 Task: Bi fold Brochures
Action: Mouse moved to (148, 90)
Screenshot: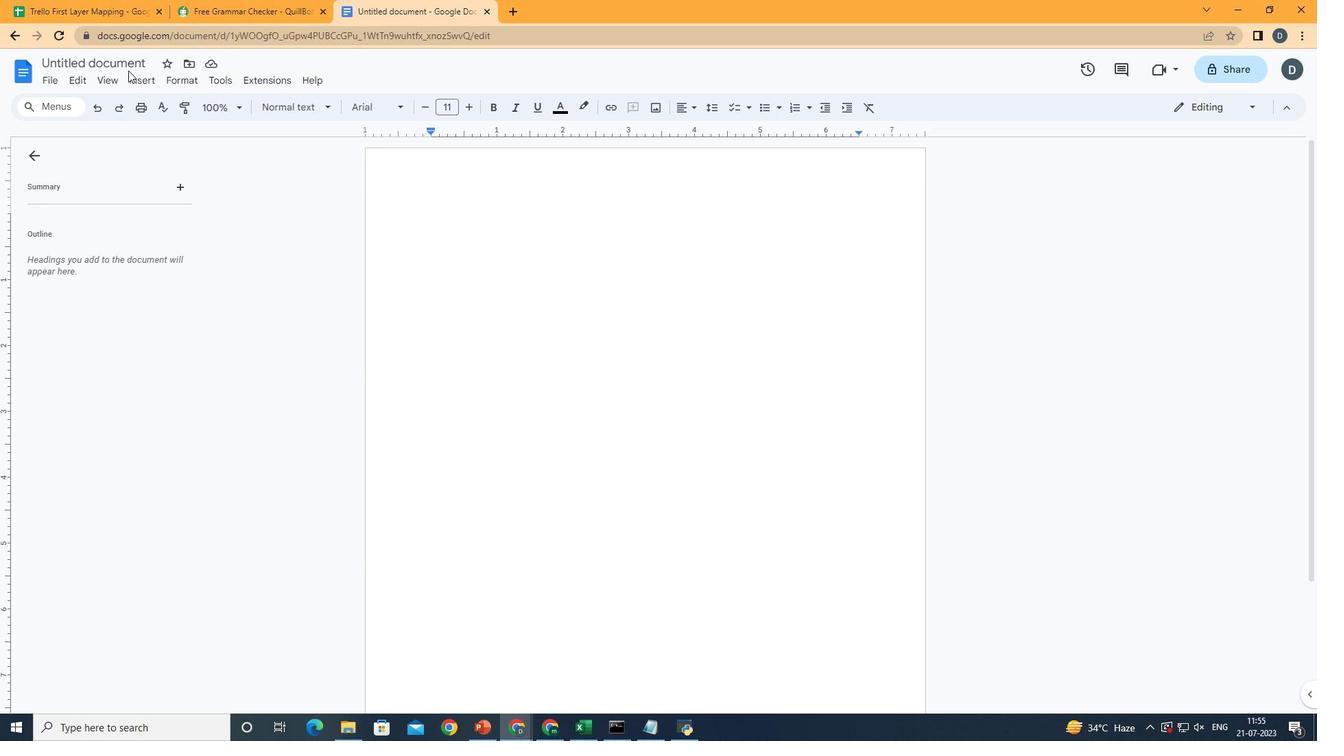 
Action: Mouse pressed left at (148, 90)
Screenshot: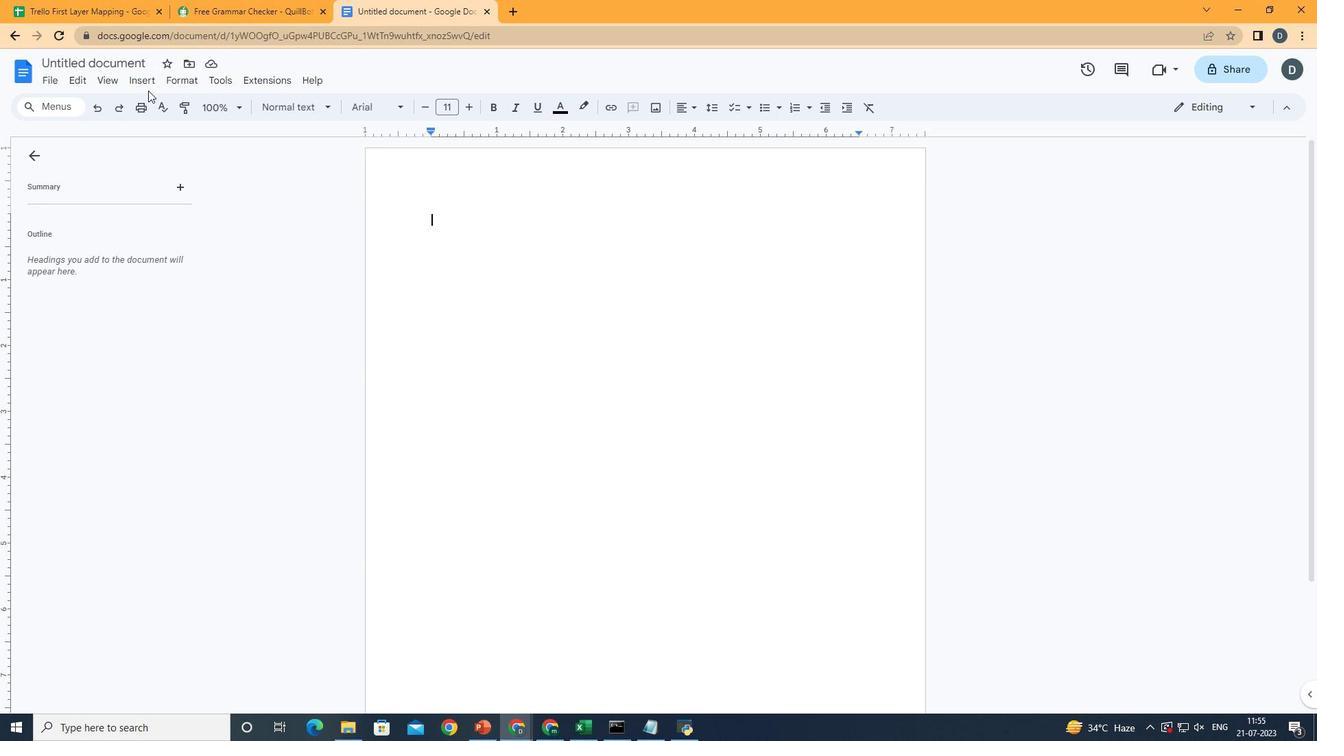 
Action: Mouse moved to (147, 78)
Screenshot: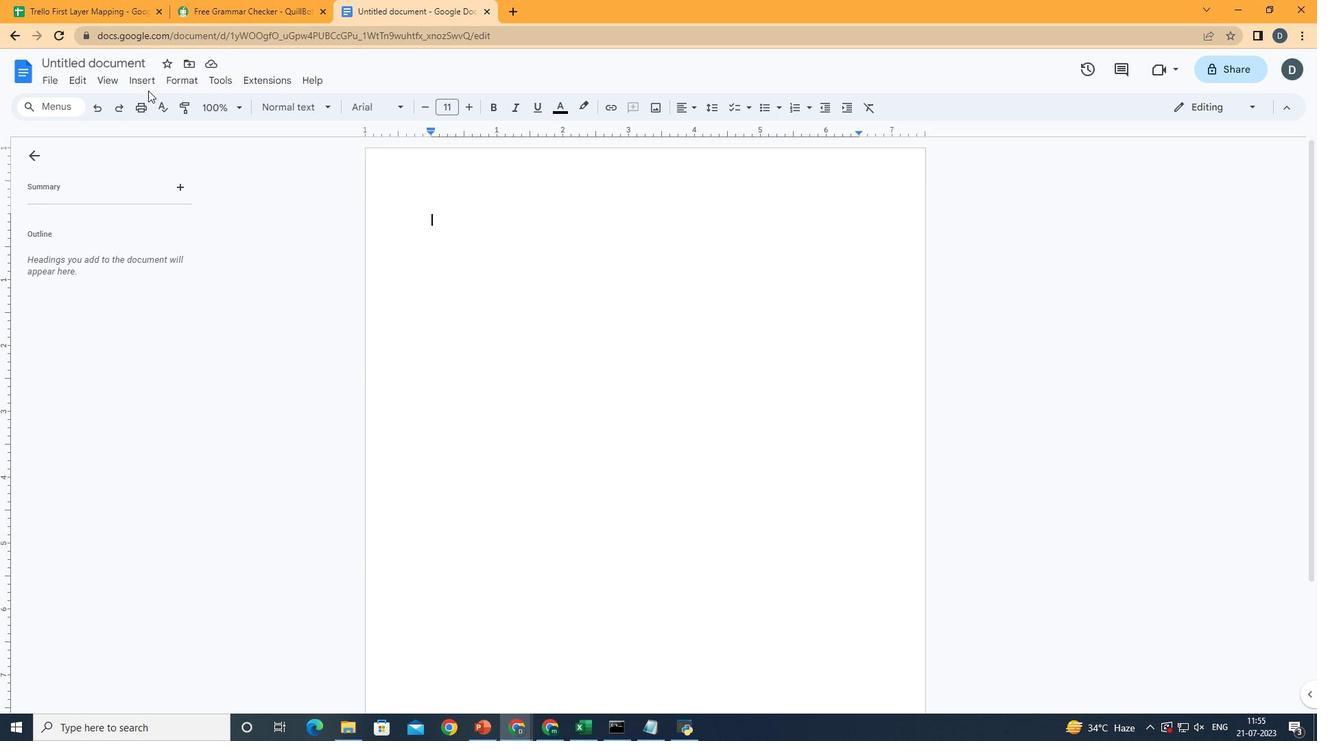 
Action: Mouse pressed left at (147, 78)
Screenshot: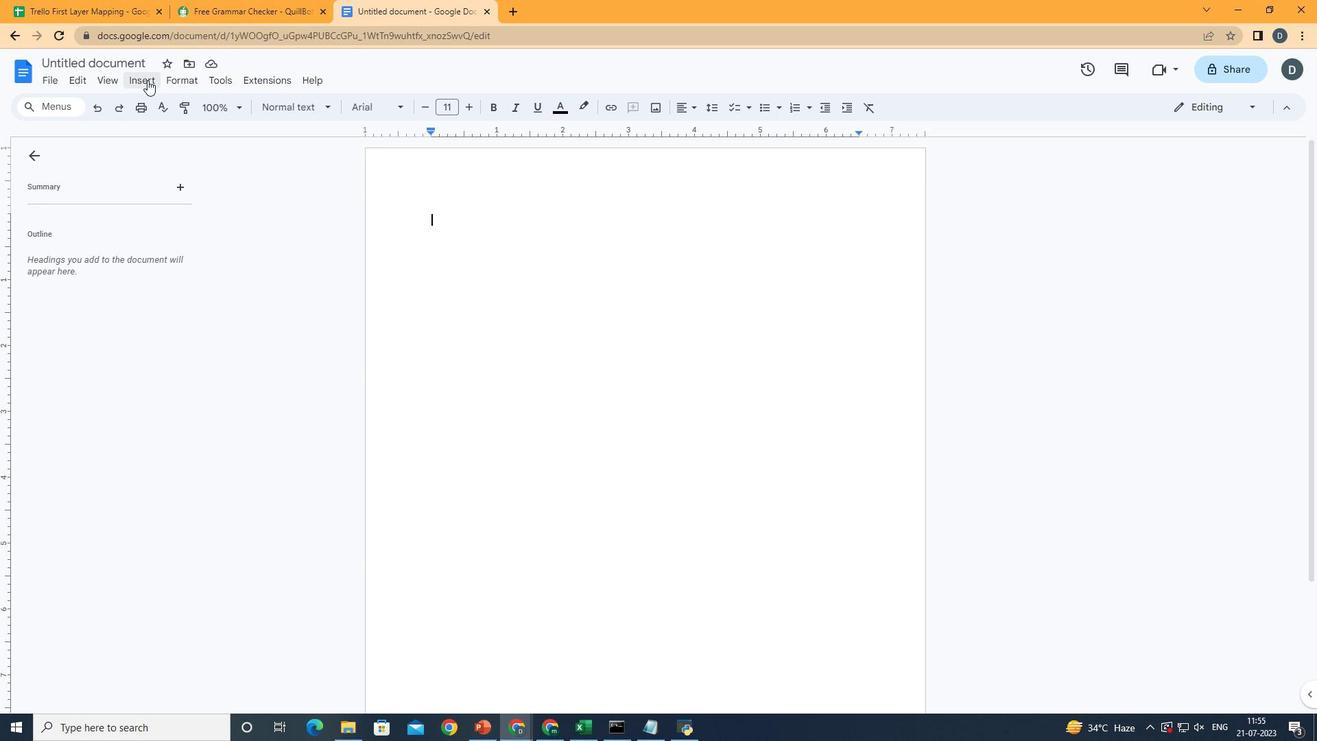 
Action: Mouse moved to (430, 147)
Screenshot: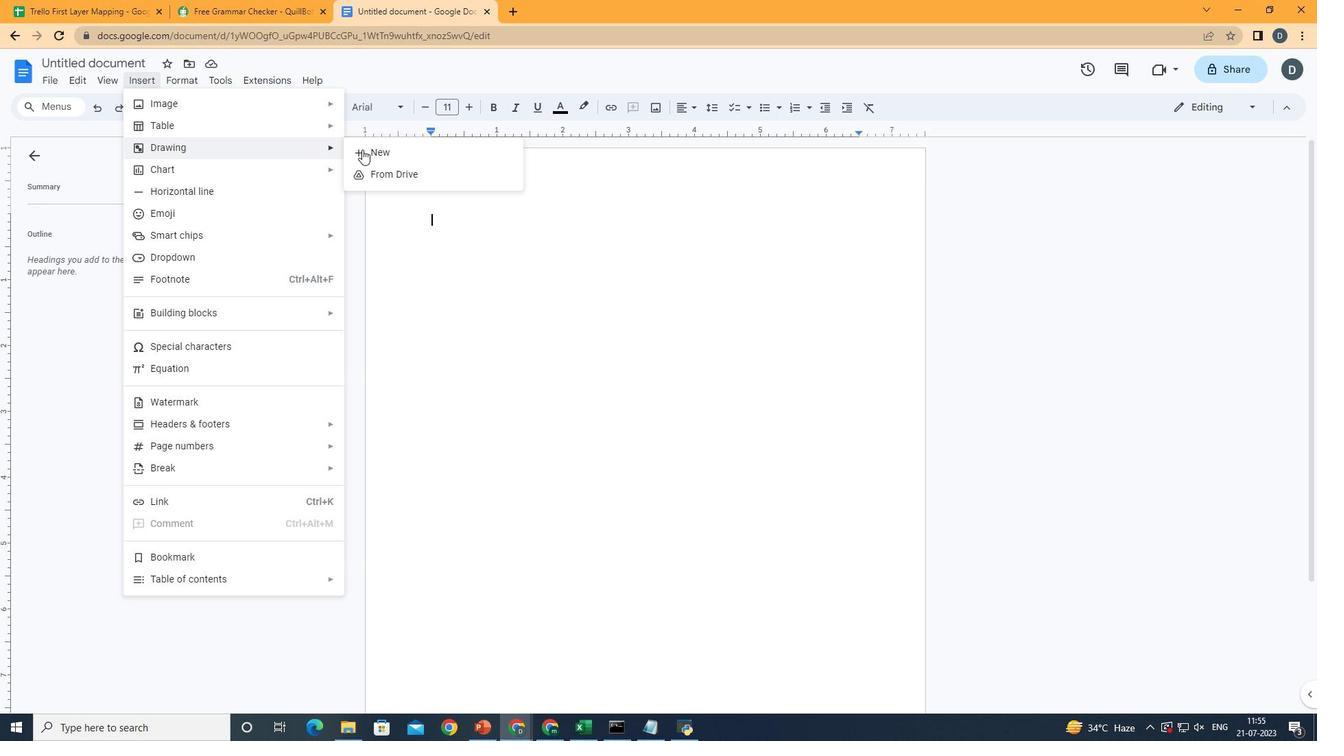 
Action: Mouse pressed left at (430, 147)
Screenshot: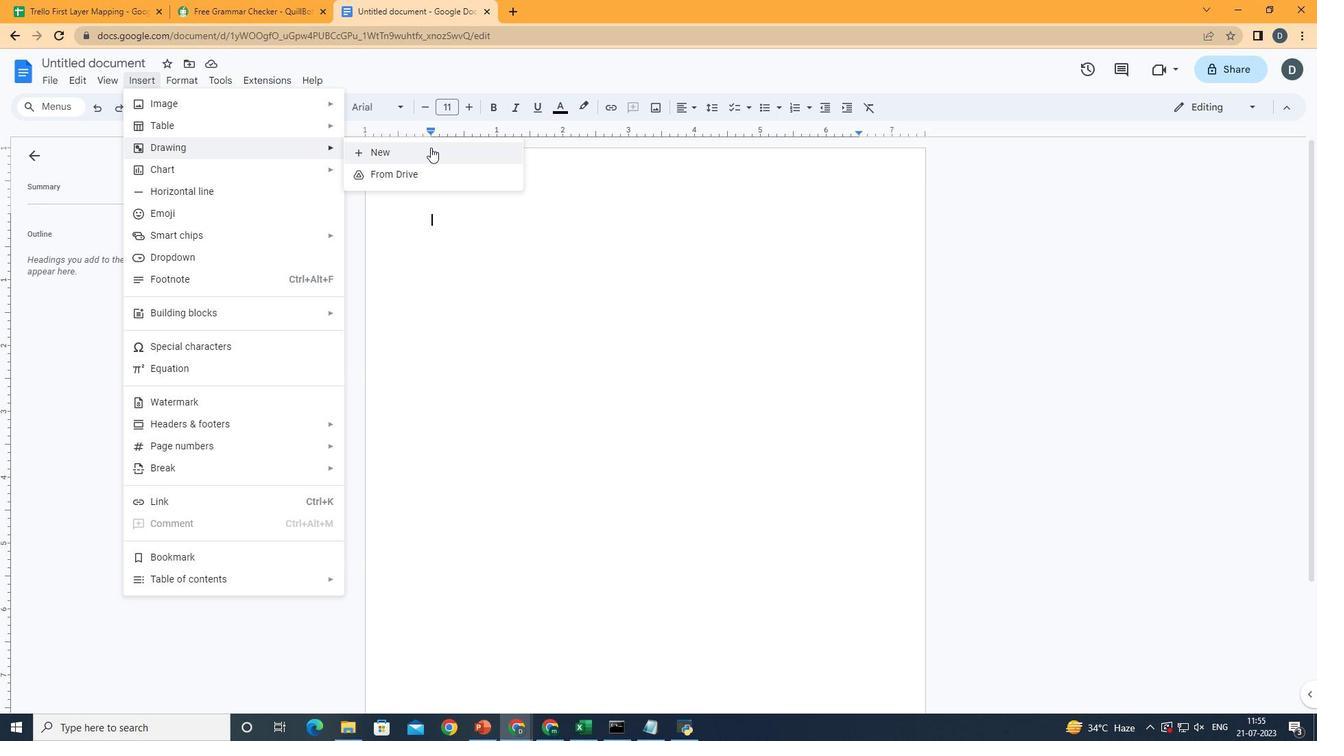 
Action: Mouse moved to (553, 148)
Screenshot: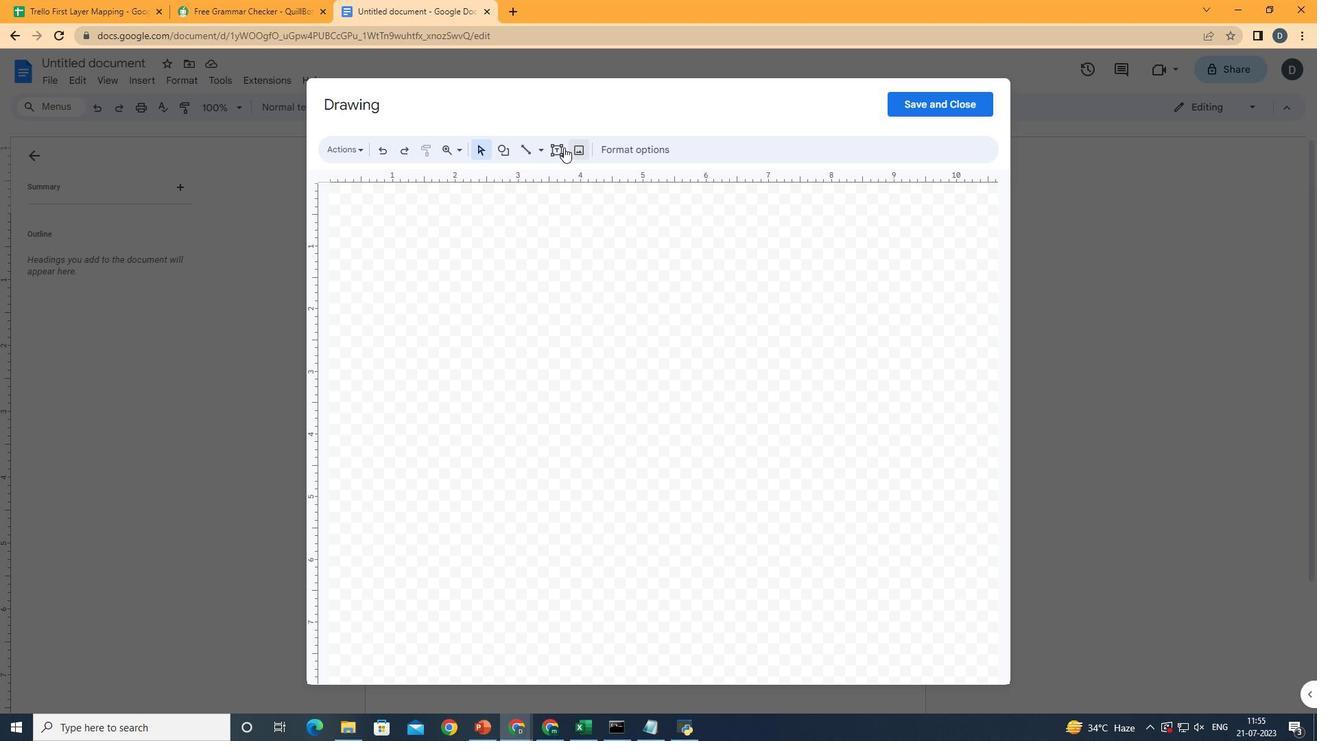 
Action: Mouse pressed left at (553, 148)
Screenshot: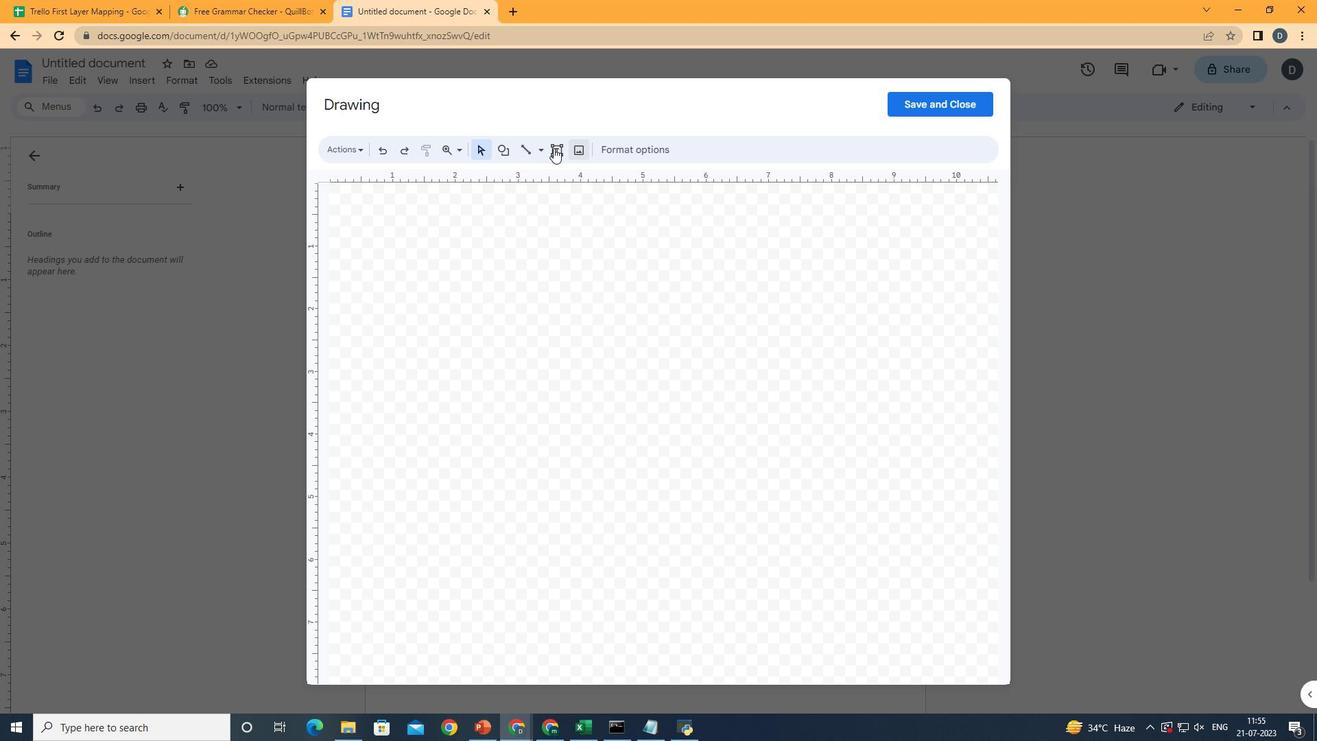 
Action: Mouse moved to (352, 203)
Screenshot: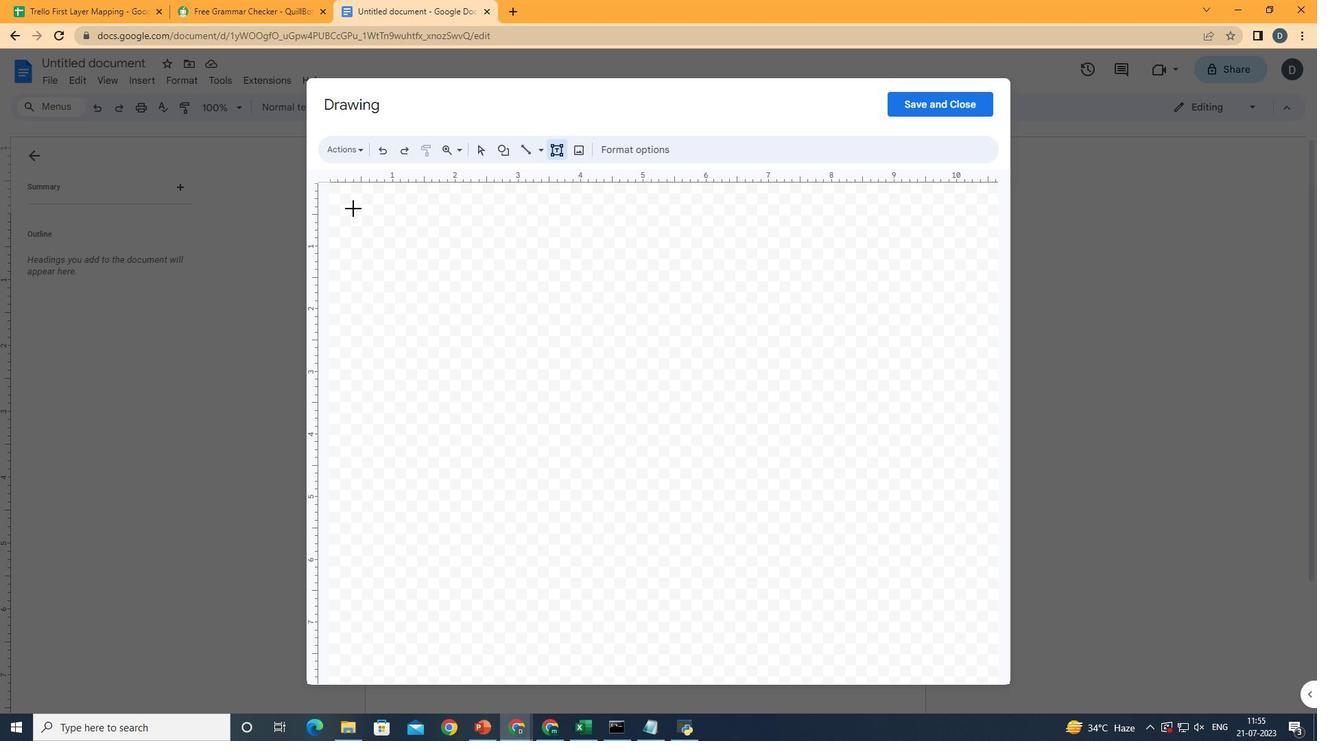 
Action: Mouse pressed left at (352, 203)
Screenshot: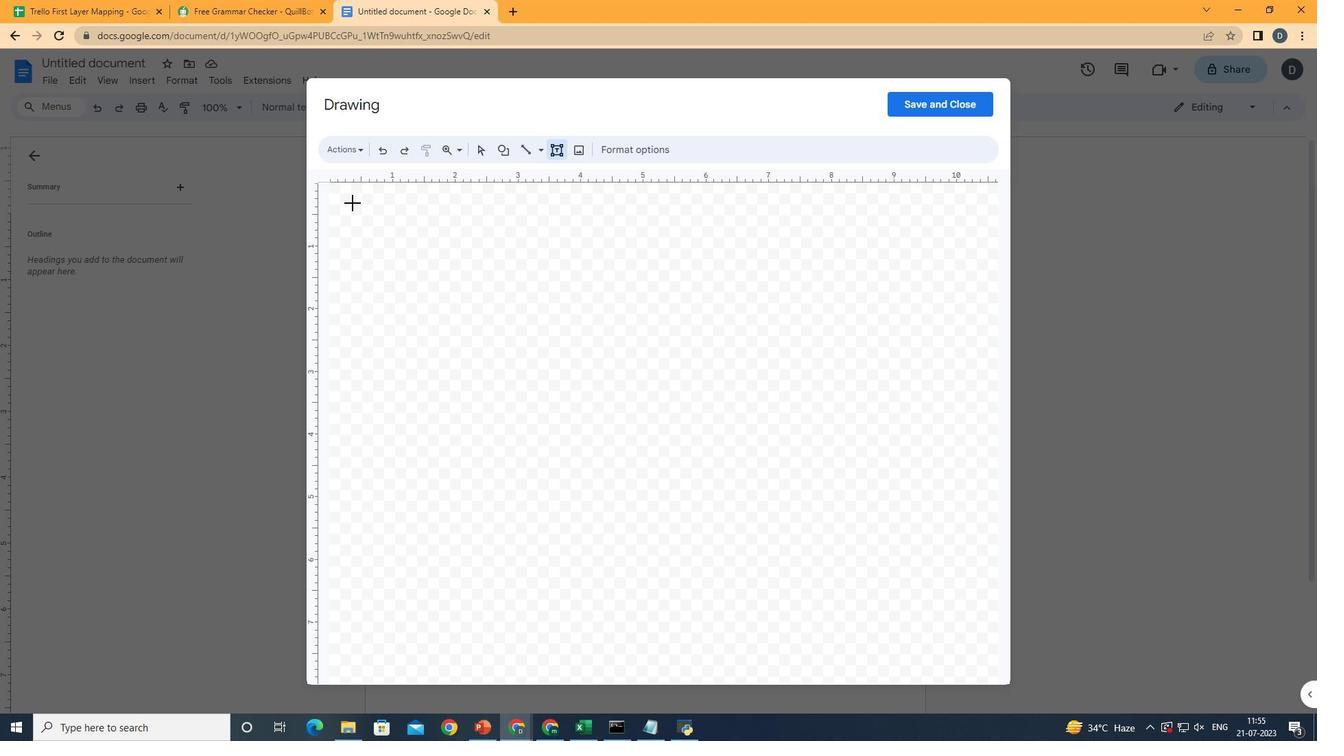 
Action: Mouse moved to (463, 214)
Screenshot: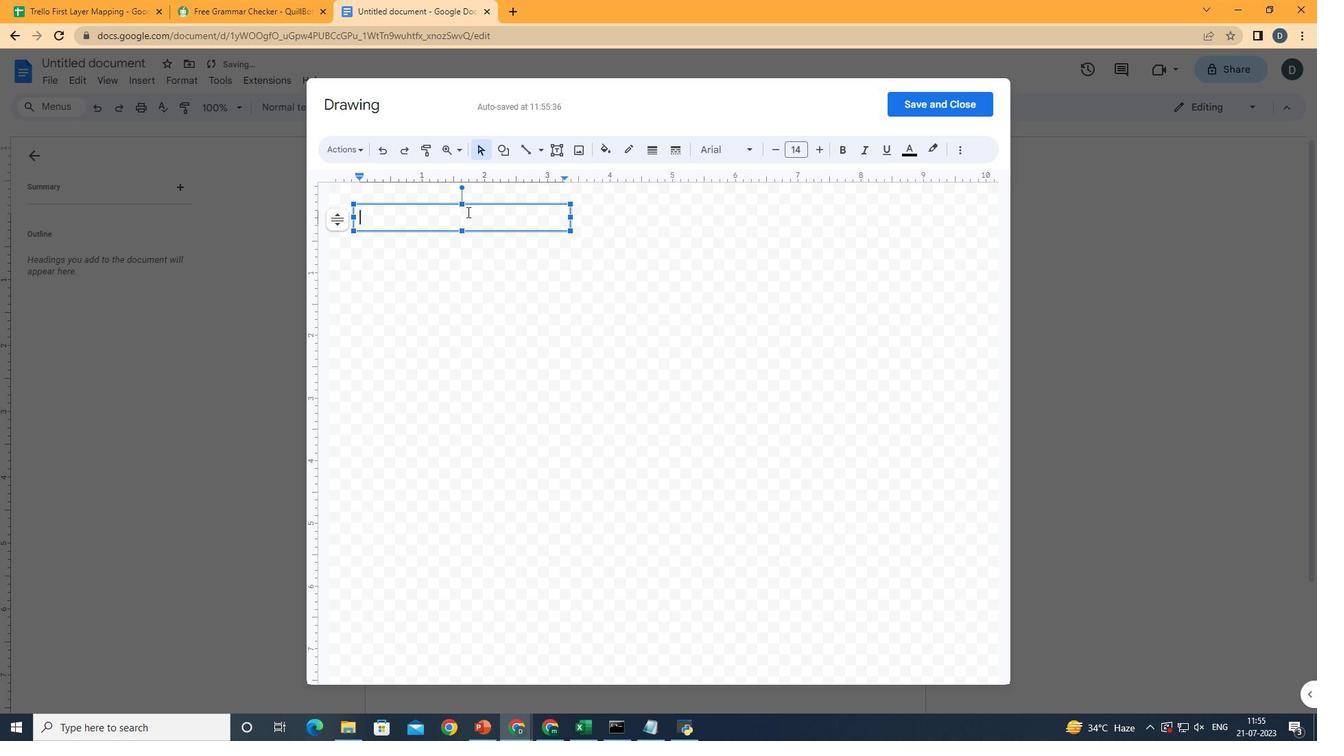 
Action: Mouse pressed left at (463, 214)
Screenshot: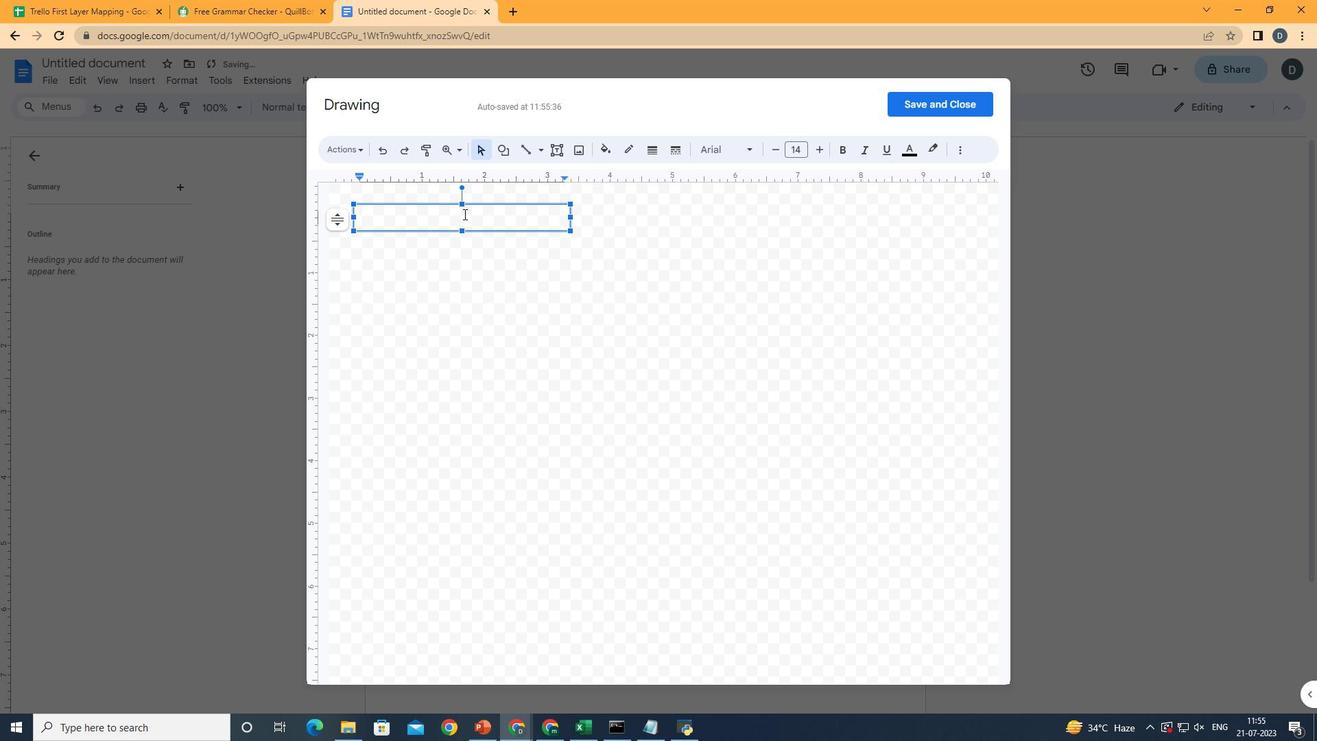 
Action: Key pressed <Key.shift><Key.caps_lock>COM<Key.backspace>N<Key.backspace><Key.backspace><Key.caps_lock>om<Key.backspace>ntact<Key.space><Key.shift>Us<Key.enter>
Screenshot: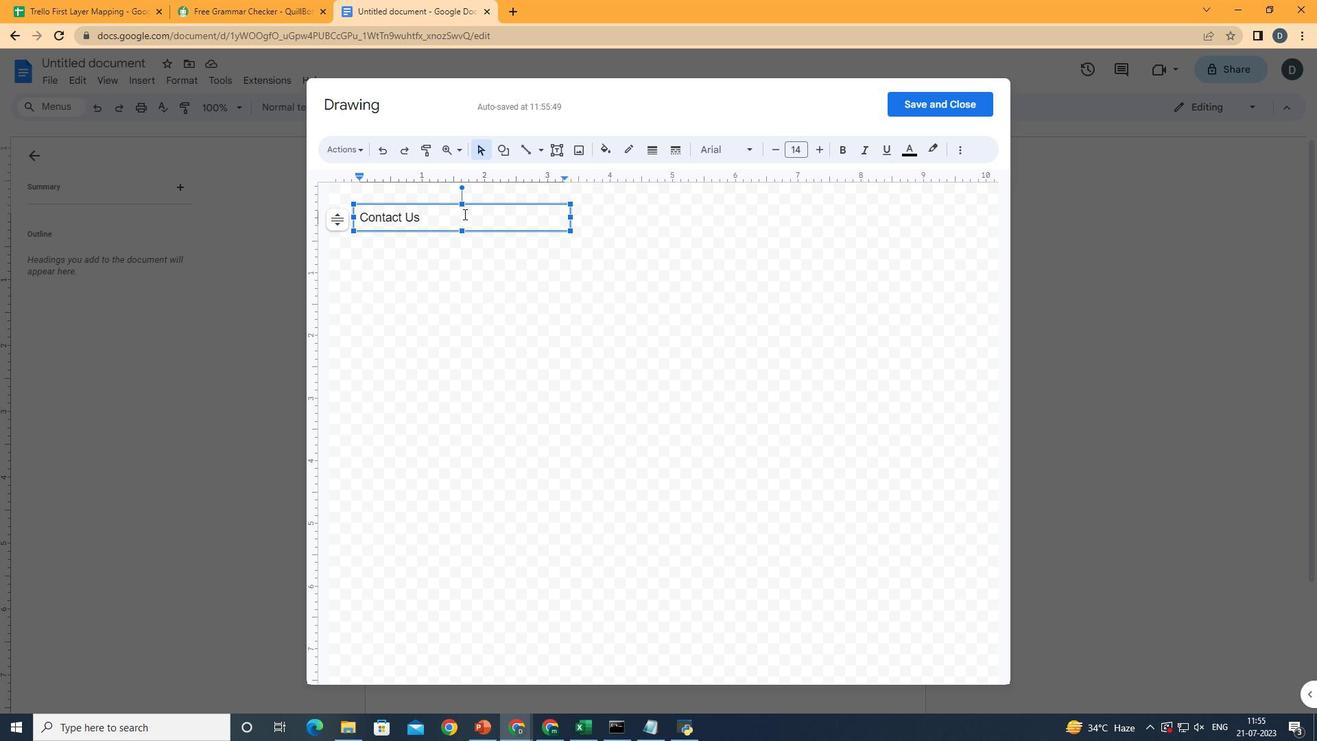 
Action: Mouse moved to (429, 218)
Screenshot: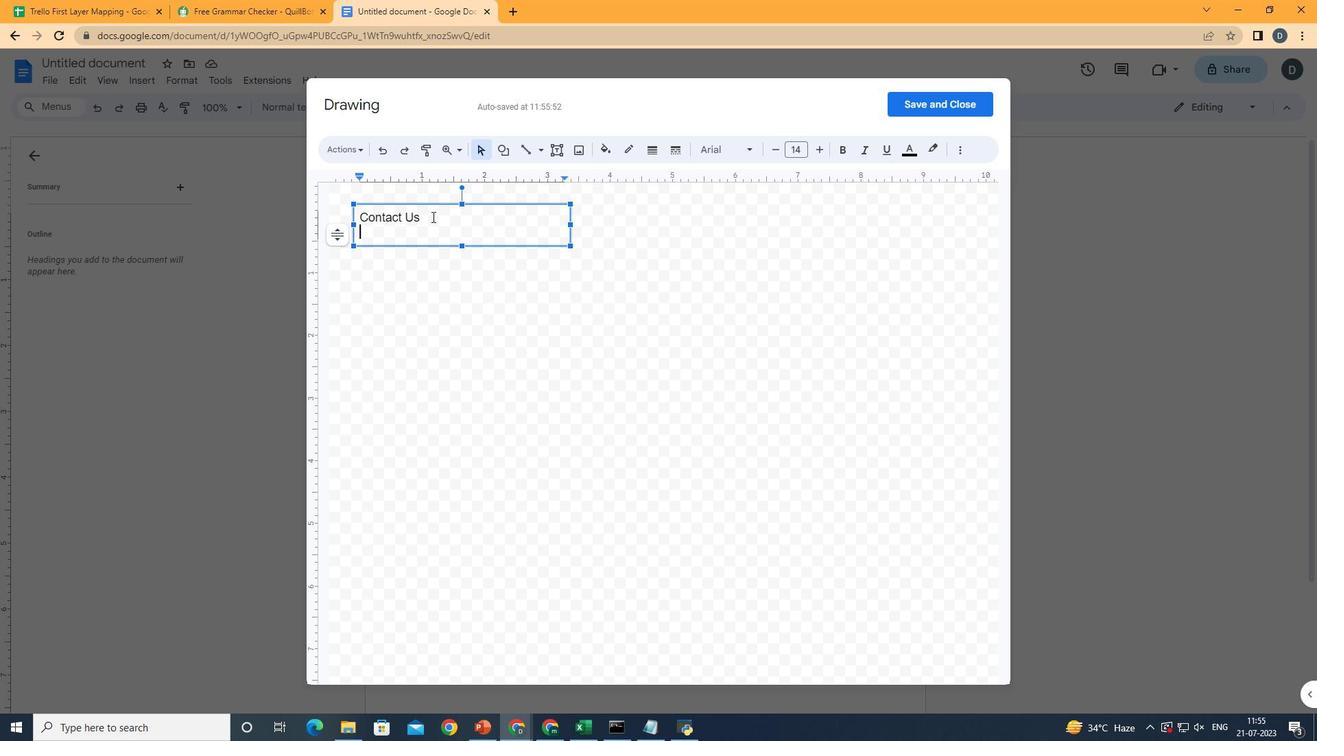 
Action: Mouse pressed left at (429, 218)
Screenshot: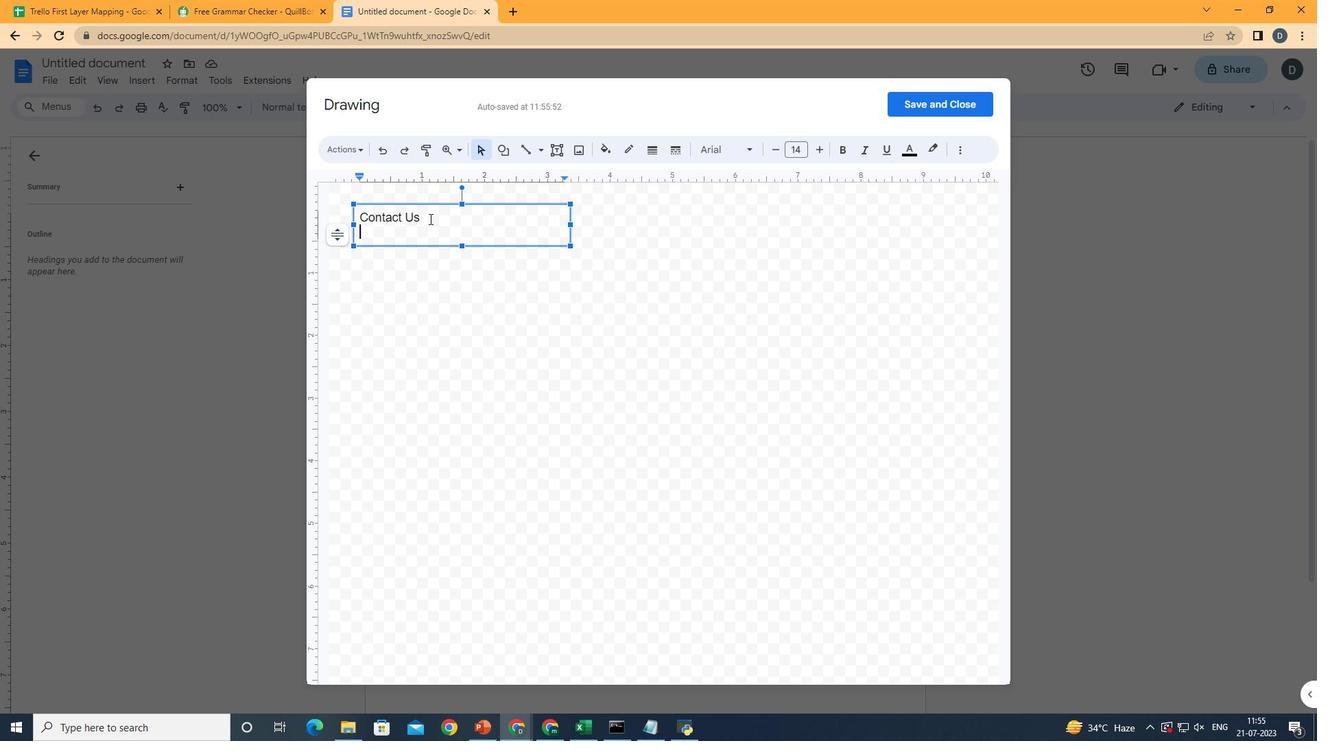 
Action: Mouse moved to (422, 221)
Screenshot: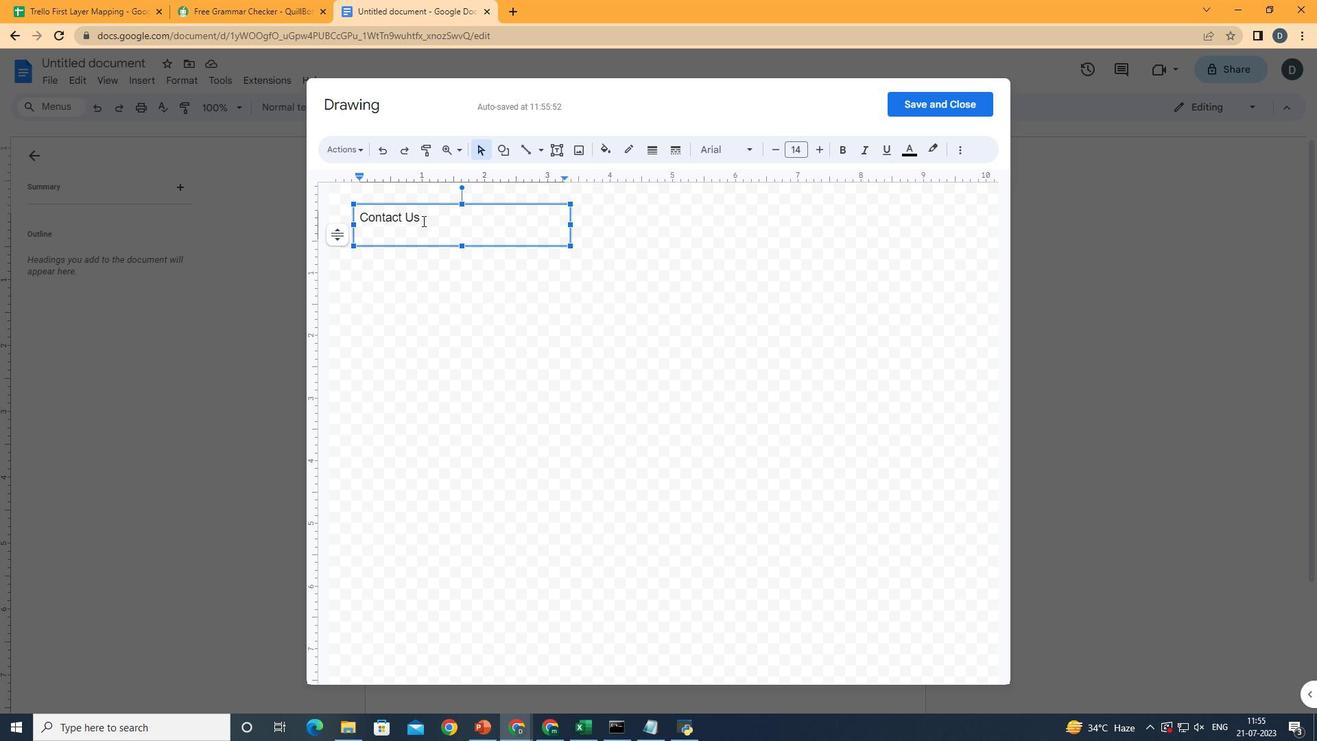 
Action: Key pressed <Key.shift_r><Key.left><Key.left><Key.left><Key.left><Key.left><Key.left><Key.left><Key.left><Key.left><Key.shift_r><Key.left>
Screenshot: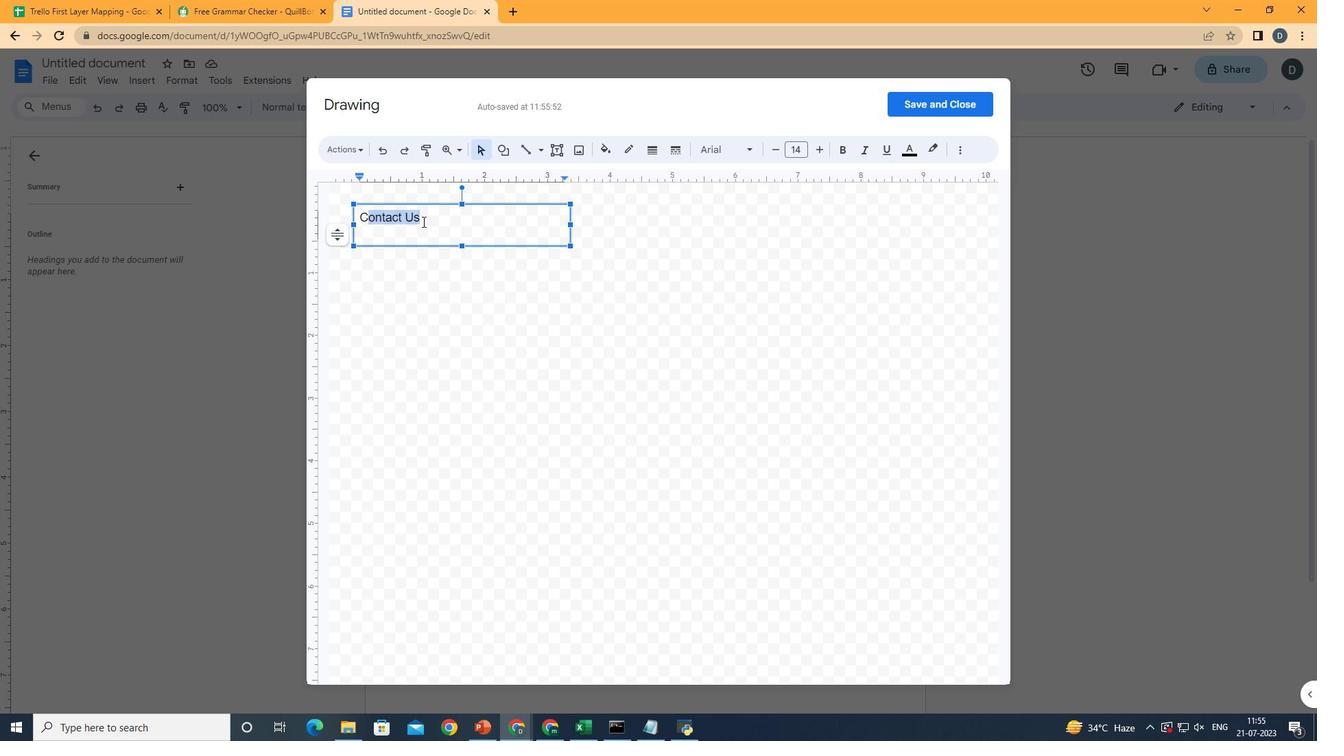 
Action: Mouse moved to (843, 147)
Screenshot: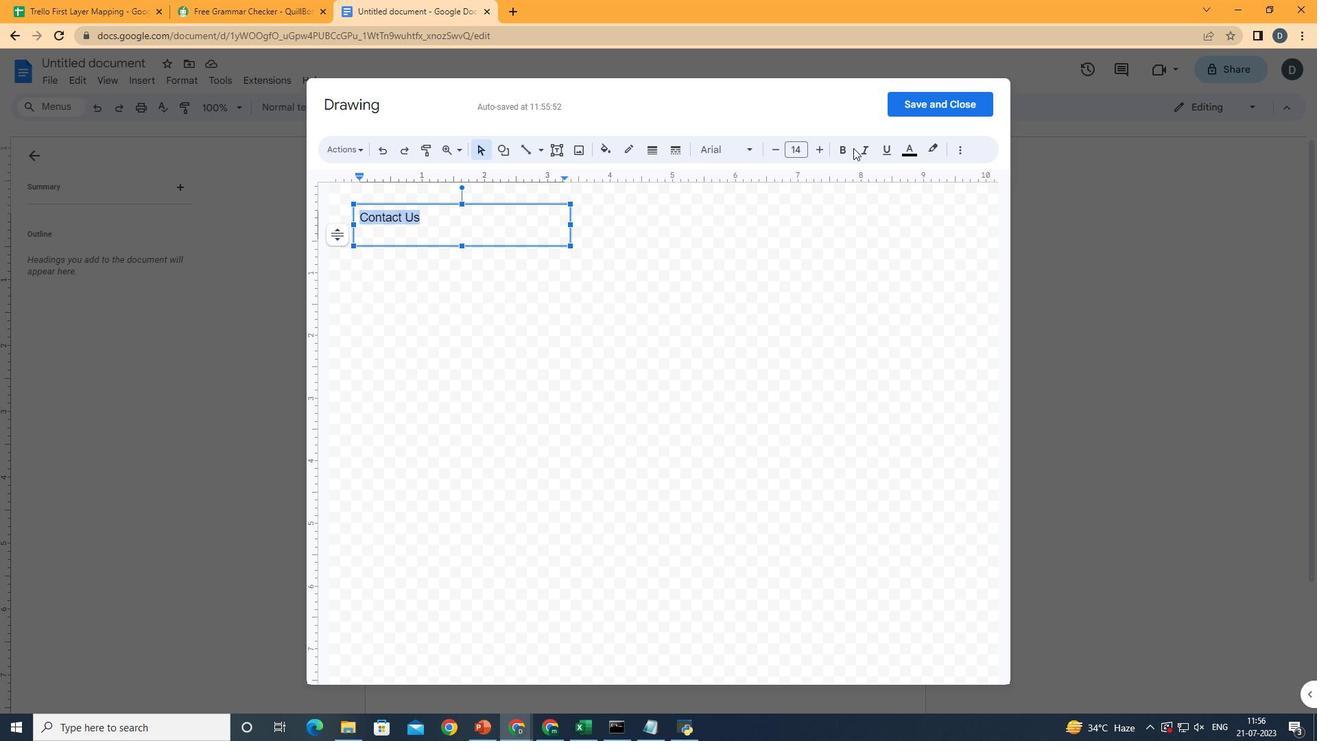 
Action: Mouse pressed left at (843, 147)
Screenshot: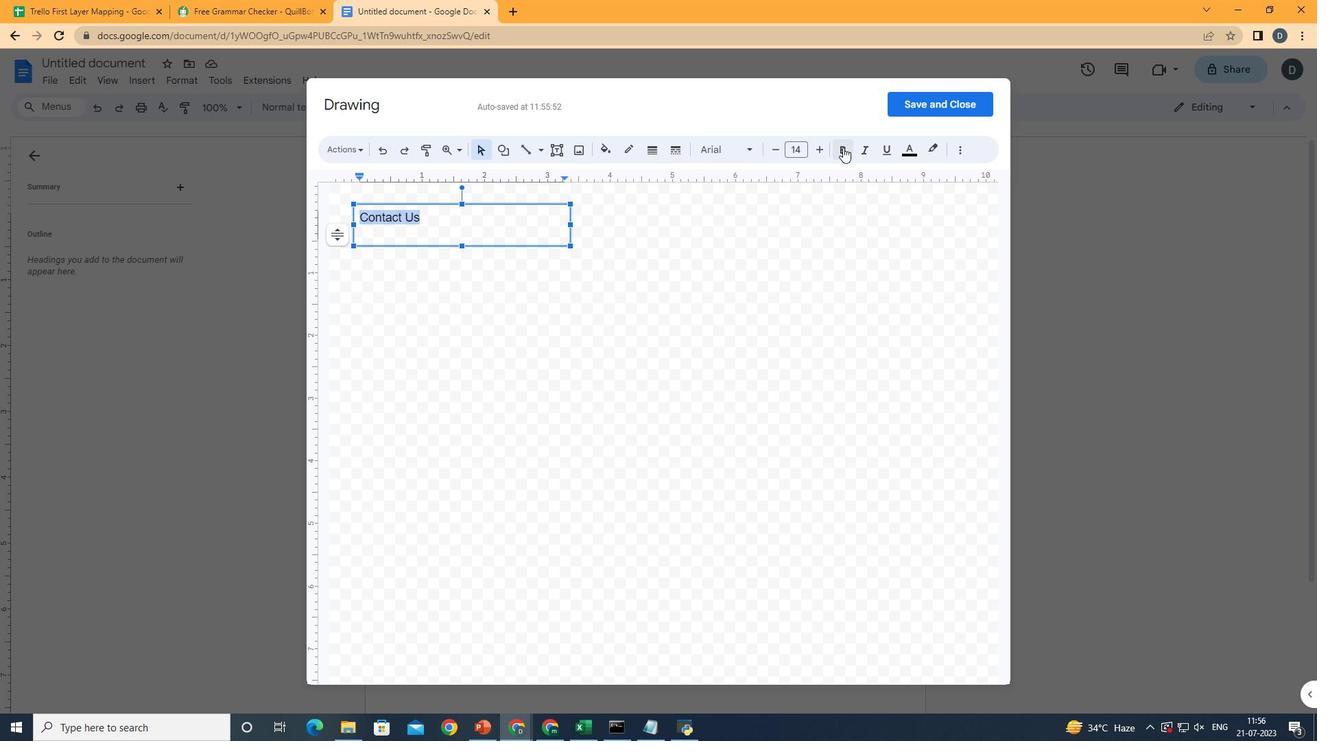 
Action: Mouse moved to (818, 153)
Screenshot: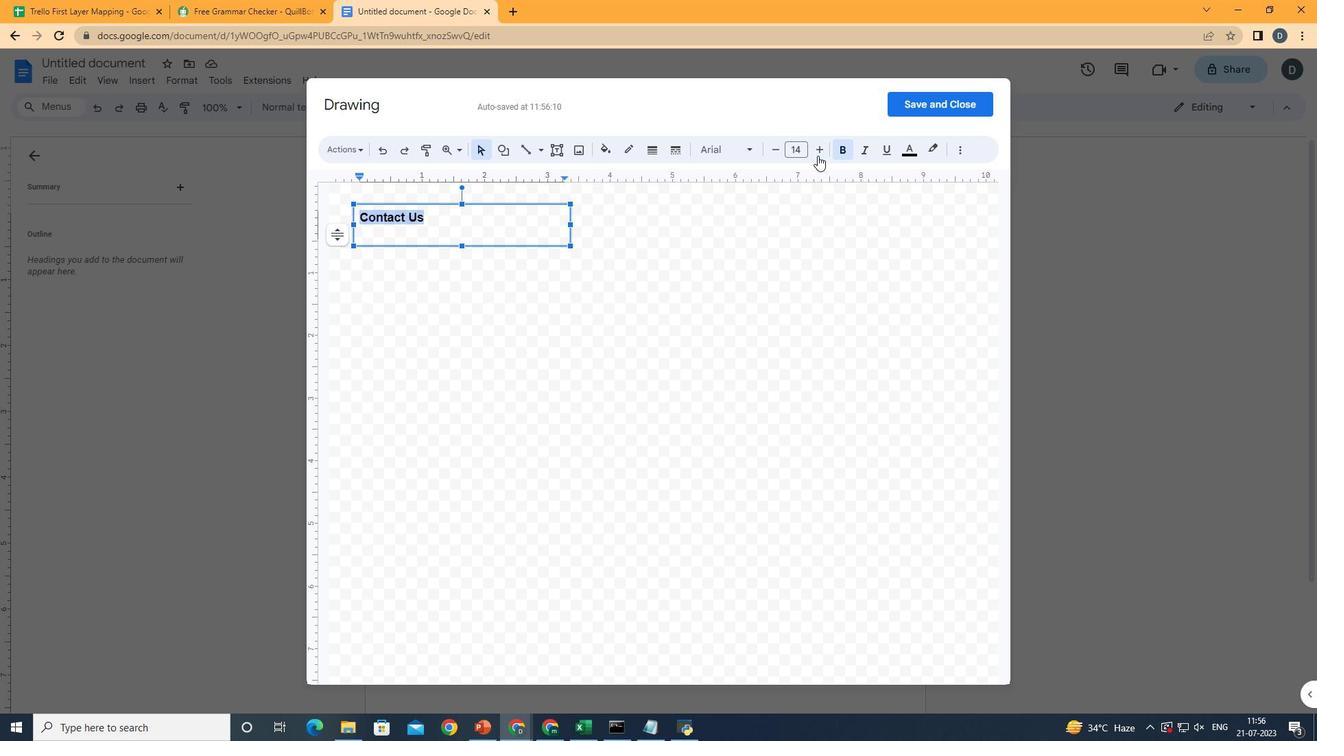 
Action: Mouse pressed left at (818, 153)
Screenshot: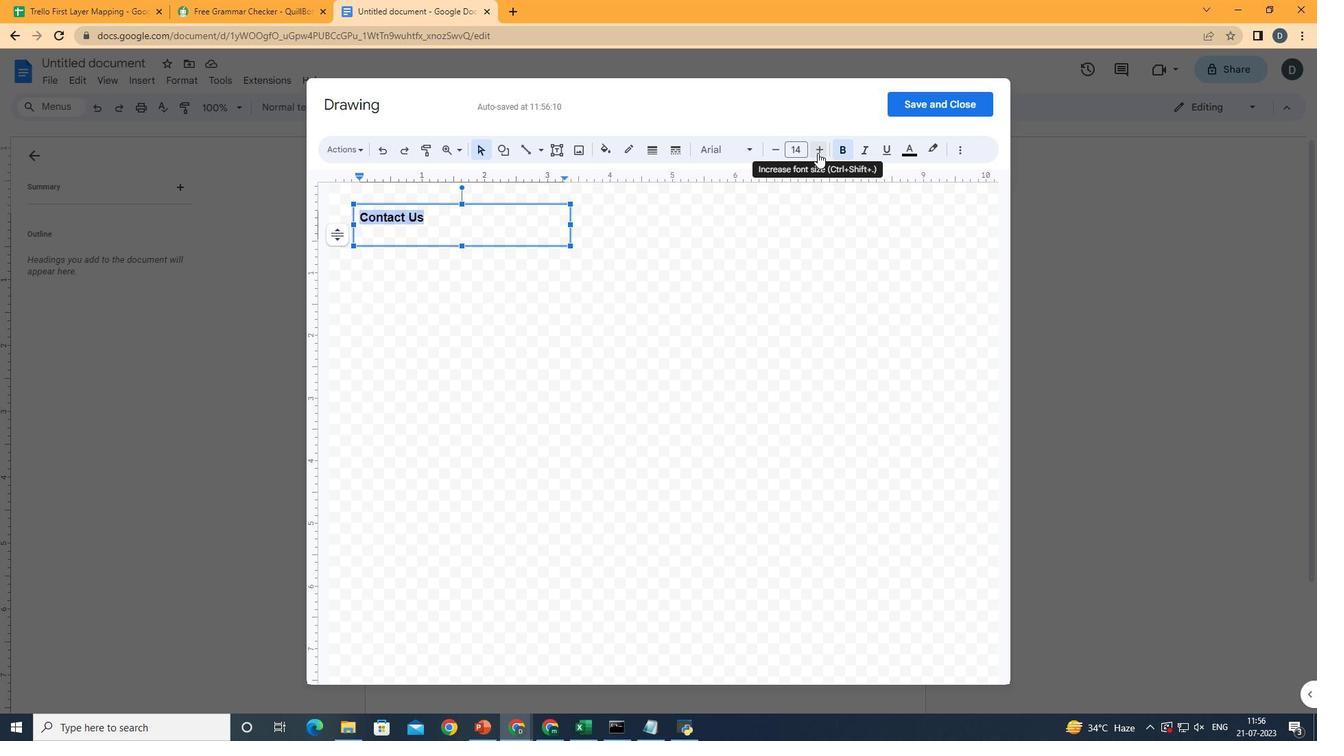 
Action: Mouse pressed left at (818, 153)
Screenshot: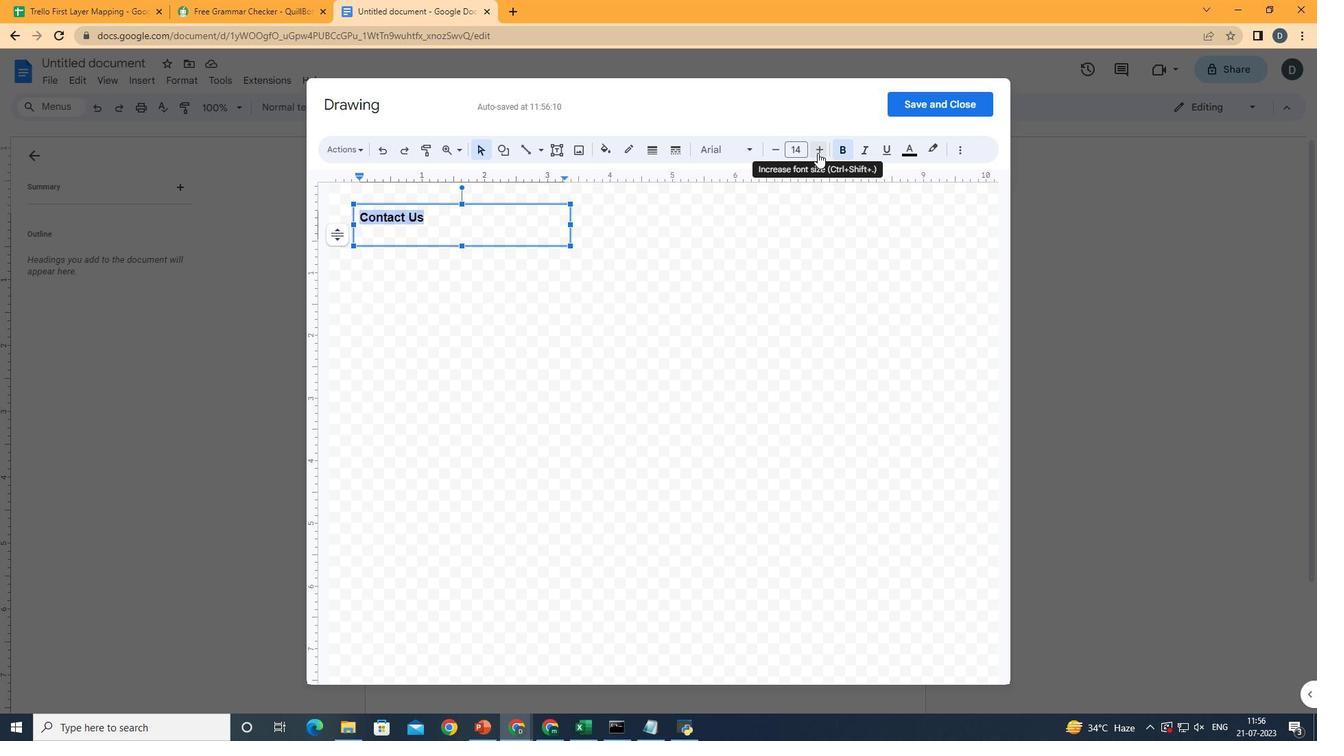 
Action: Mouse pressed left at (818, 153)
Screenshot: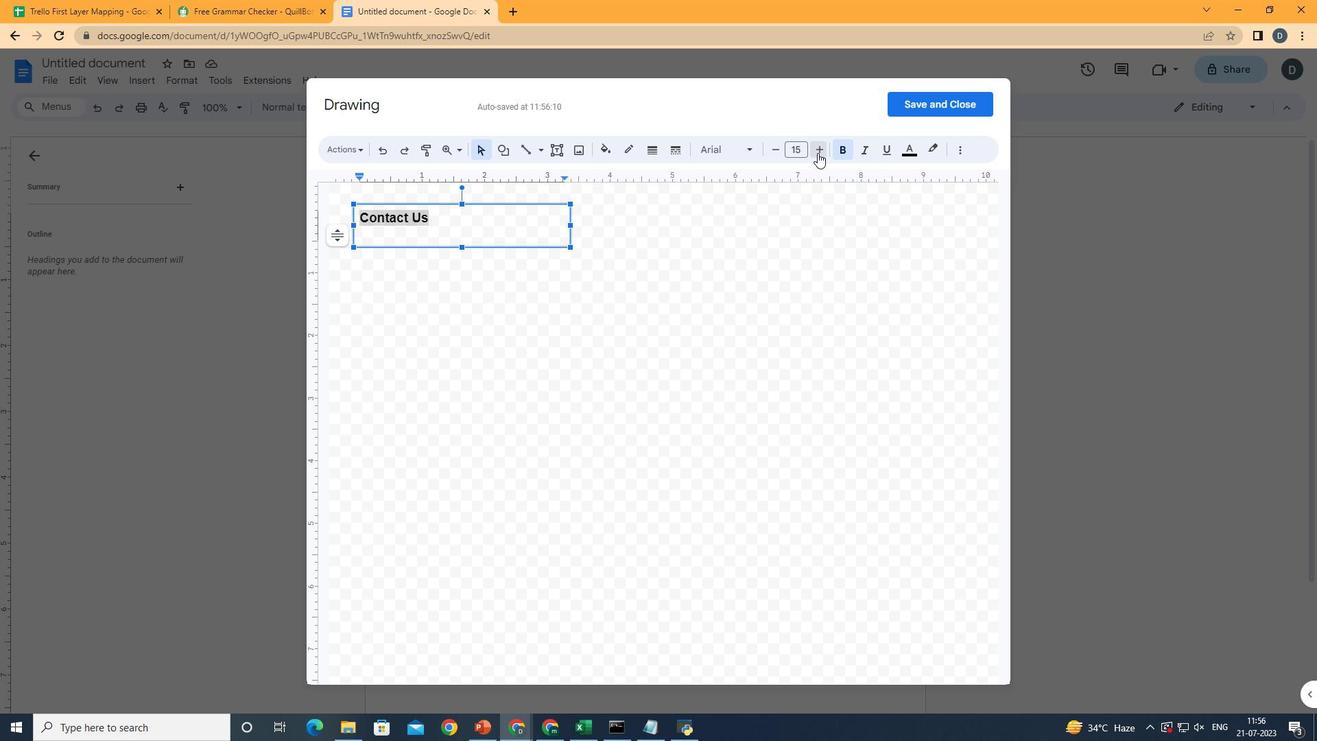 
Action: Mouse pressed left at (818, 153)
Screenshot: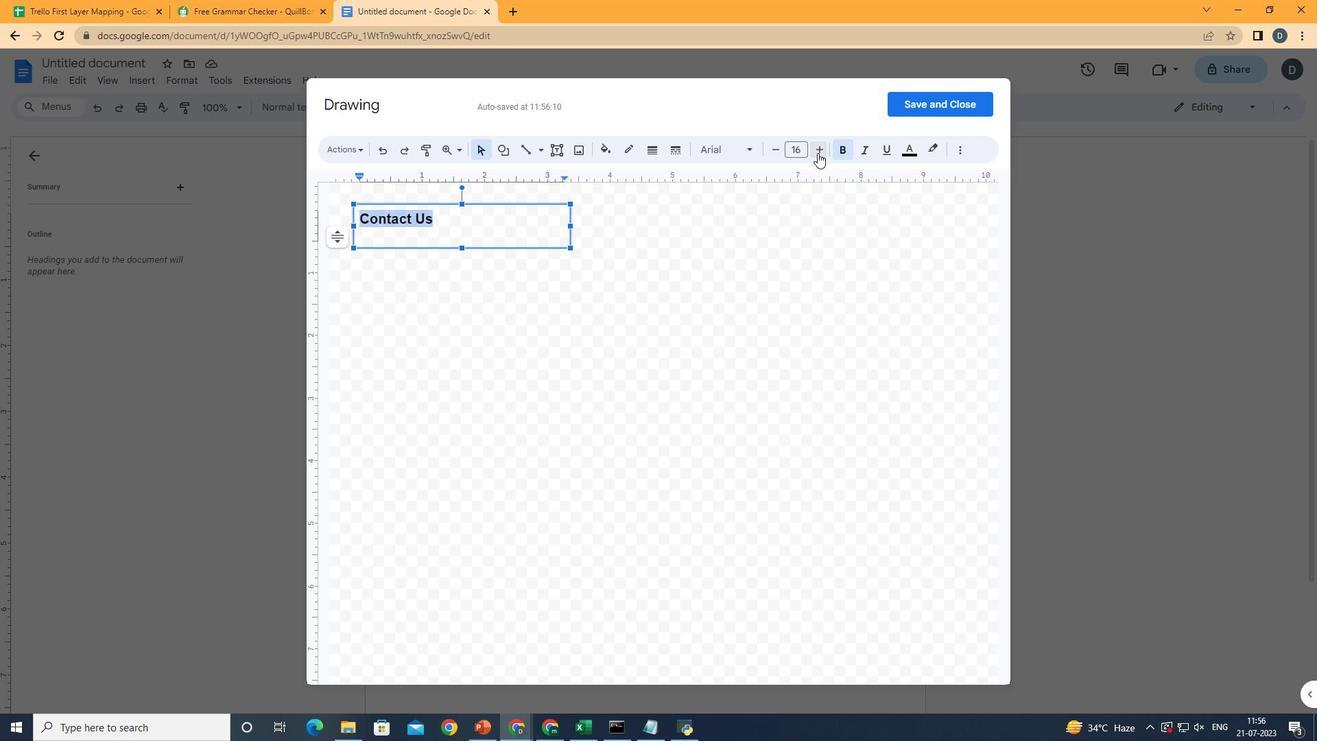 
Action: Mouse pressed left at (818, 153)
Screenshot: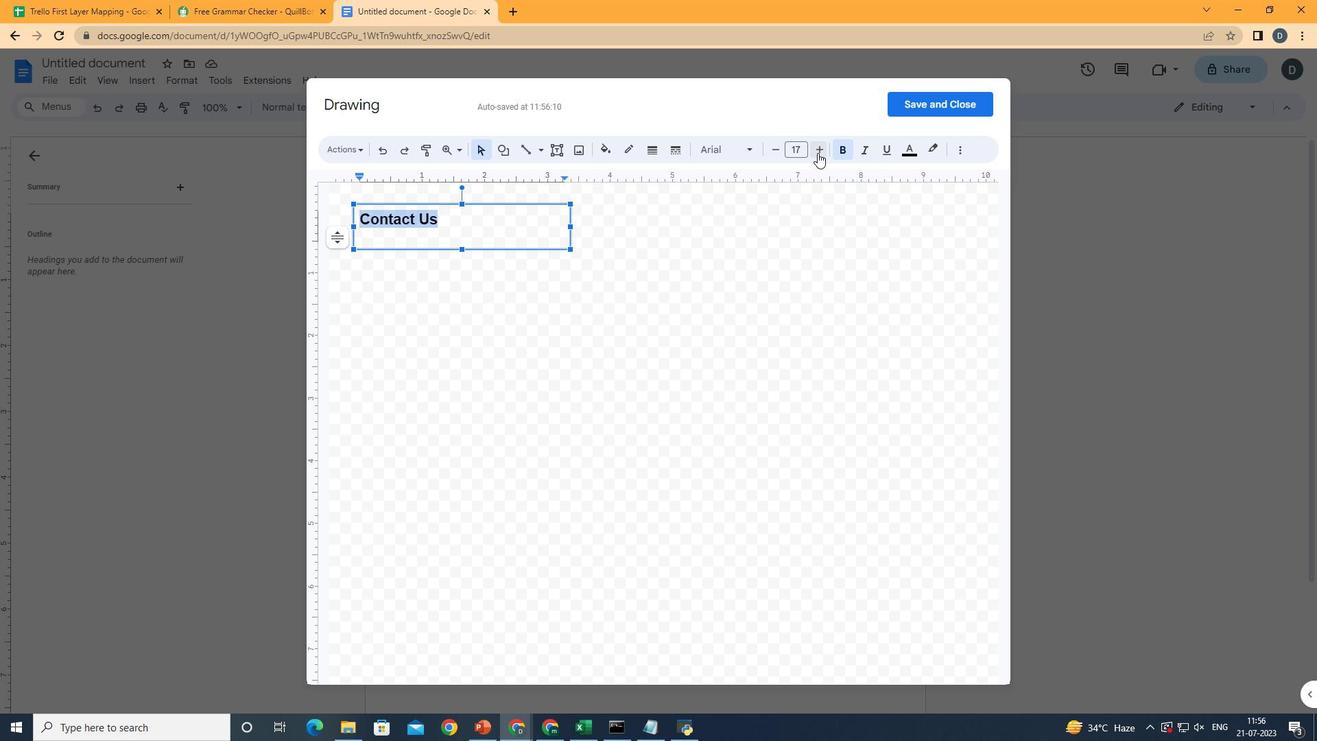 
Action: Mouse pressed left at (818, 153)
Screenshot: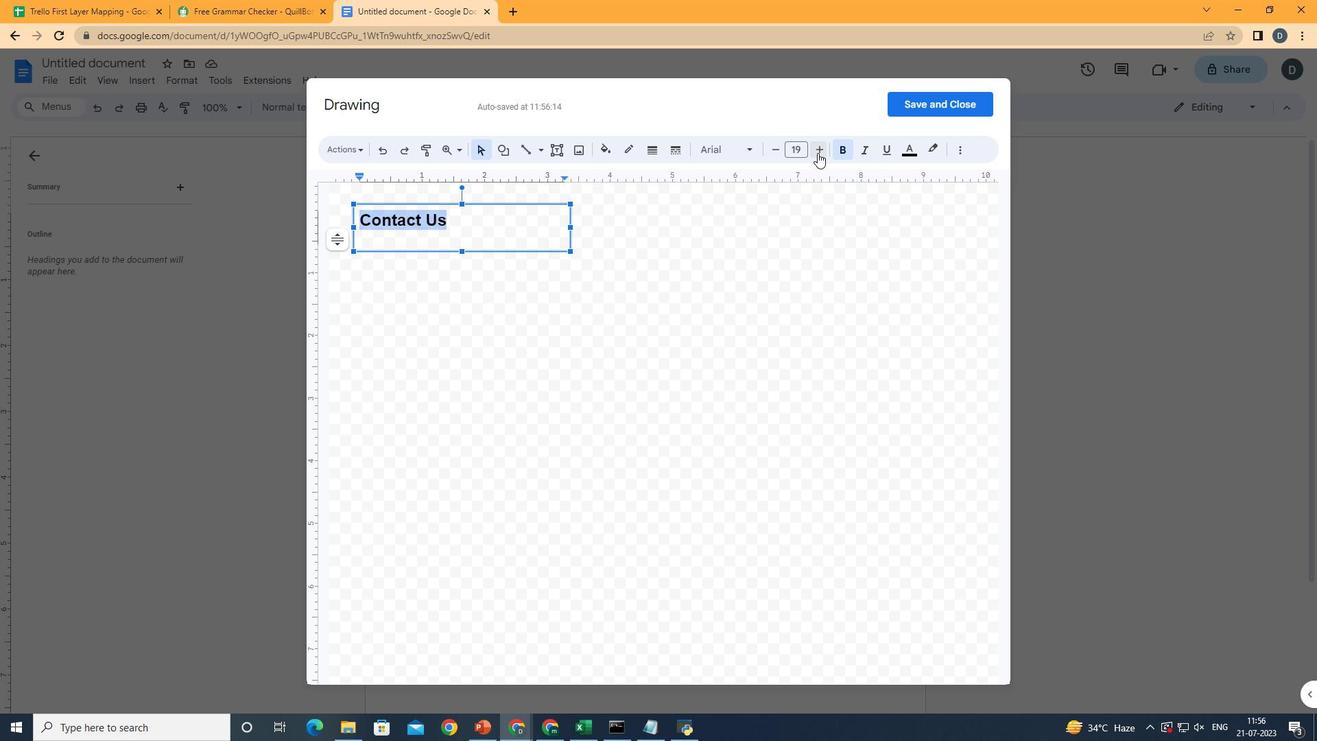 
Action: Mouse pressed left at (818, 153)
Screenshot: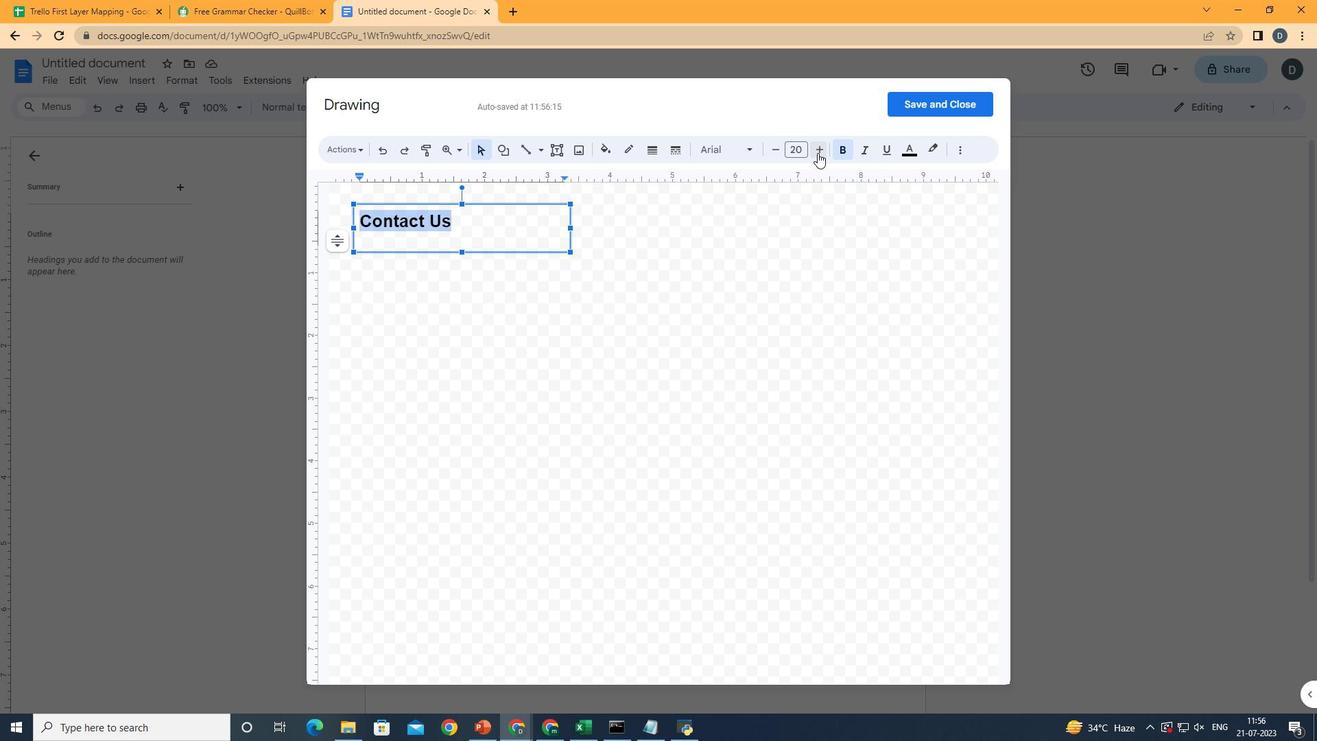 
Action: Mouse pressed left at (818, 153)
Screenshot: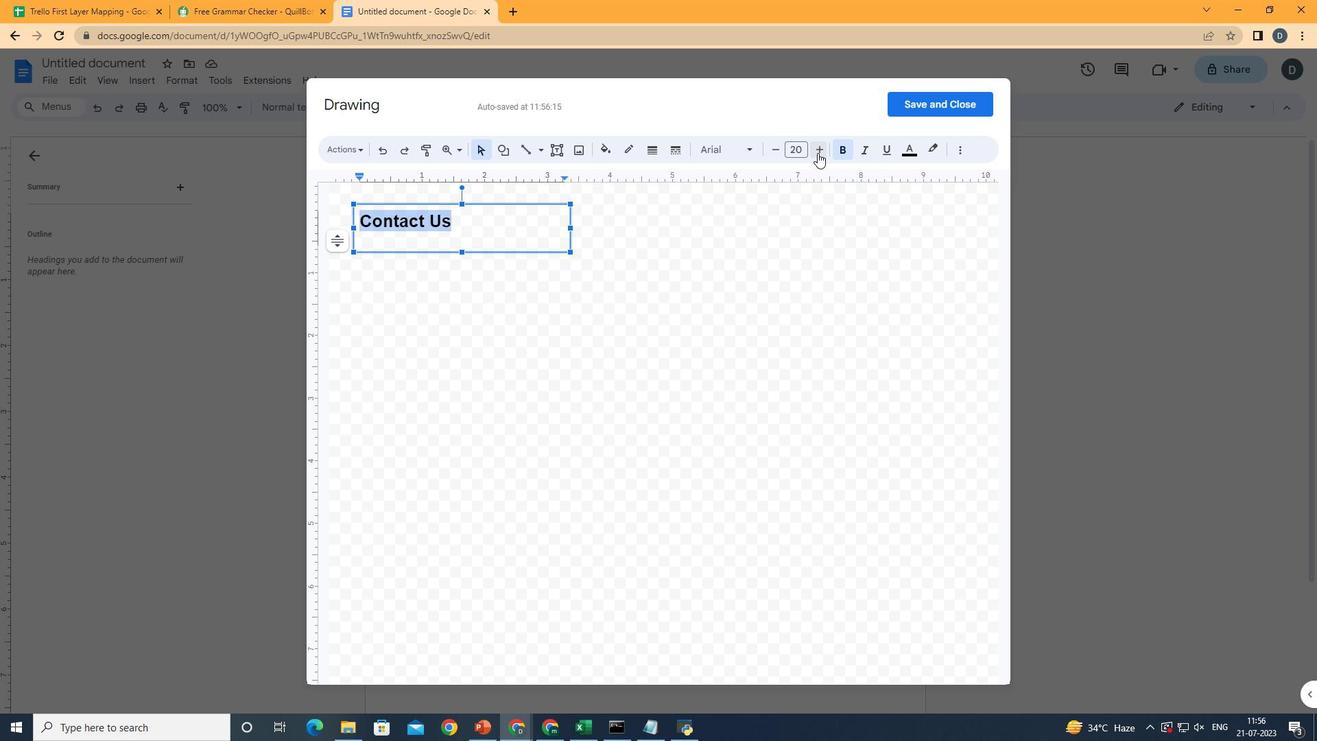 
Action: Mouse pressed left at (818, 153)
Screenshot: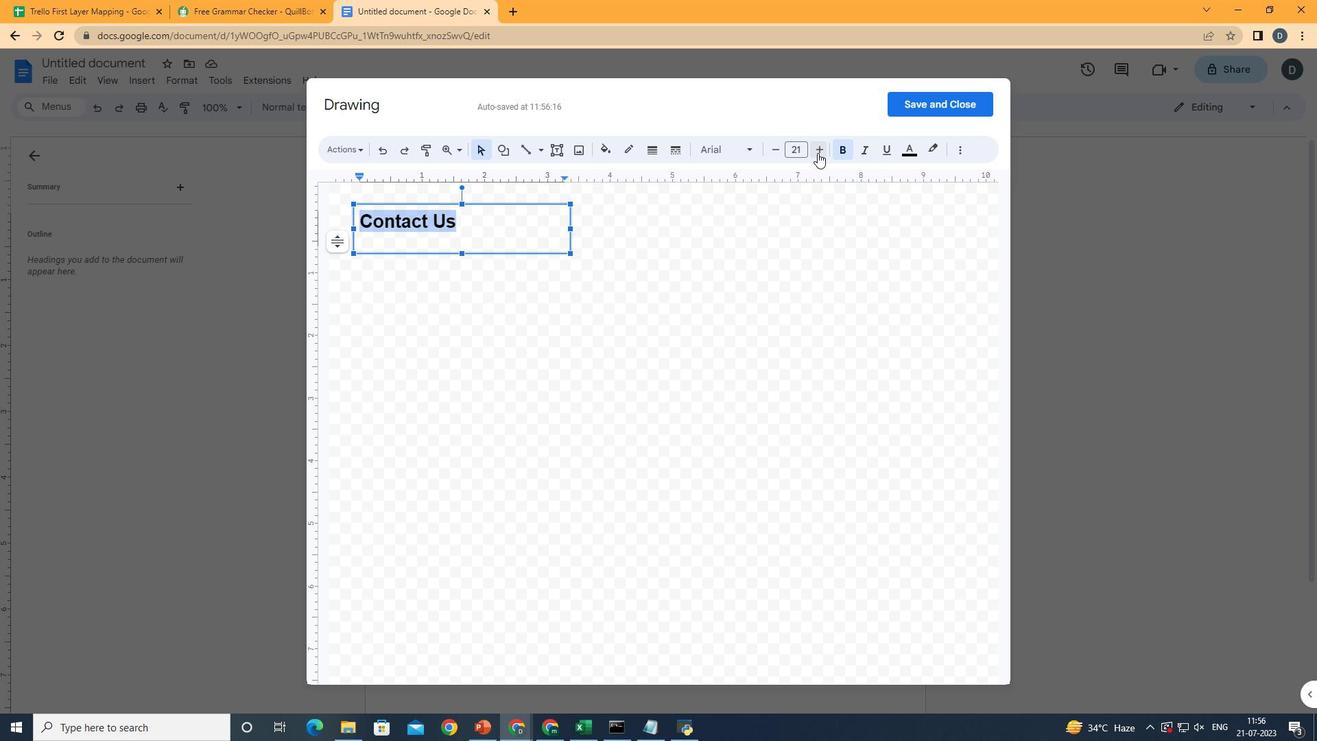 
Action: Mouse pressed left at (818, 153)
Screenshot: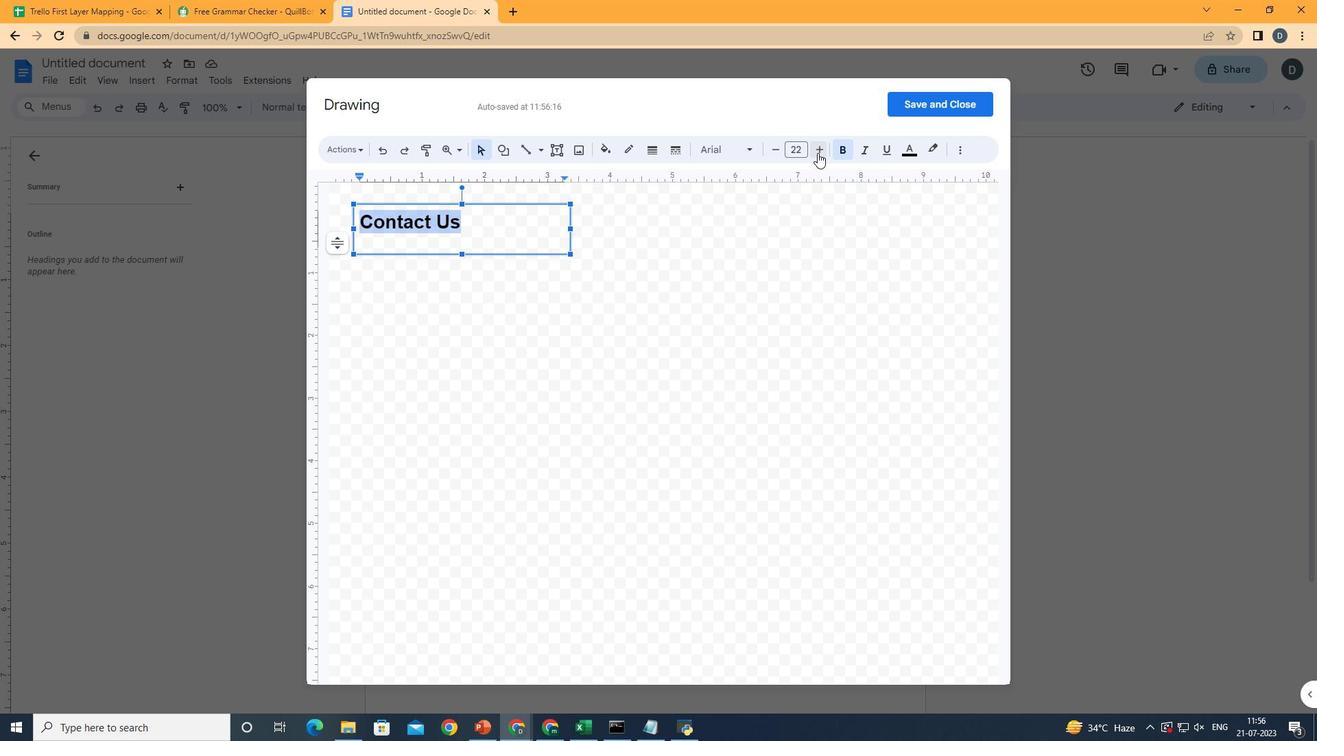 
Action: Mouse pressed left at (818, 153)
Screenshot: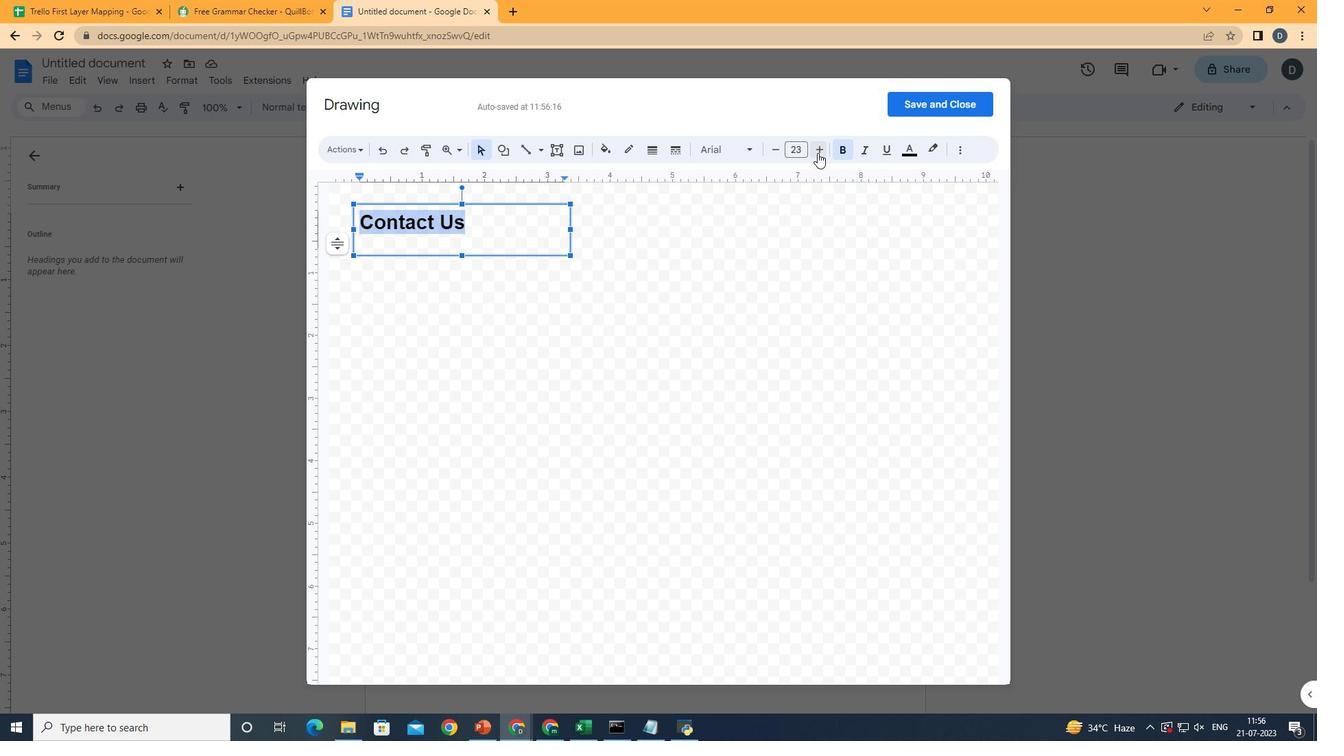 
Action: Mouse pressed left at (818, 153)
Screenshot: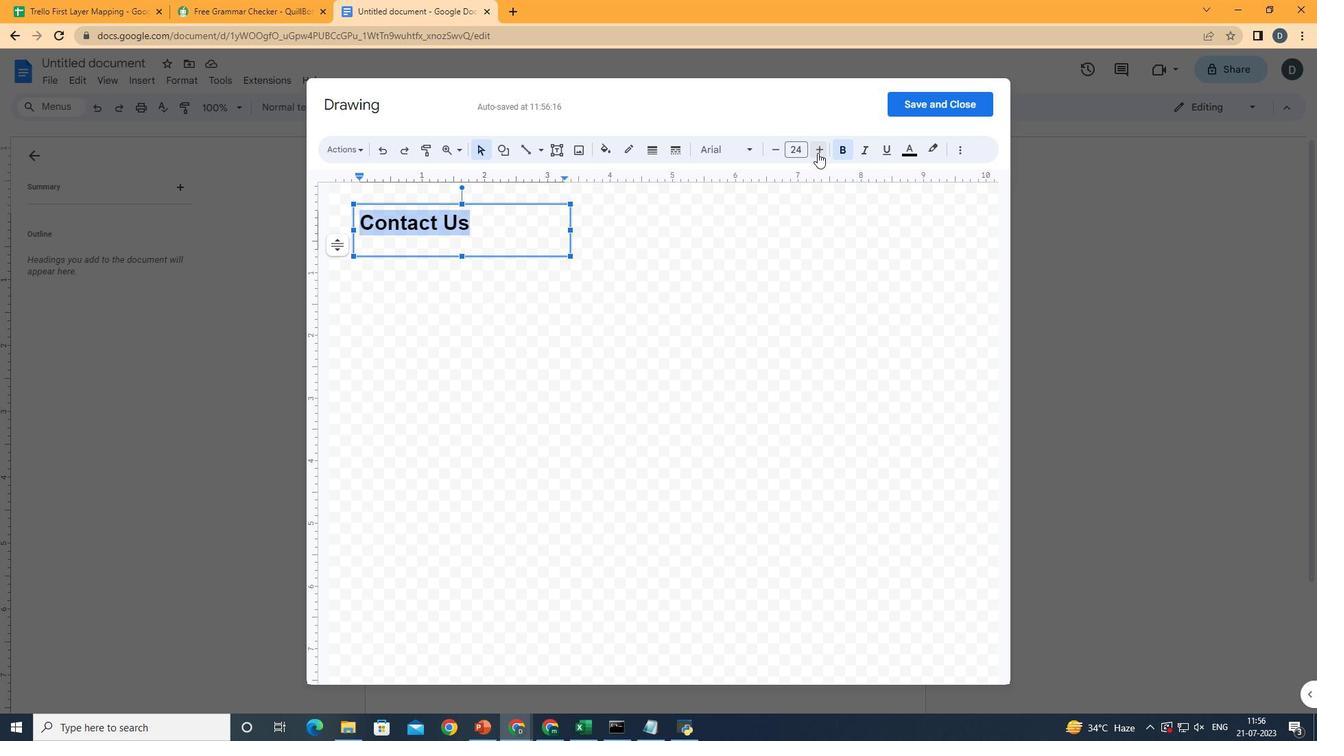 
Action: Mouse pressed left at (818, 153)
Screenshot: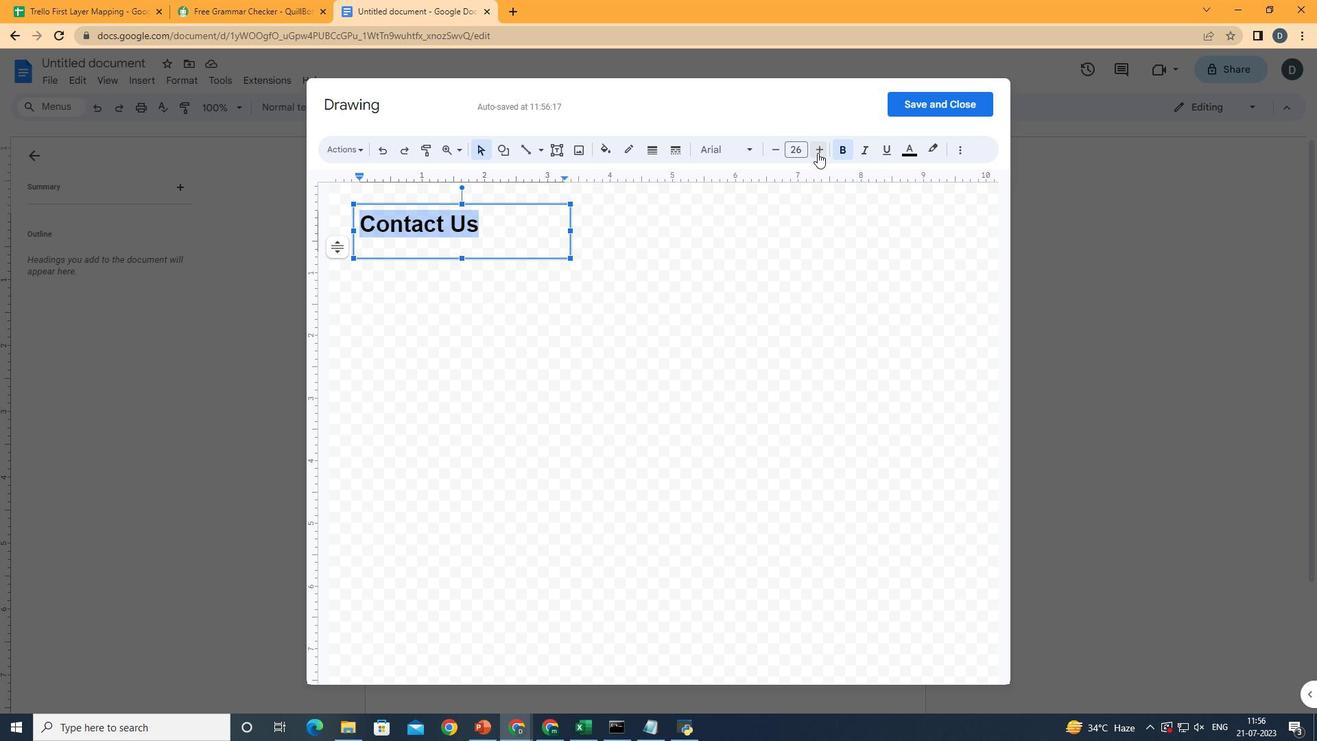 
Action: Mouse moved to (518, 217)
Screenshot: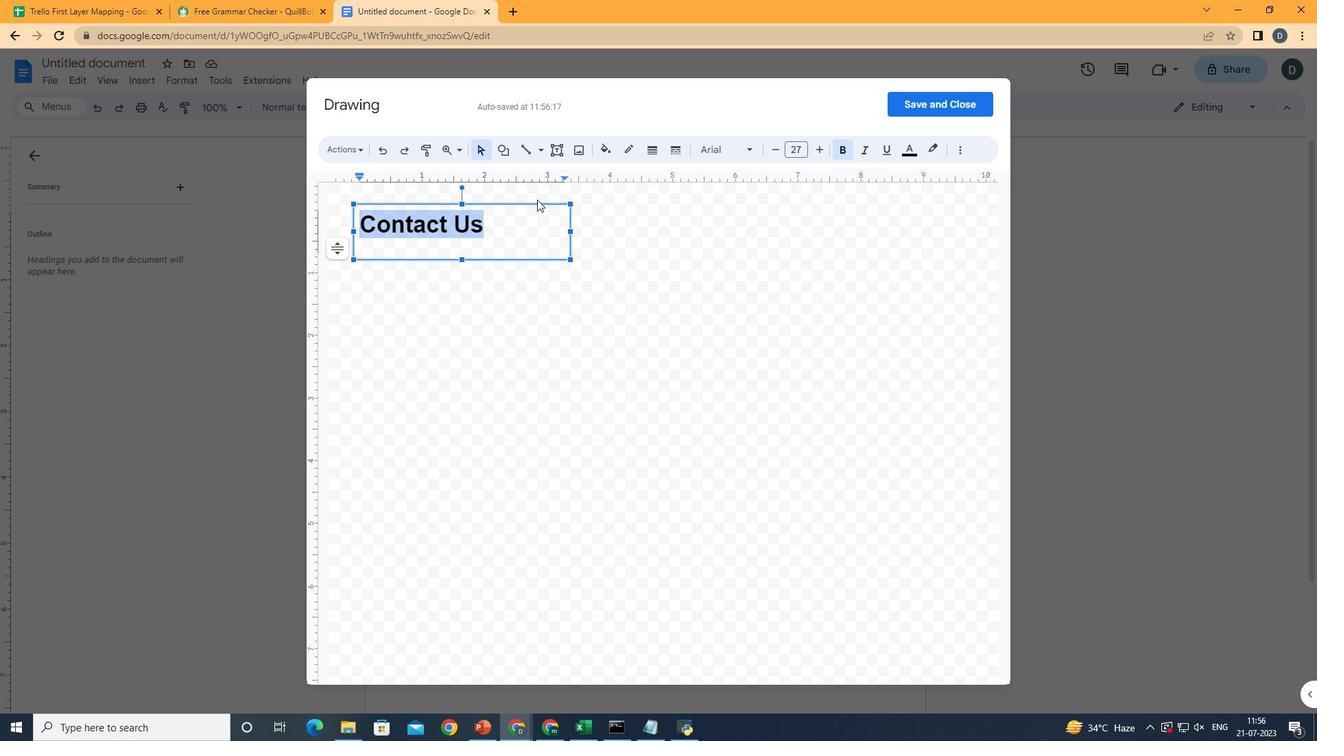 
Action: Mouse pressed left at (518, 217)
Screenshot: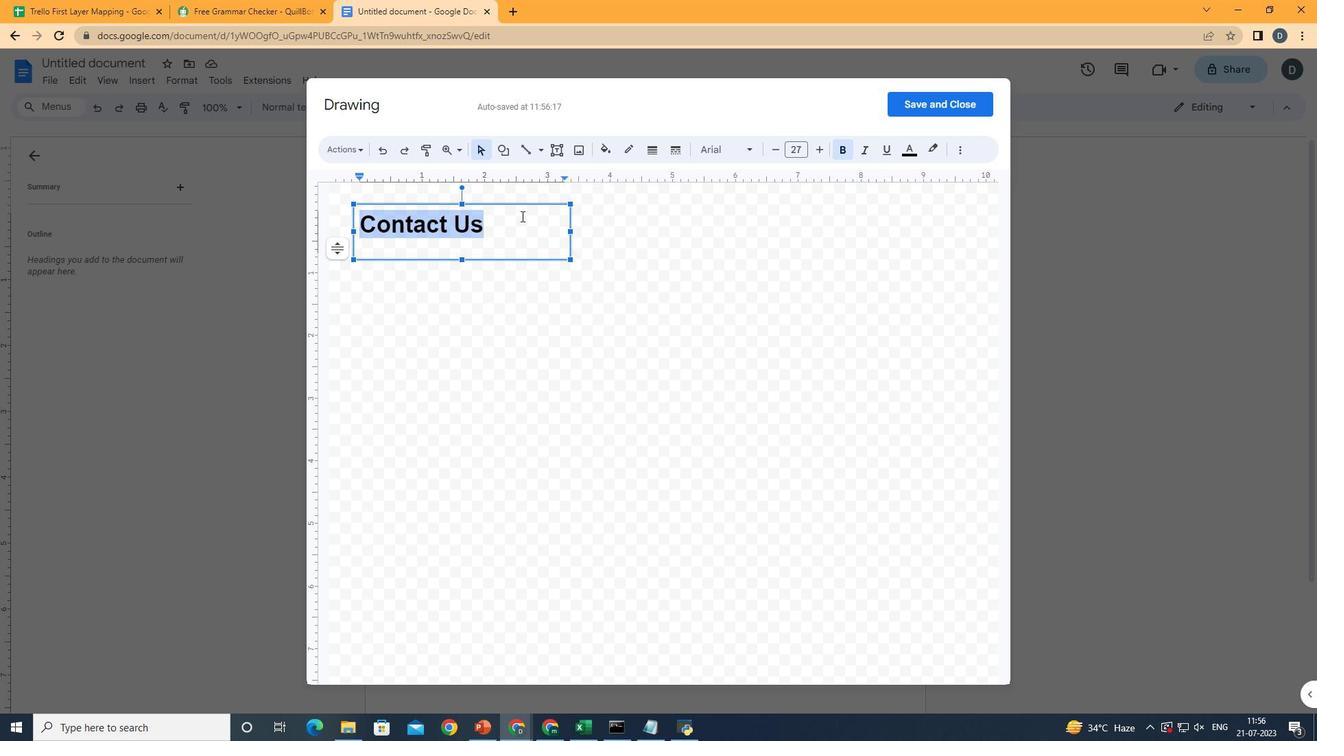 
Action: Mouse moved to (518, 217)
Screenshot: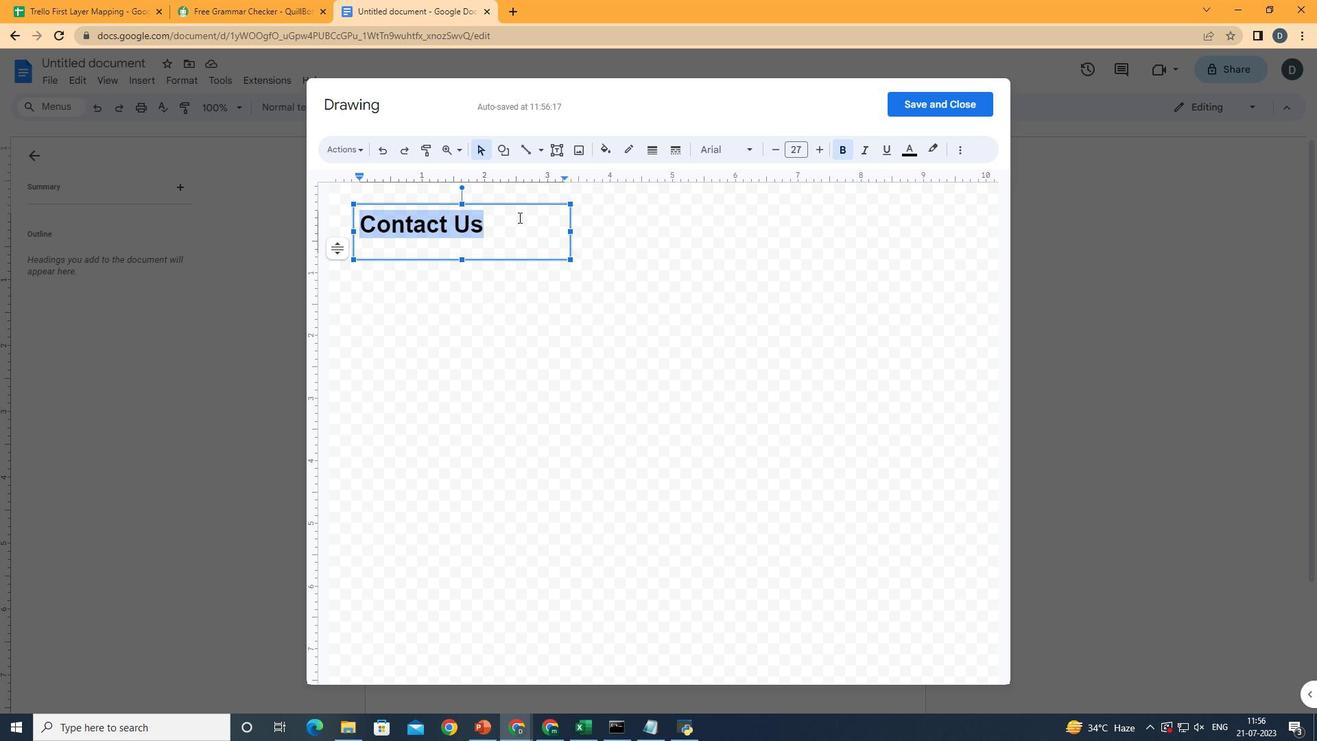 
Action: Key pressed <Key.enter>
Screenshot: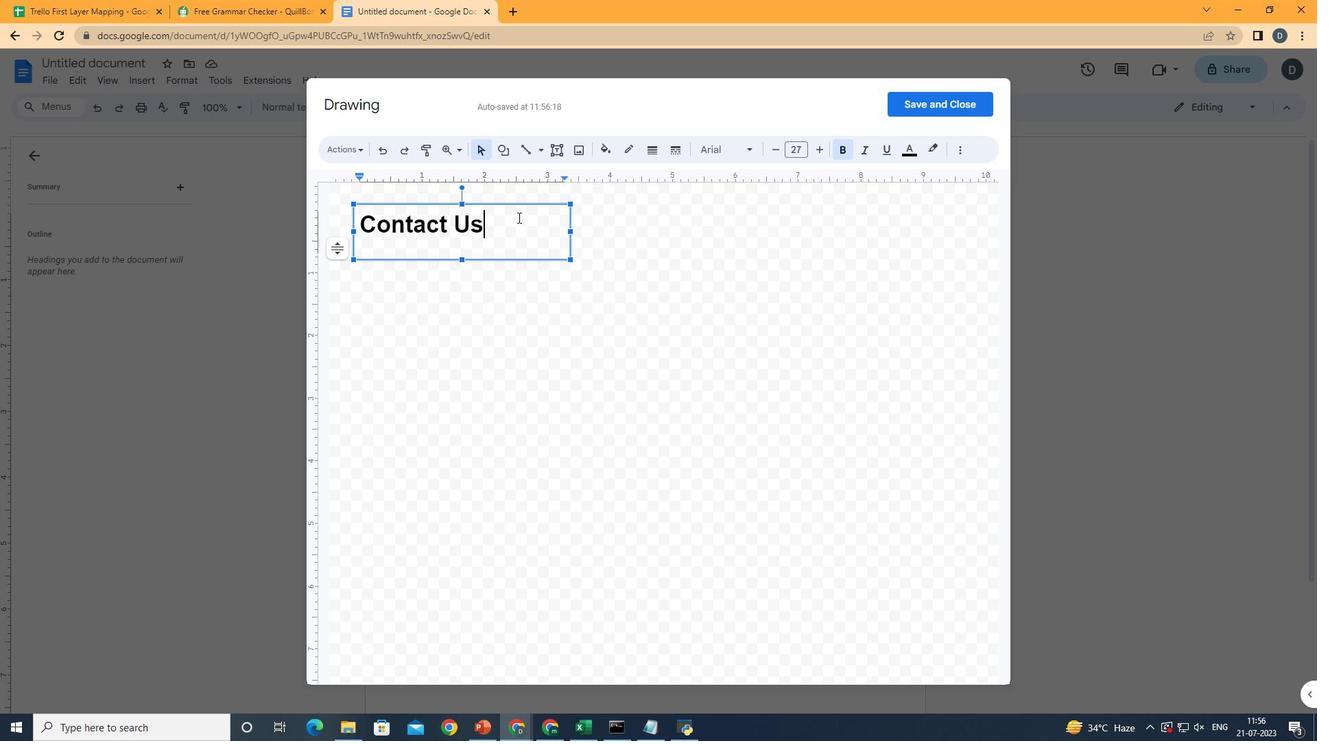 
Action: Mouse moved to (778, 149)
Screenshot: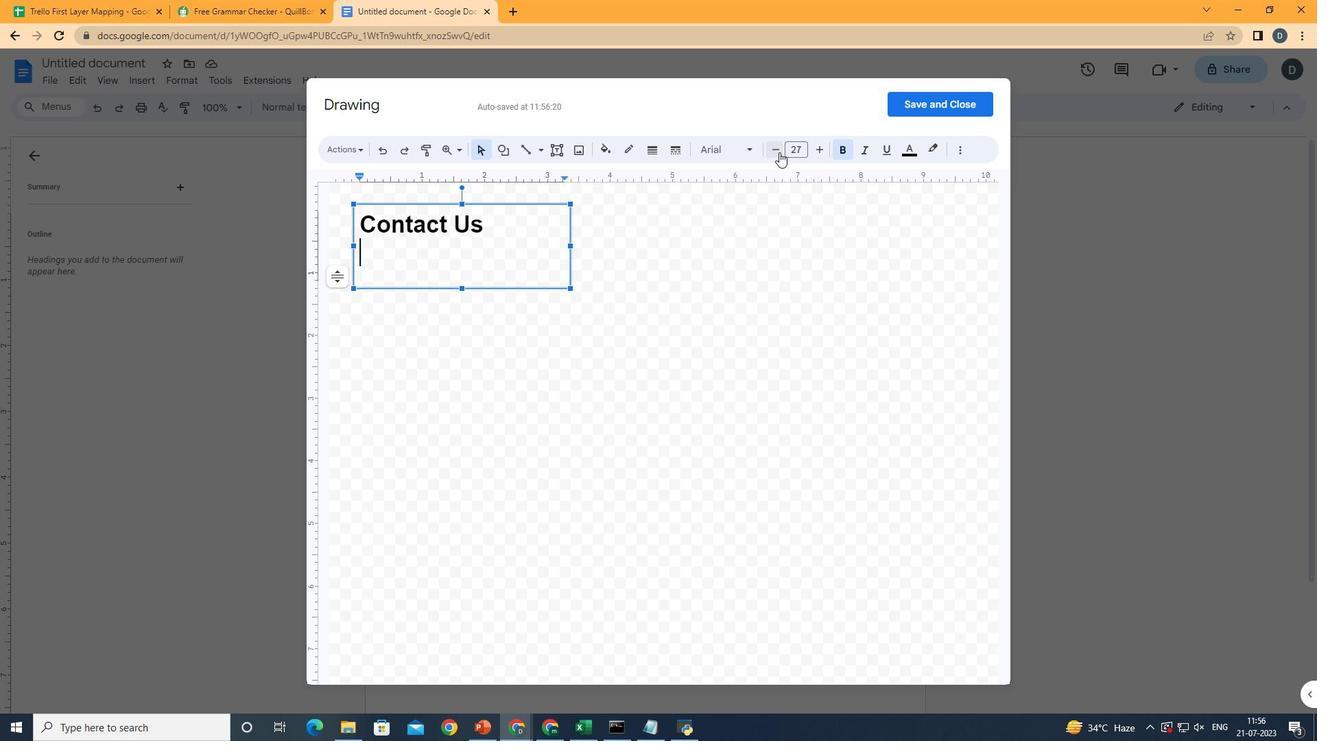 
Action: Mouse pressed left at (778, 149)
Screenshot: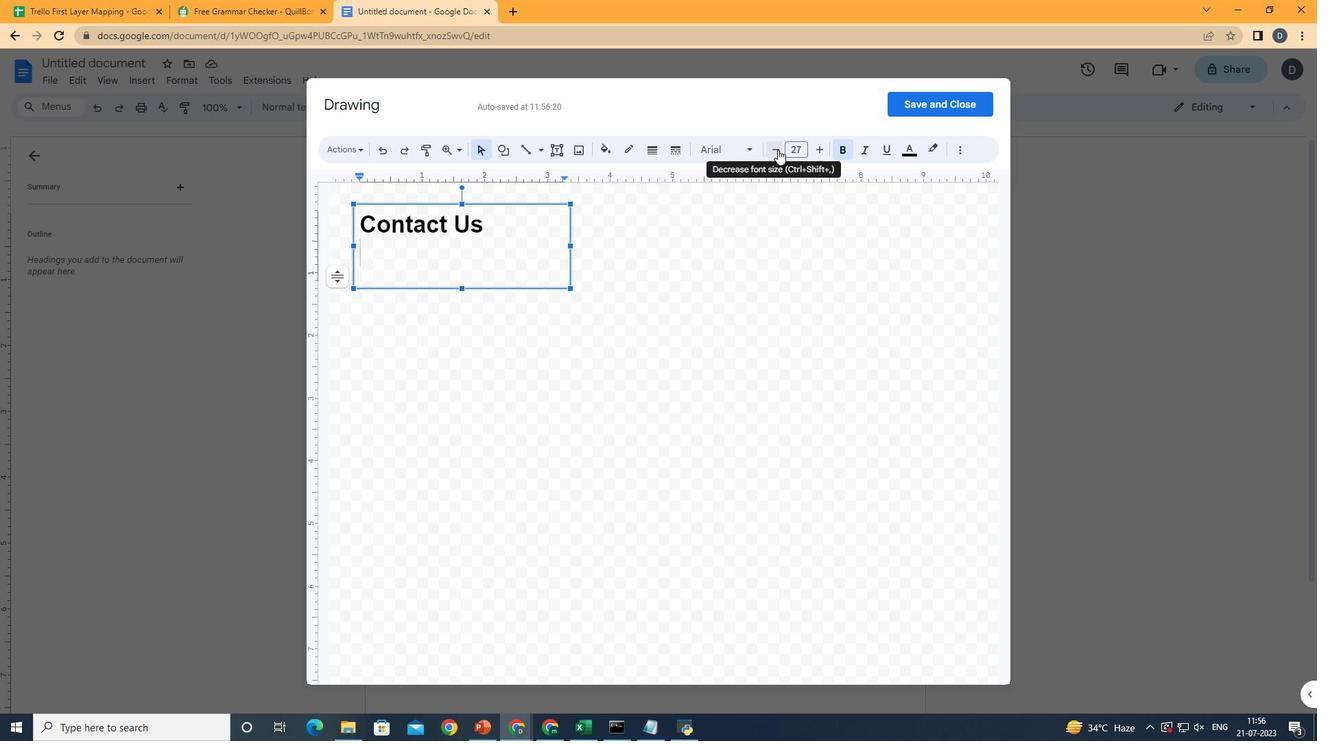 
Action: Mouse pressed left at (778, 149)
Screenshot: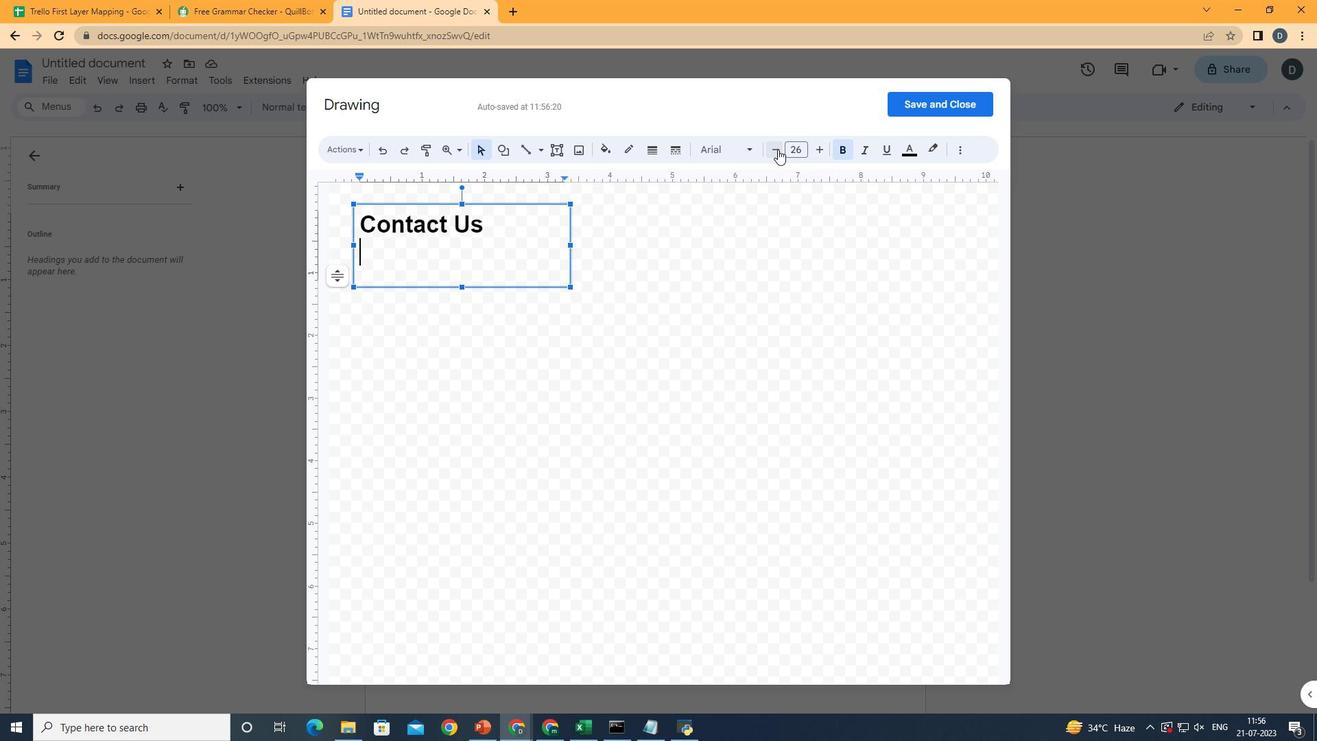 
Action: Mouse pressed left at (778, 149)
Screenshot: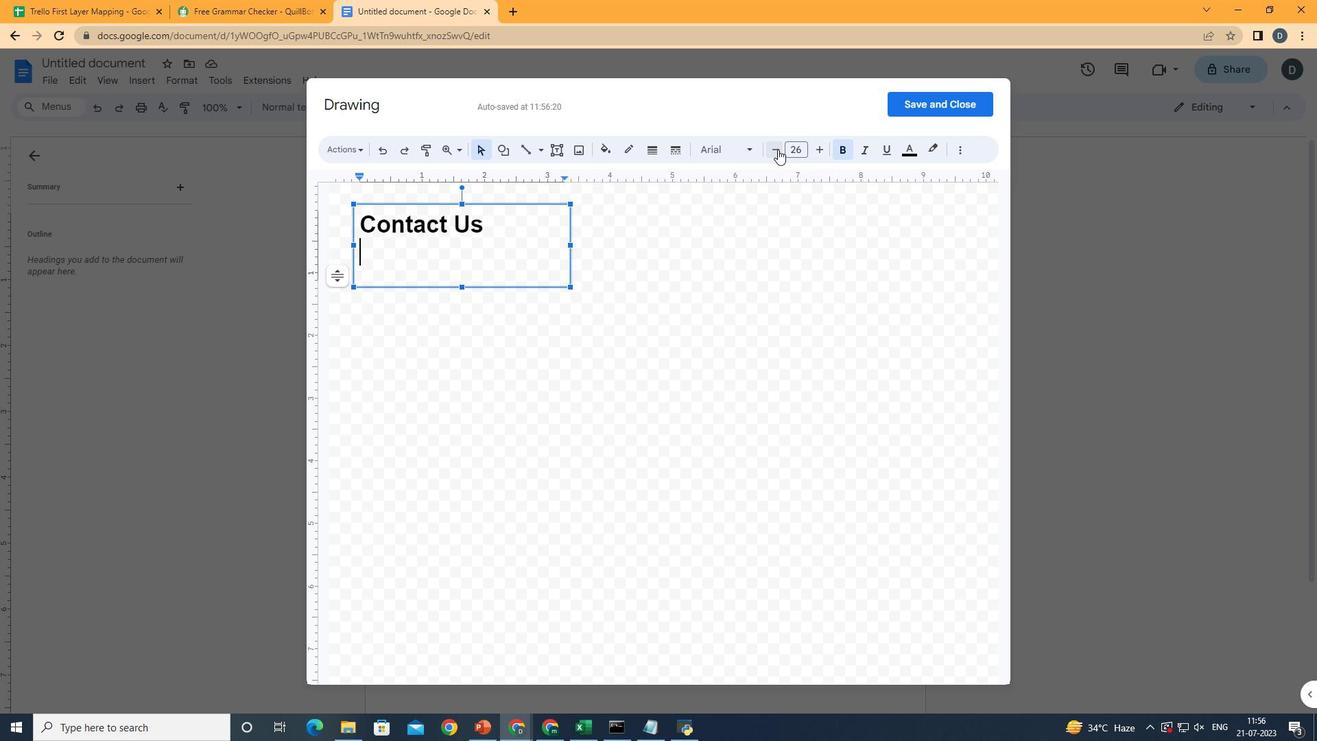 
Action: Mouse pressed left at (778, 149)
Screenshot: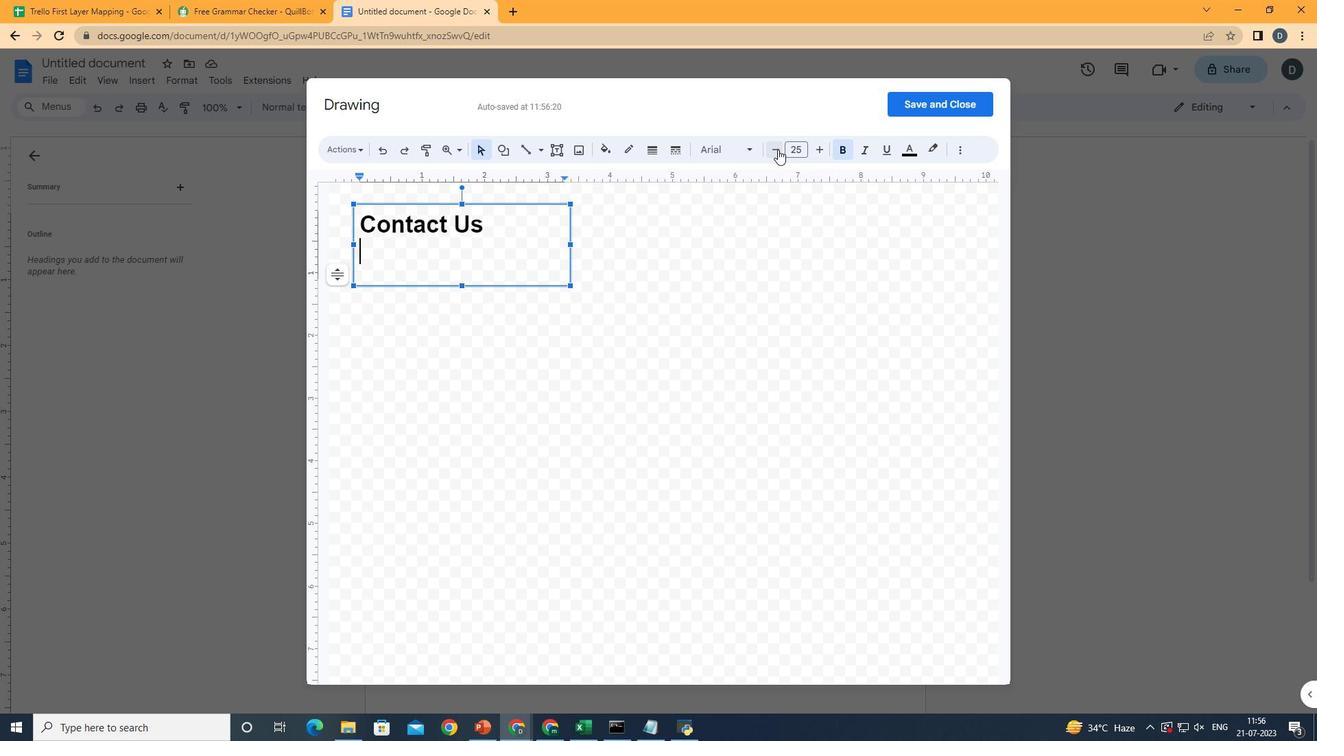 
Action: Mouse pressed left at (778, 149)
Screenshot: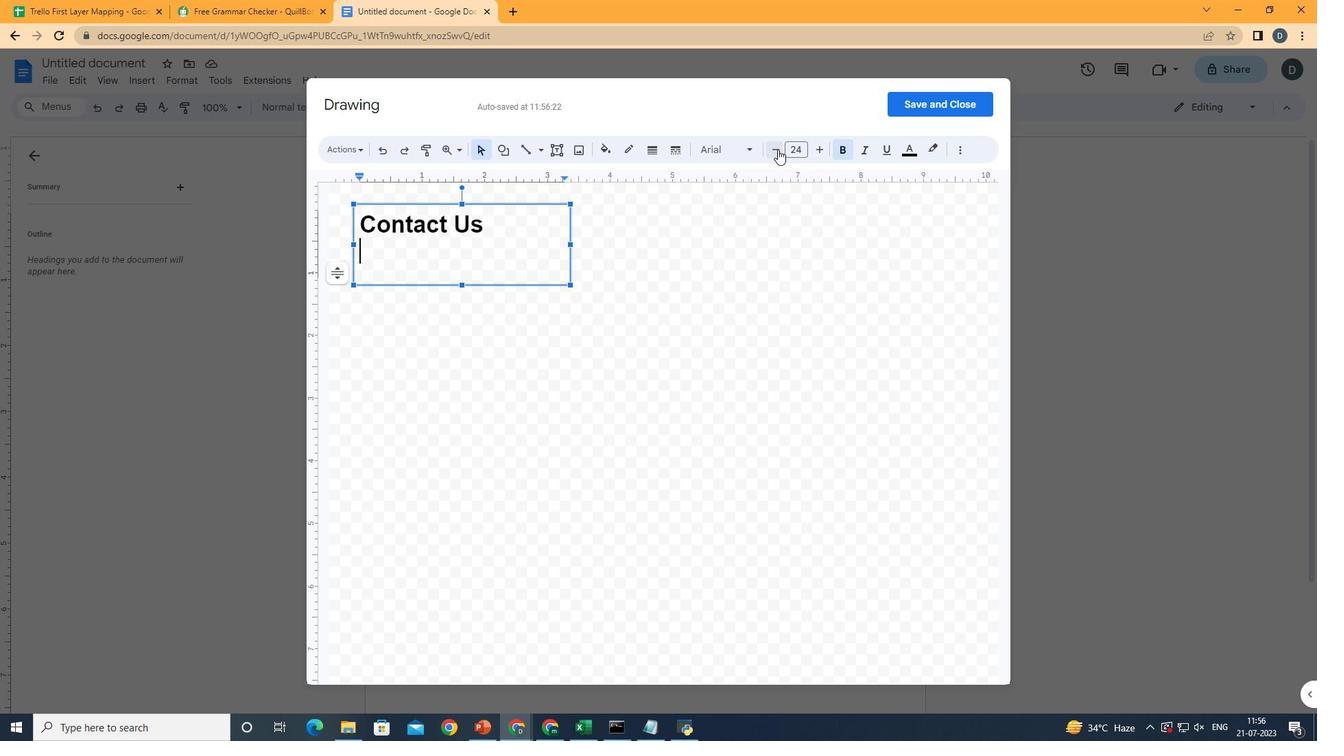 
Action: Mouse pressed left at (778, 149)
Screenshot: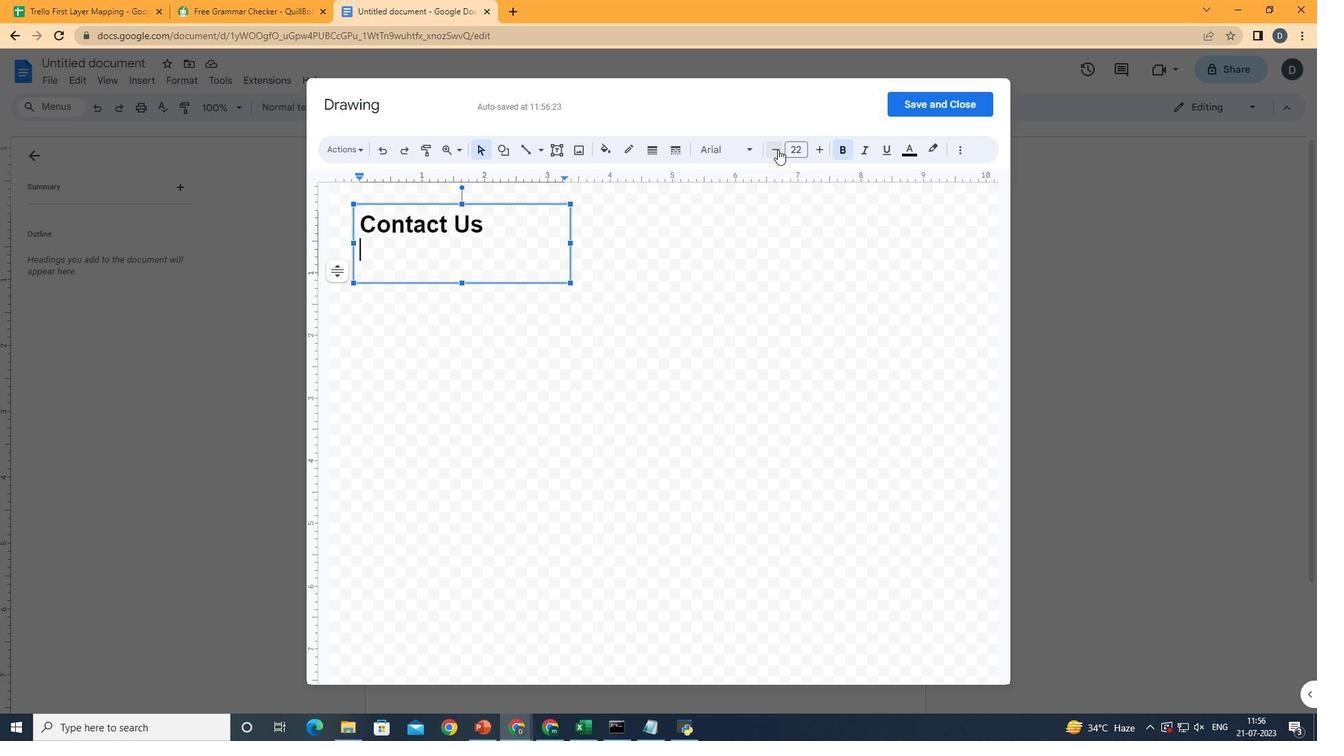 
Action: Mouse pressed left at (778, 149)
Screenshot: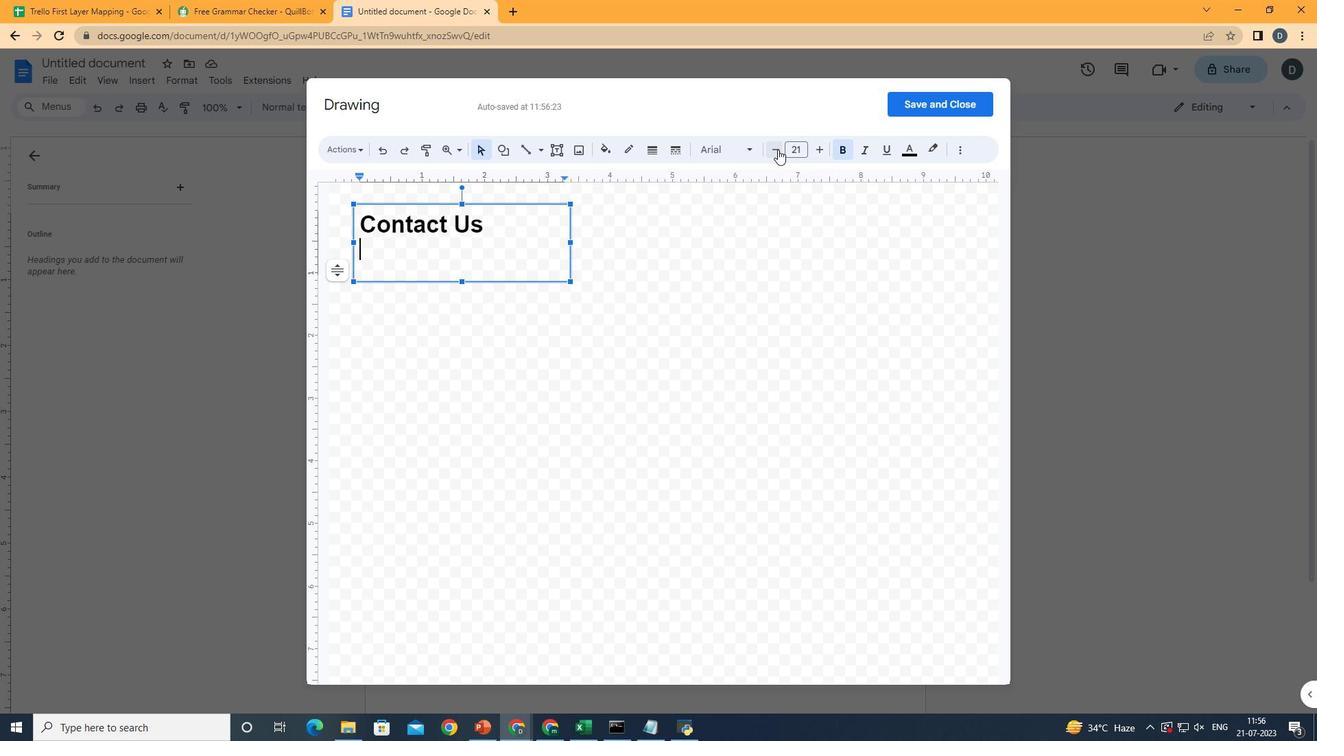 
Action: Mouse moved to (430, 255)
Screenshot: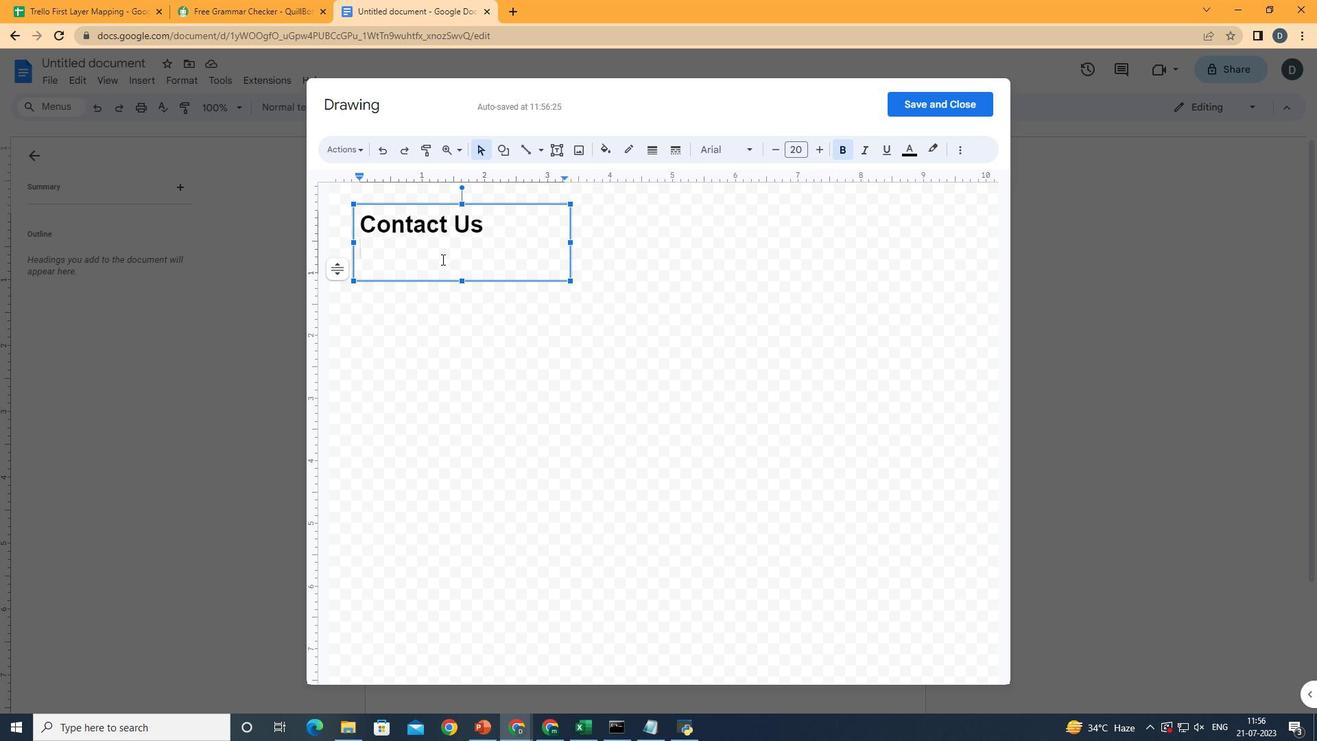 
Action: Mouse pressed left at (430, 255)
Screenshot: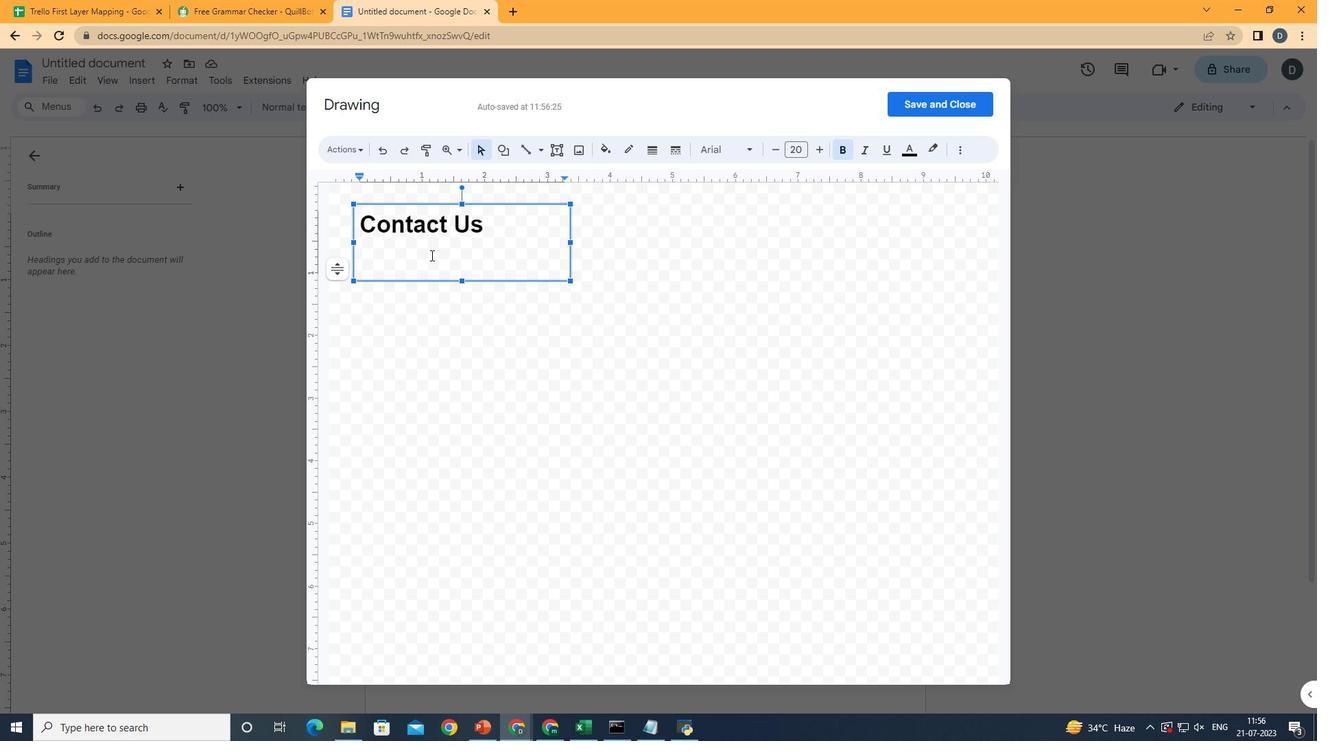 
Action: Mouse moved to (355, 148)
Screenshot: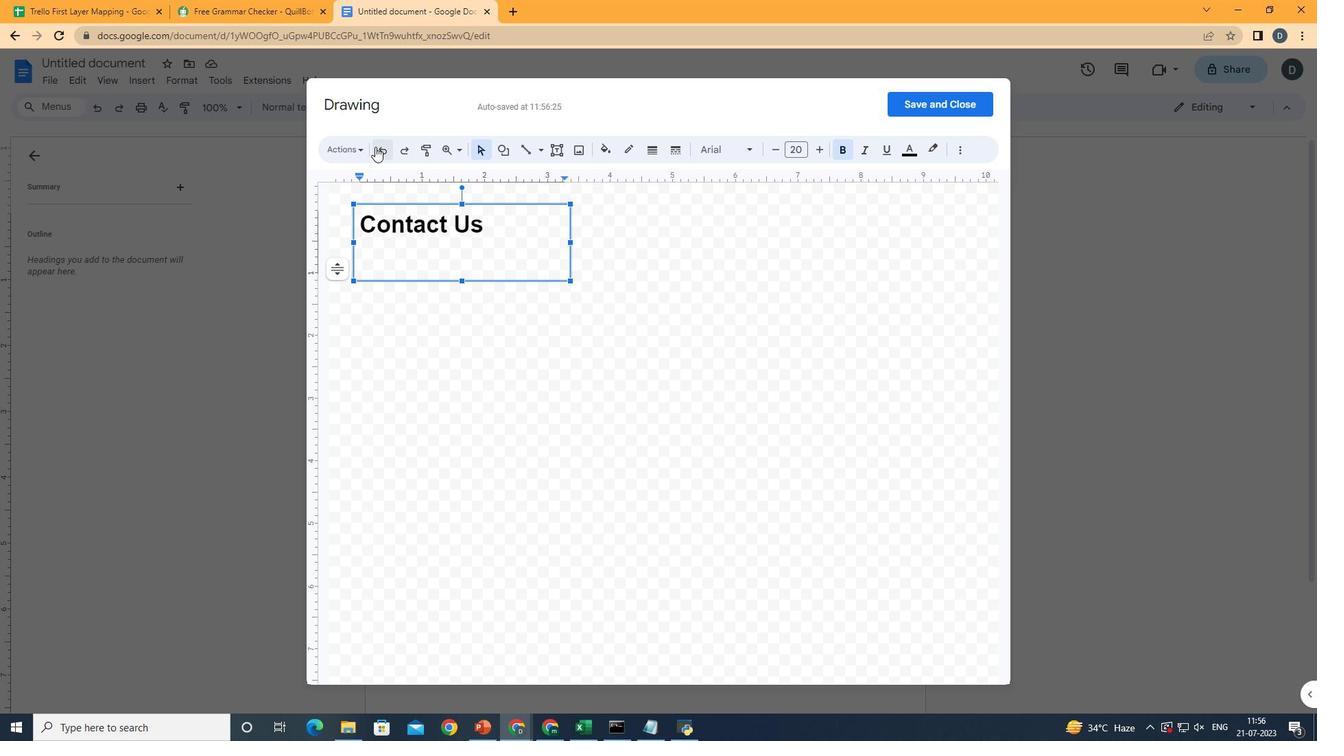 
Action: Mouse pressed left at (355, 148)
Screenshot: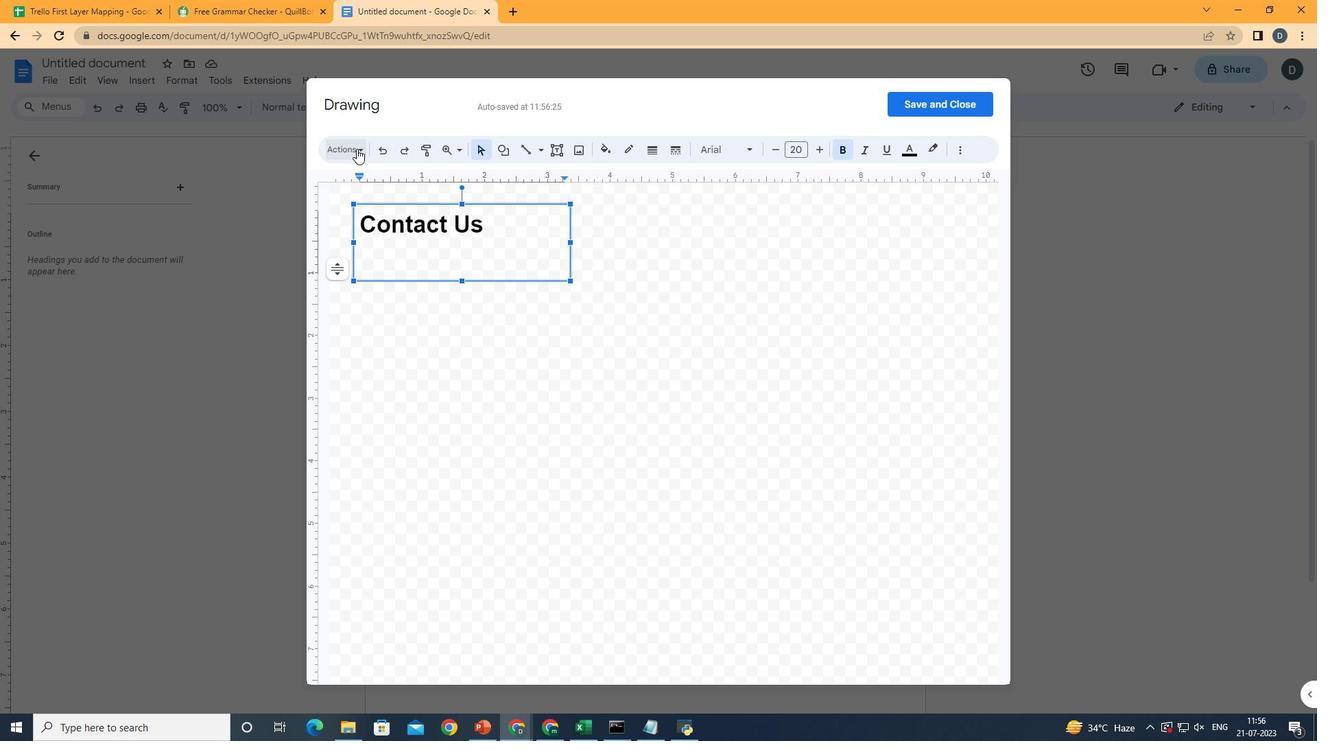 
Action: Mouse moved to (357, 144)
Screenshot: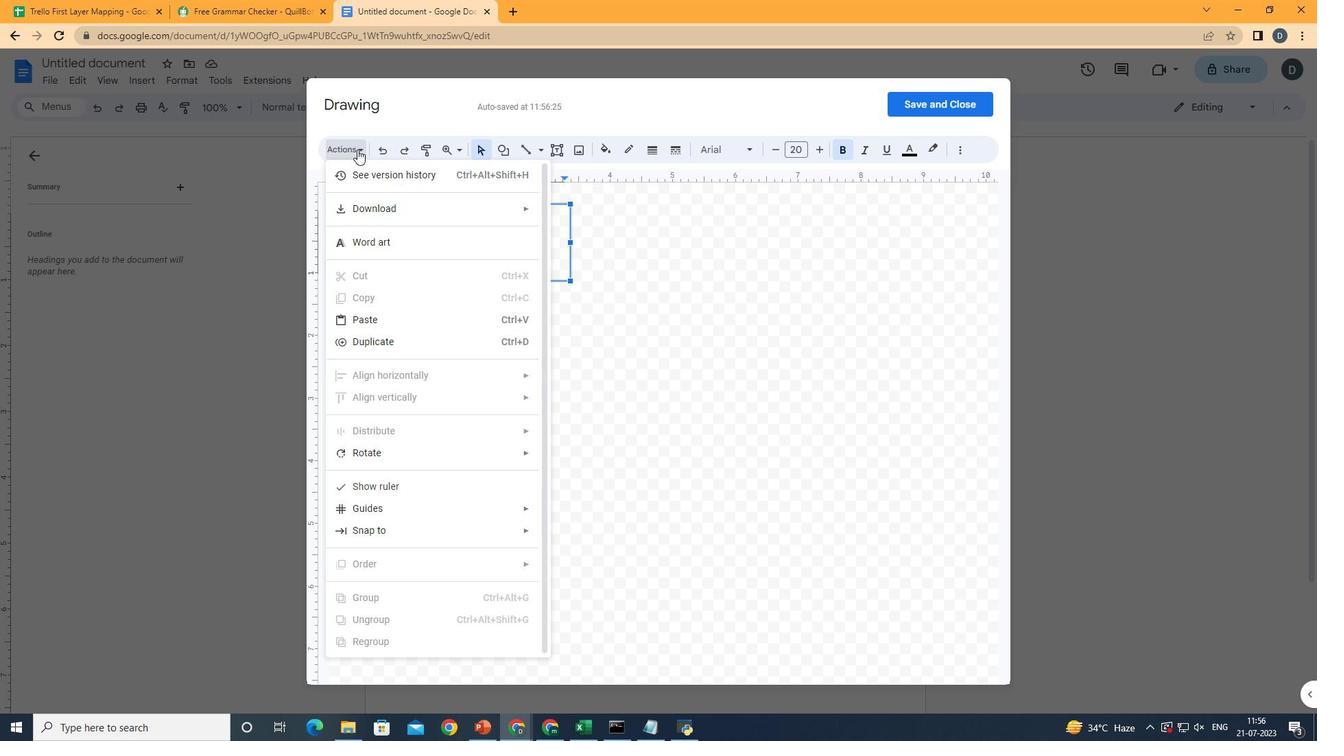 
Action: Mouse pressed left at (357, 144)
Screenshot: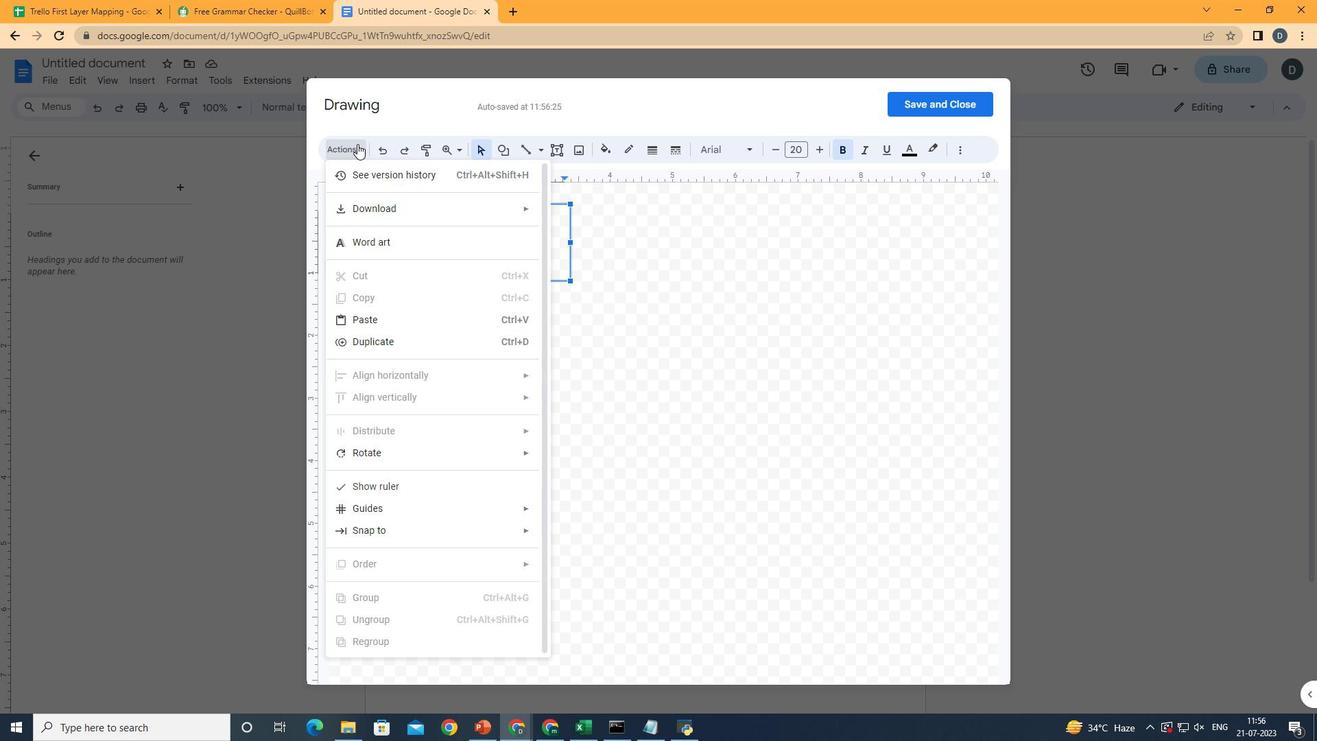 
Action: Mouse moved to (427, 252)
Screenshot: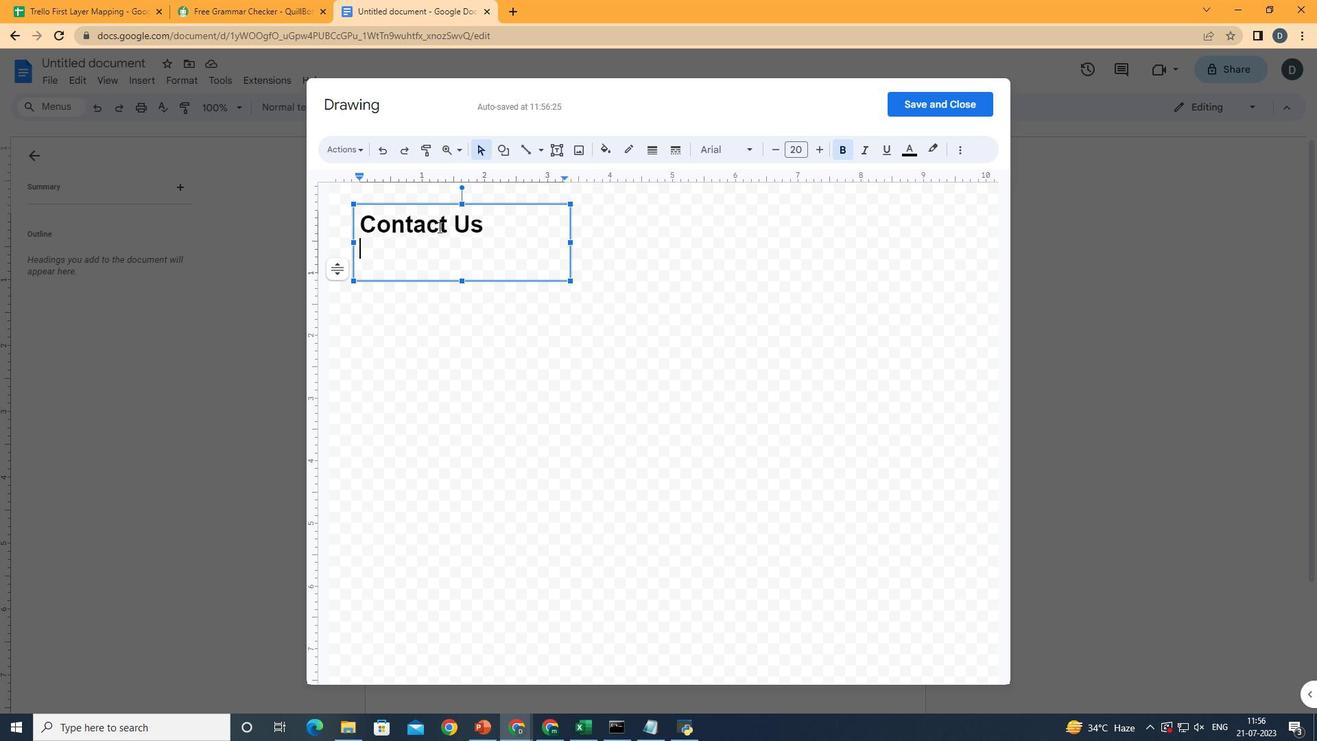 
Action: Mouse pressed left at (427, 252)
Screenshot: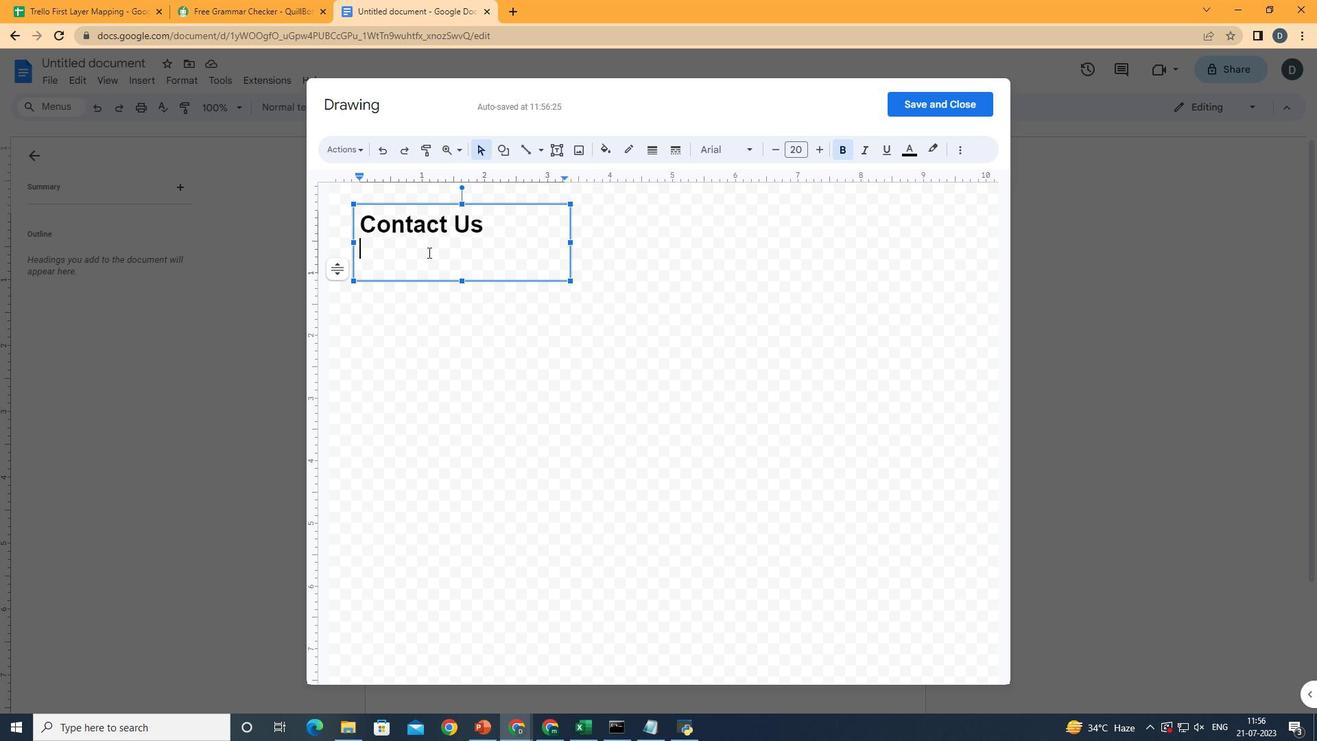 
Action: Key pressed <Key.enter><Key.backspace><Key.shift>175<Key.left><Key.right><Key.left><Key.left><Key.left><Key.enter>00<Key.backspace><Key.backspace><Key.right><Key.right><Key.right><Key.right><Key.left><Key.space><Key.shift>Cassidly<Key.space><Key.shift>Lod<Key.down><Key.up><Key.left><Key.left><Key.left><Key.left><Key.left><Key.backspace><Key.end>ge<Key.space><Key.shift><Key.shift><Key.shift>Apt.
Screenshot: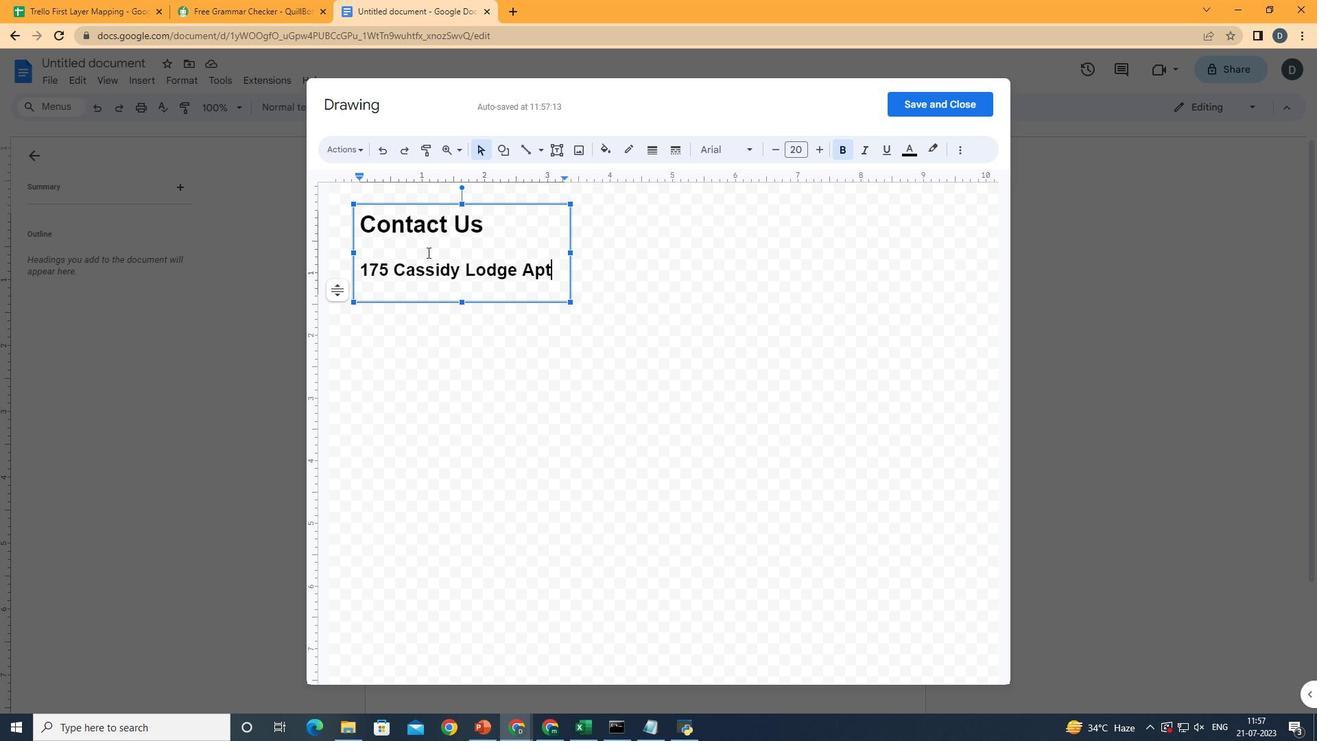 
Action: Mouse moved to (620, 279)
Screenshot: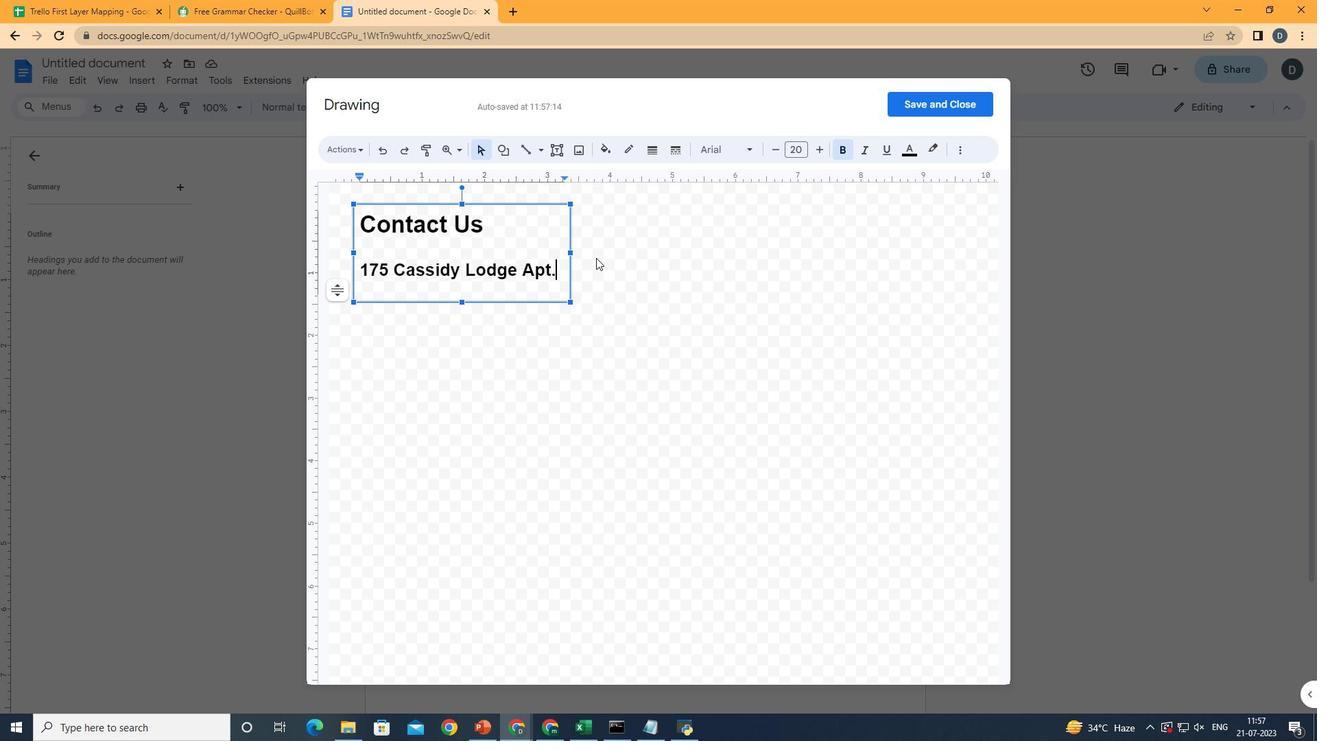 
Action: Key pressed 309<Key.left><Key.left><Key.left><Key.space><Key.right><Key.right><Key.right><Key.space><Key.shift>Gerholdbury<Key.enter><Key.enter>250.343.4530<Key.enter>thegoodocs
Screenshot: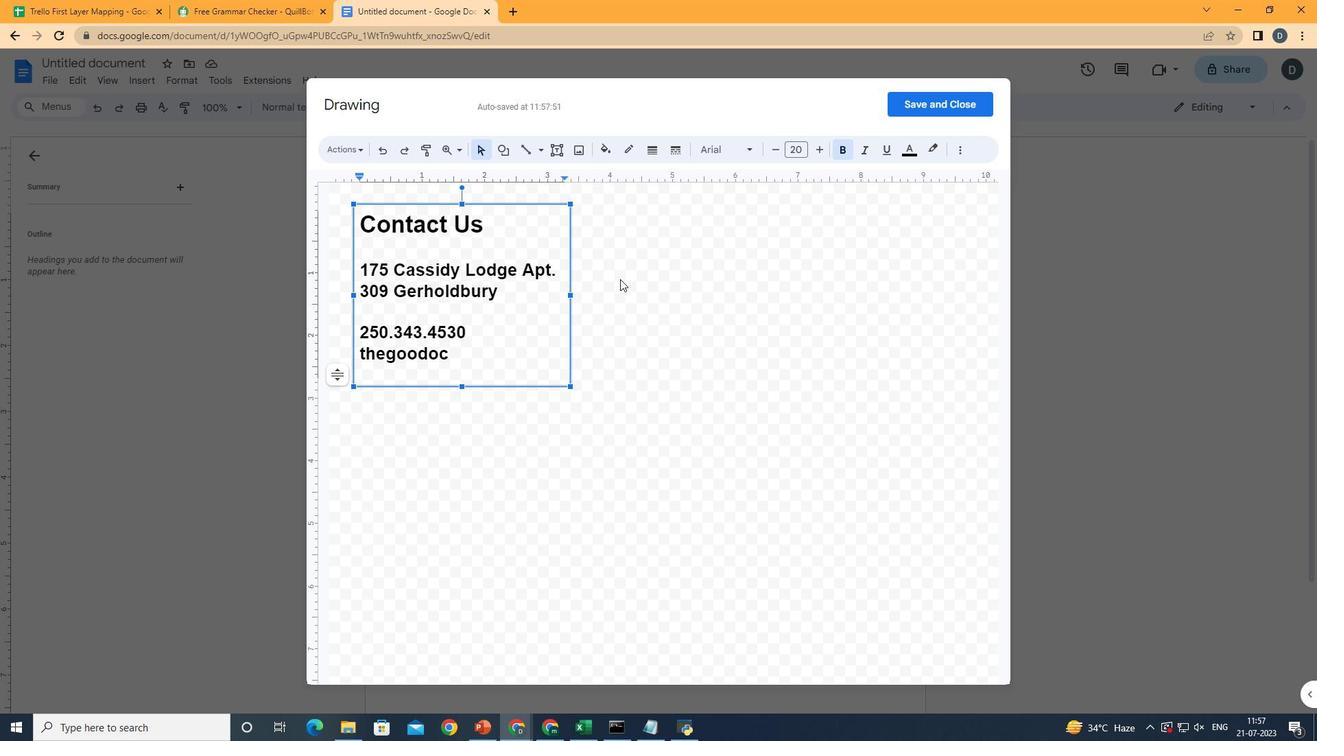 
Action: Mouse moved to (506, 342)
Screenshot: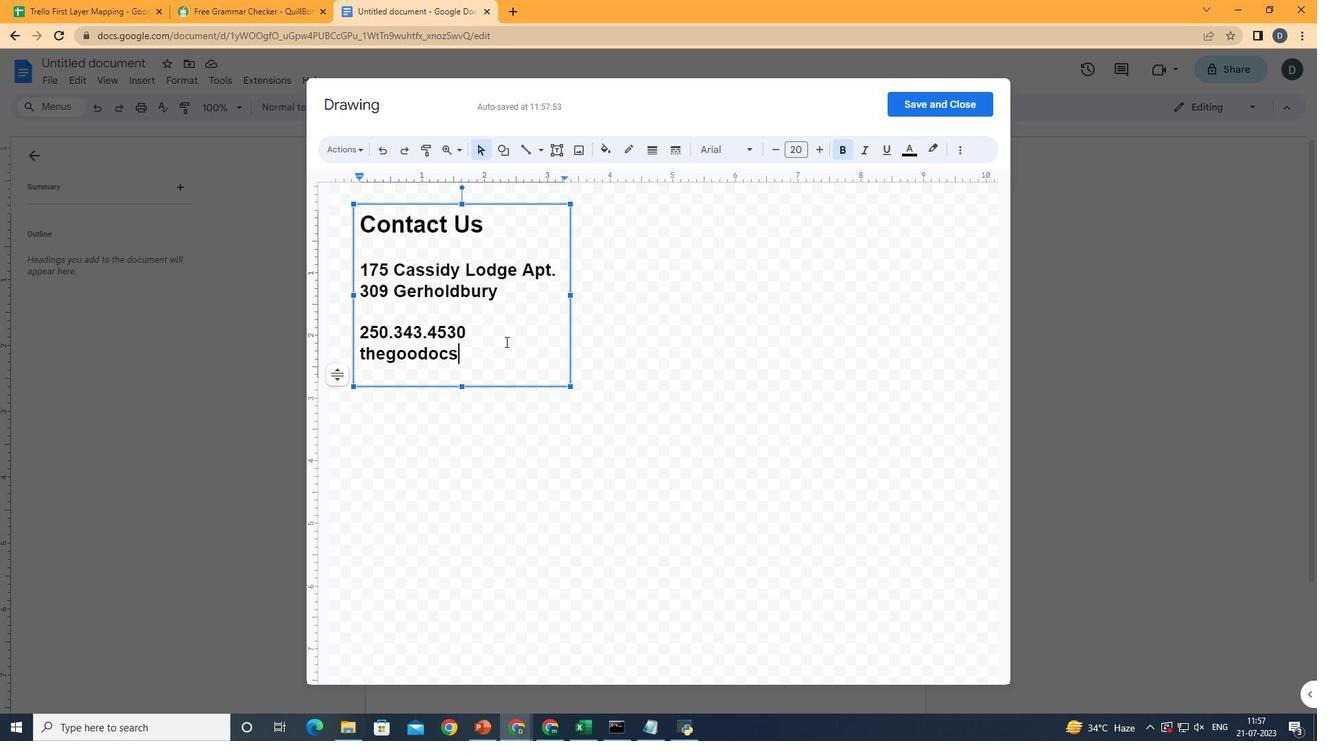 
Action: Key pressed .com
Screenshot: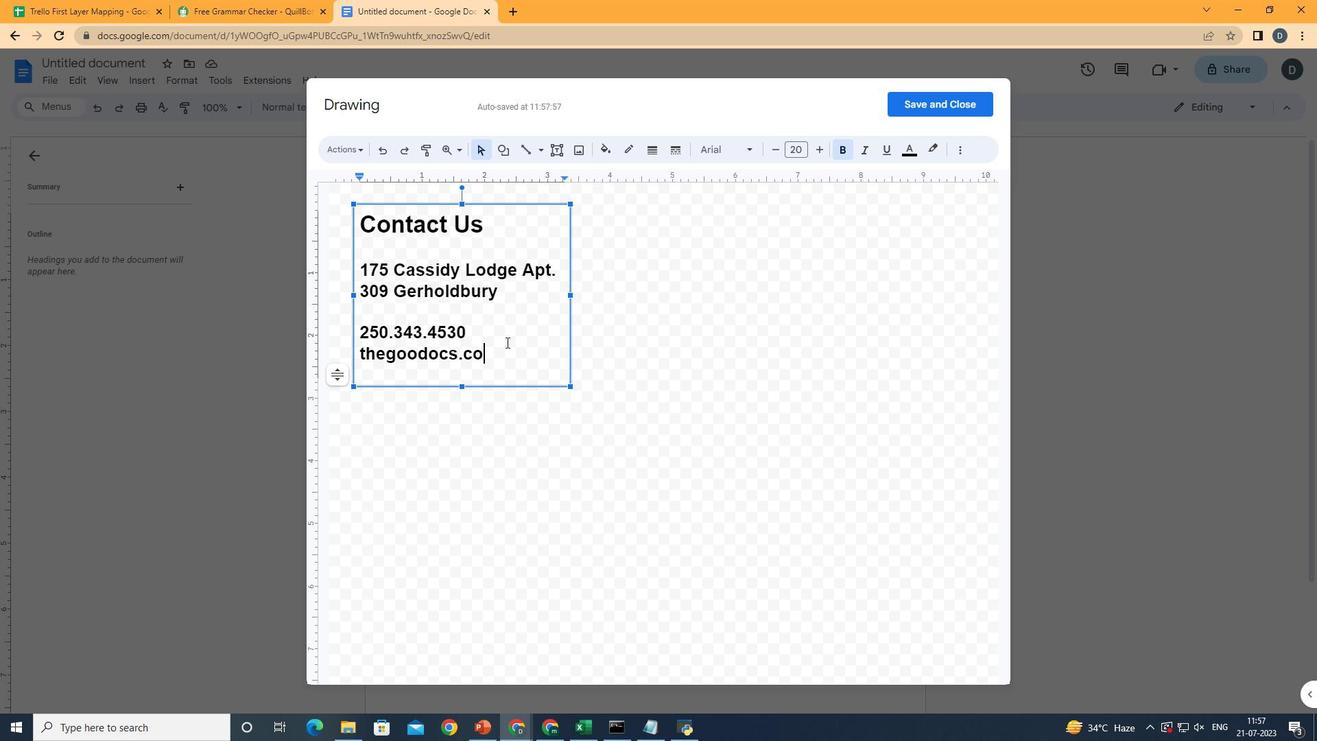 
Action: Mouse moved to (625, 349)
Screenshot: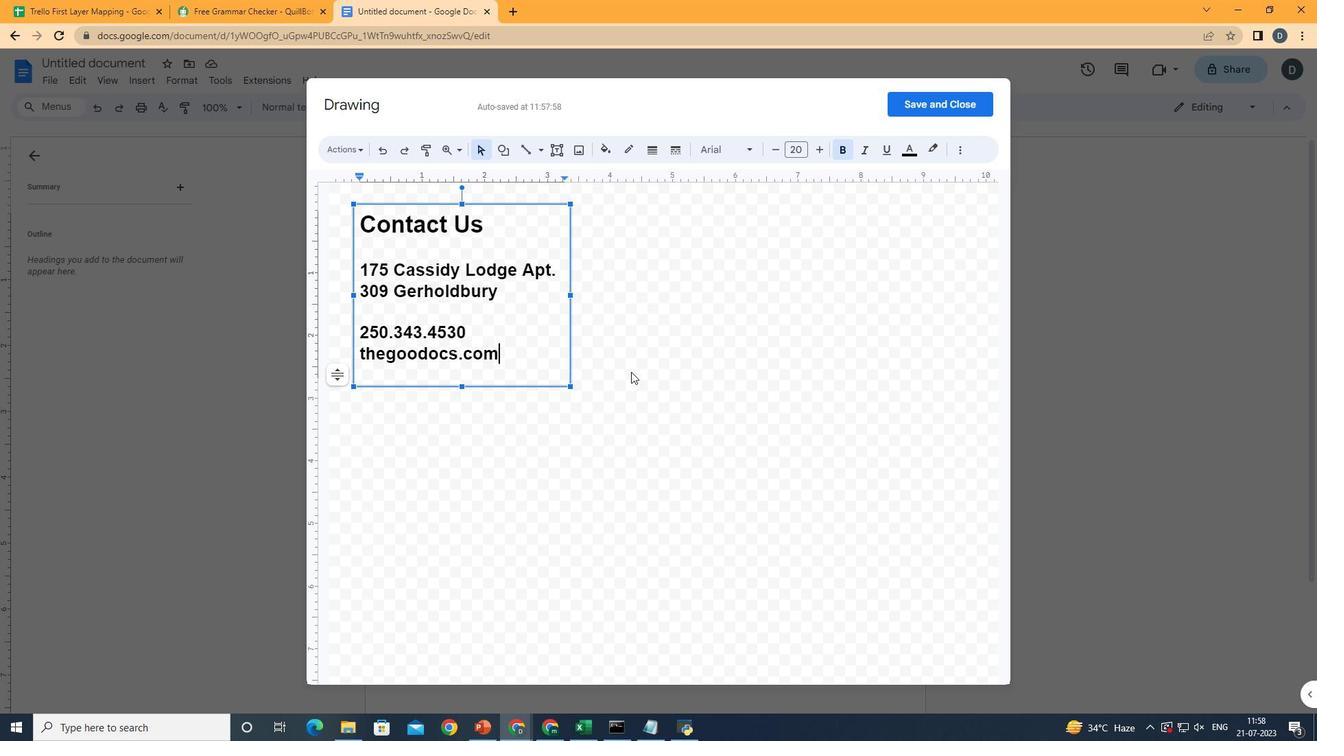 
Action: Mouse pressed left at (625, 349)
Screenshot: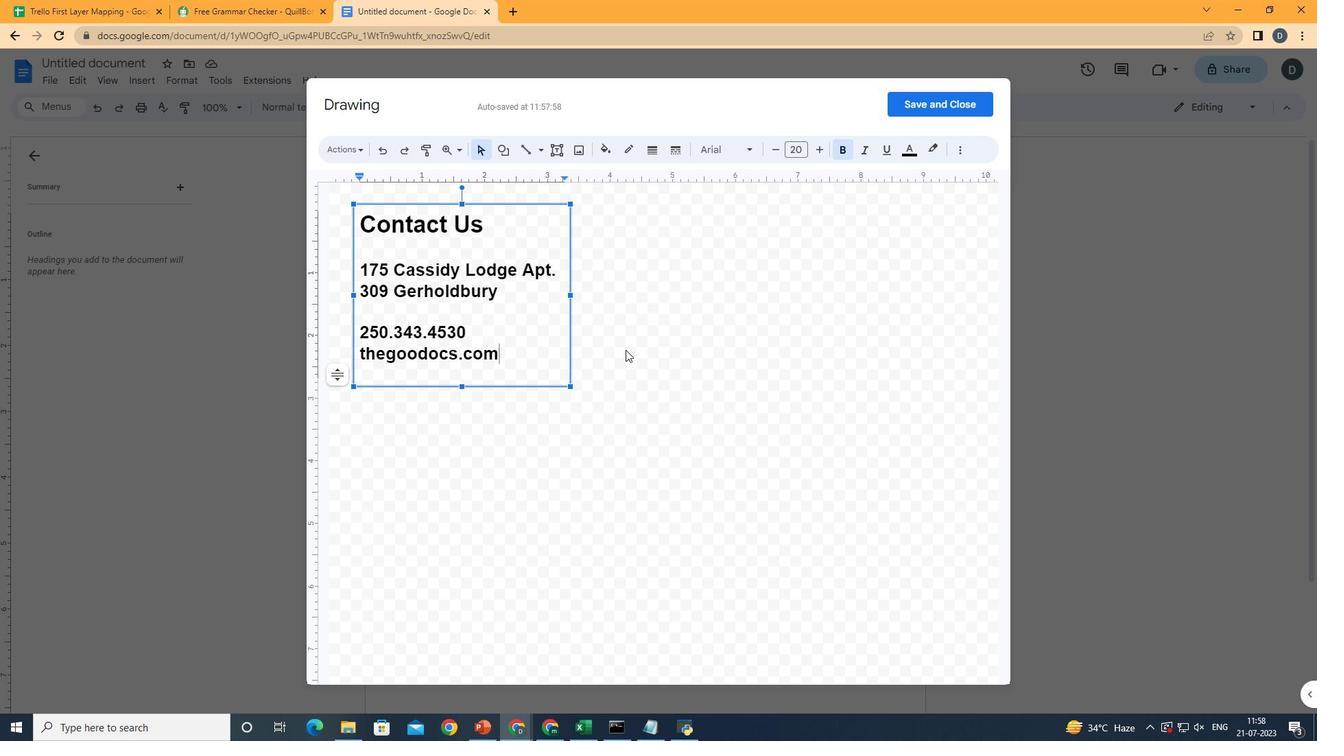 
Action: Mouse moved to (636, 149)
Screenshot: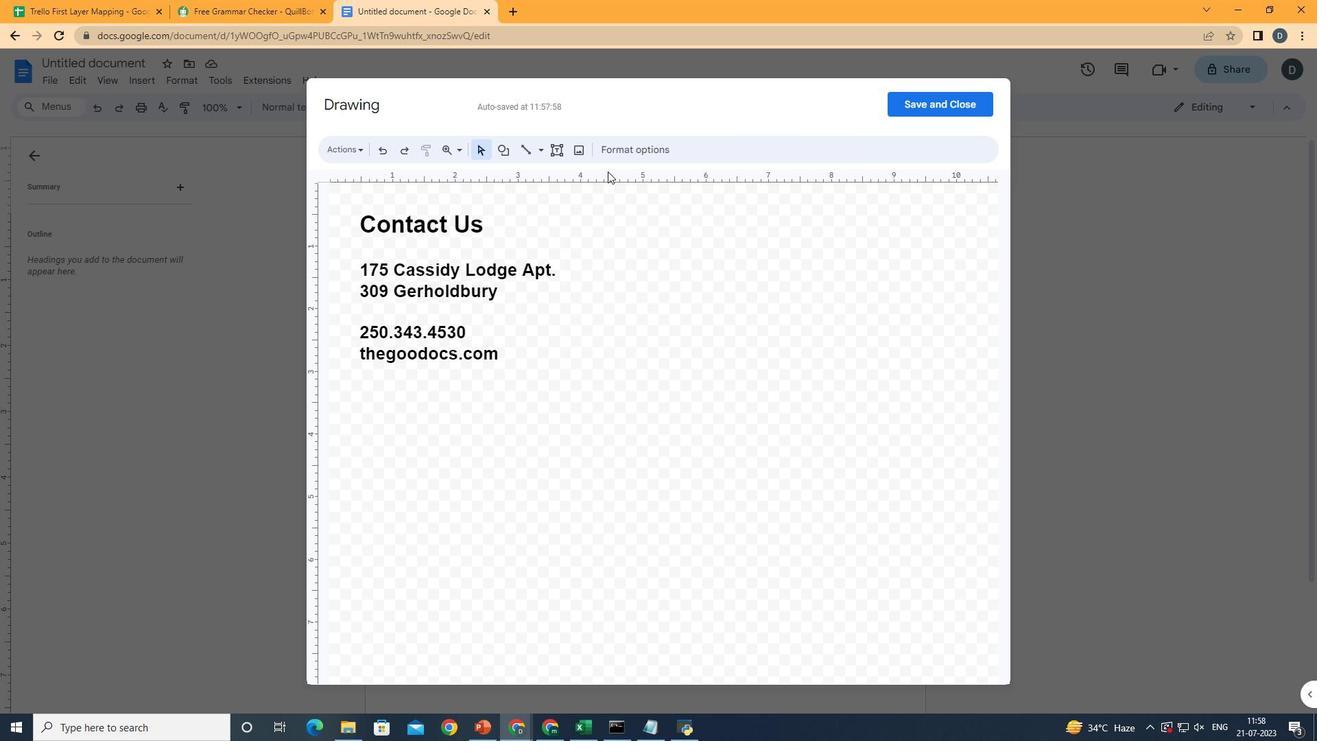 
Action: Mouse pressed left at (636, 149)
Screenshot: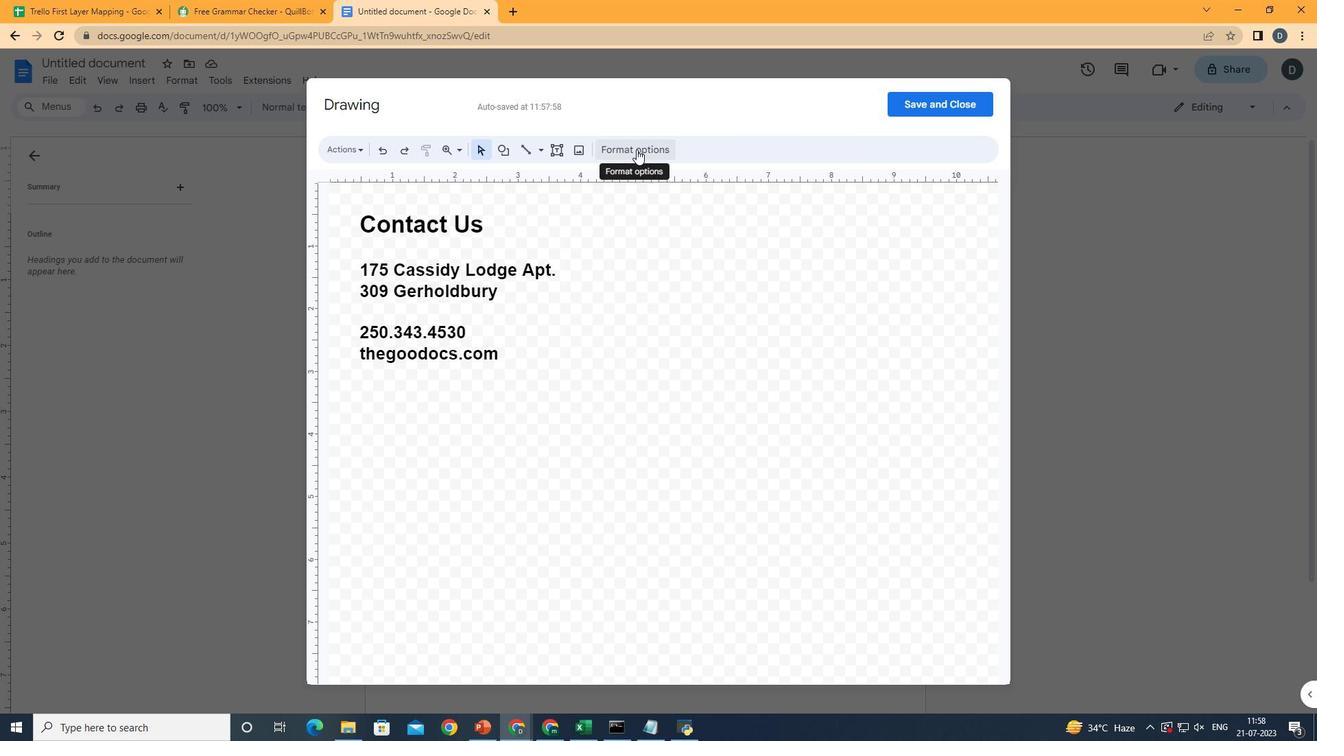 
Action: Mouse moved to (643, 149)
Screenshot: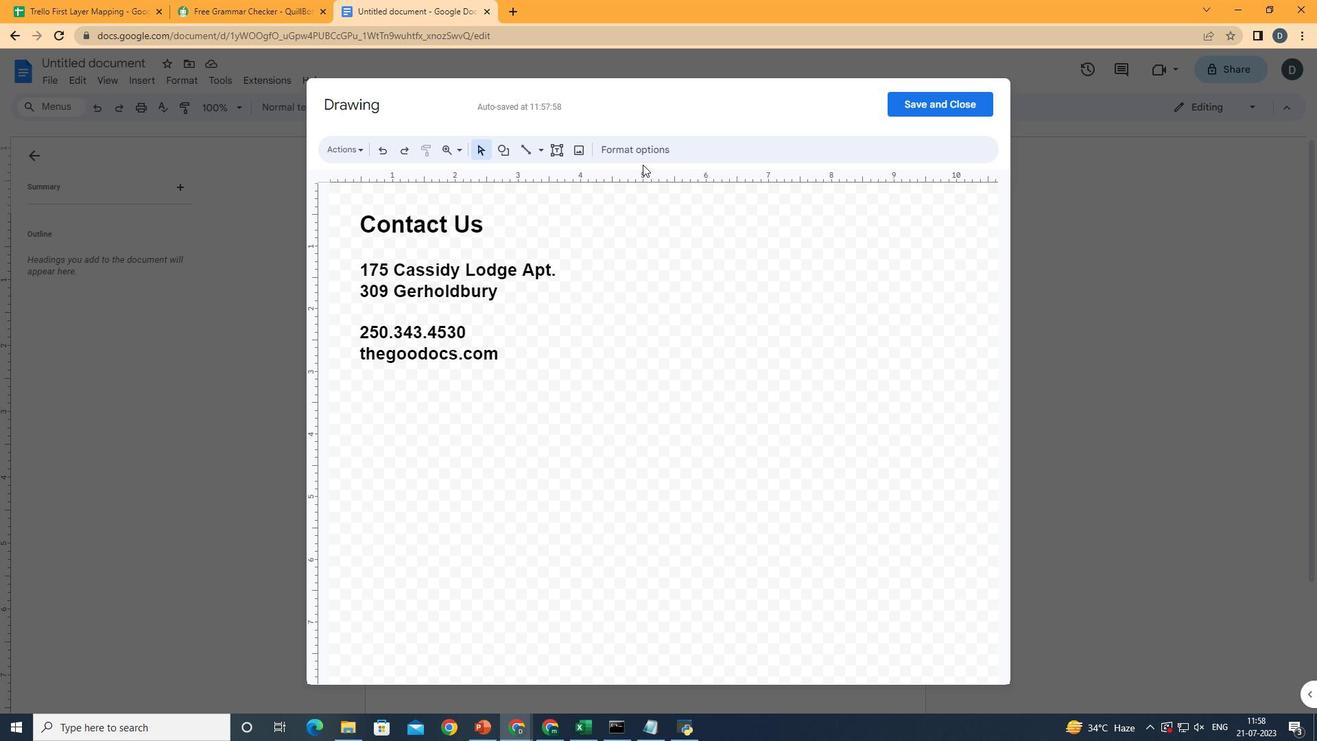 
Action: Mouse pressed left at (643, 149)
Screenshot: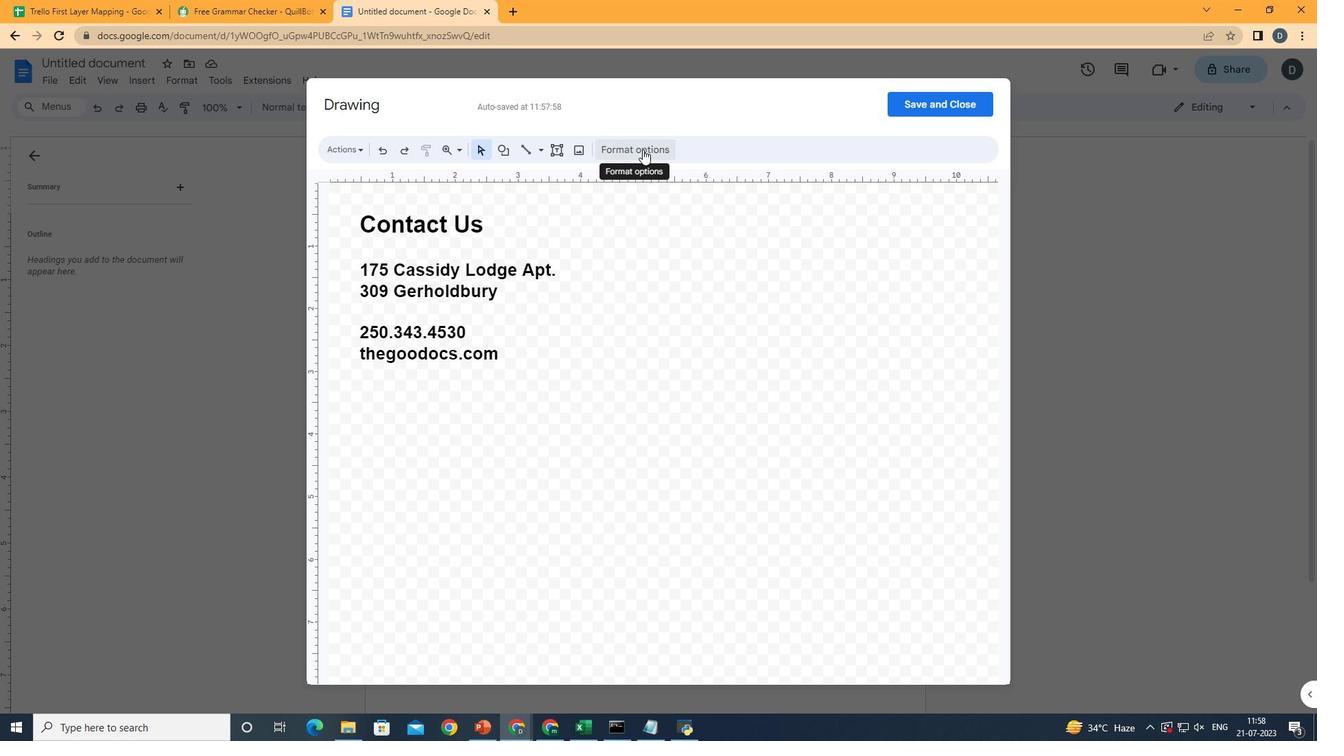 
Action: Mouse moved to (564, 154)
Screenshot: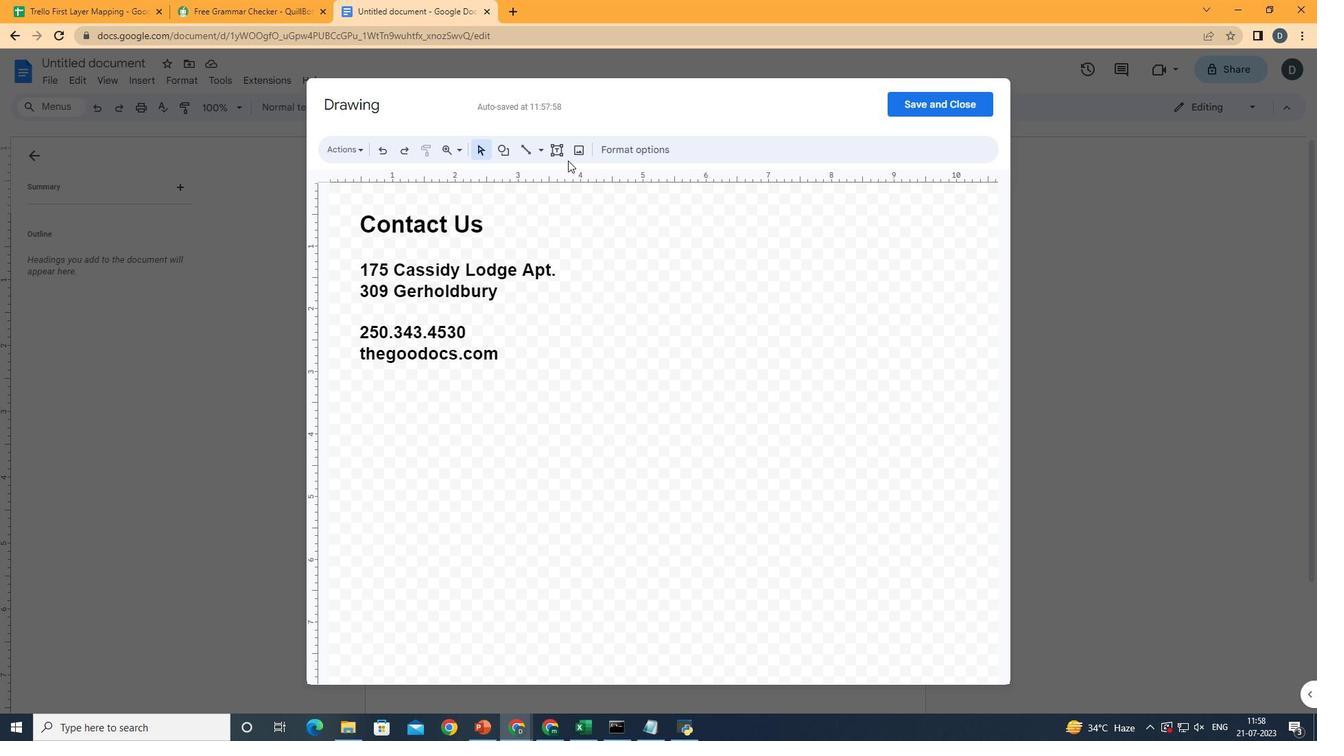 
Action: Mouse pressed left at (564, 154)
Screenshot: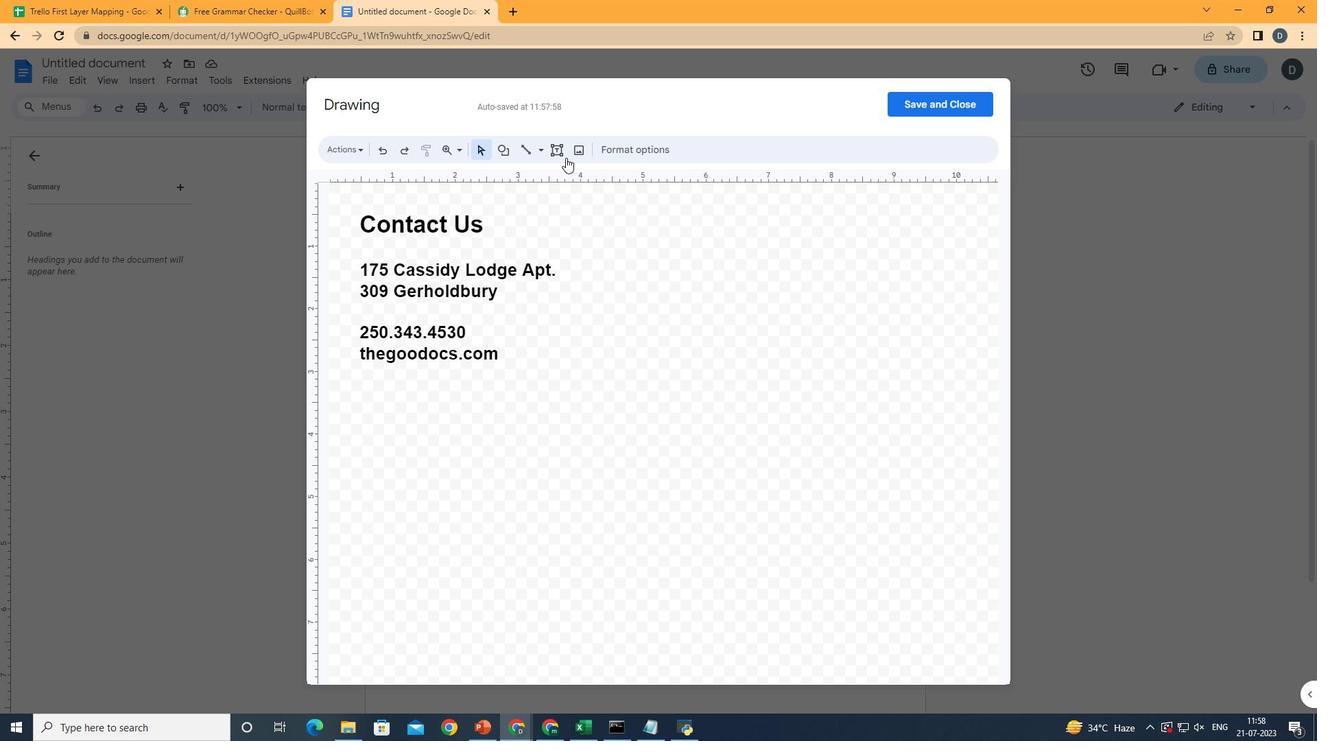
Action: Mouse moved to (650, 208)
Screenshot: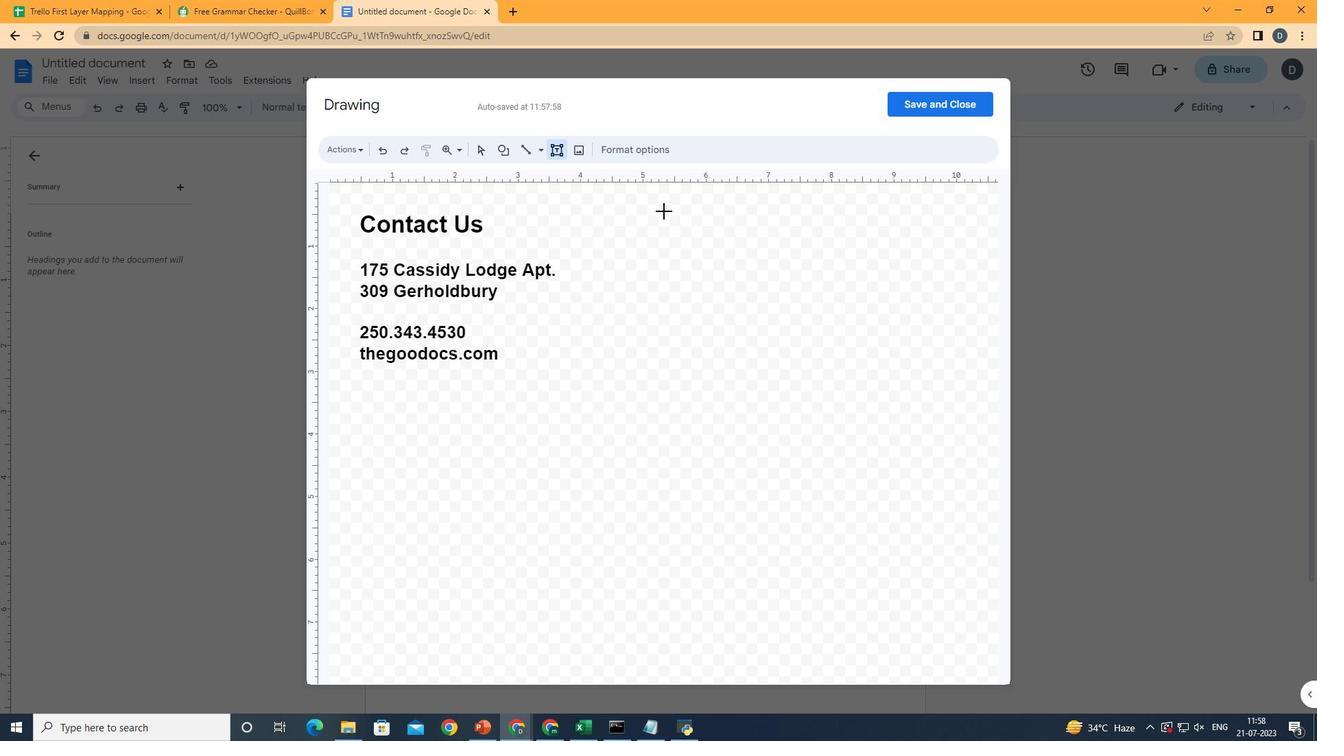 
Action: Mouse pressed left at (650, 208)
Screenshot: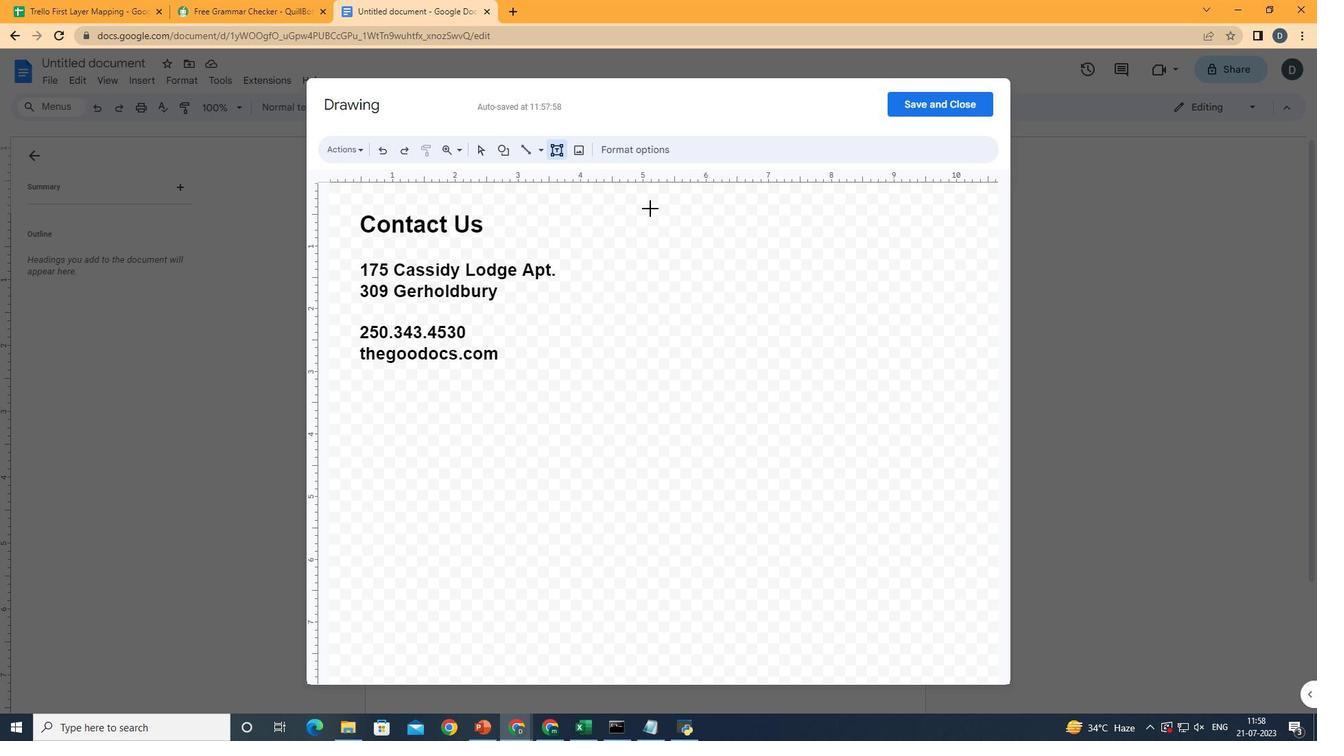 
Action: Mouse moved to (737, 222)
Screenshot: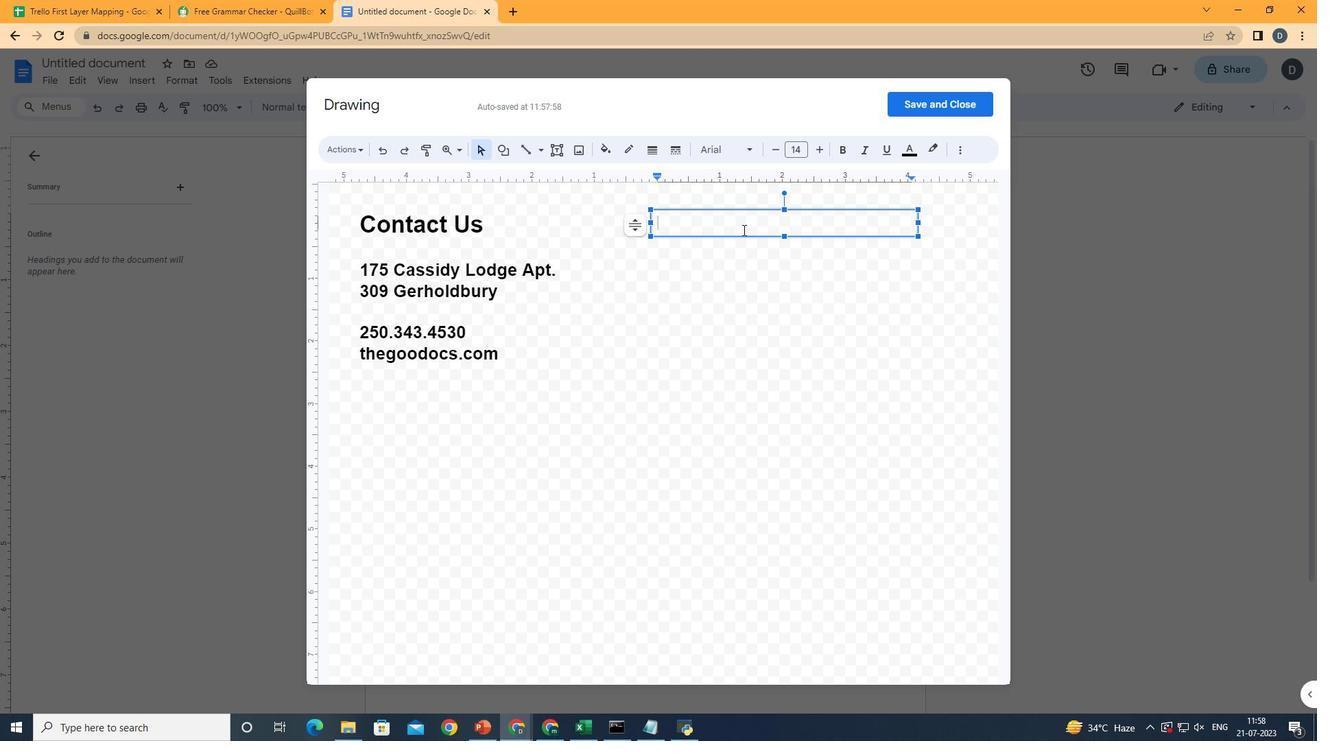 
Action: Mouse pressed left at (737, 222)
Screenshot: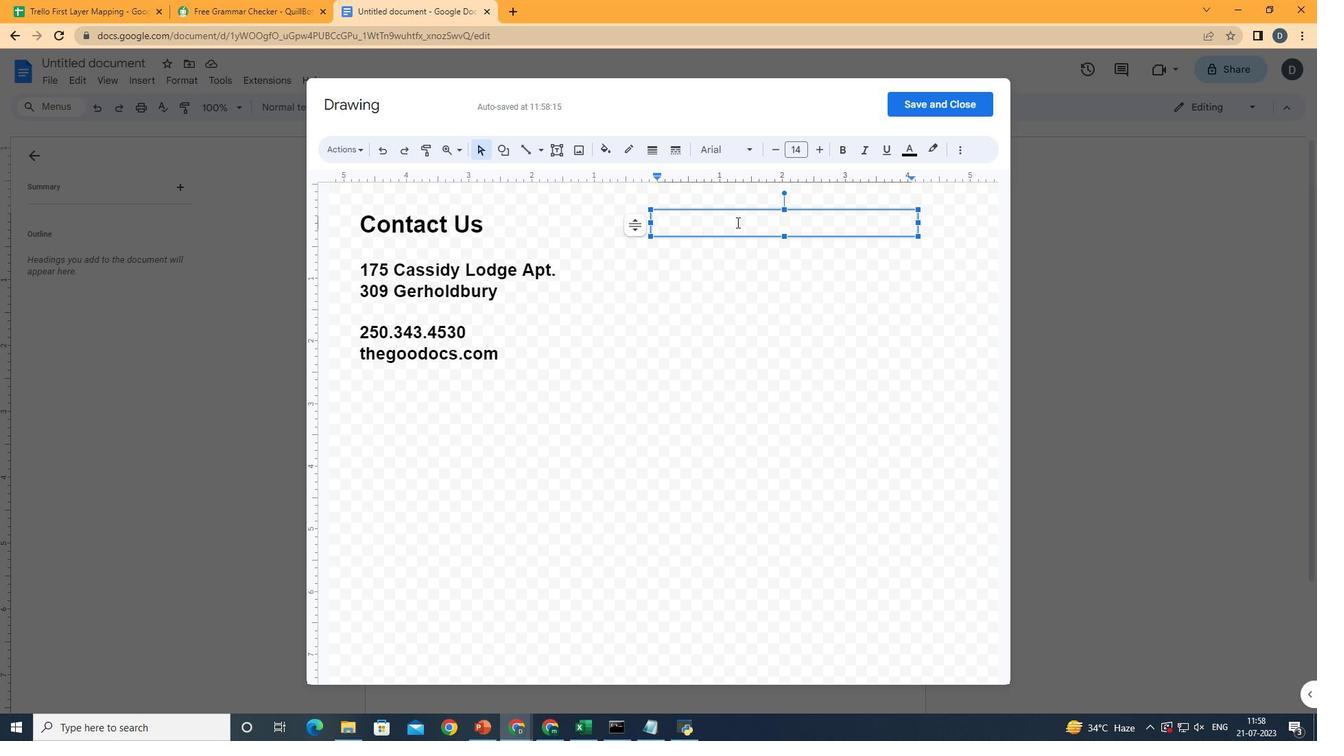 
Action: Key pressed <Key.shift><Key.shift><Key.shift><Key.shift><Key.shift><Key.shift><Key.shift><Key.shift><Key.shift><Key.shift><Key.shift><Key.shift><Key.shift><Key.shift><Key.shift><Key.shift><Key.shift><Key.shift><Key.shift><Key.shift><Key.shift><Key.shift><Key.shift><Key.shift><Key.shift><Key.shift><Key.shift><Key.shift><Key.shift><Key.shift><Key.shift><Key.shift><Key.shift><Key.shift><Key.shift><Key.shift><Key.shift><Key.shift><Key.shift><Key.shift><Key.shift><Key.shift><Key.shift>Interior<Key.space><Key.enter><Key.shift><Key.shift><Key.shift><Key.shift><Key.shift><Key.shift><Key.shift><Key.shift><Key.shift><Key.shift>Design<Key.shift_r><Key.left><Key.left><Key.up><Key.up><Key.left>
Screenshot: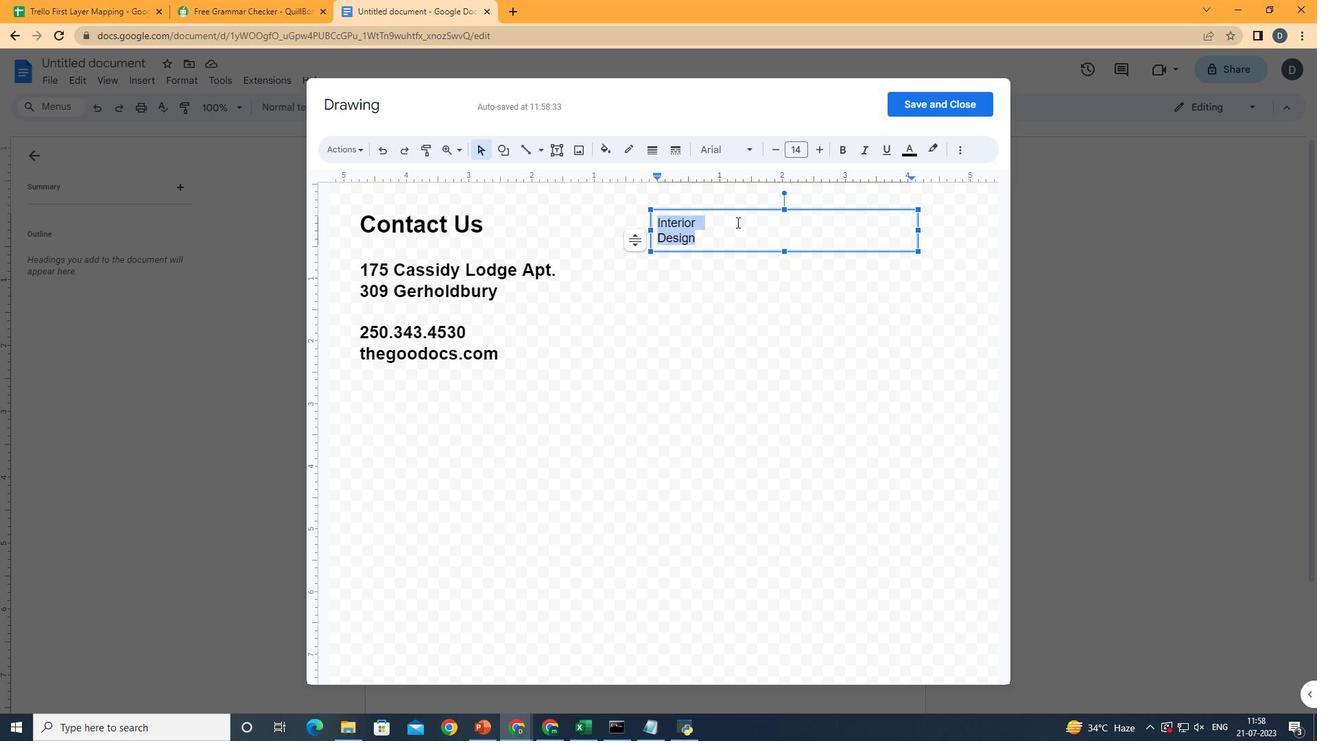 
Action: Mouse moved to (834, 148)
Screenshot: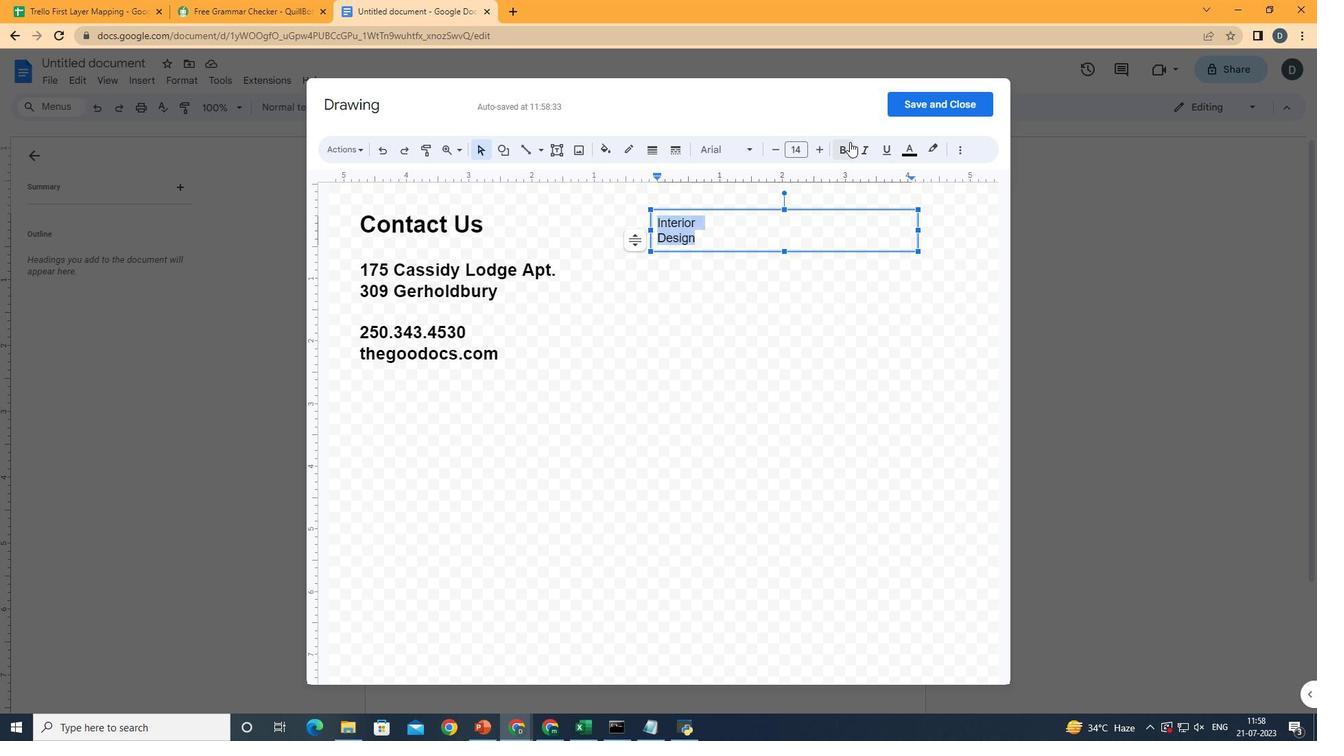 
Action: Mouse pressed left at (834, 148)
Screenshot: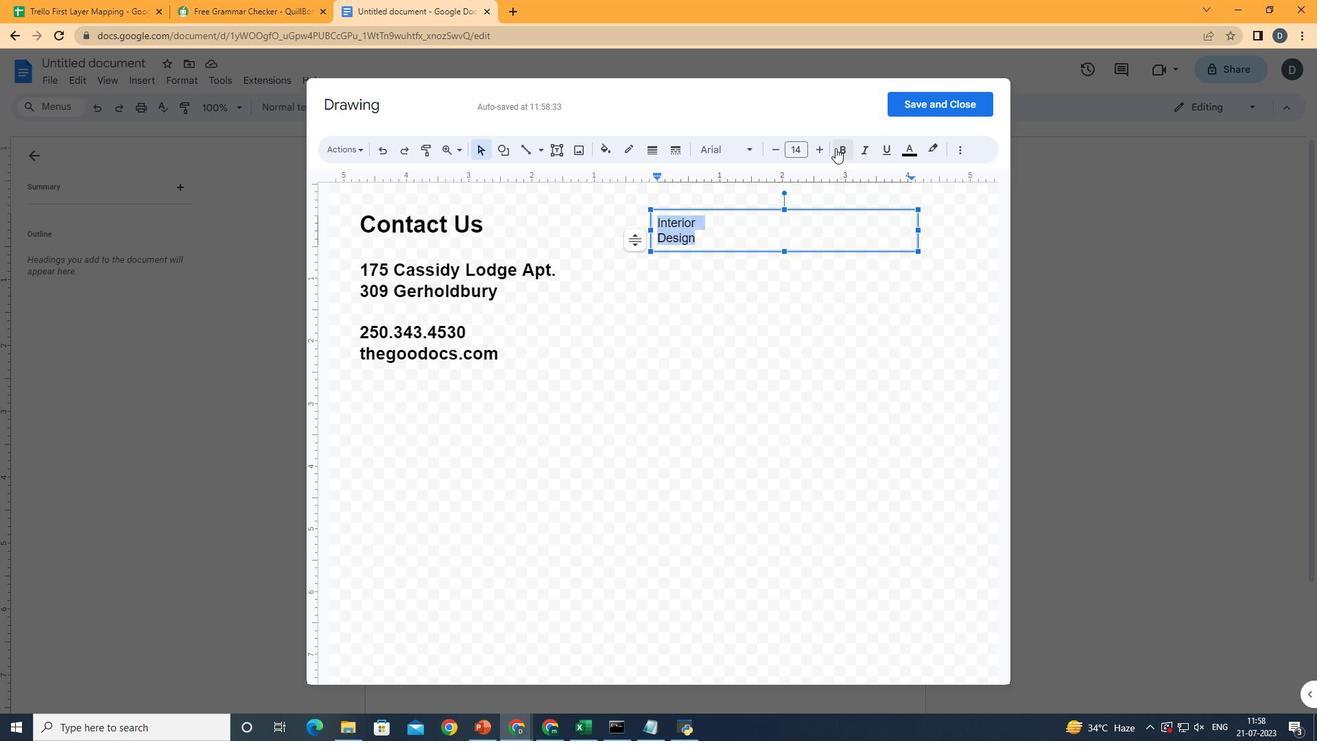 
Action: Mouse moved to (822, 147)
Screenshot: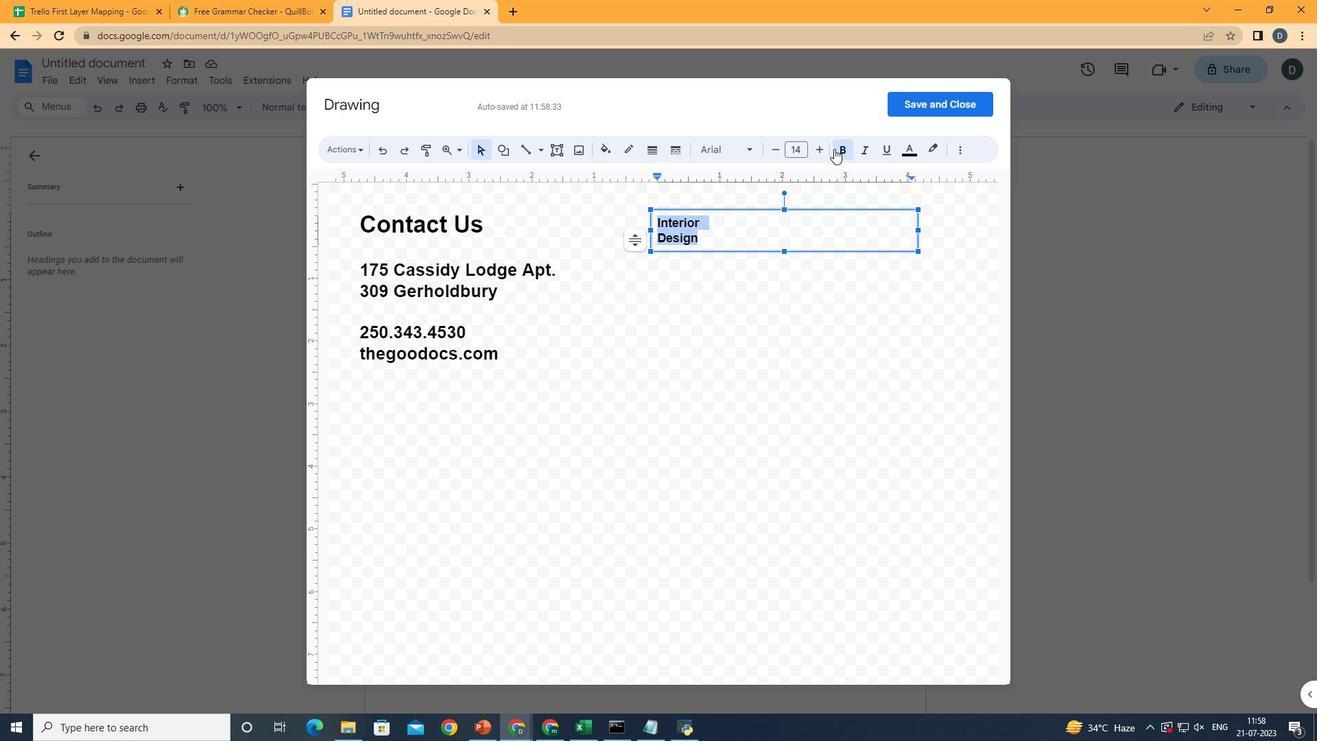
Action: Mouse pressed left at (822, 147)
Screenshot: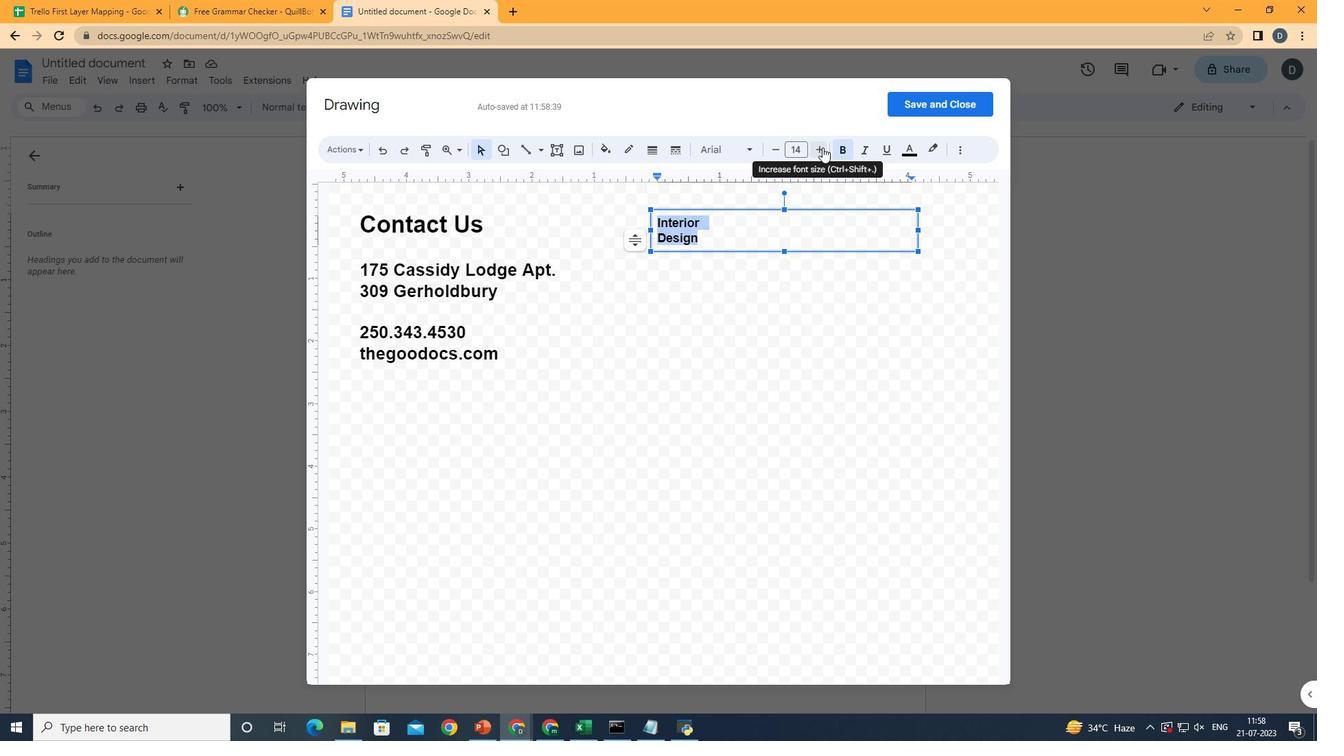 
Action: Mouse pressed left at (822, 147)
Screenshot: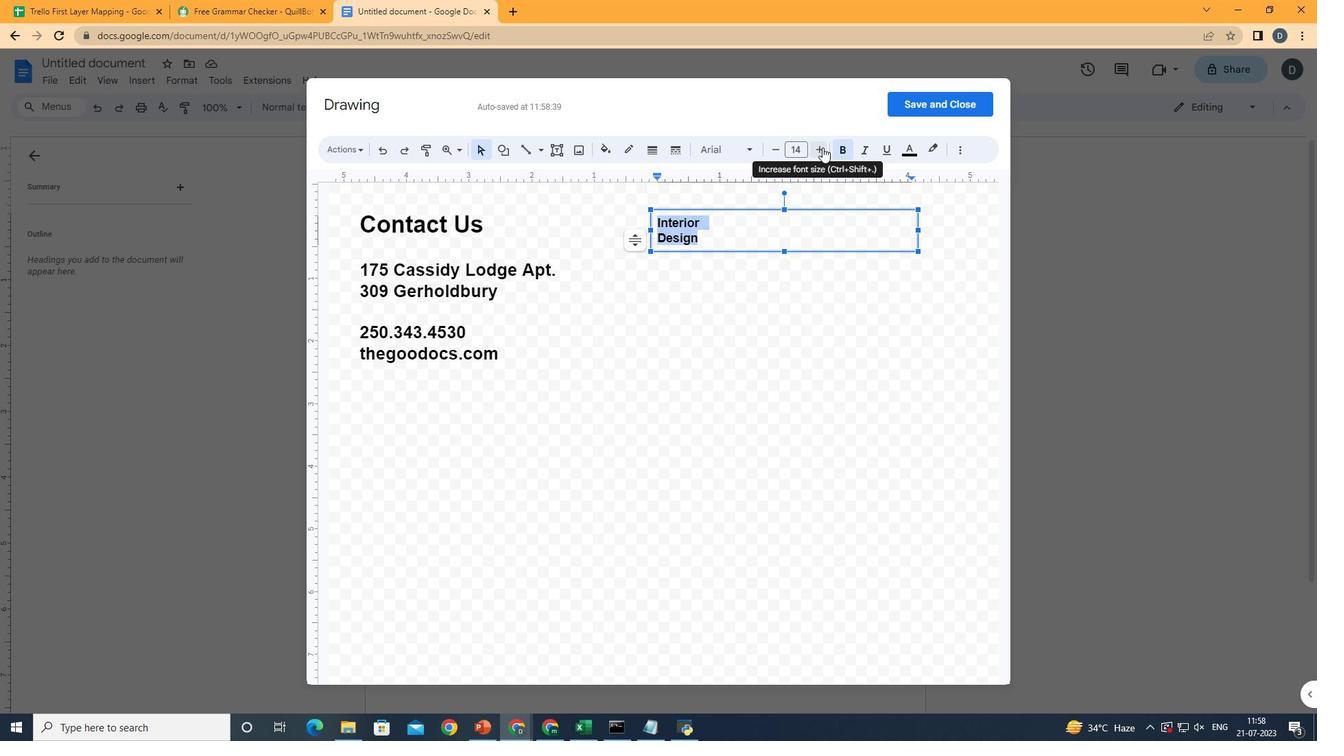 
Action: Mouse pressed left at (822, 147)
Screenshot: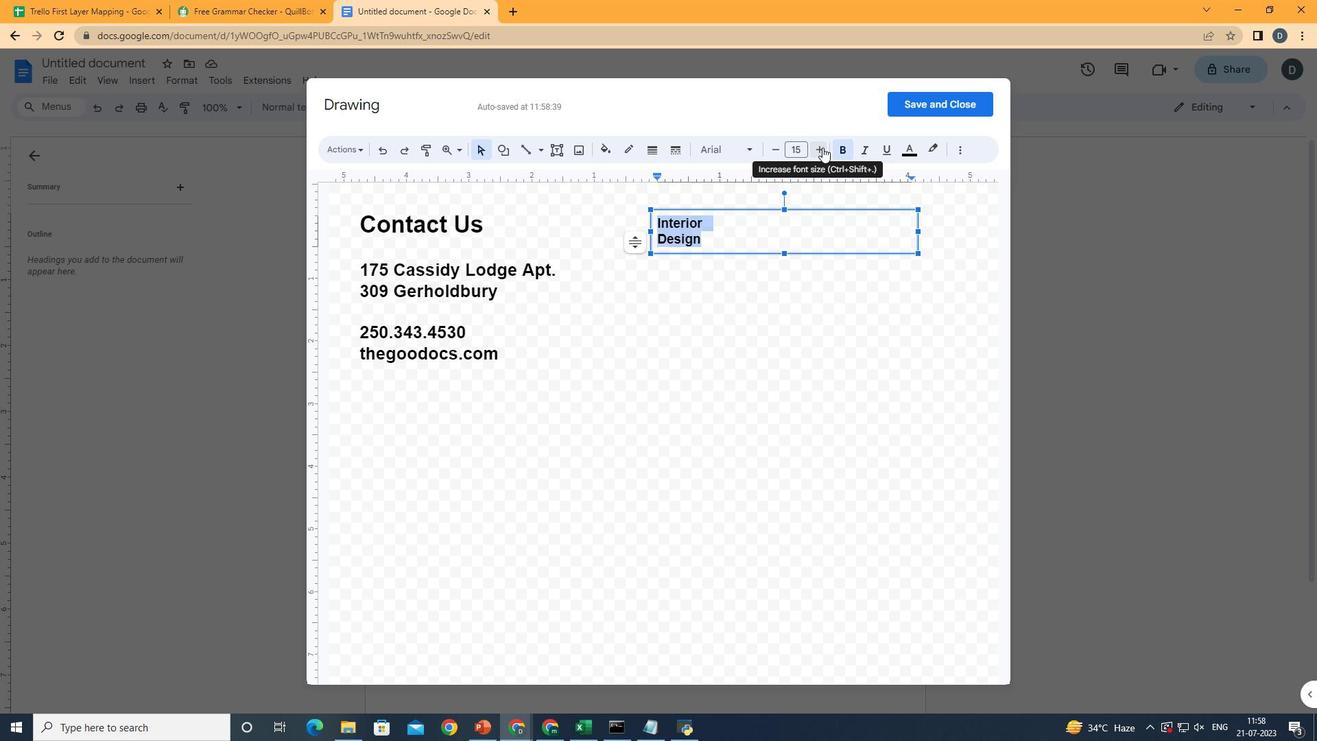 
Action: Mouse pressed left at (822, 147)
Screenshot: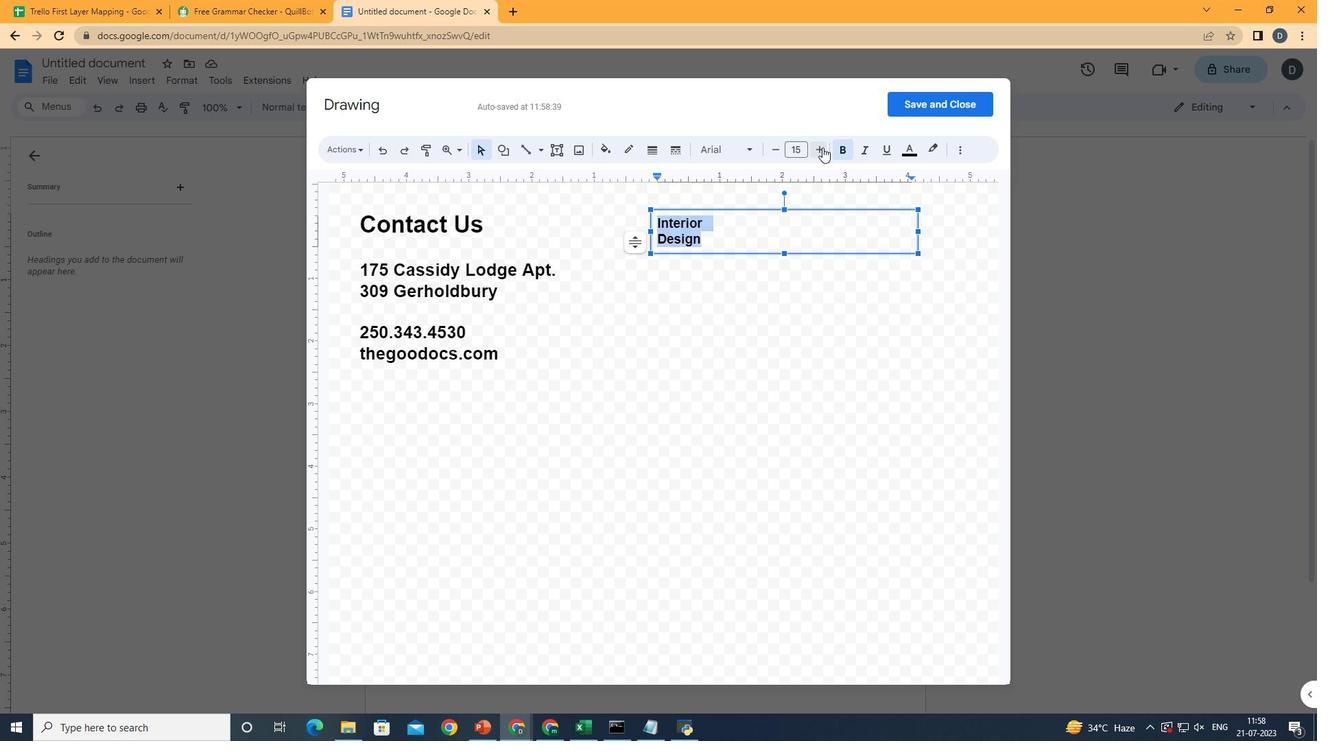 
Action: Mouse pressed left at (822, 147)
Screenshot: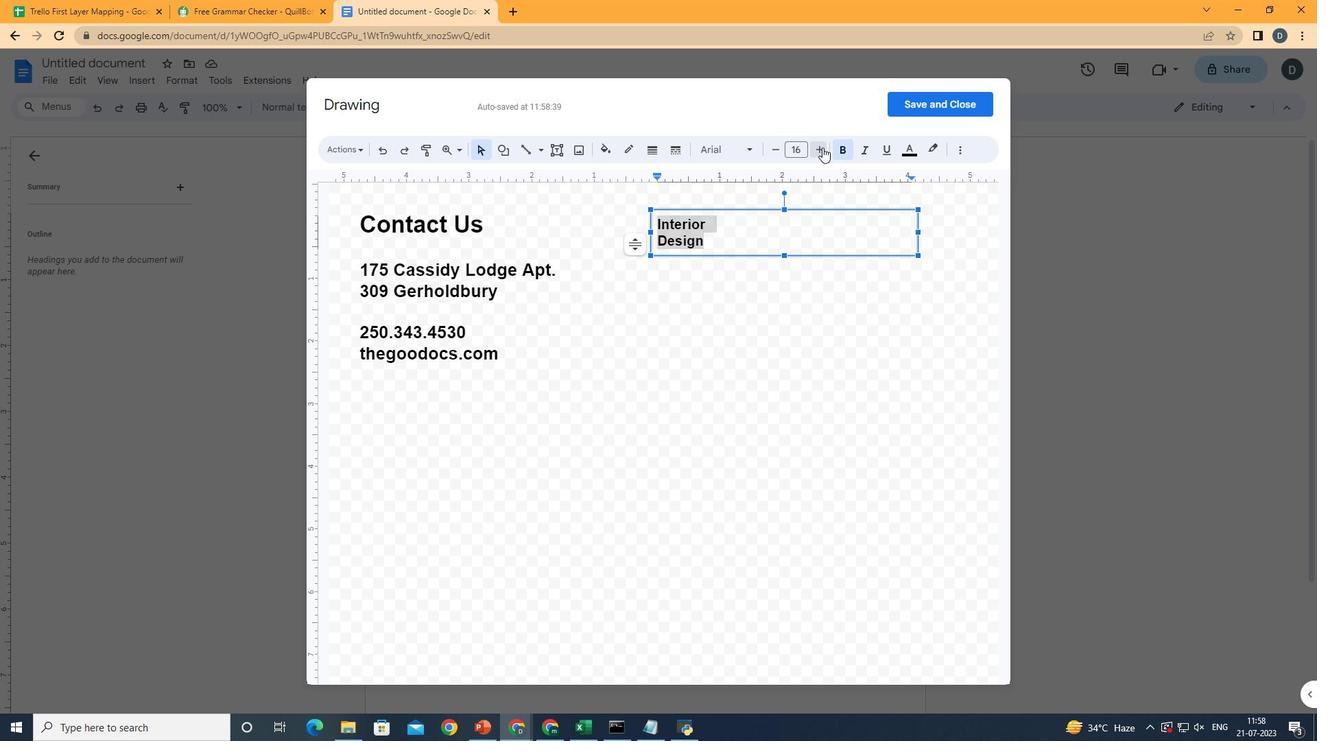 
Action: Mouse pressed left at (822, 147)
Screenshot: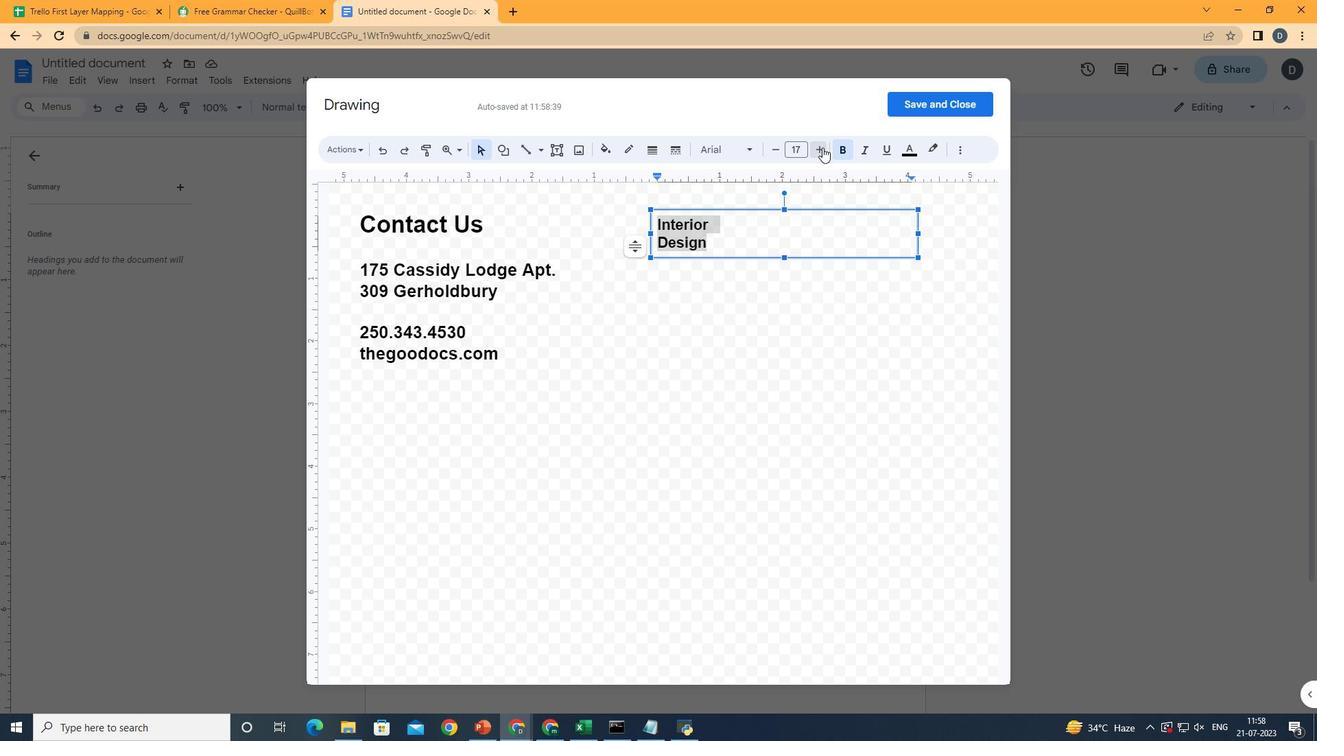 
Action: Mouse pressed left at (822, 147)
Screenshot: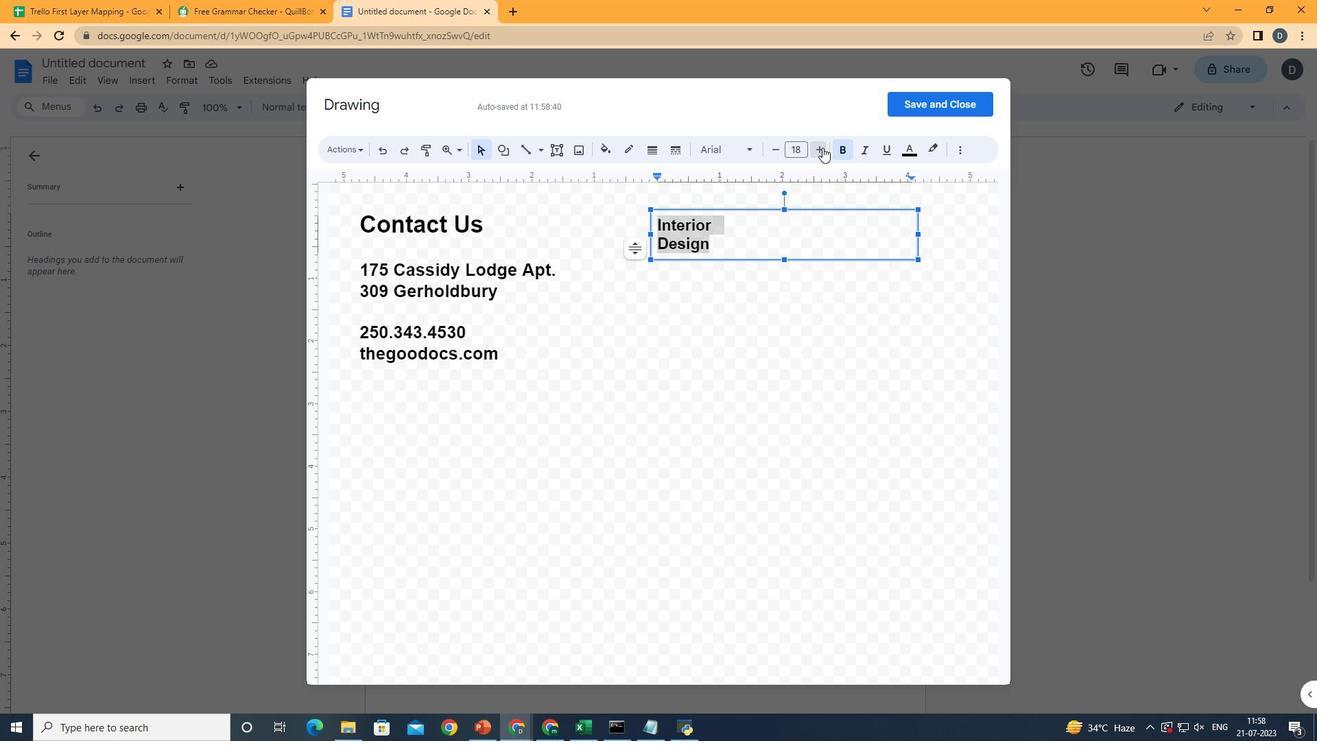 
Action: Mouse pressed left at (822, 147)
Screenshot: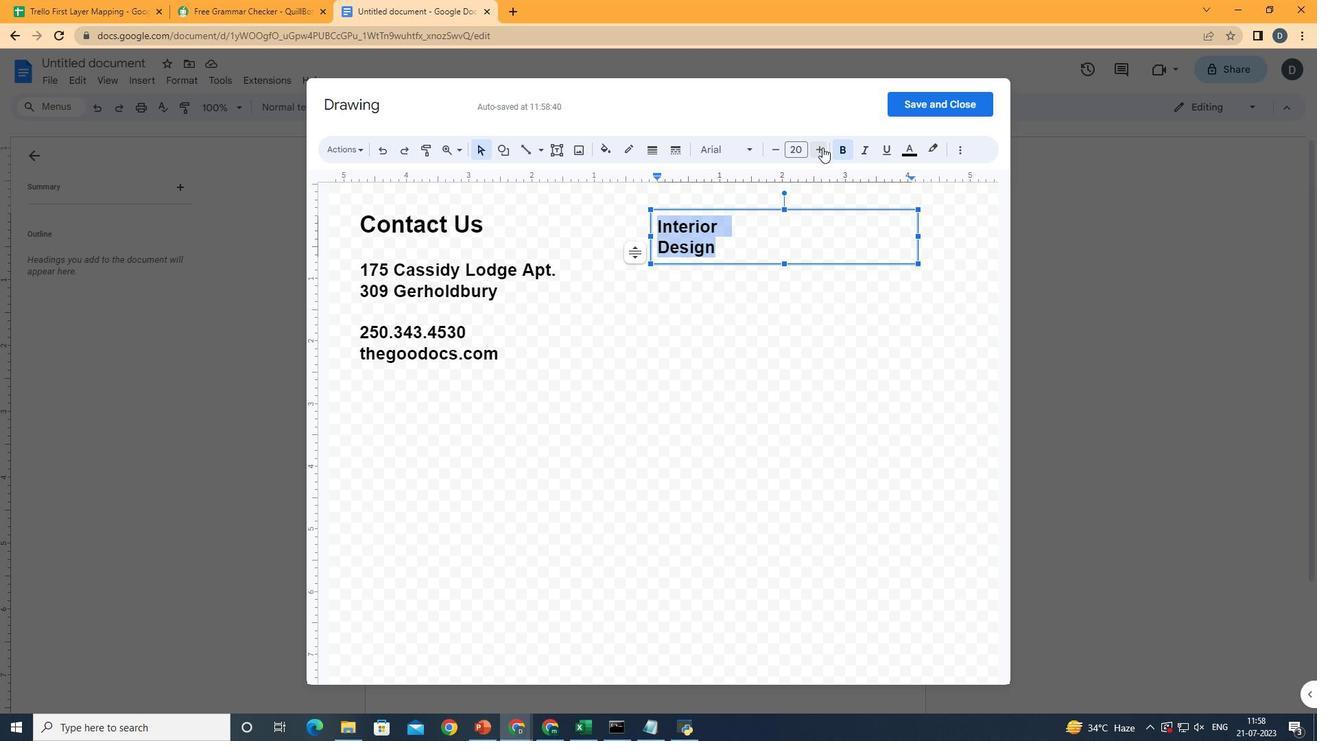 
Action: Mouse pressed left at (822, 147)
Screenshot: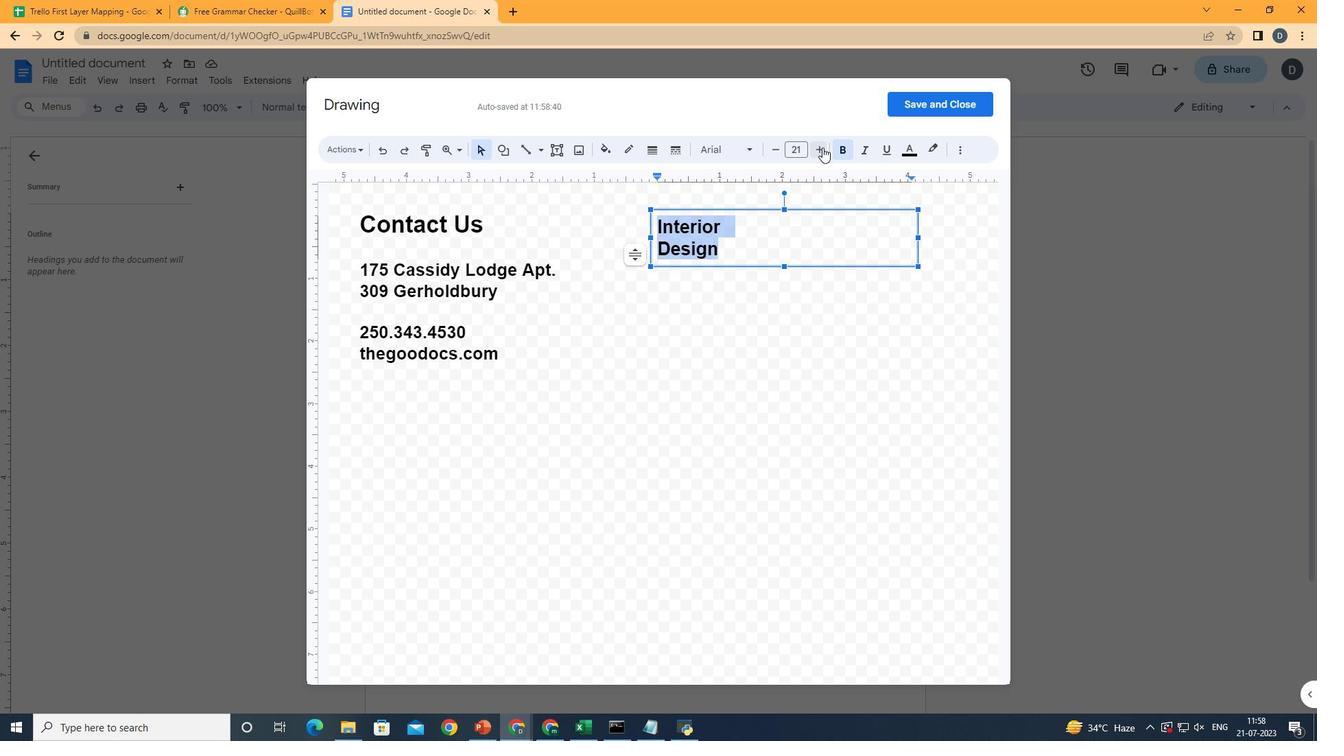 
Action: Mouse pressed left at (822, 147)
Screenshot: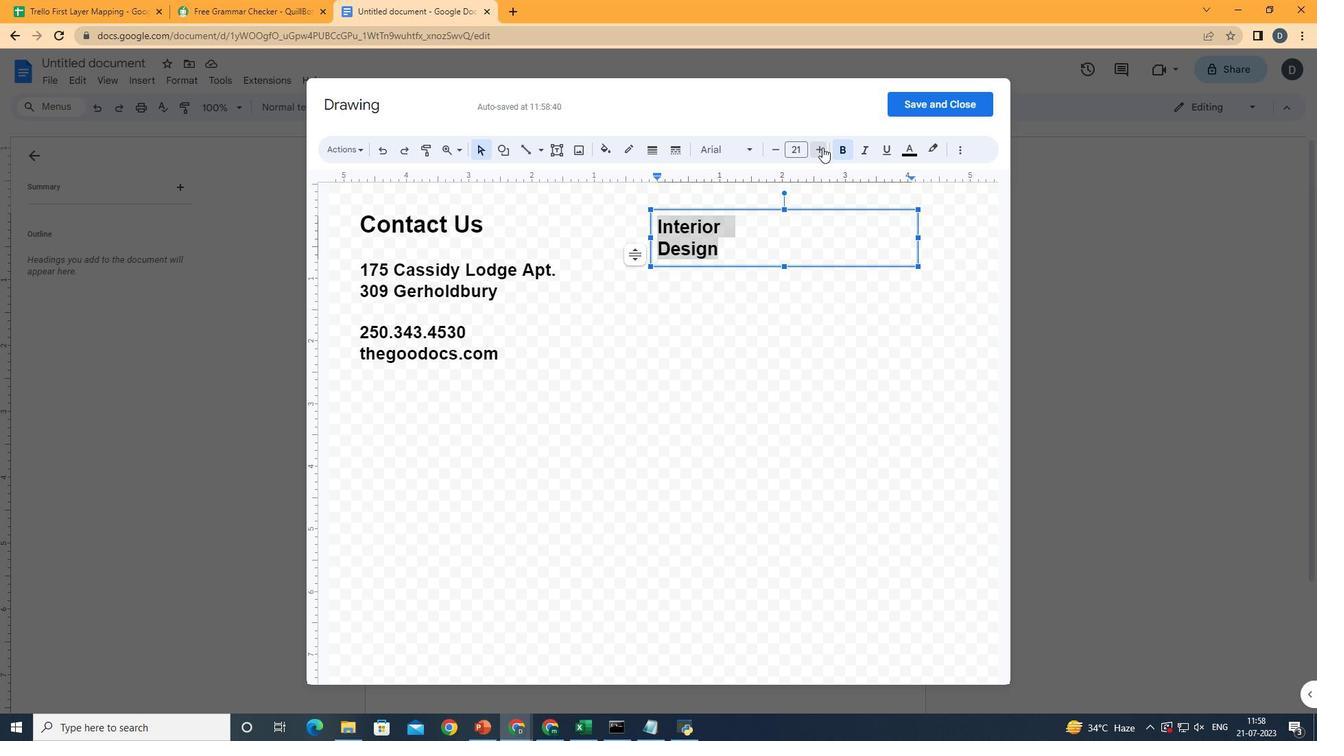 
Action: Mouse pressed left at (822, 147)
Screenshot: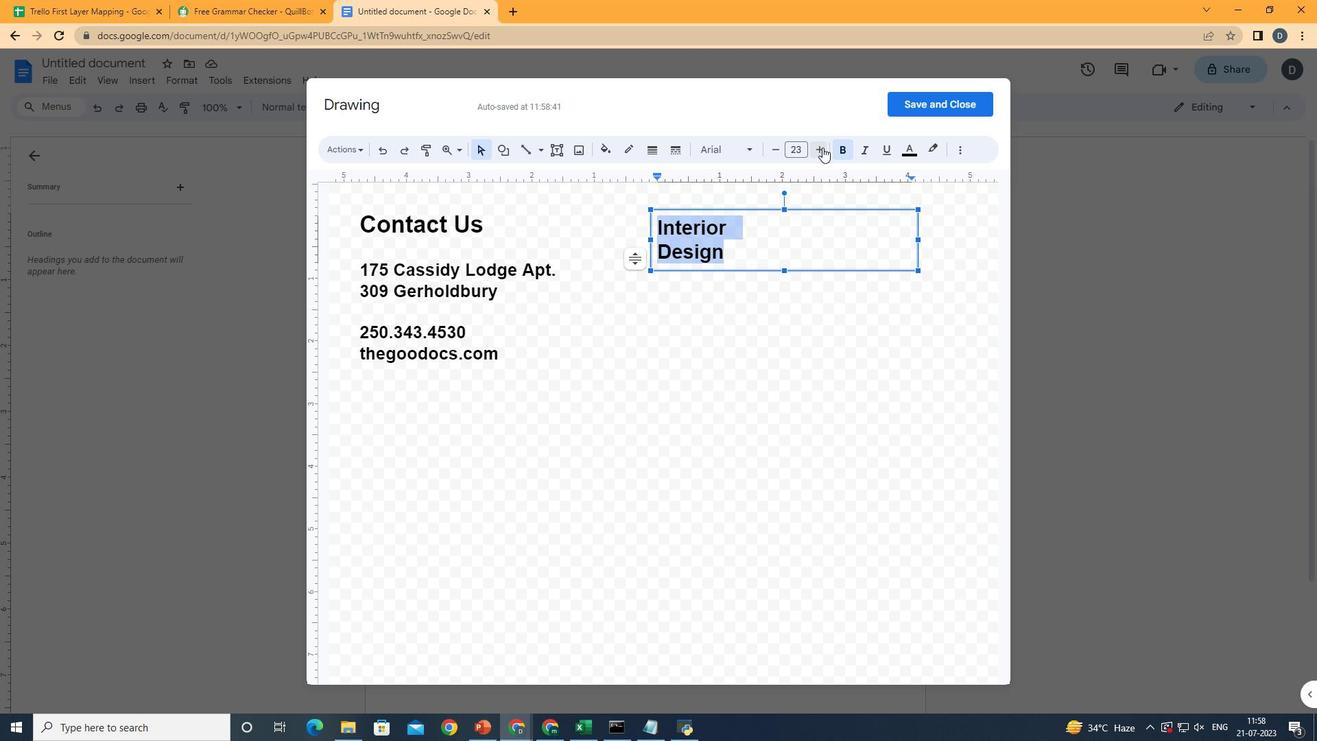 
Action: Mouse pressed left at (822, 147)
Screenshot: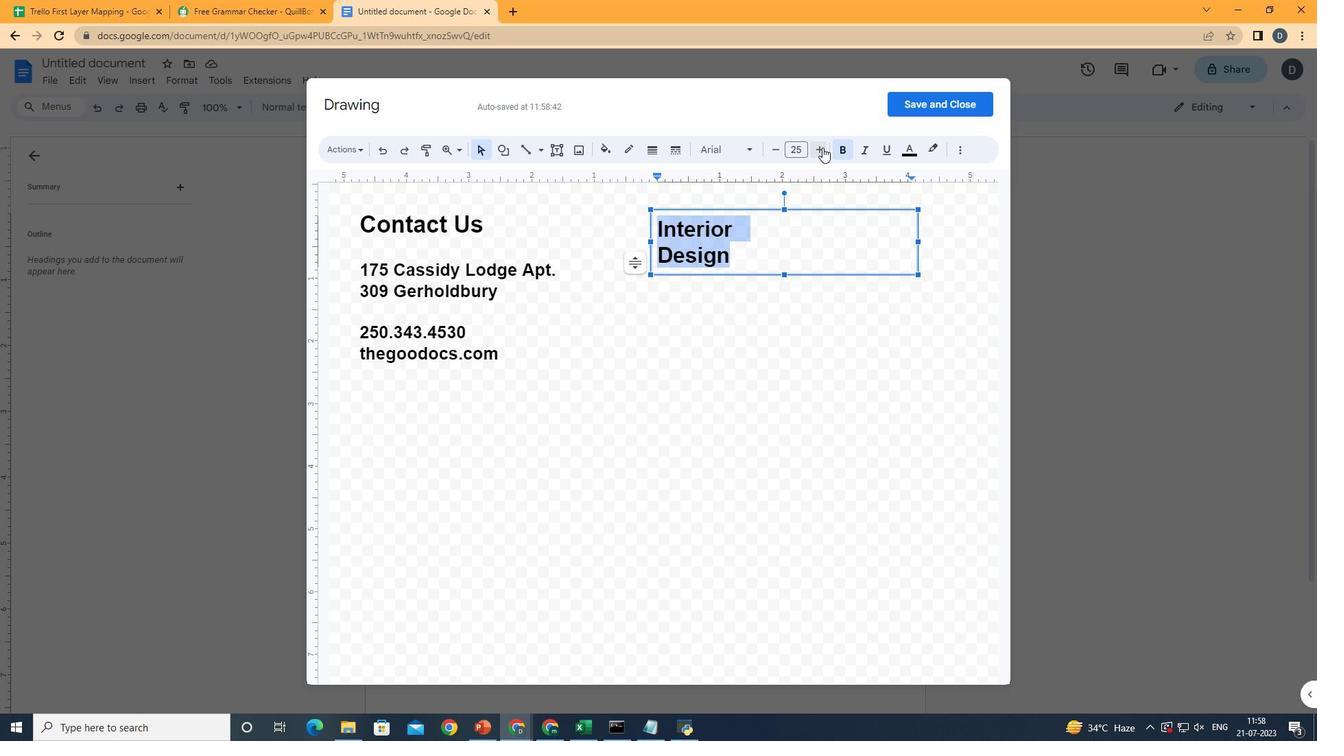 
Action: Mouse moved to (820, 142)
Screenshot: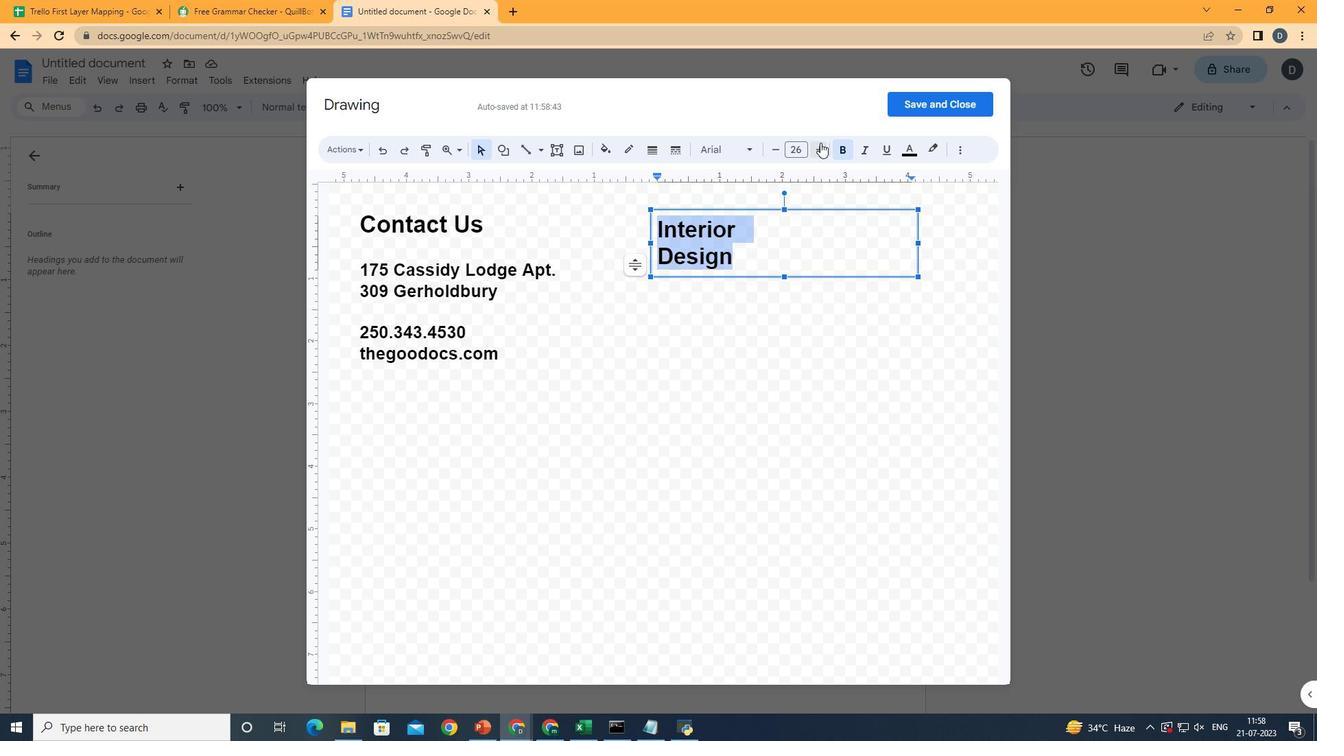 
Action: Mouse pressed left at (820, 142)
Screenshot: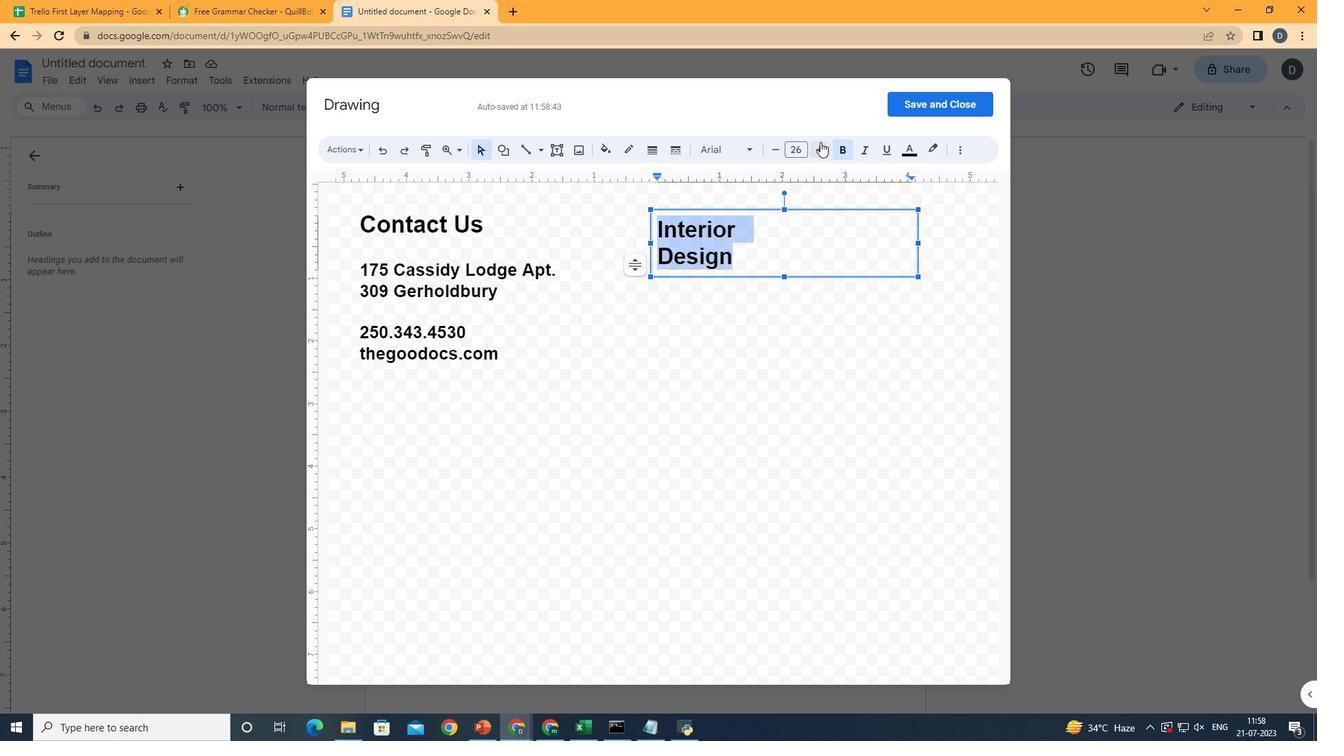 
Action: Mouse pressed left at (820, 142)
Screenshot: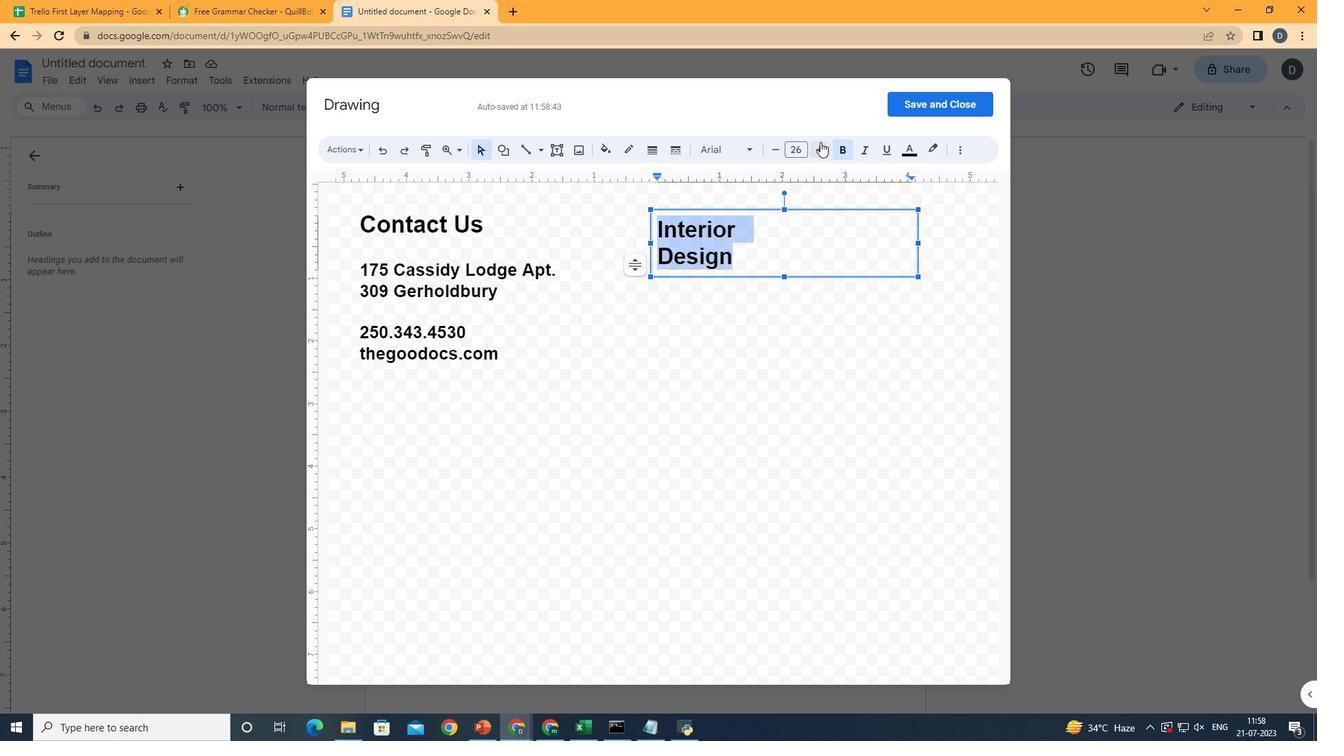 
Action: Mouse pressed left at (820, 142)
Screenshot: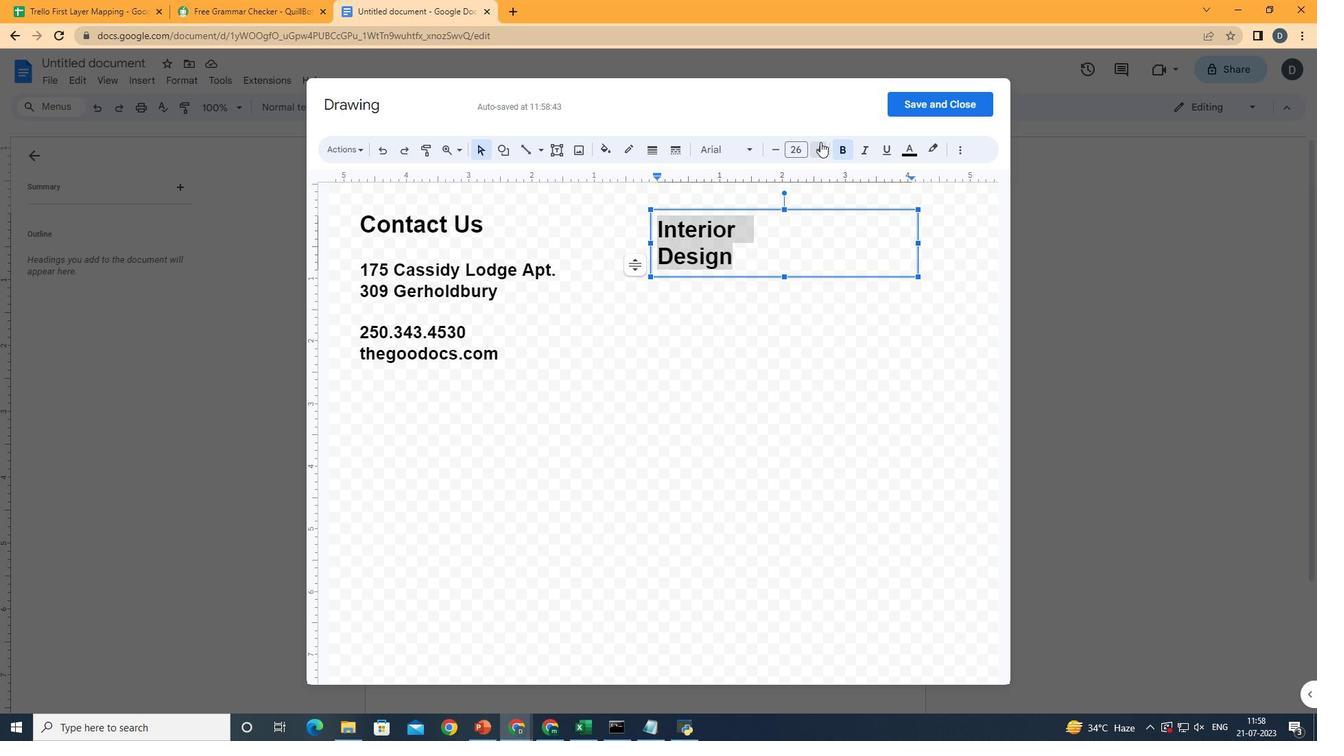 
Action: Mouse pressed left at (820, 142)
Screenshot: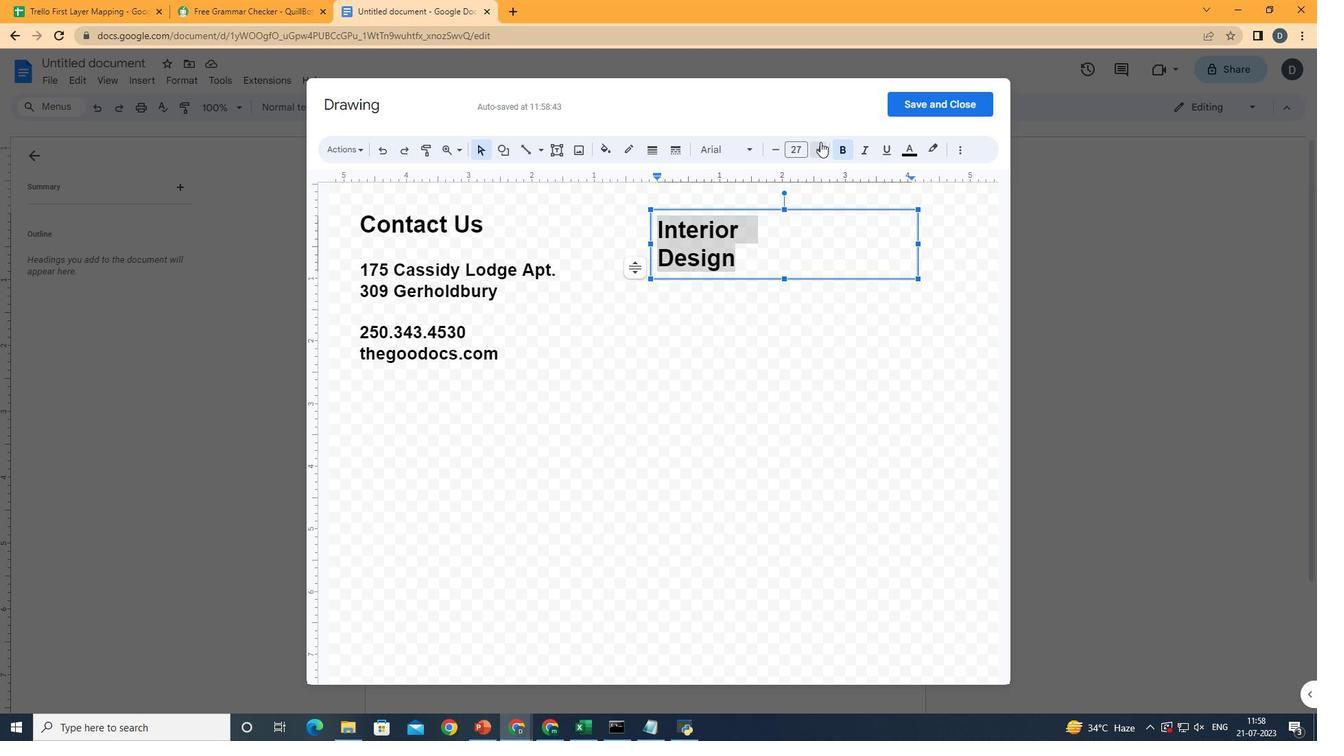 
Action: Mouse pressed left at (820, 142)
Screenshot: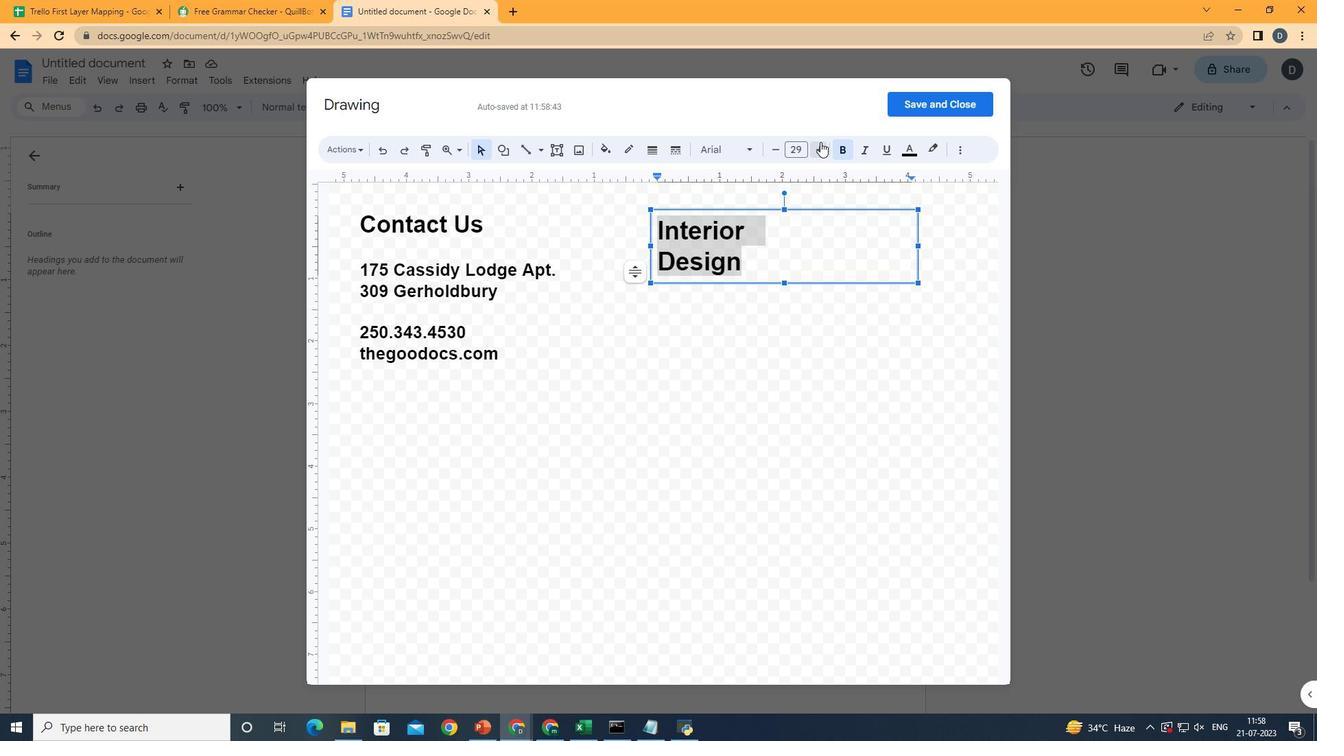 
Action: Mouse pressed left at (820, 142)
Screenshot: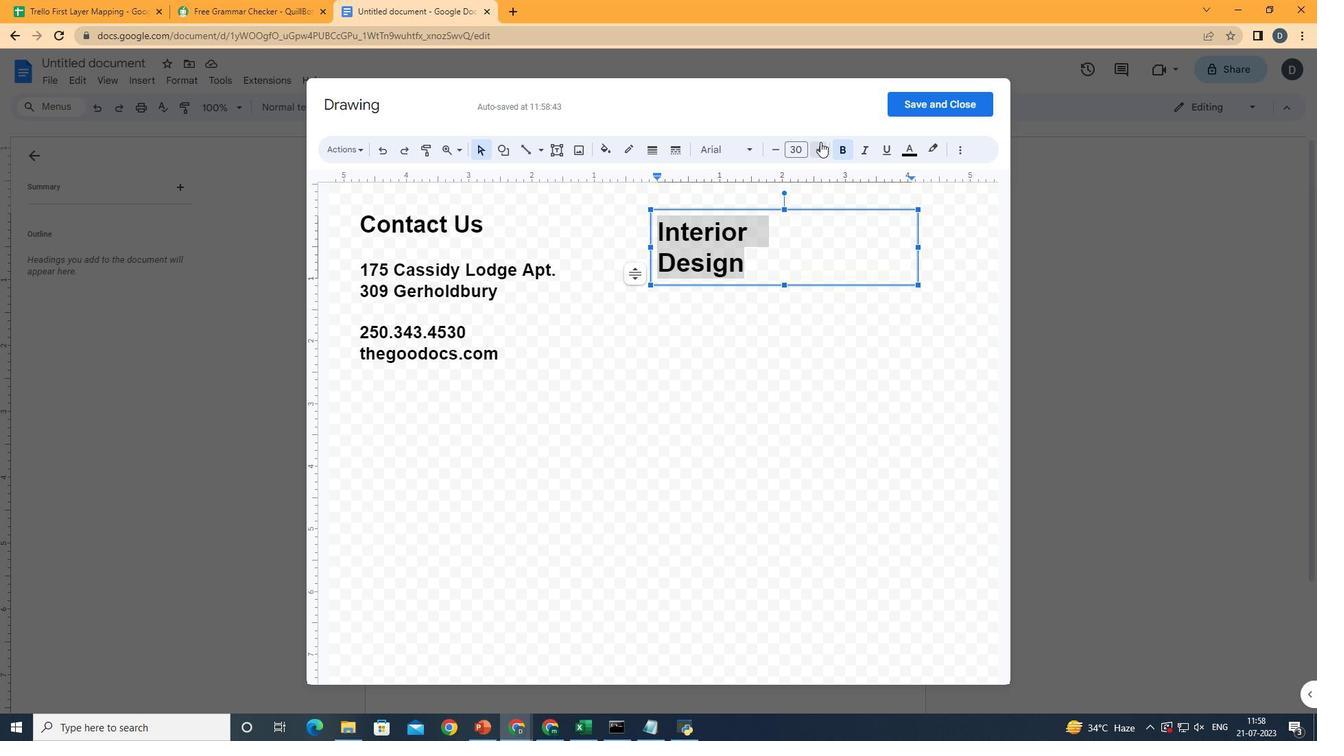 
Action: Mouse pressed left at (820, 142)
Screenshot: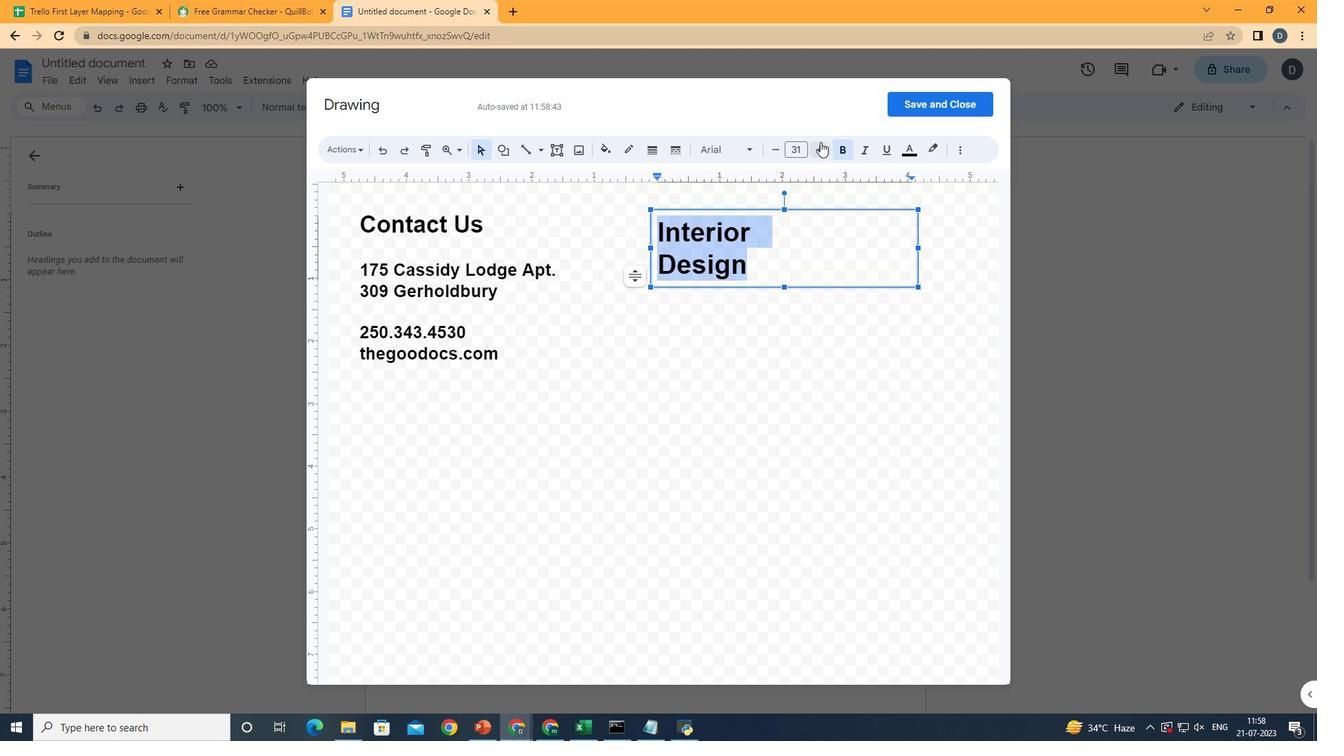 
Action: Mouse pressed left at (820, 142)
Screenshot: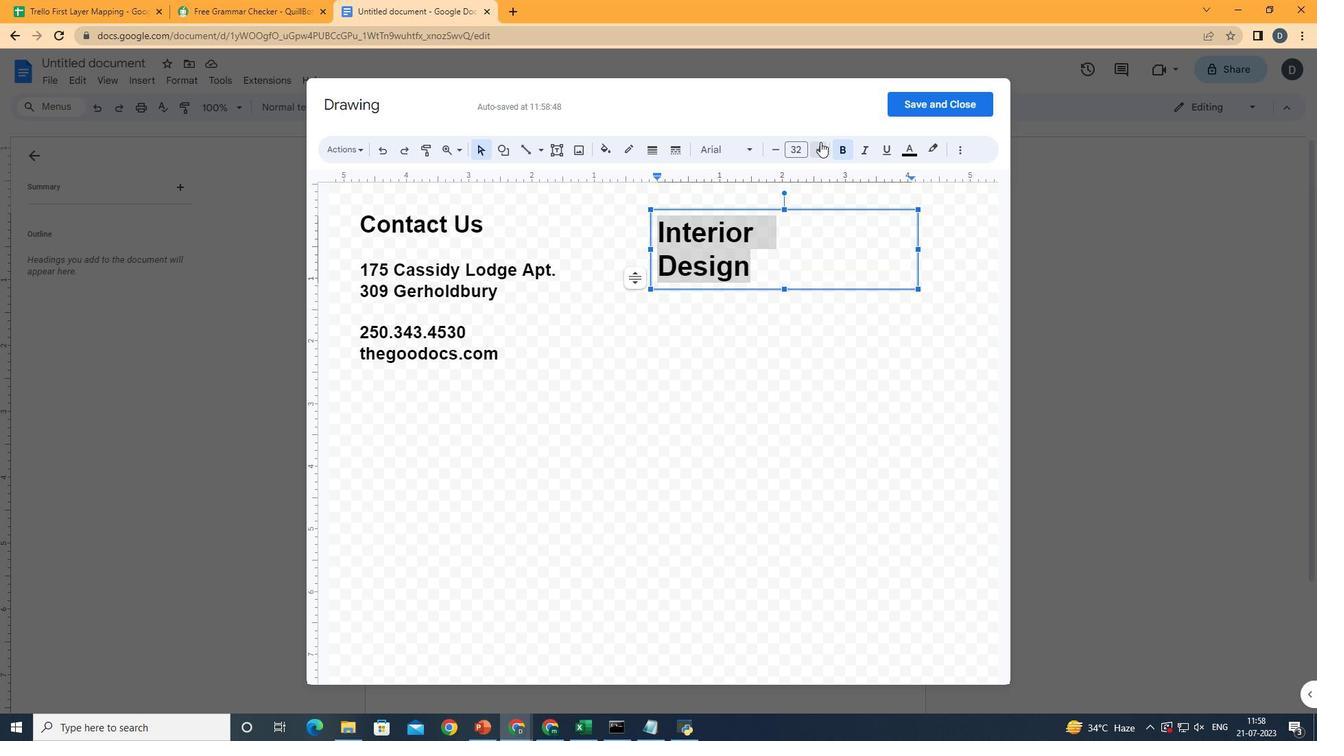 
Action: Mouse pressed left at (820, 142)
Screenshot: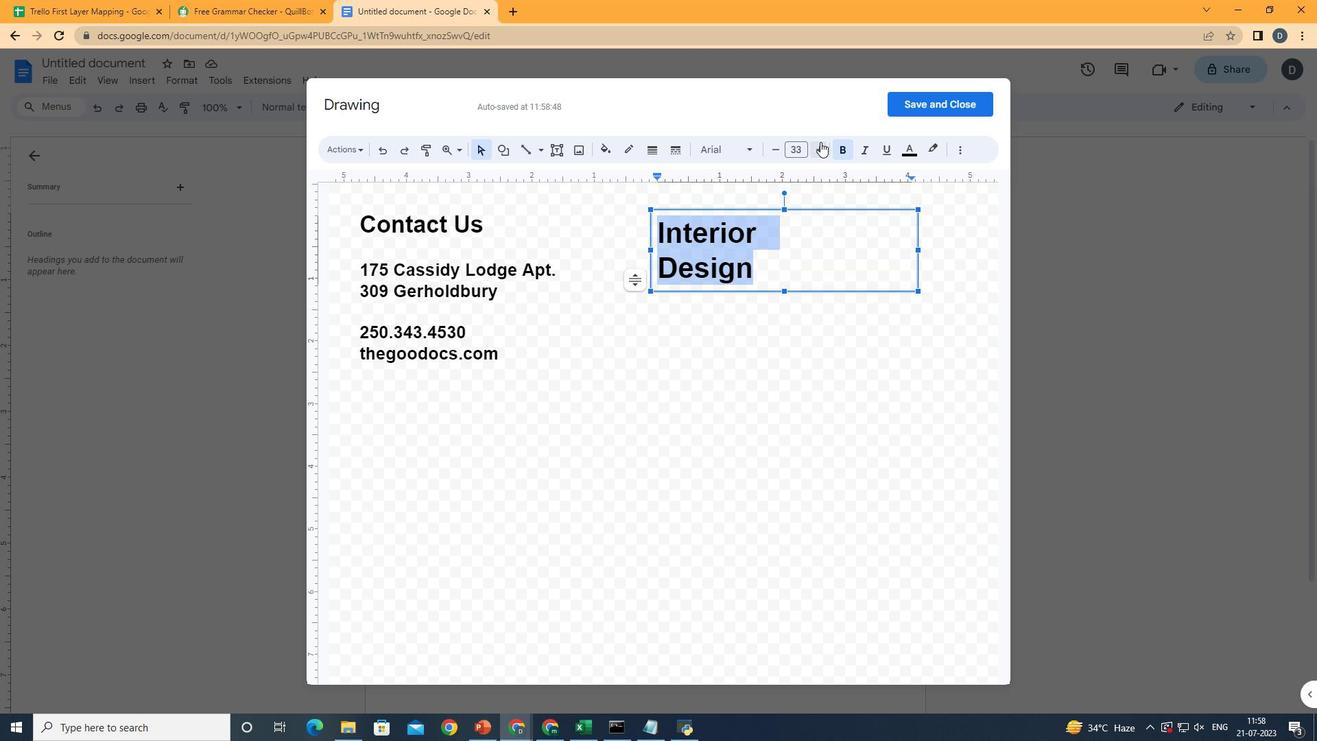 
Action: Mouse moved to (782, 152)
Screenshot: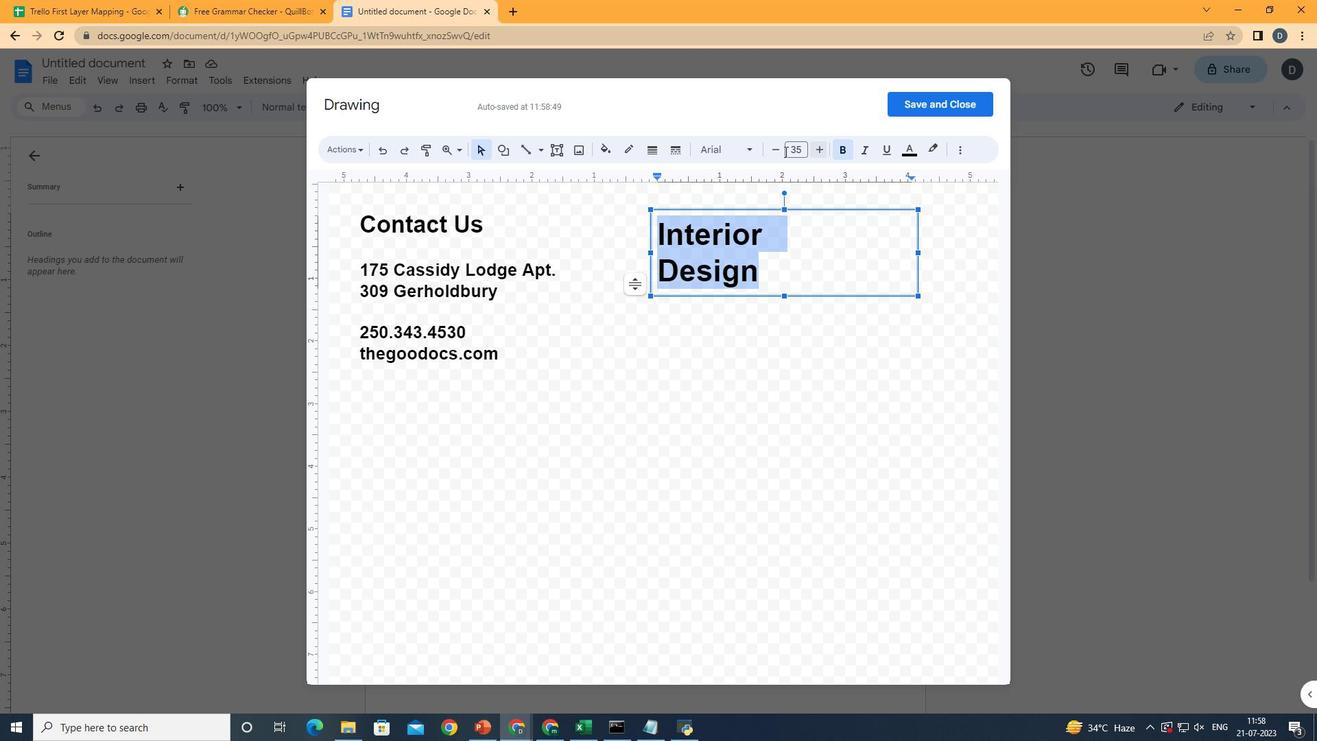 
Action: Mouse pressed left at (782, 152)
Screenshot: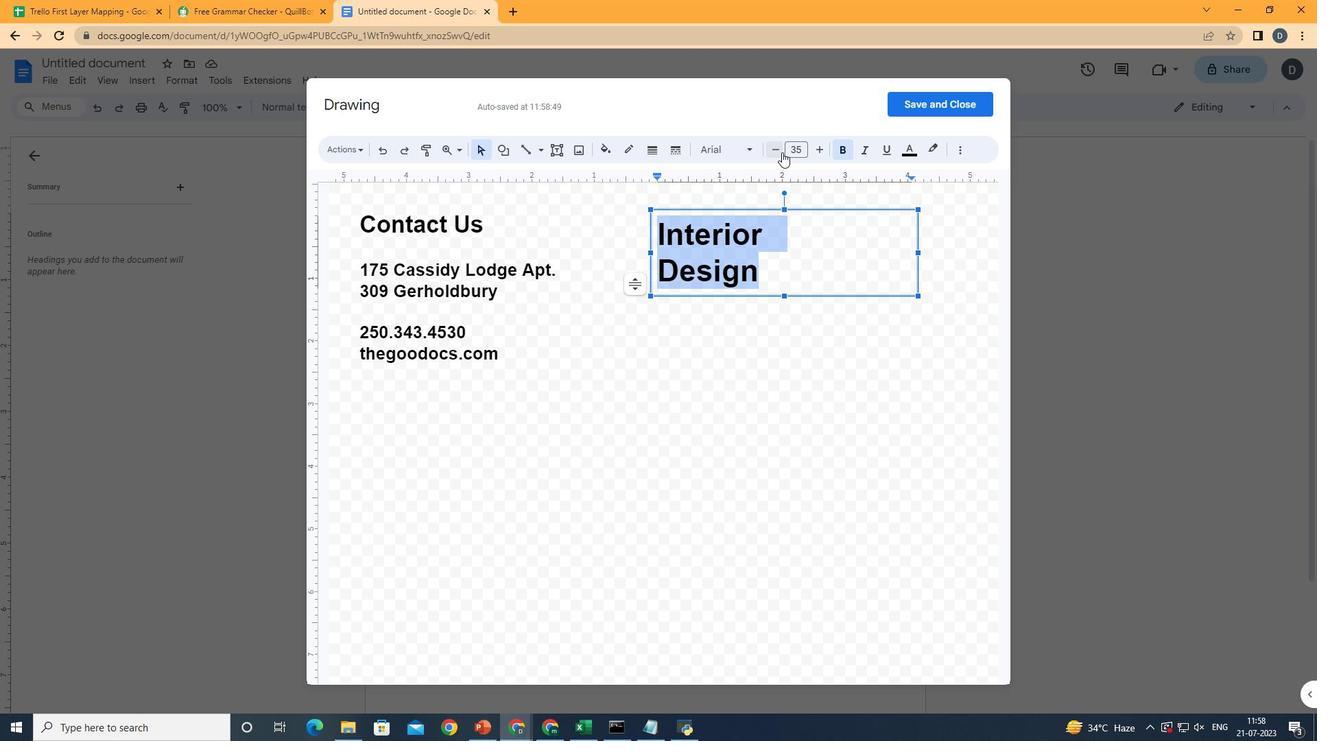 
Action: Mouse pressed left at (782, 152)
Screenshot: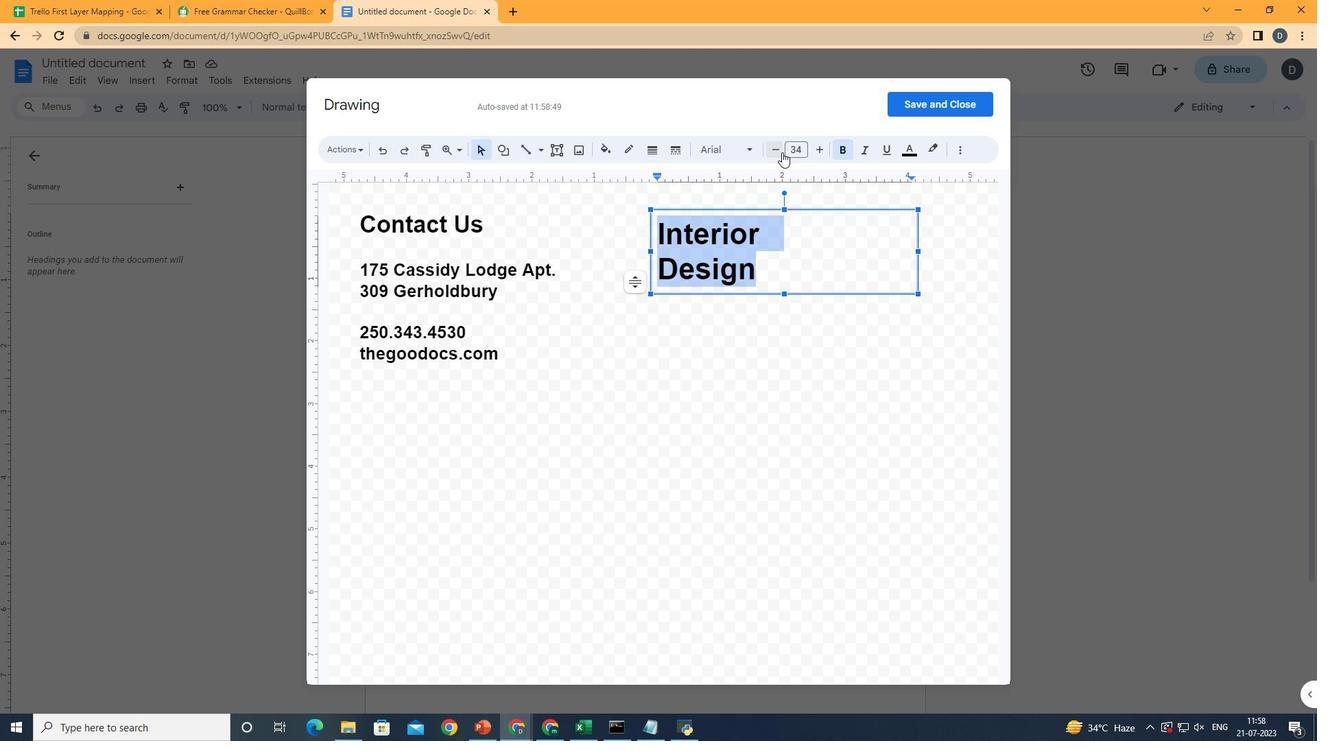 
Action: Mouse moved to (772, 258)
Screenshot: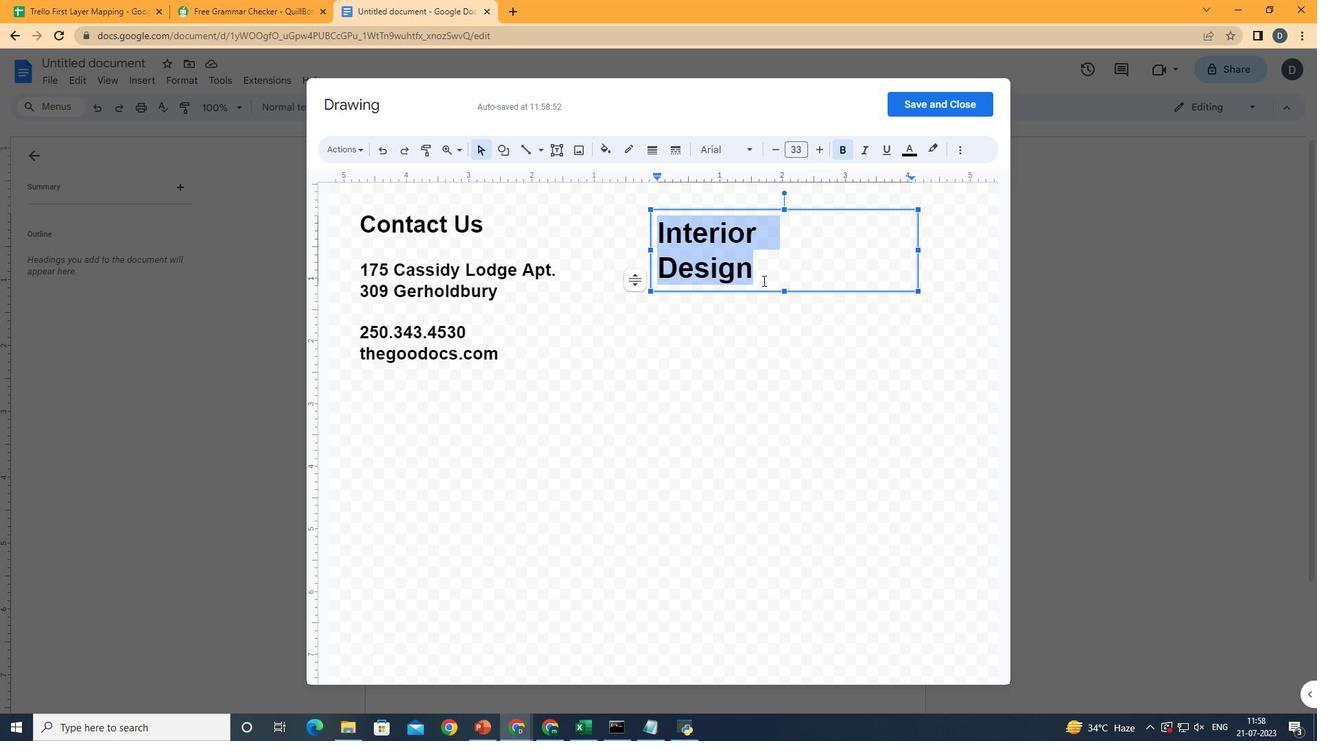 
Action: Mouse pressed left at (772, 258)
Screenshot: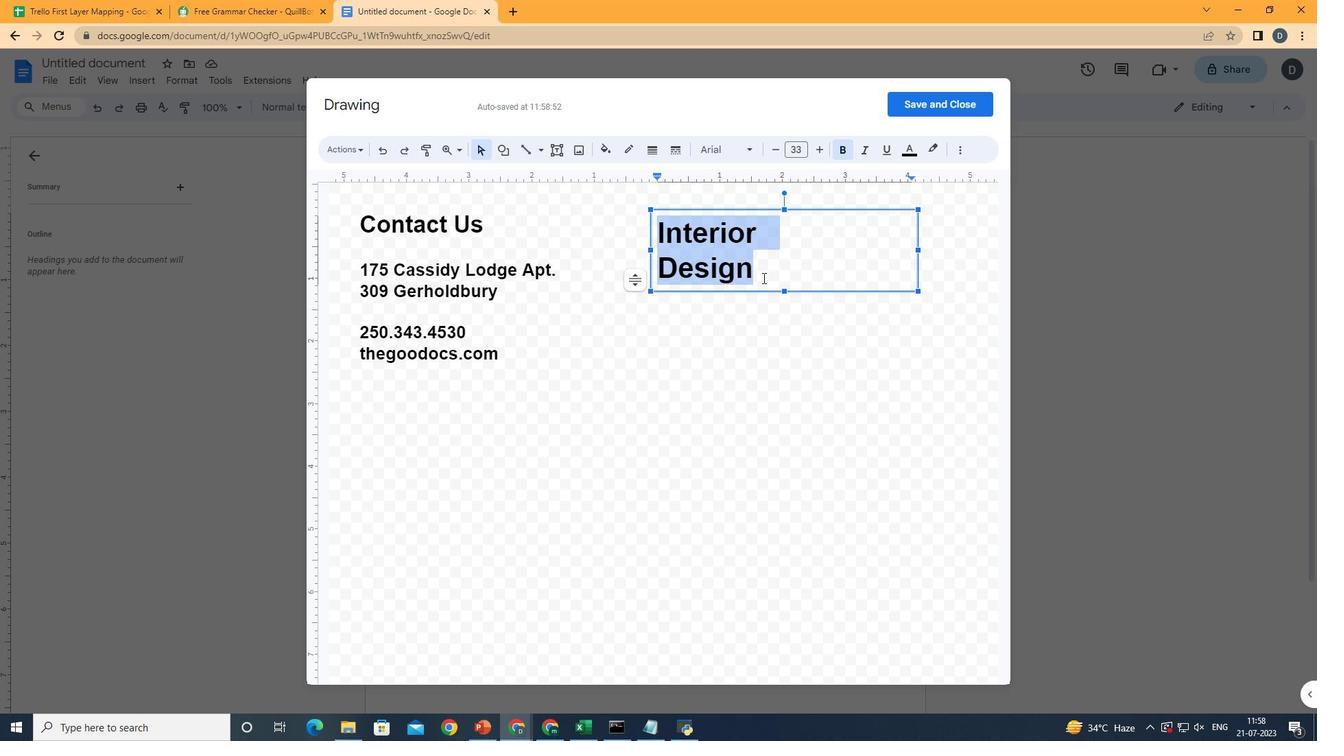 
Action: Mouse moved to (772, 269)
Screenshot: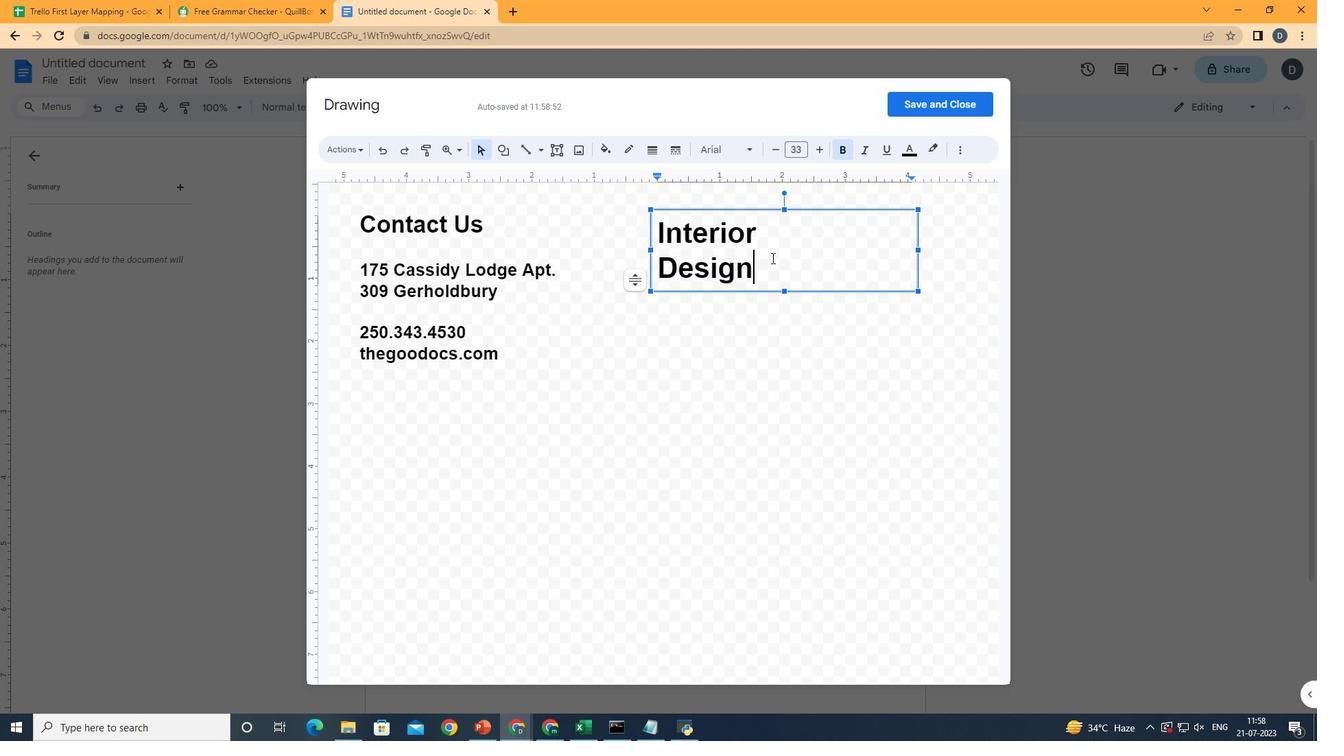 
Action: Key pressed <Key.enter>
Screenshot: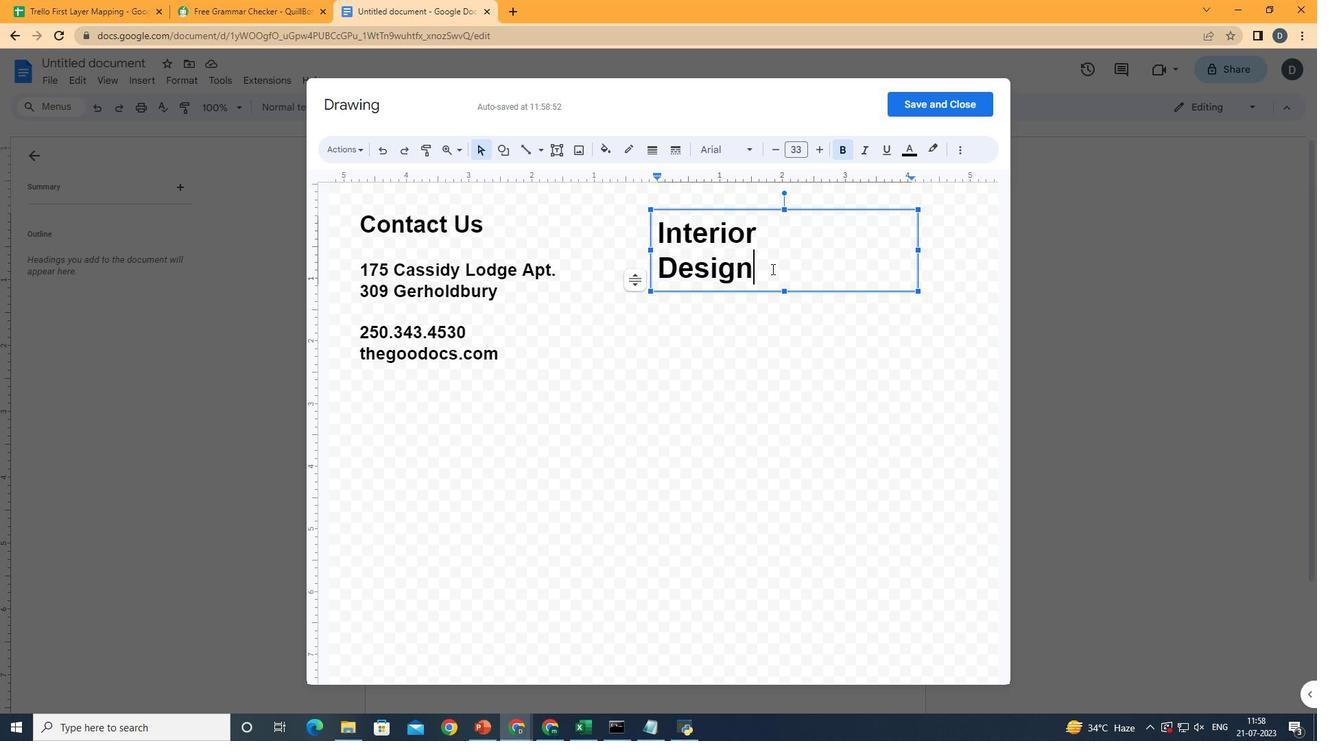 
Action: Mouse moved to (773, 154)
Screenshot: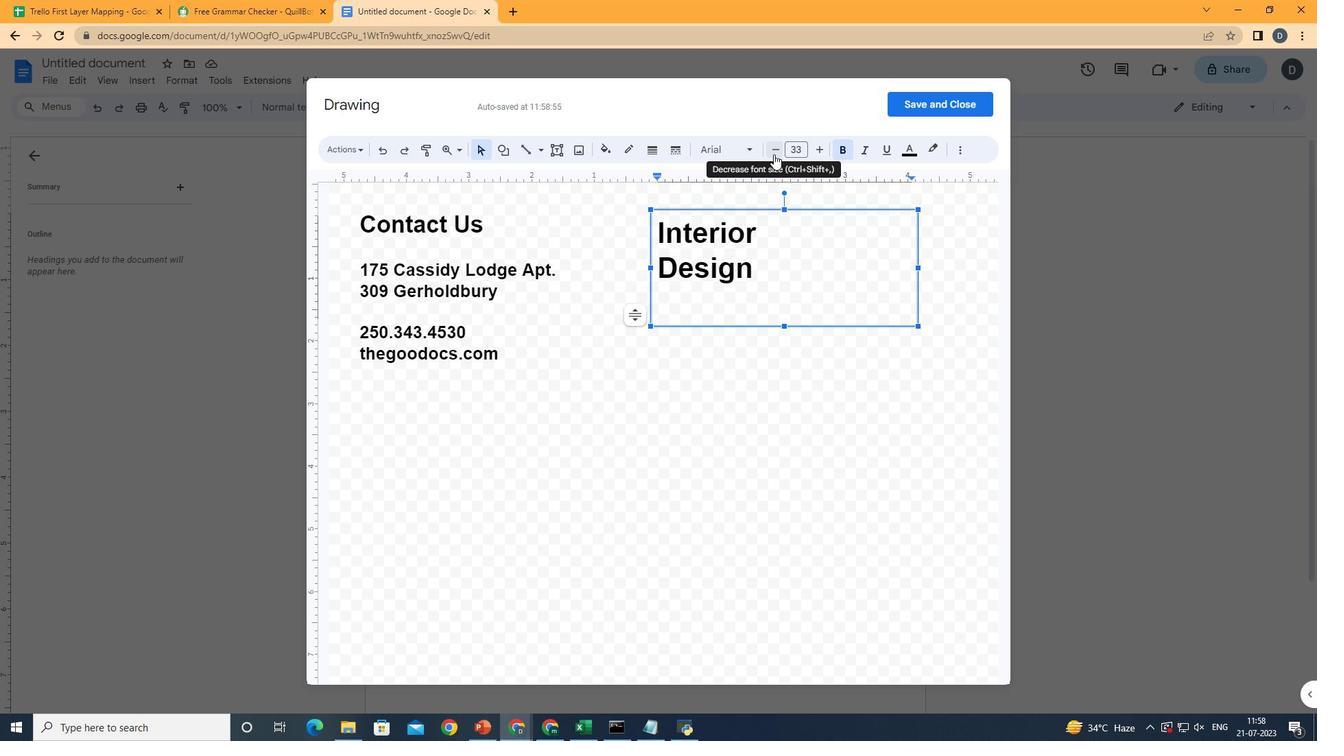 
Action: Mouse pressed left at (773, 154)
Screenshot: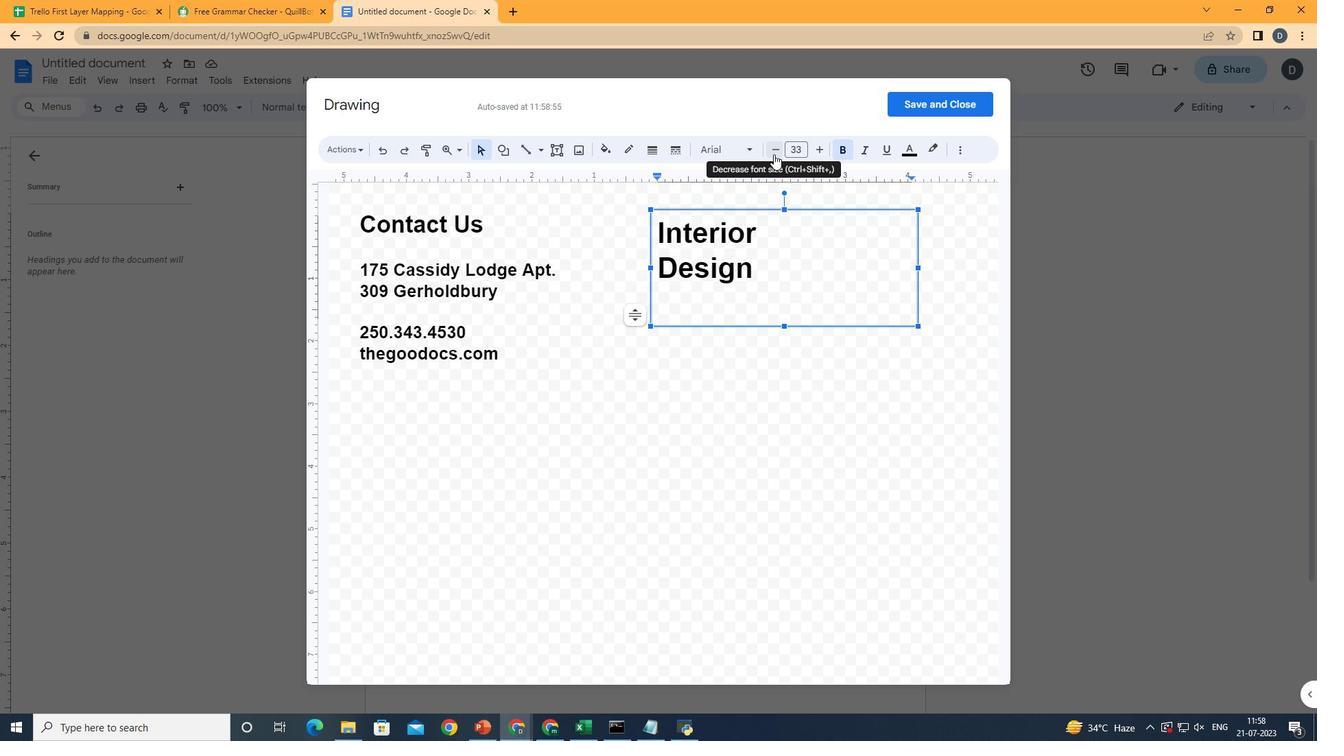 
Action: Mouse pressed left at (773, 154)
Screenshot: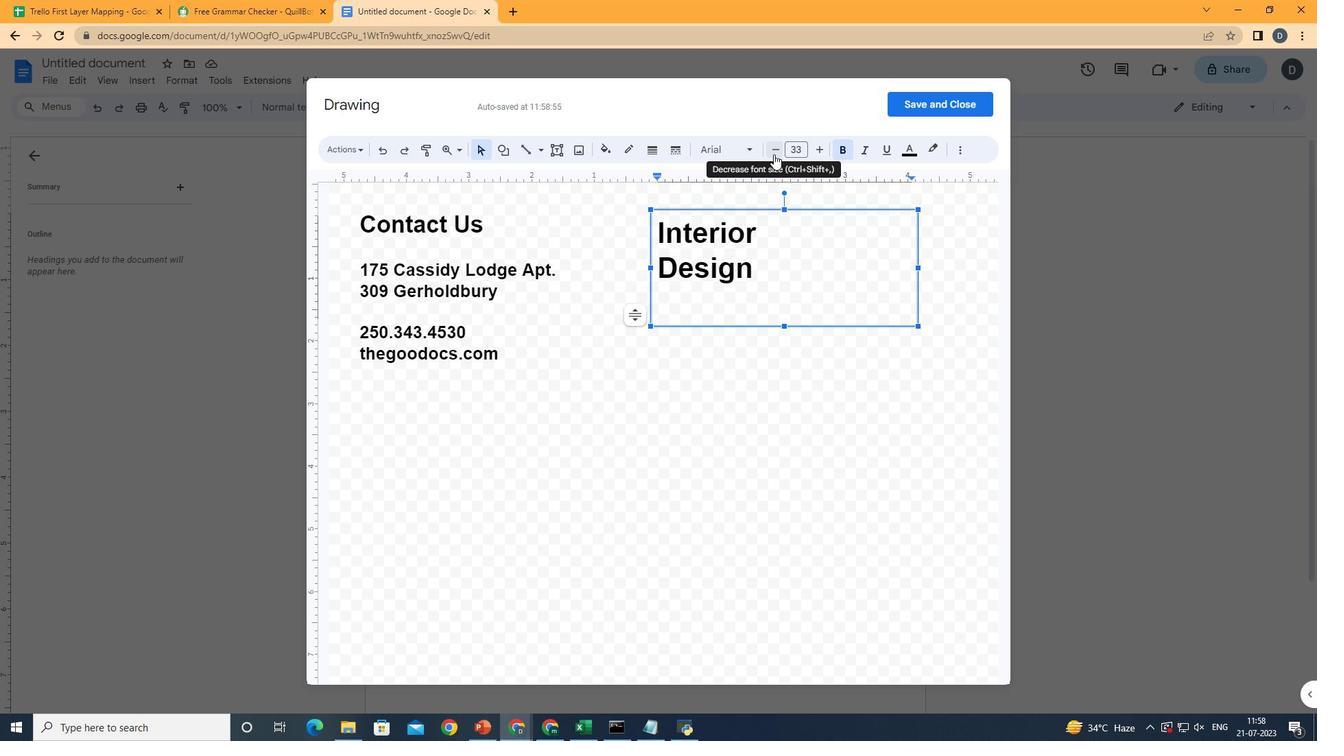 
Action: Mouse pressed left at (773, 154)
Screenshot: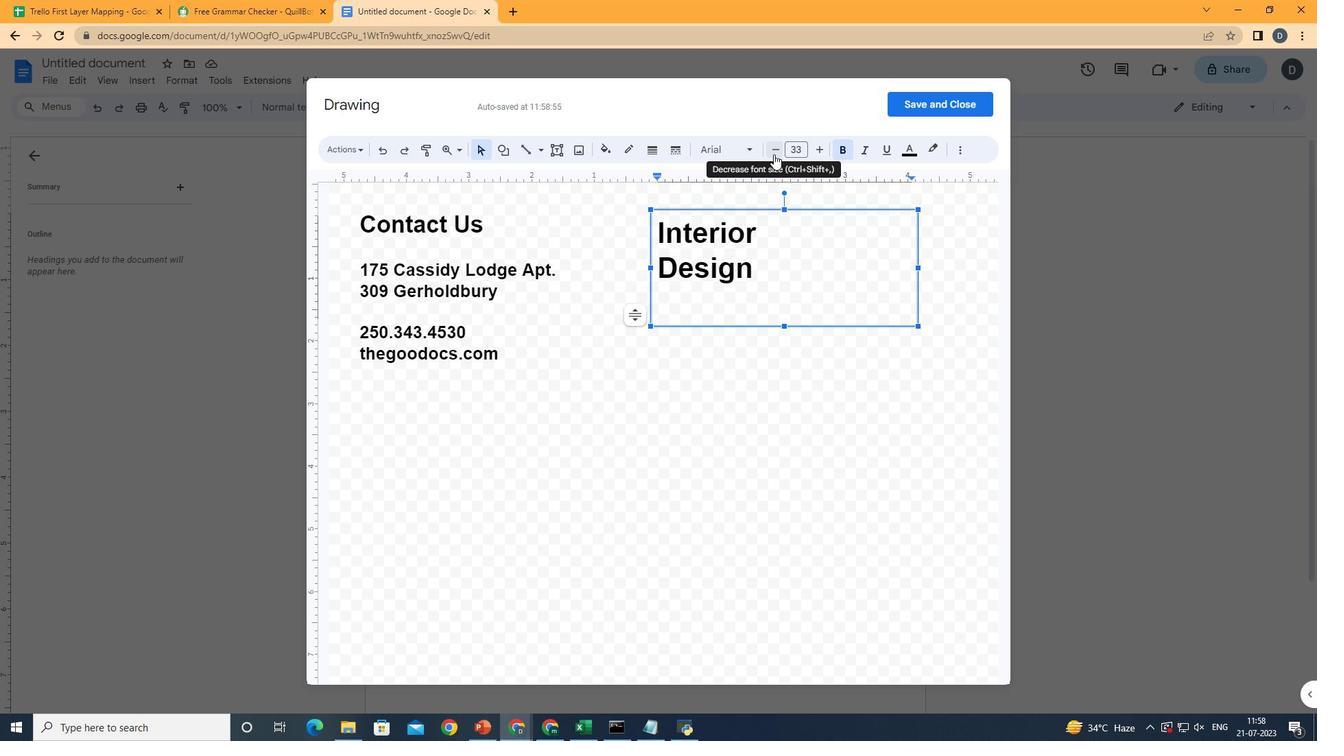 
Action: Mouse pressed left at (773, 154)
Screenshot: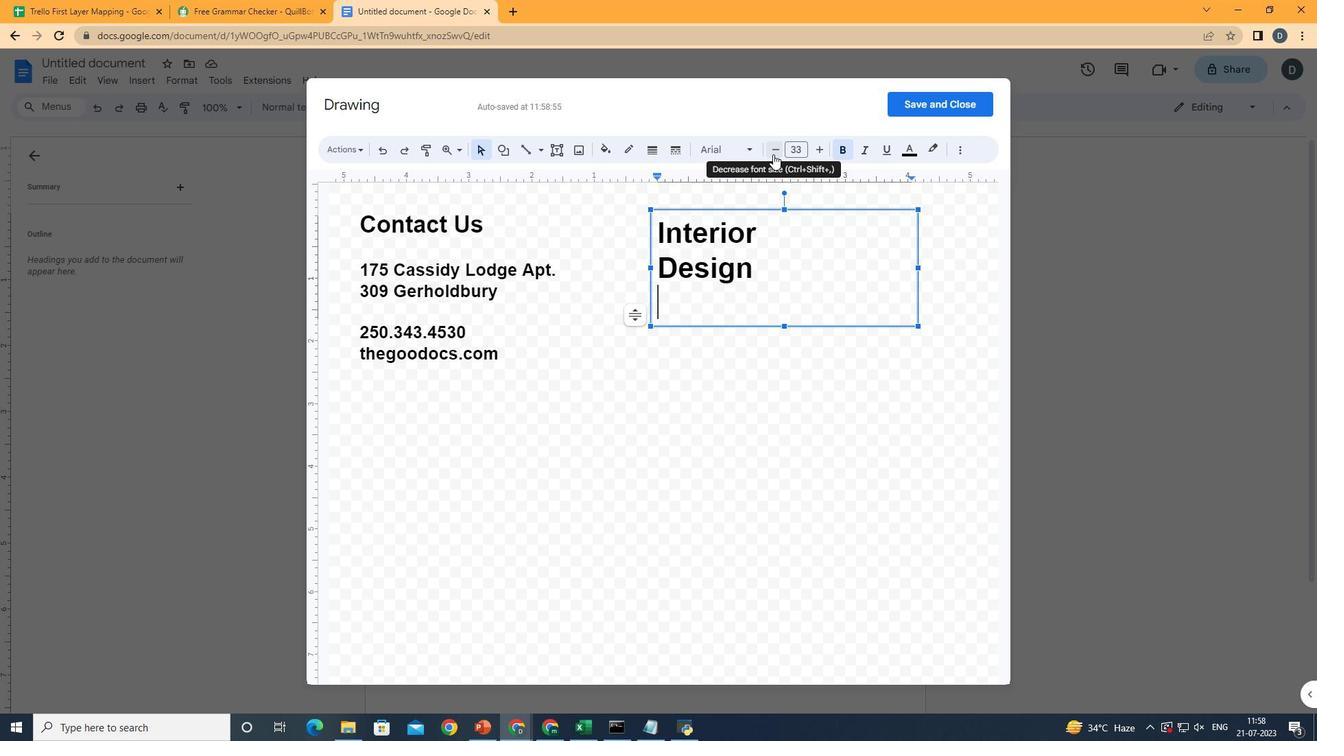 
Action: Mouse pressed left at (773, 154)
Screenshot: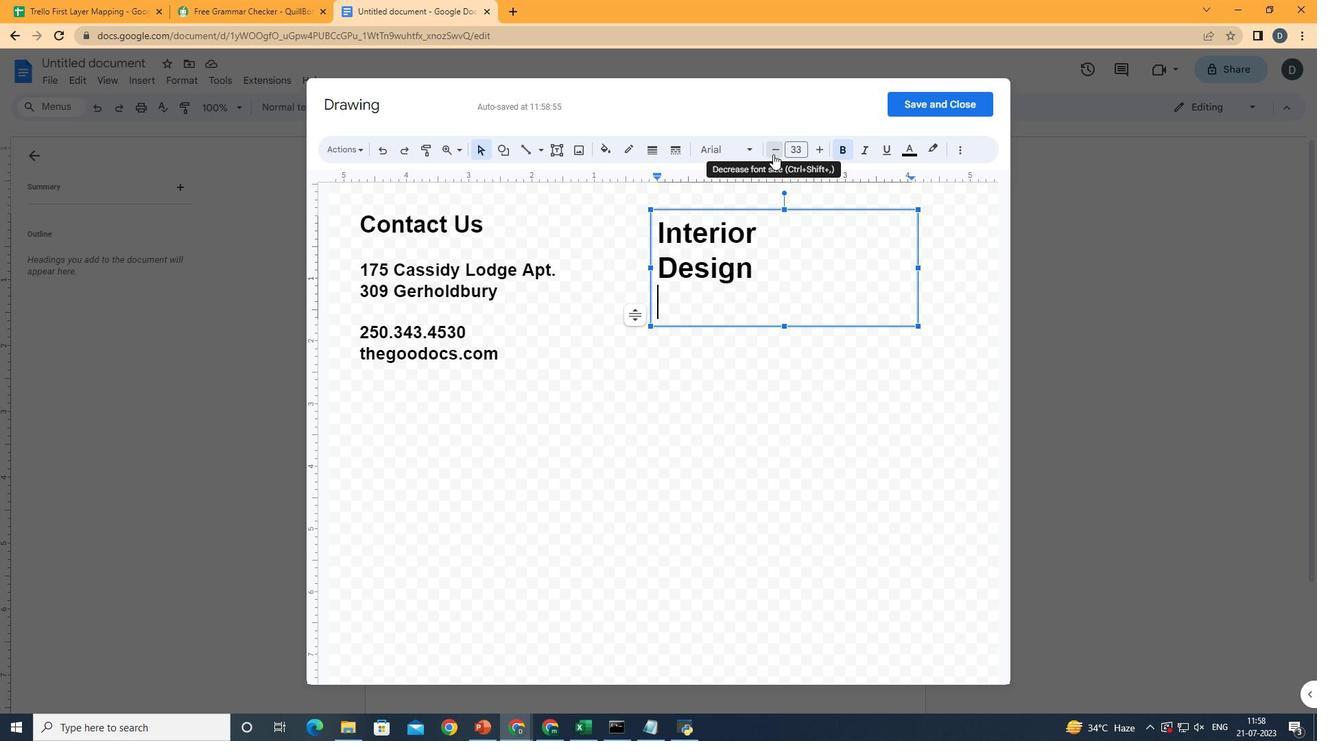 
Action: Mouse pressed left at (773, 154)
Screenshot: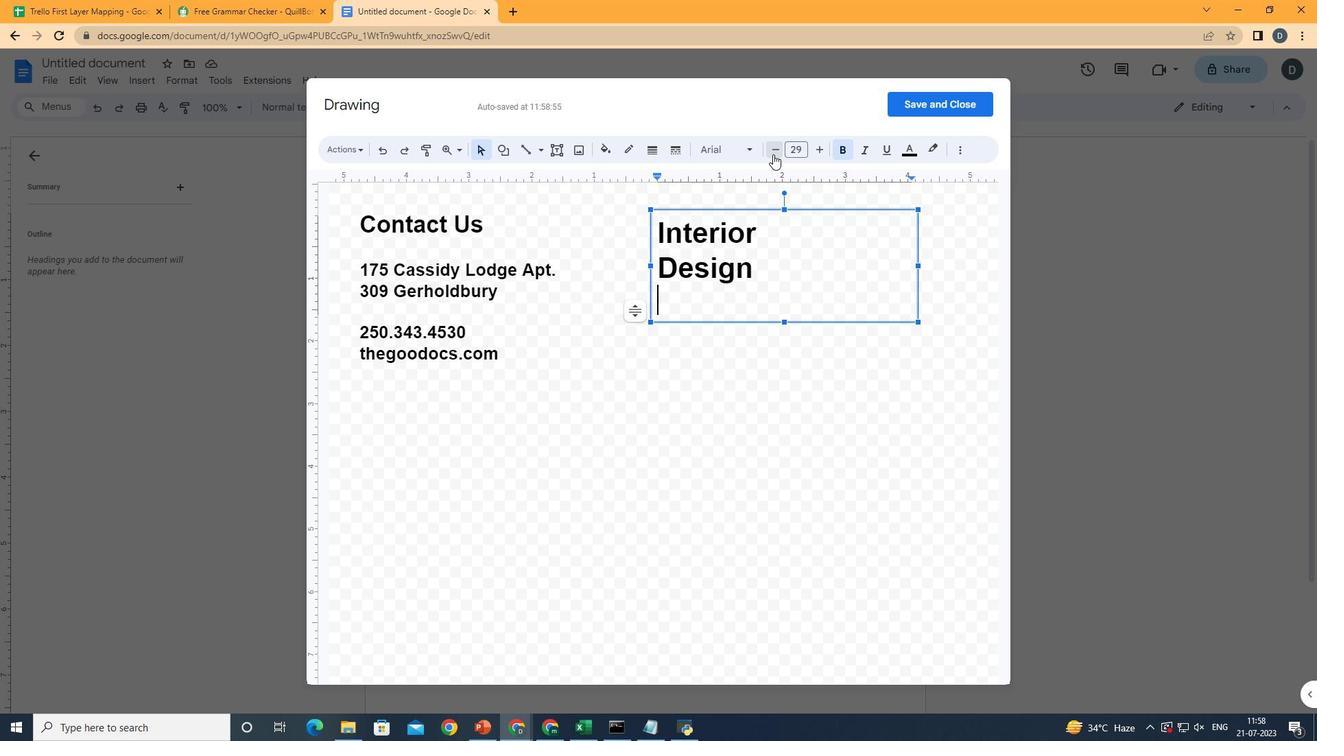 
Action: Mouse pressed left at (773, 154)
Screenshot: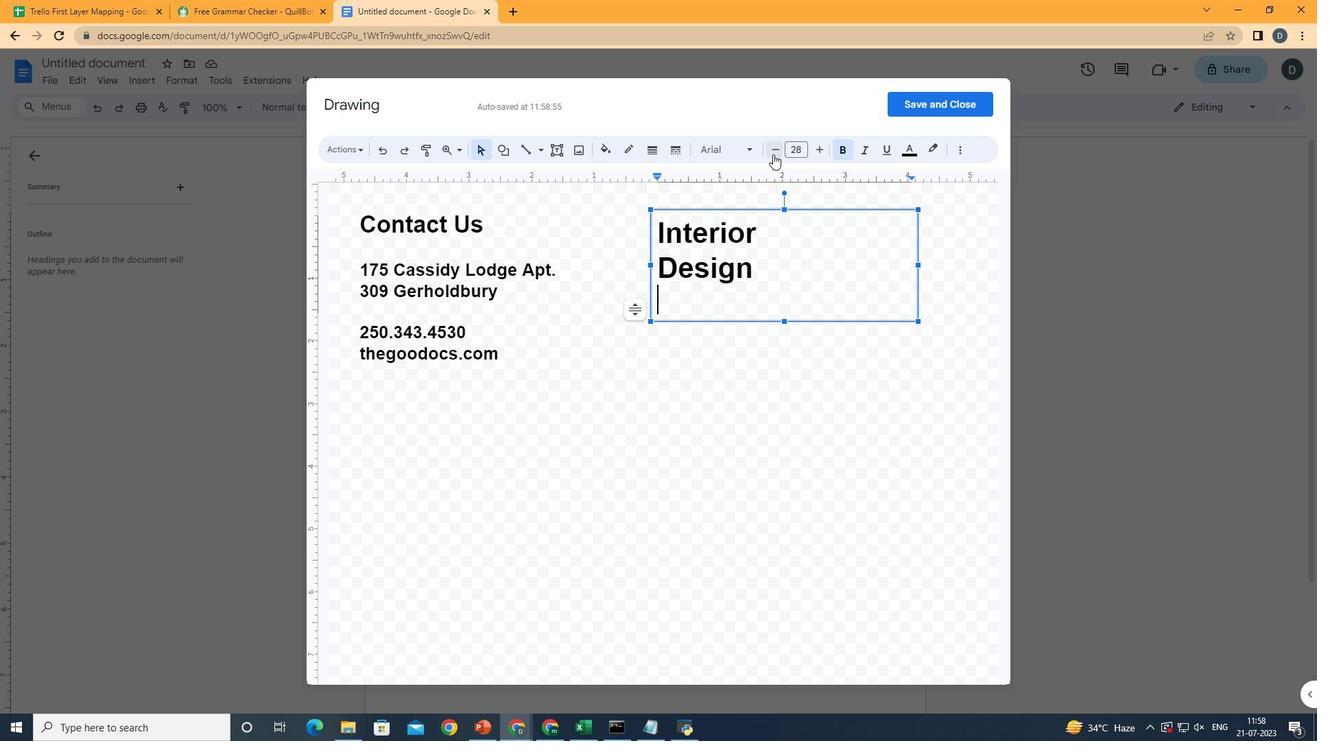 
Action: Mouse pressed left at (773, 154)
Screenshot: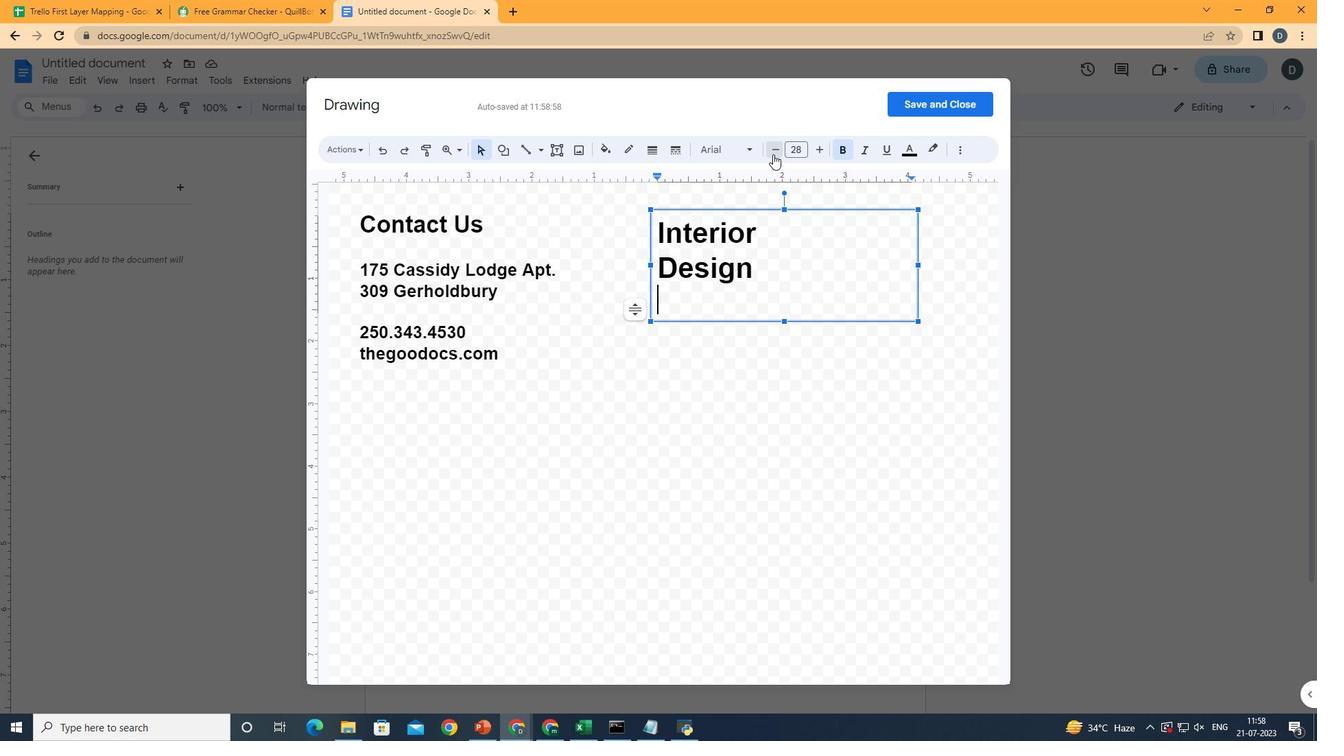 
Action: Mouse pressed left at (773, 154)
Screenshot: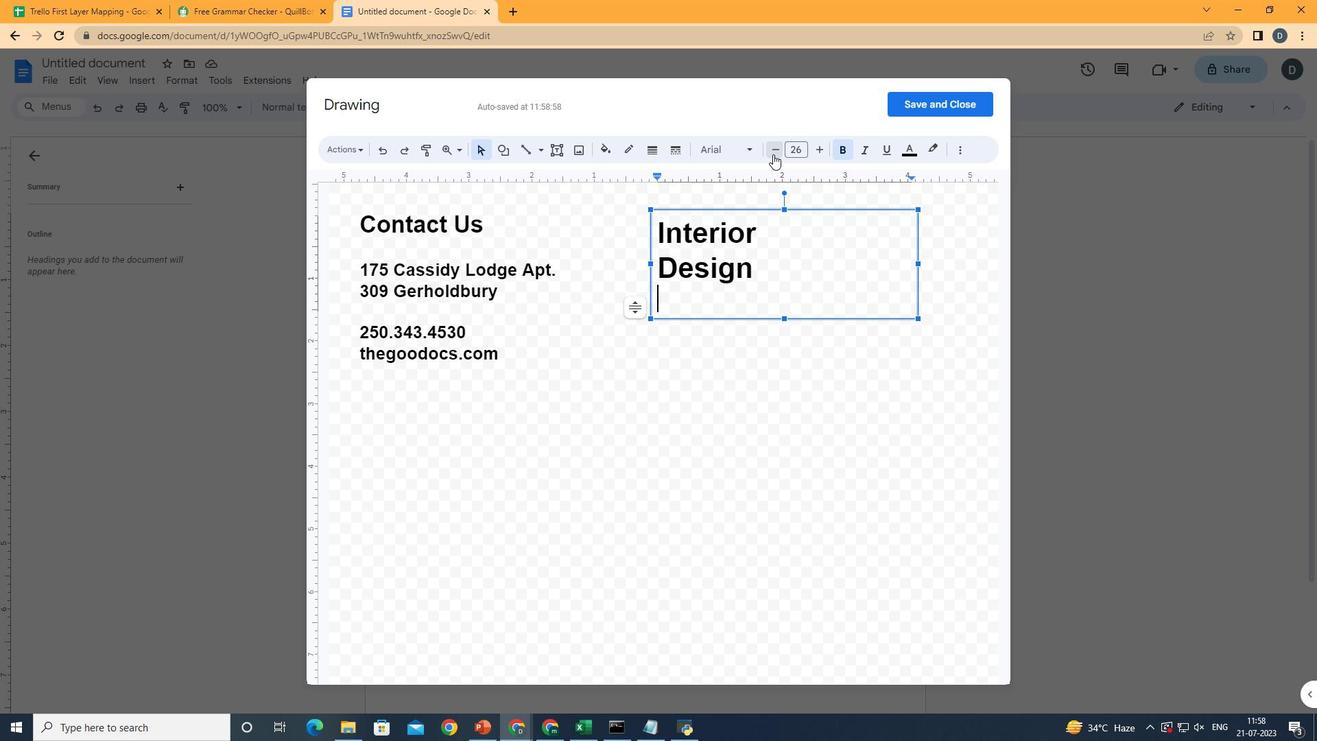 
Action: Mouse pressed left at (773, 154)
Screenshot: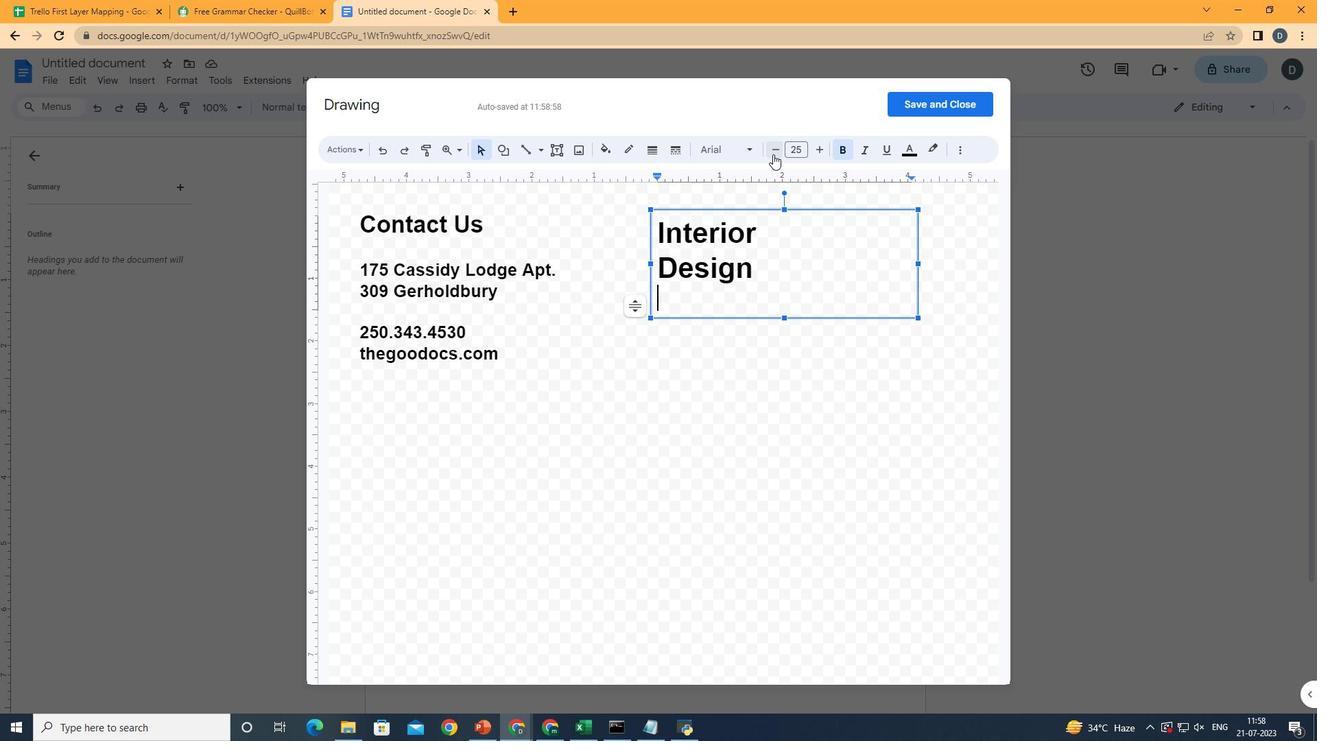 
Action: Mouse pressed left at (773, 154)
Screenshot: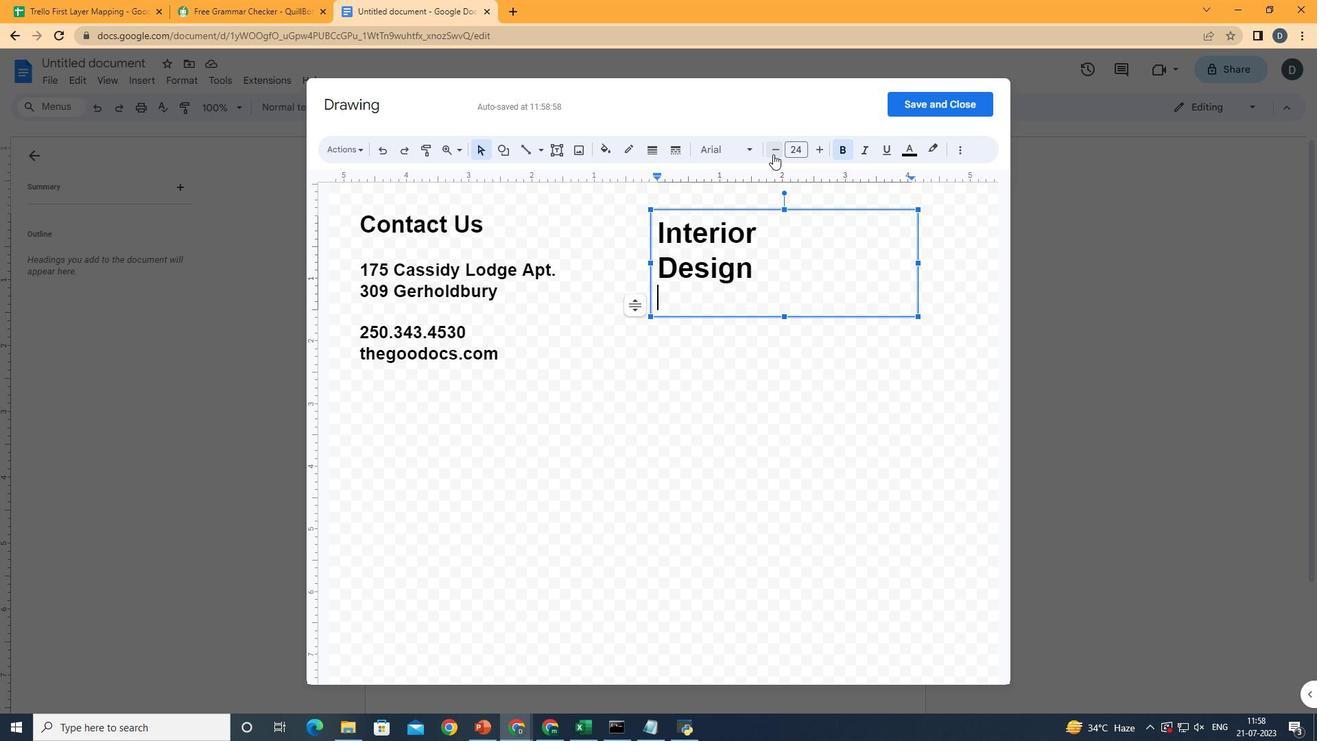 
Action: Mouse pressed left at (773, 154)
Screenshot: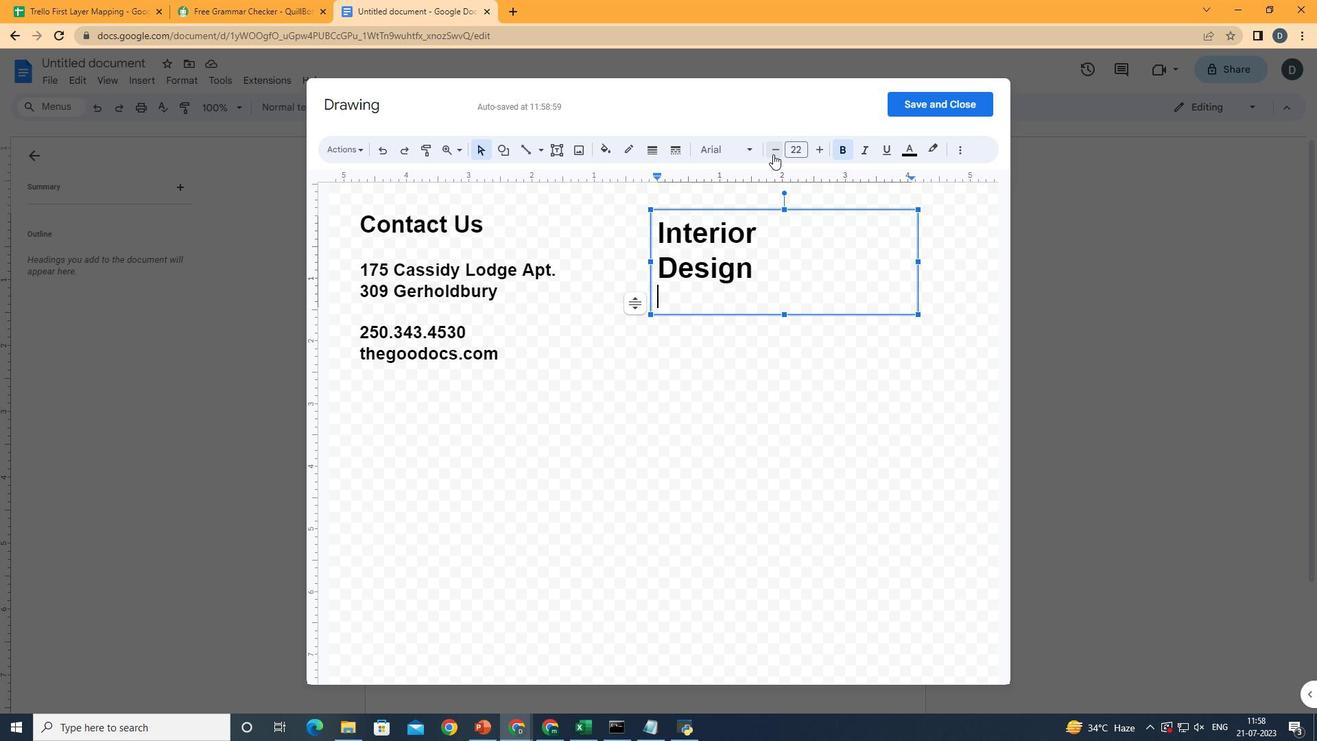 
Action: Mouse pressed left at (773, 154)
Screenshot: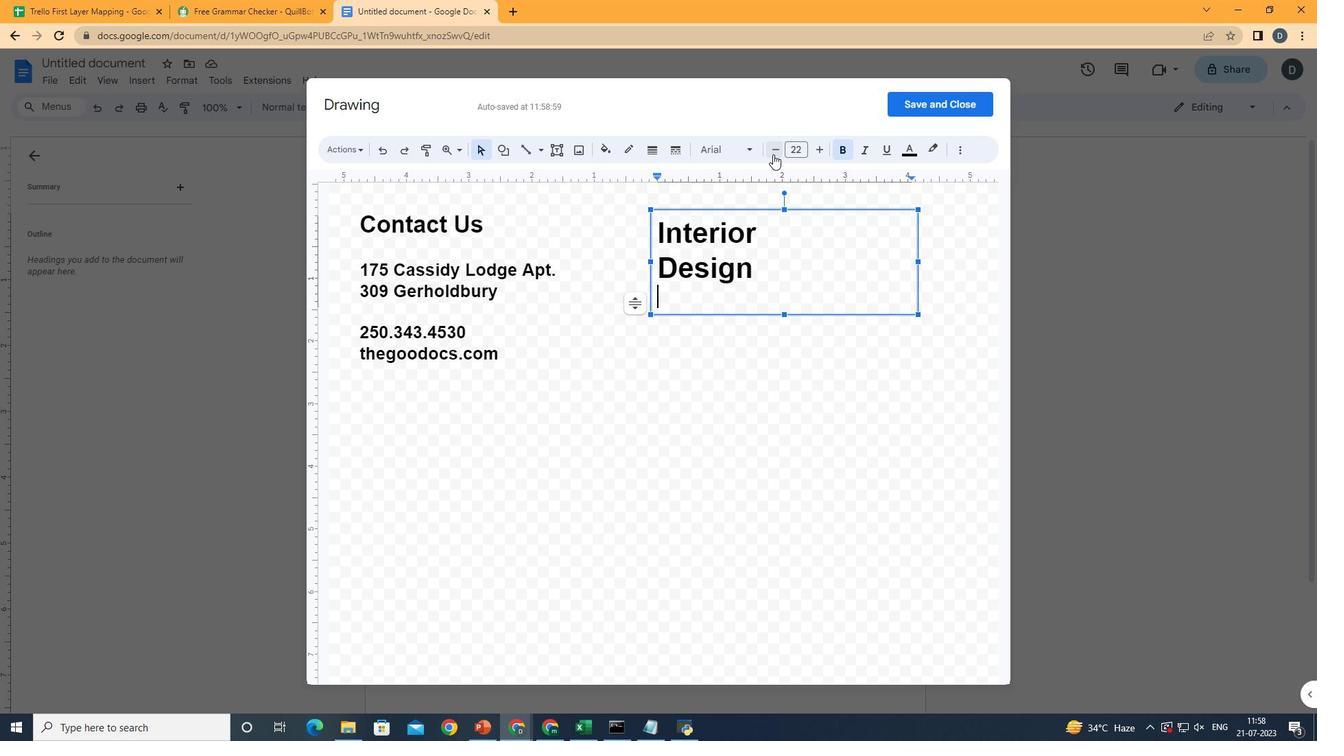 
Action: Mouse moved to (500, 358)
Screenshot: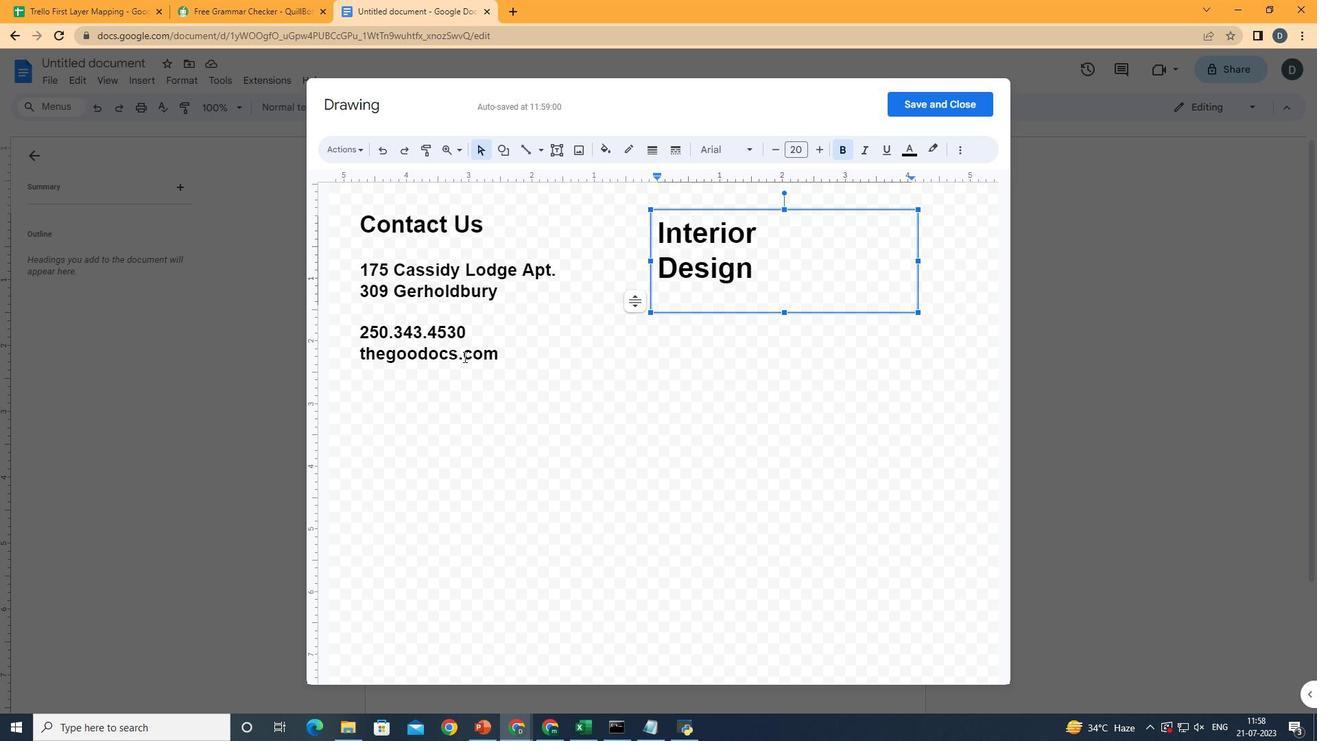 
Action: Mouse pressed left at (500, 358)
Screenshot: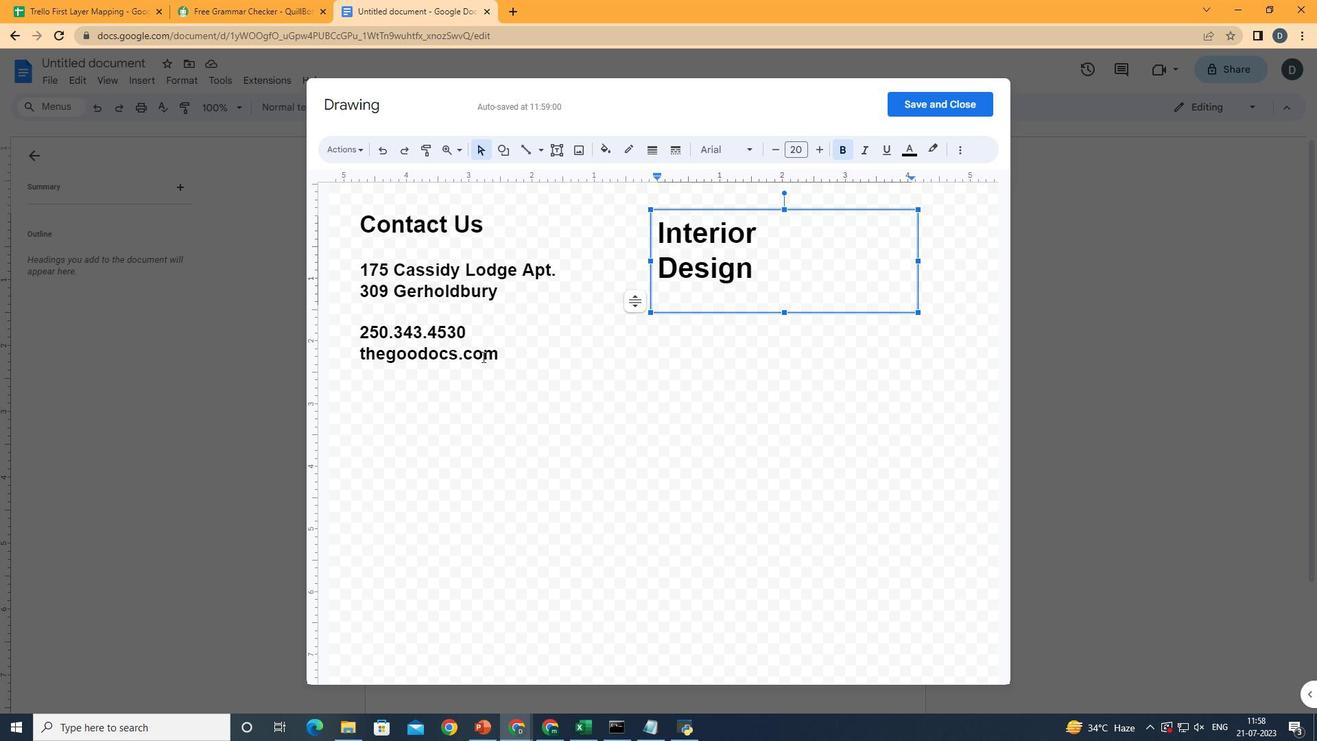 
Action: Mouse moved to (756, 273)
Screenshot: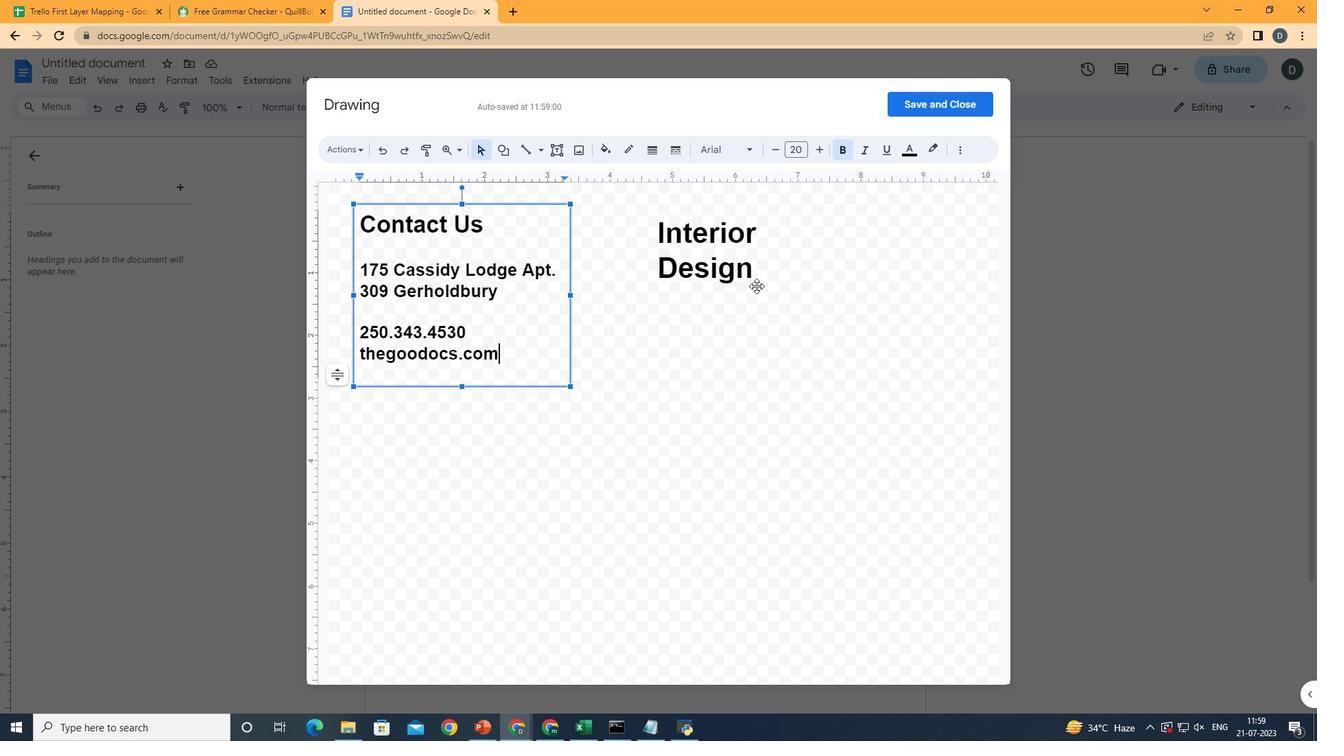 
Action: Mouse pressed left at (756, 273)
Screenshot: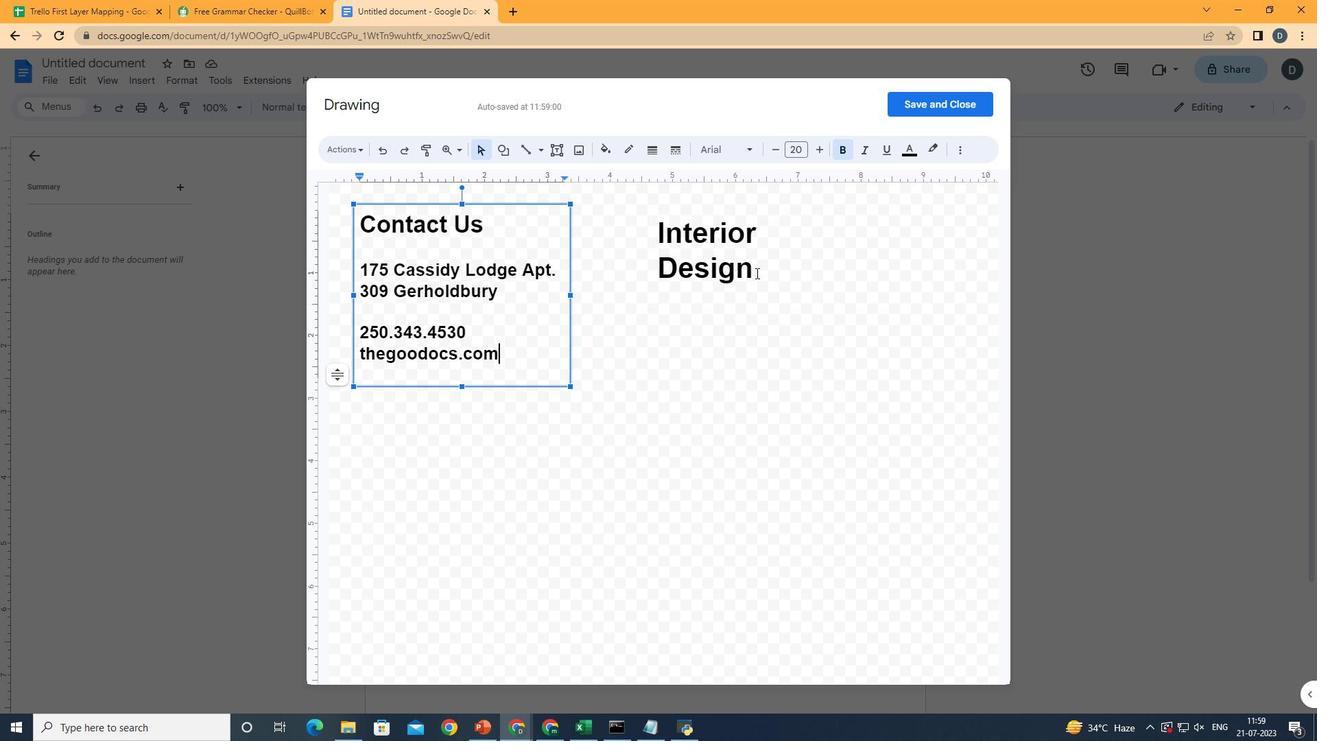 
Action: Mouse moved to (730, 304)
Screenshot: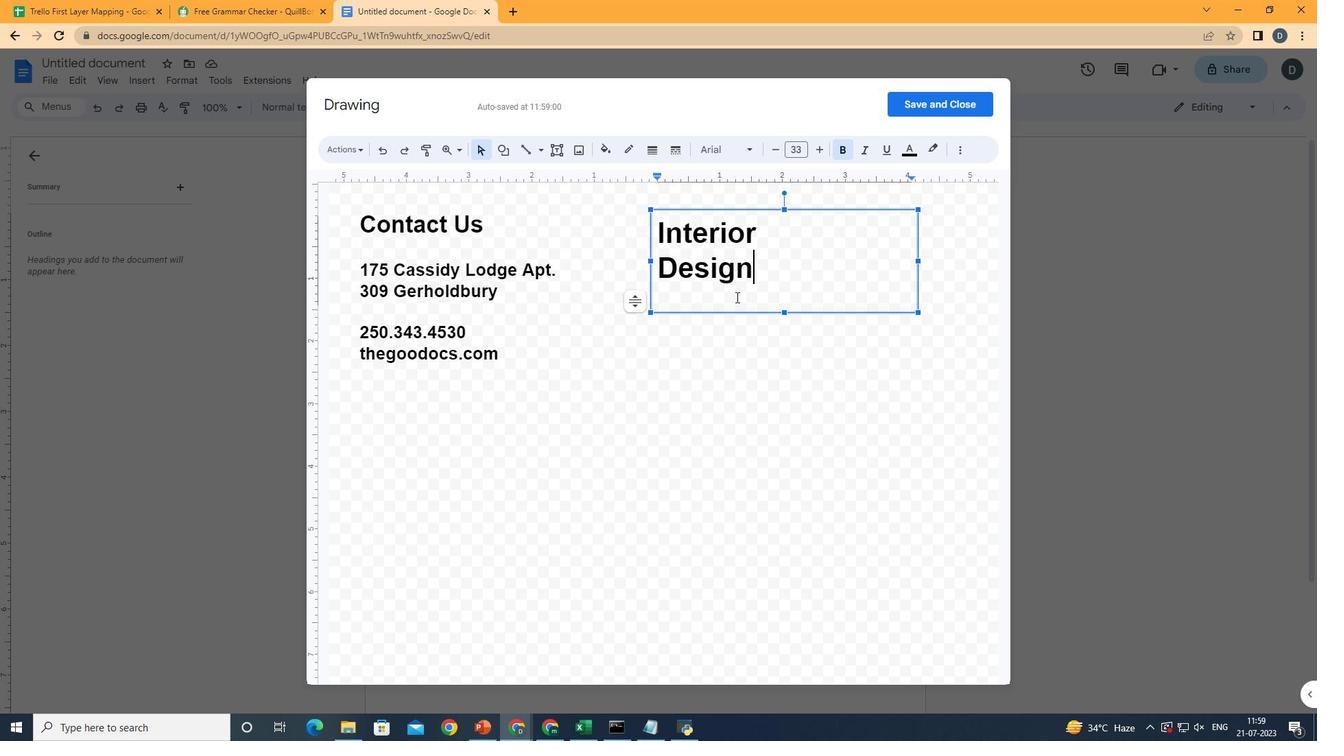 
Action: Mouse pressed left at (730, 304)
Screenshot: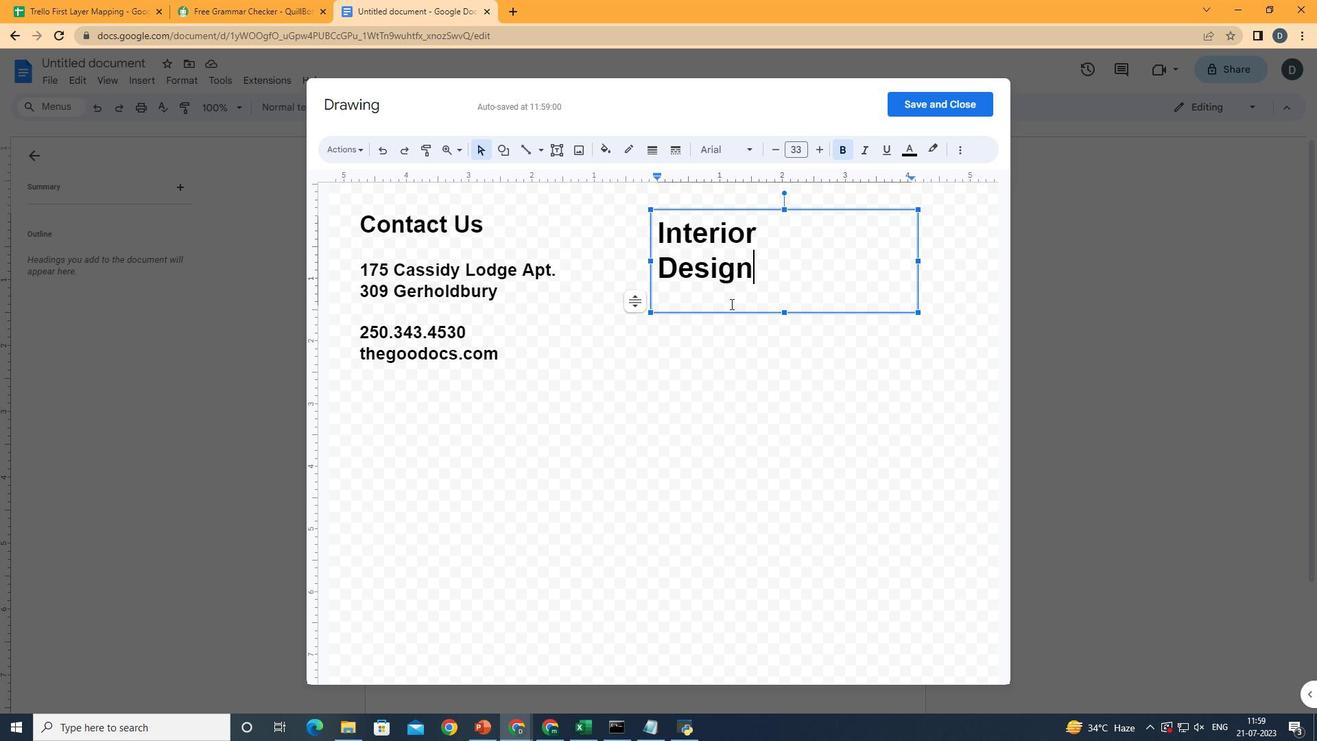 
Action: Mouse moved to (840, 186)
Screenshot: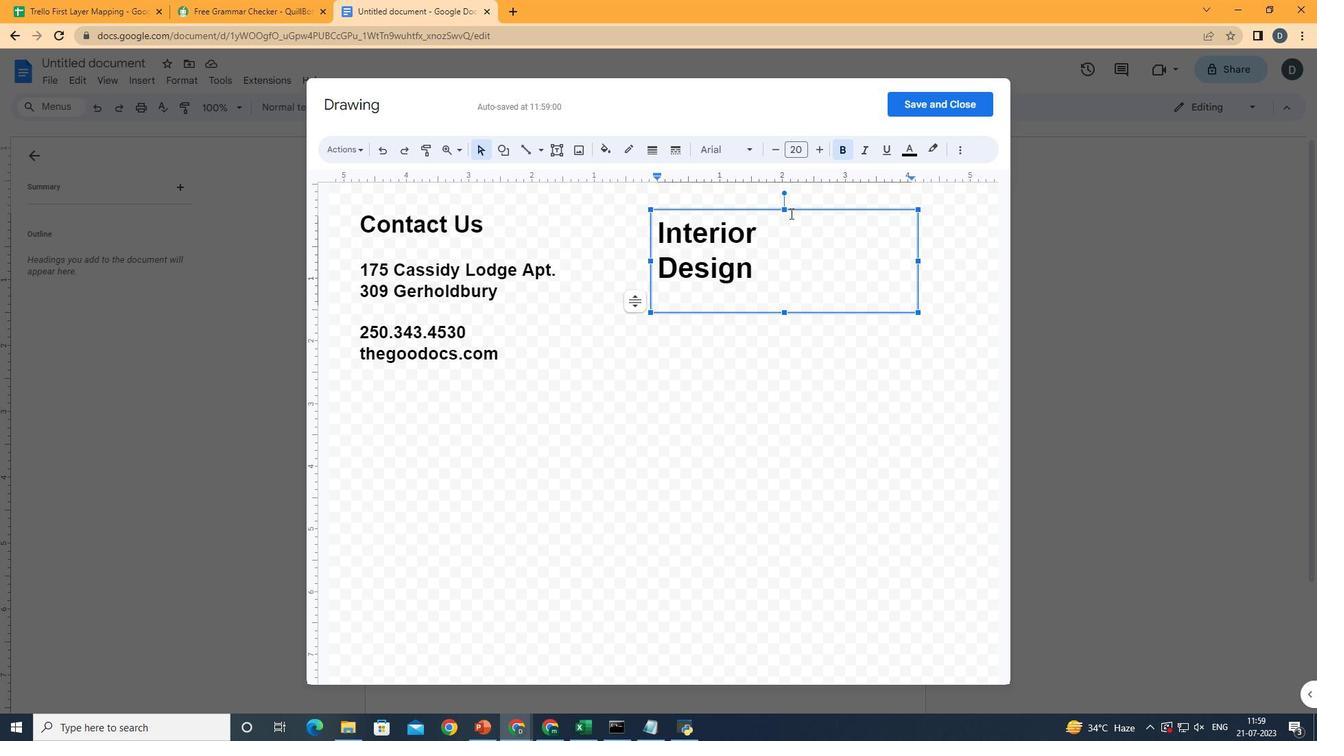 
Action: Key pressed <Key.enter>
Screenshot: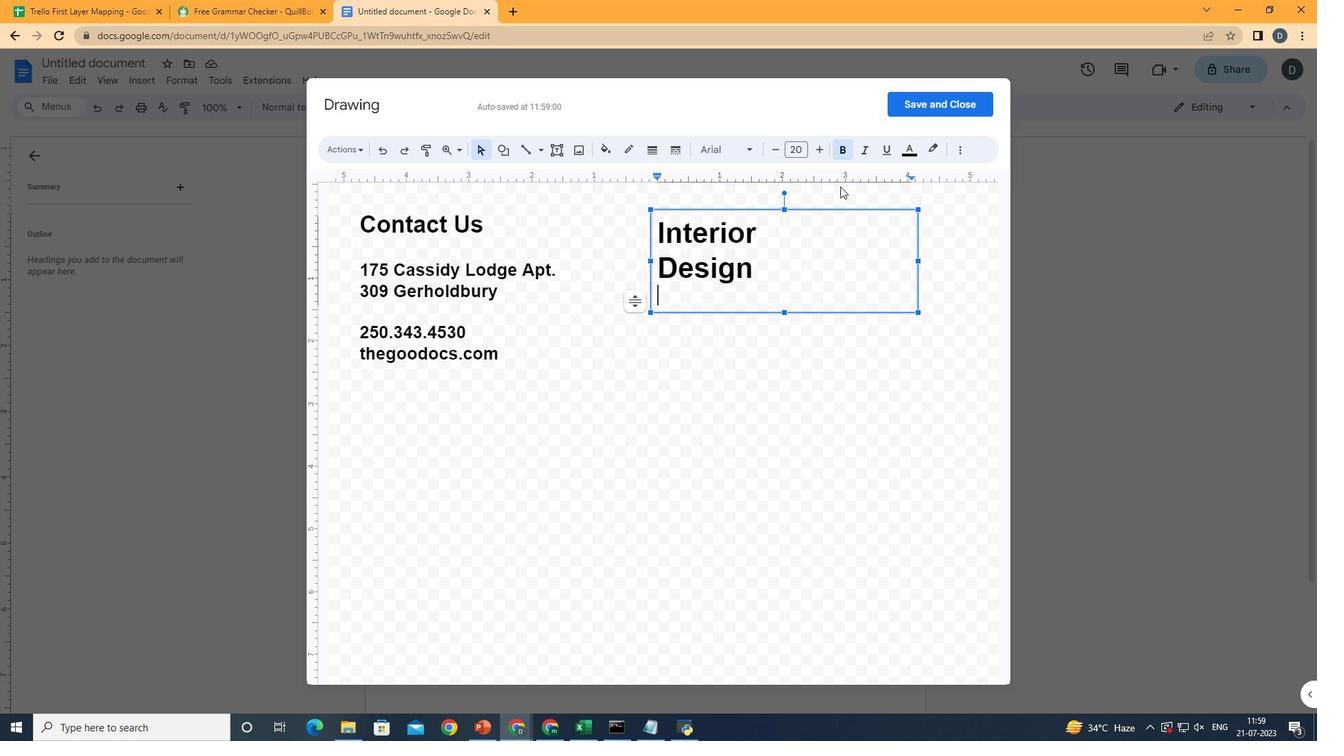
Action: Mouse moved to (848, 150)
Screenshot: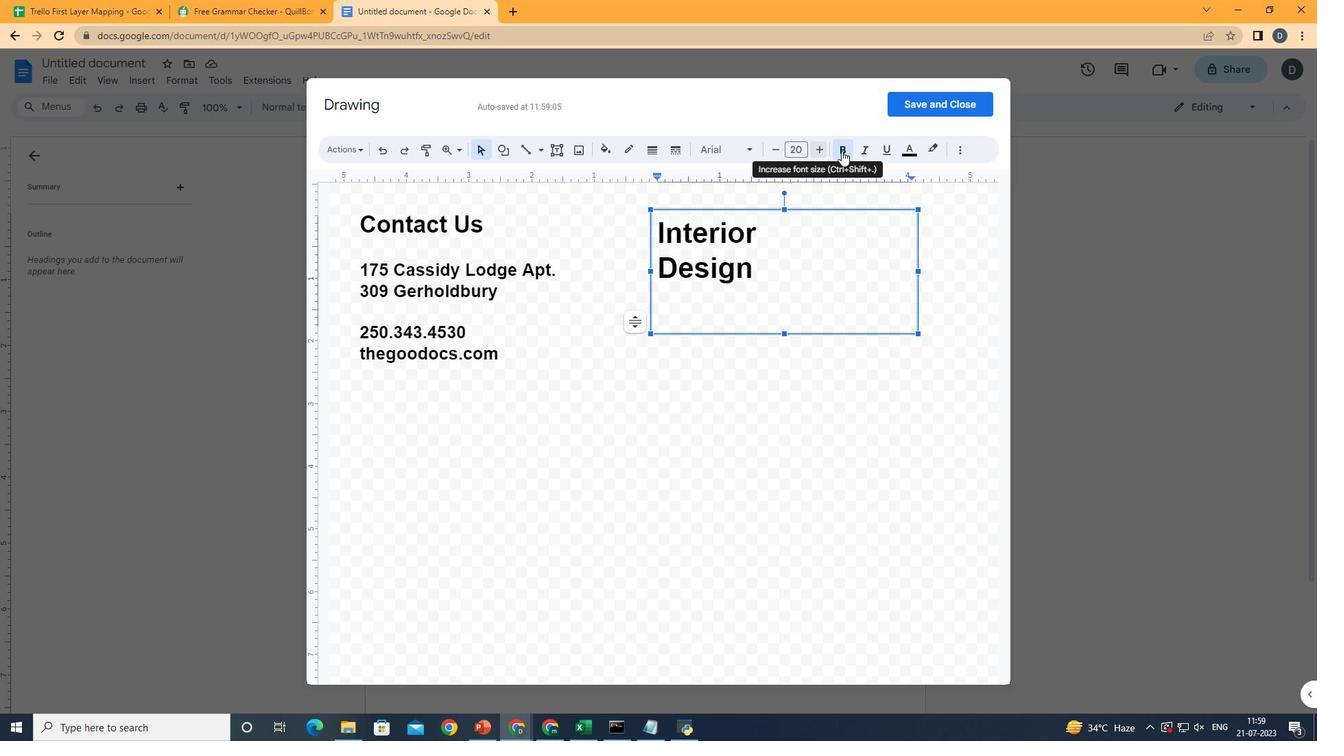 
Action: Mouse pressed left at (848, 150)
Screenshot: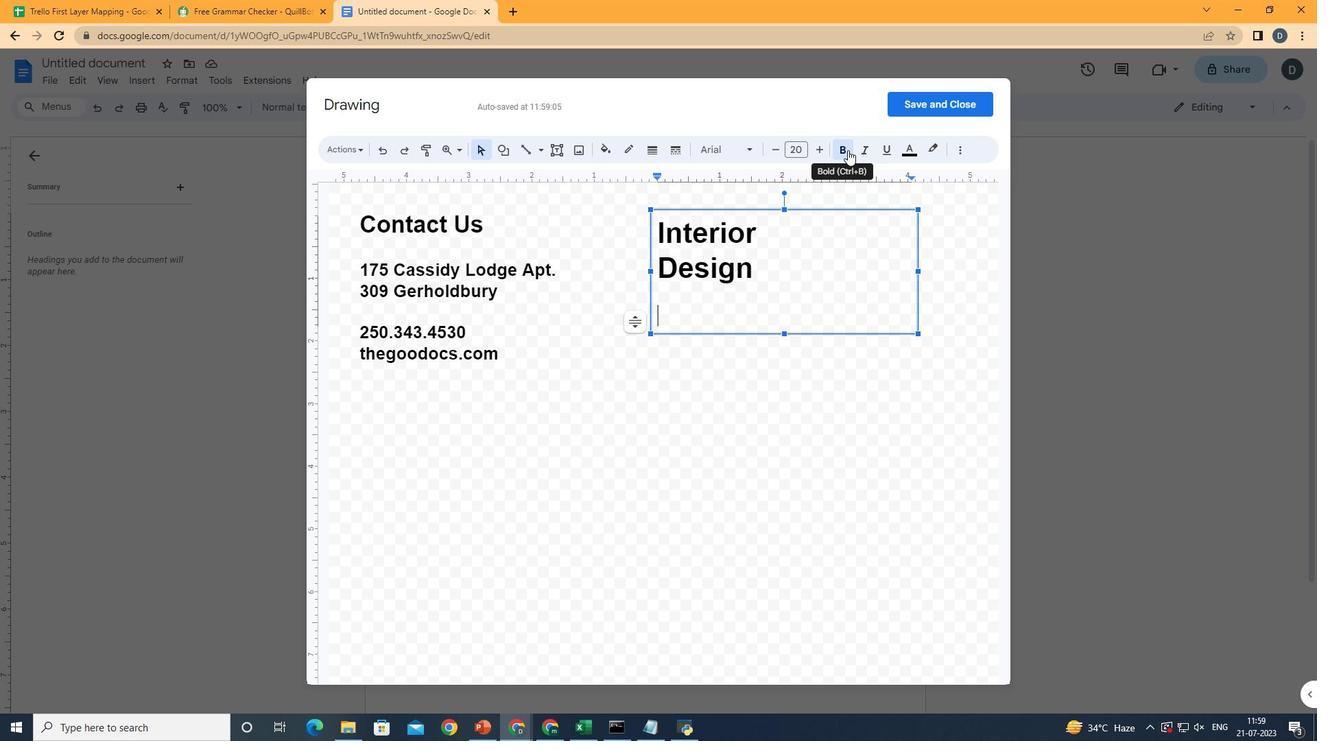 
Action: Mouse moved to (486, 343)
Screenshot: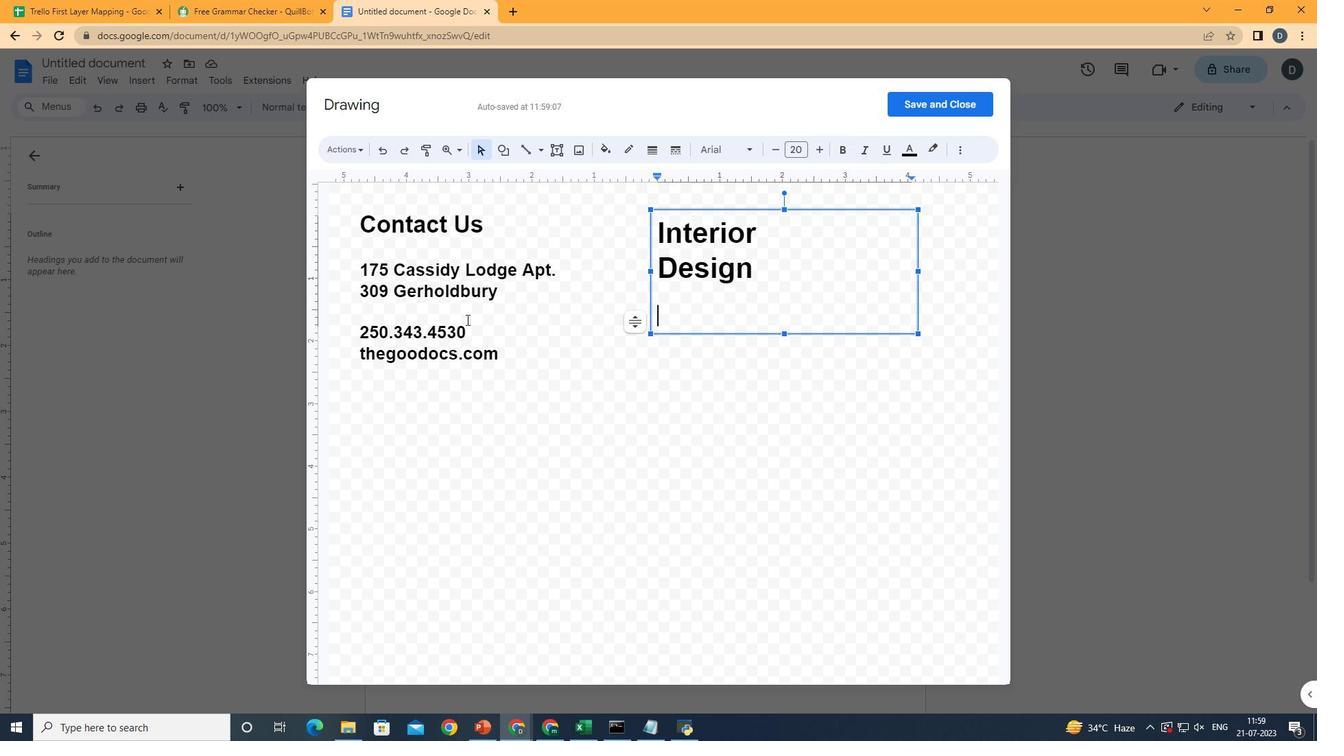 
Action: Mouse pressed left at (486, 343)
Screenshot: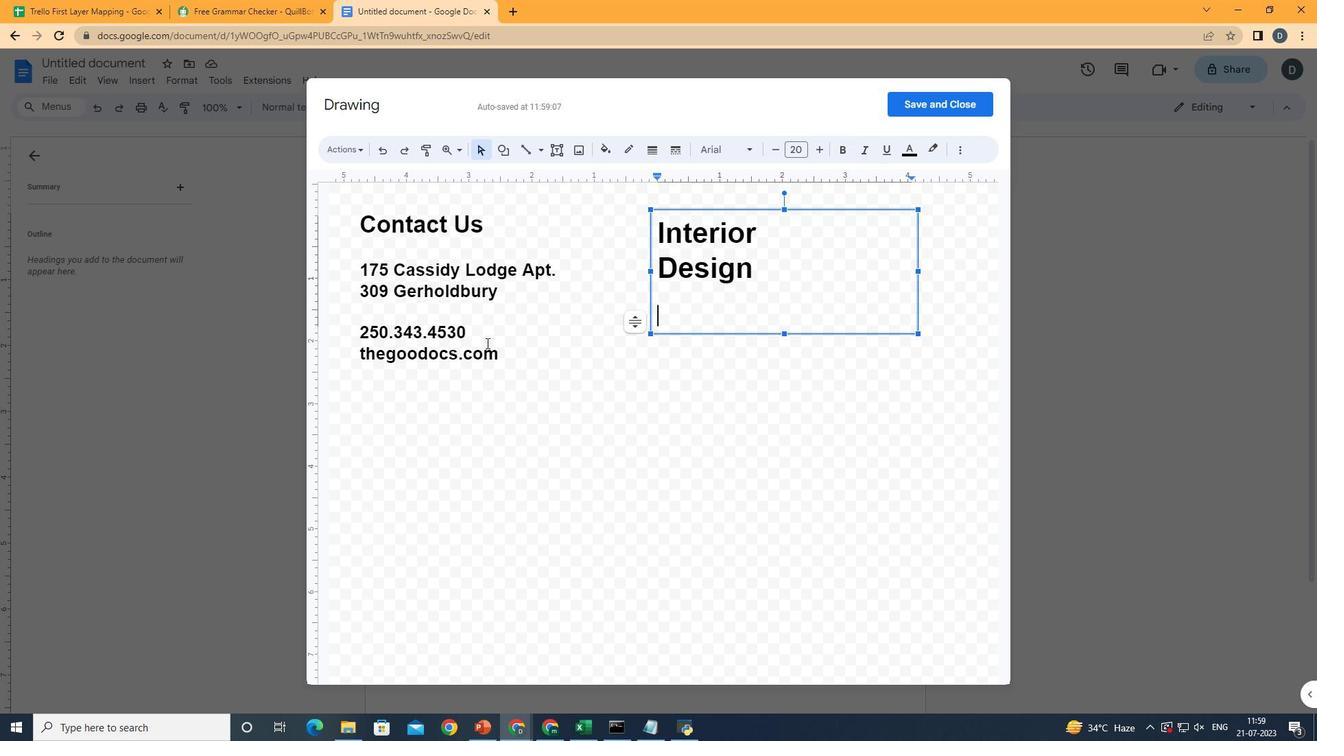 
Action: Mouse moved to (506, 352)
Screenshot: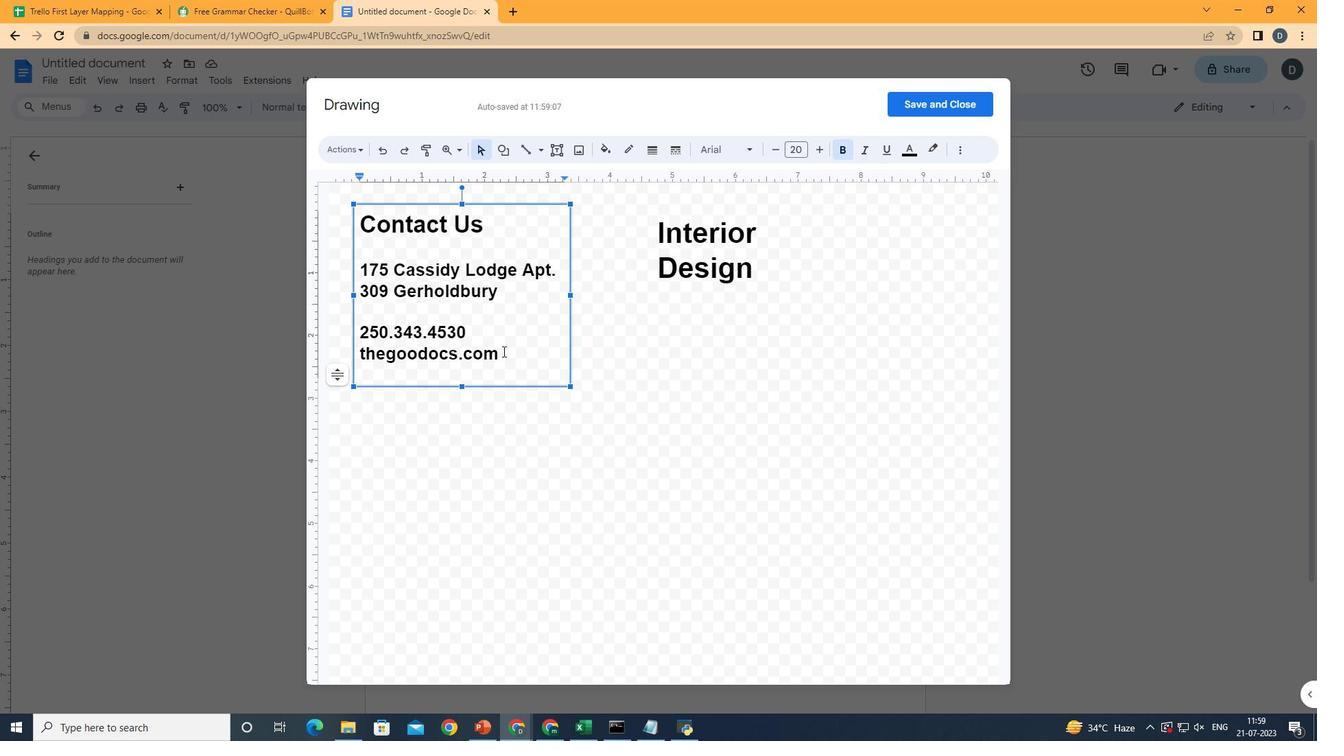 
Action: Mouse pressed left at (506, 352)
Screenshot: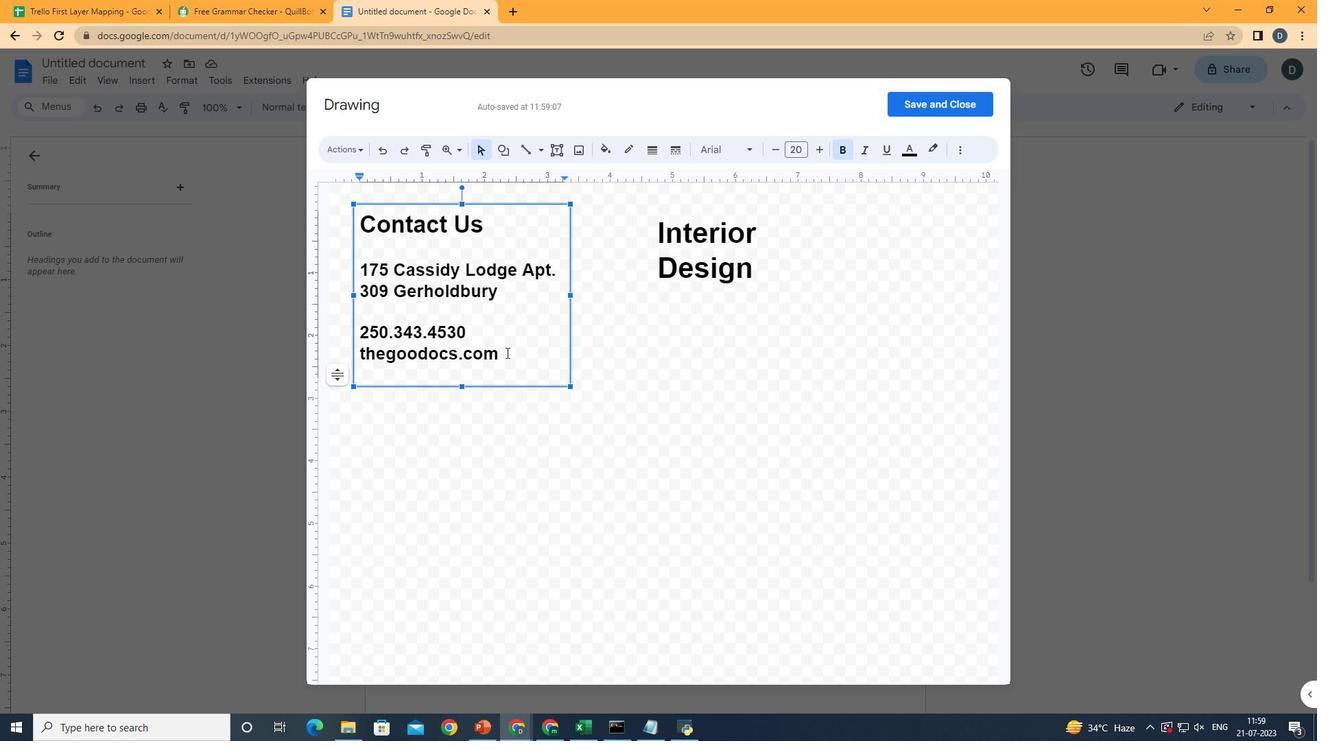 
Action: Mouse pressed left at (506, 352)
Screenshot: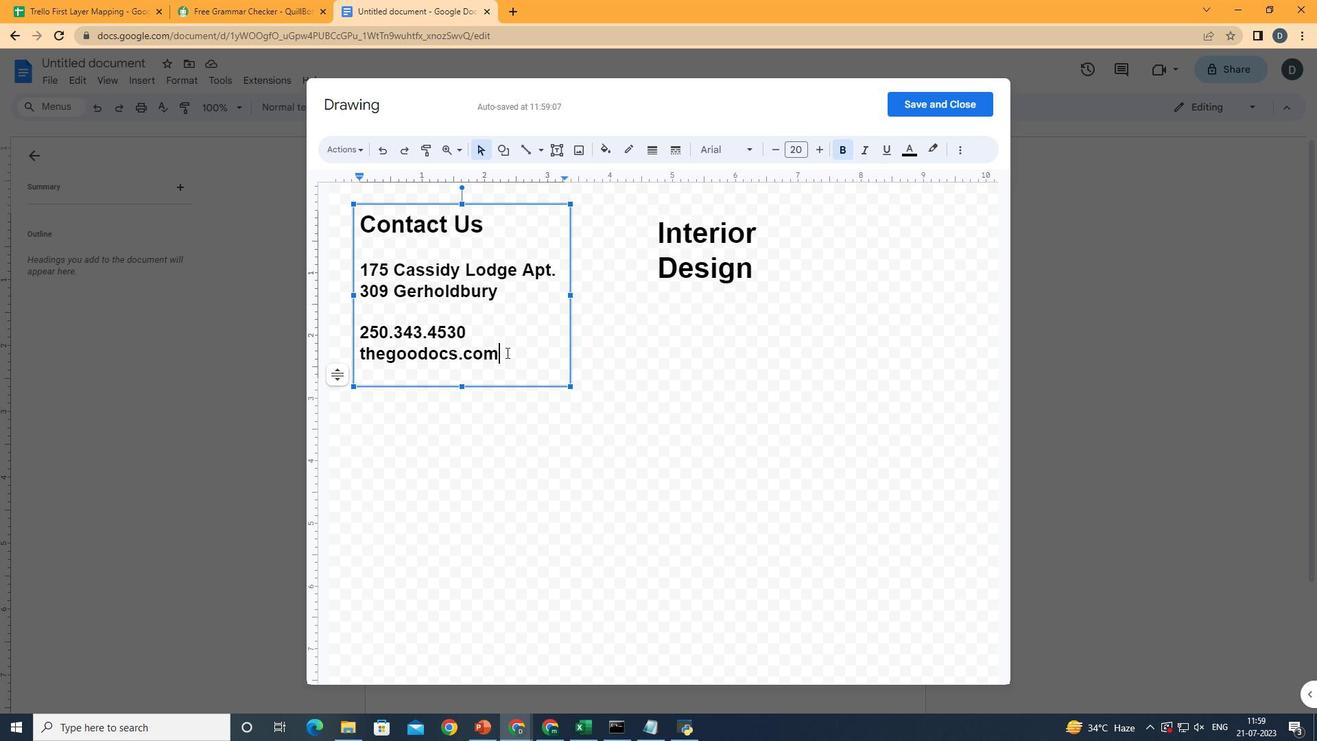 
Action: Mouse moved to (836, 151)
Screenshot: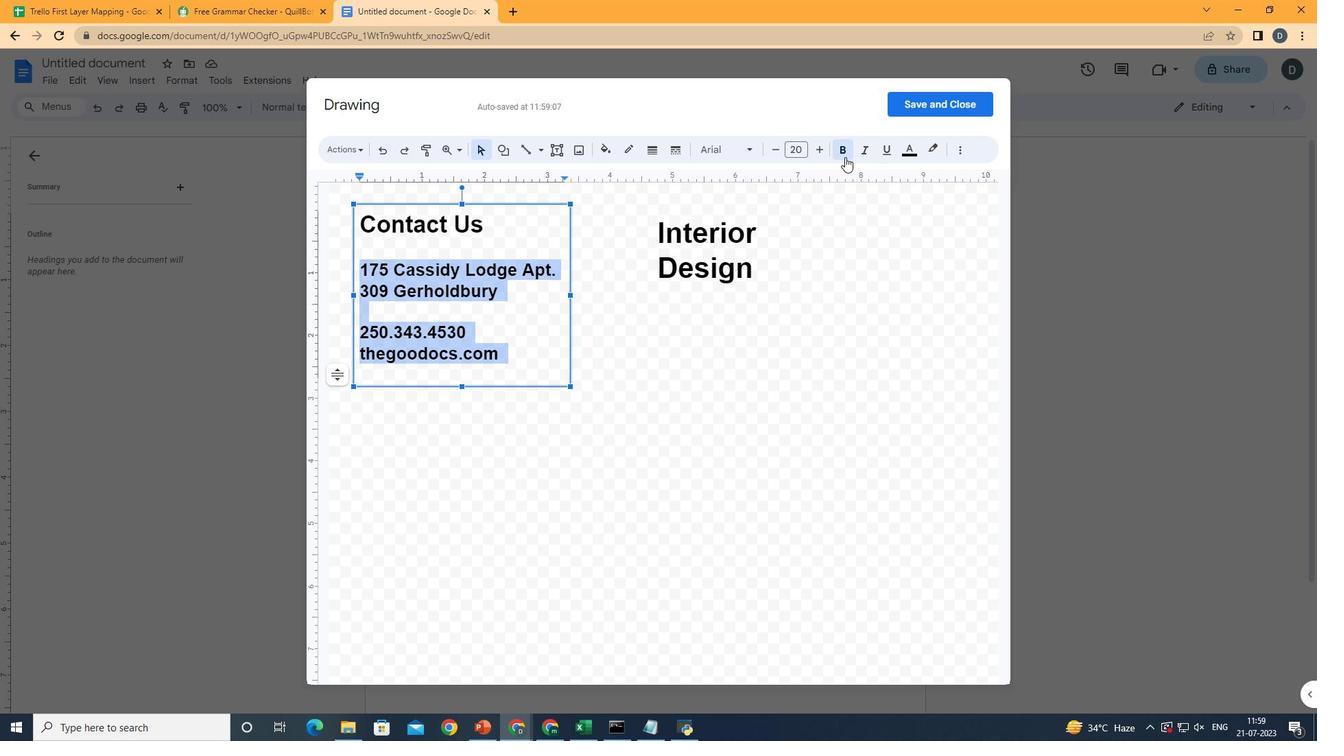 
Action: Mouse pressed left at (836, 151)
Screenshot: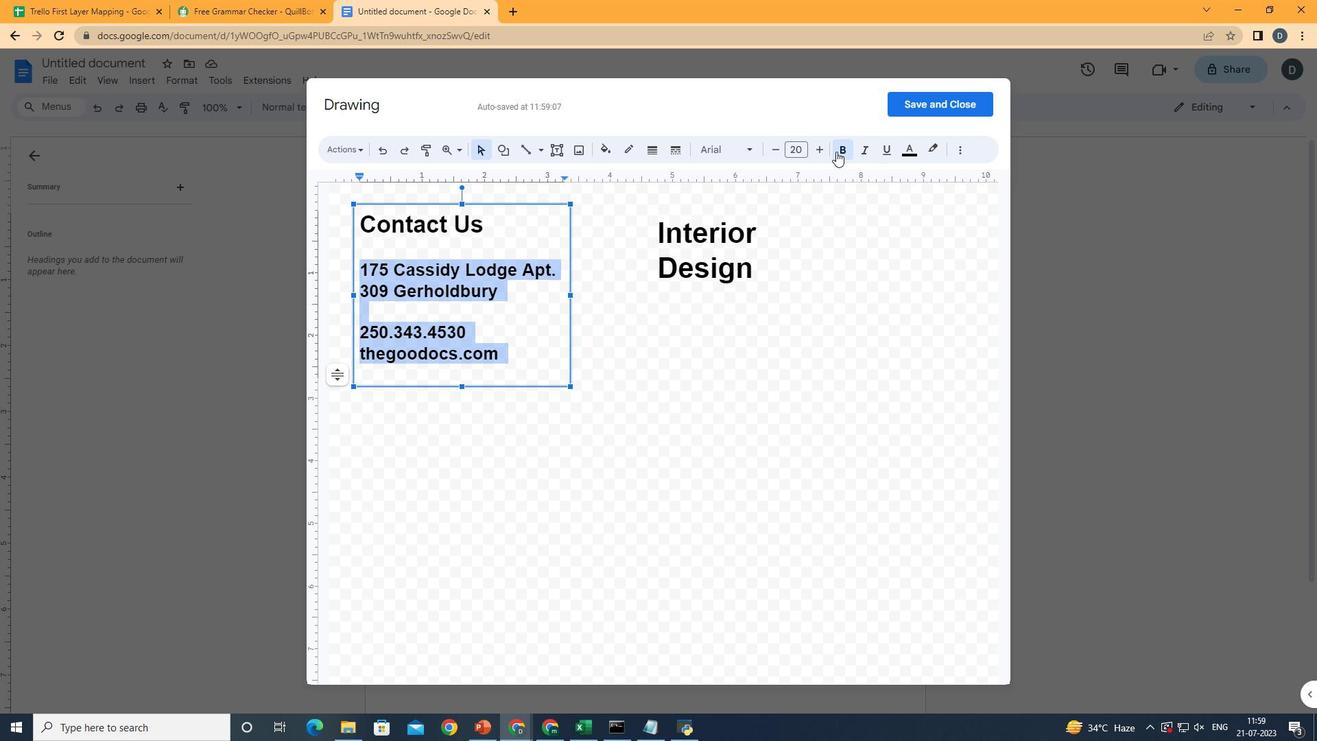 
Action: Mouse moved to (494, 354)
Screenshot: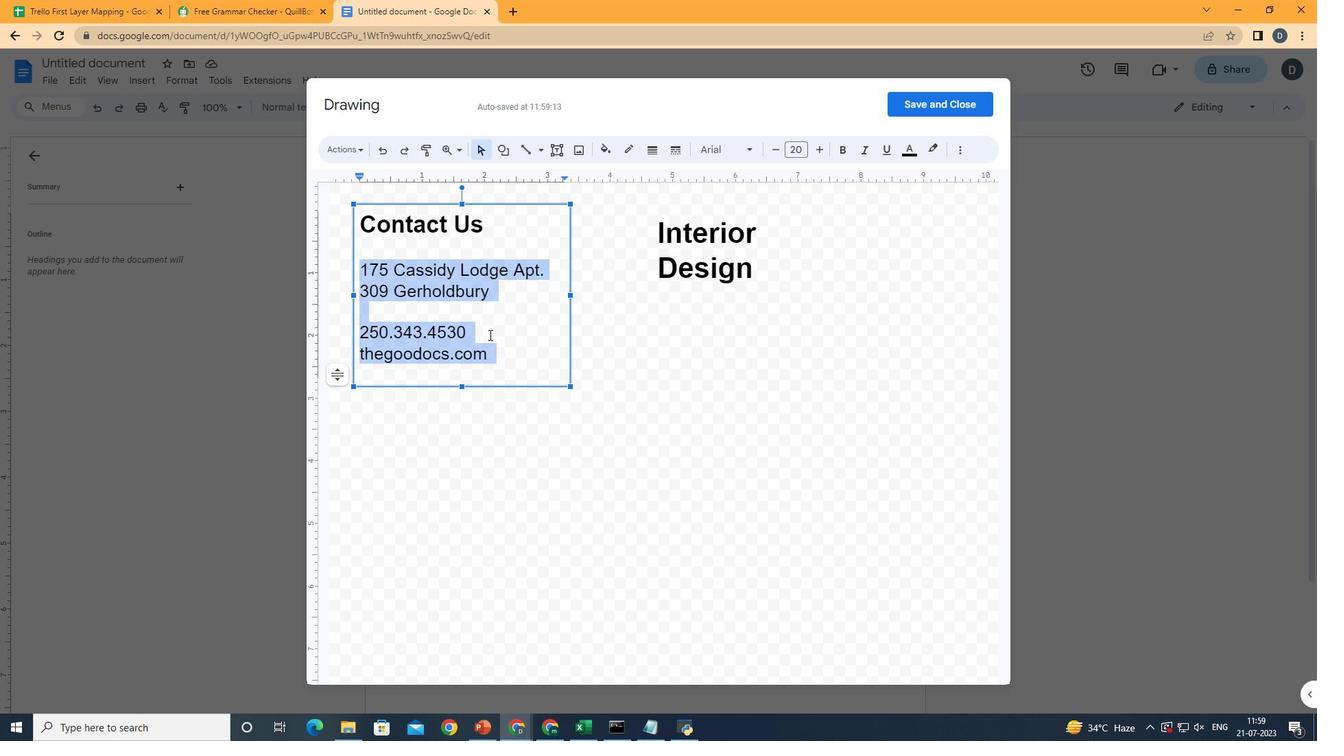 
Action: Mouse pressed left at (494, 354)
Screenshot: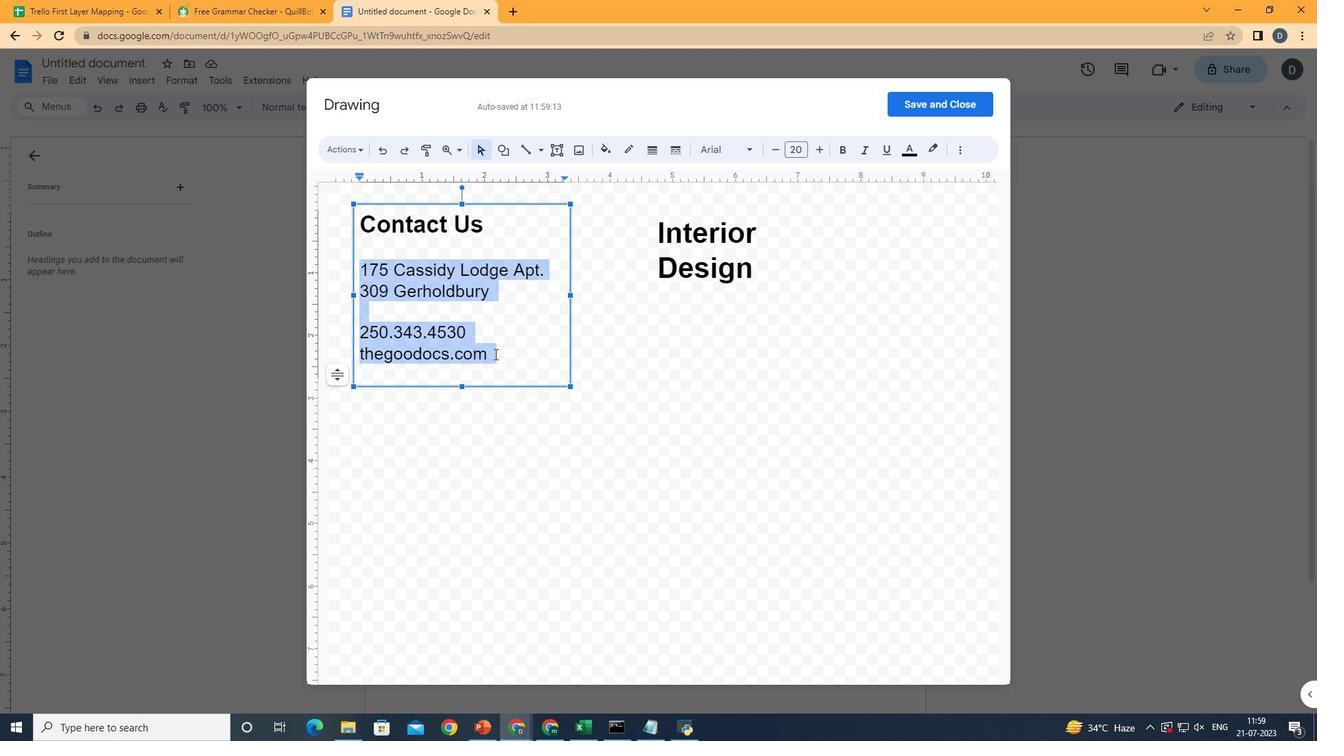 
Action: Mouse moved to (754, 266)
Screenshot: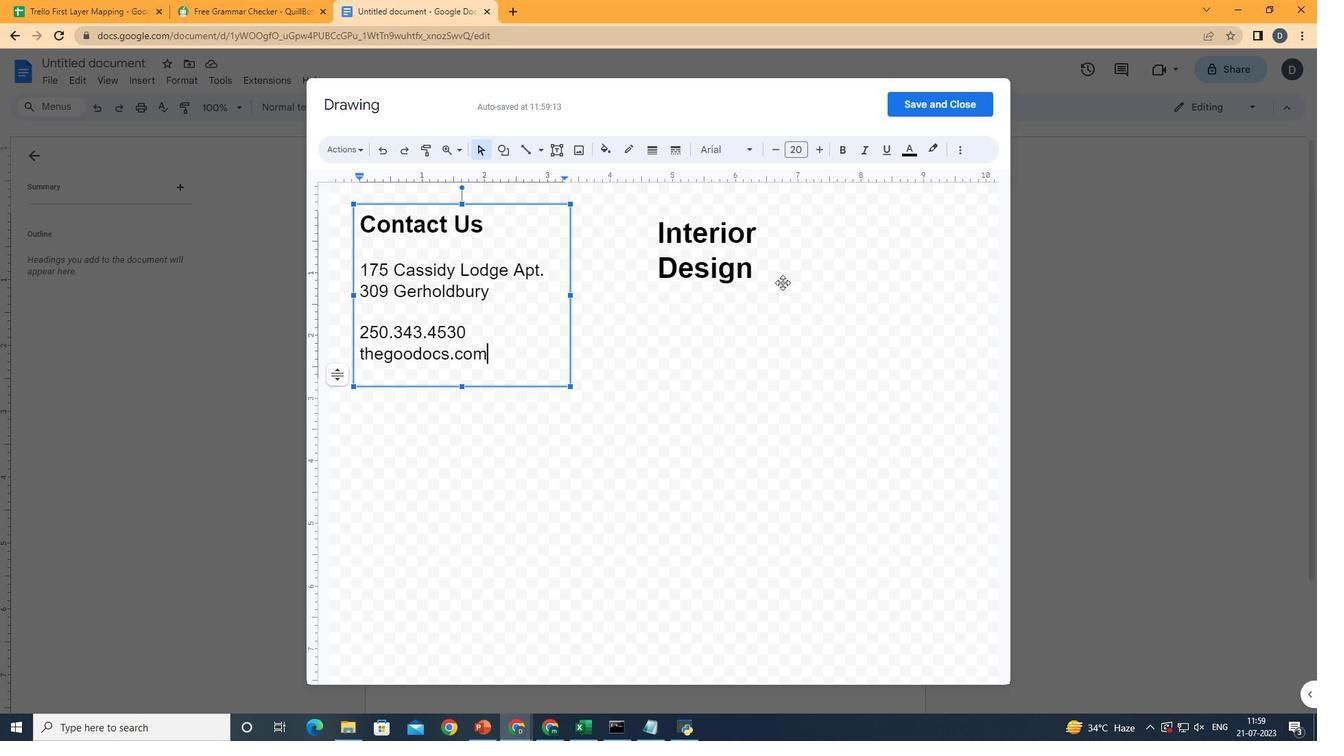 
Action: Mouse pressed left at (754, 266)
Screenshot: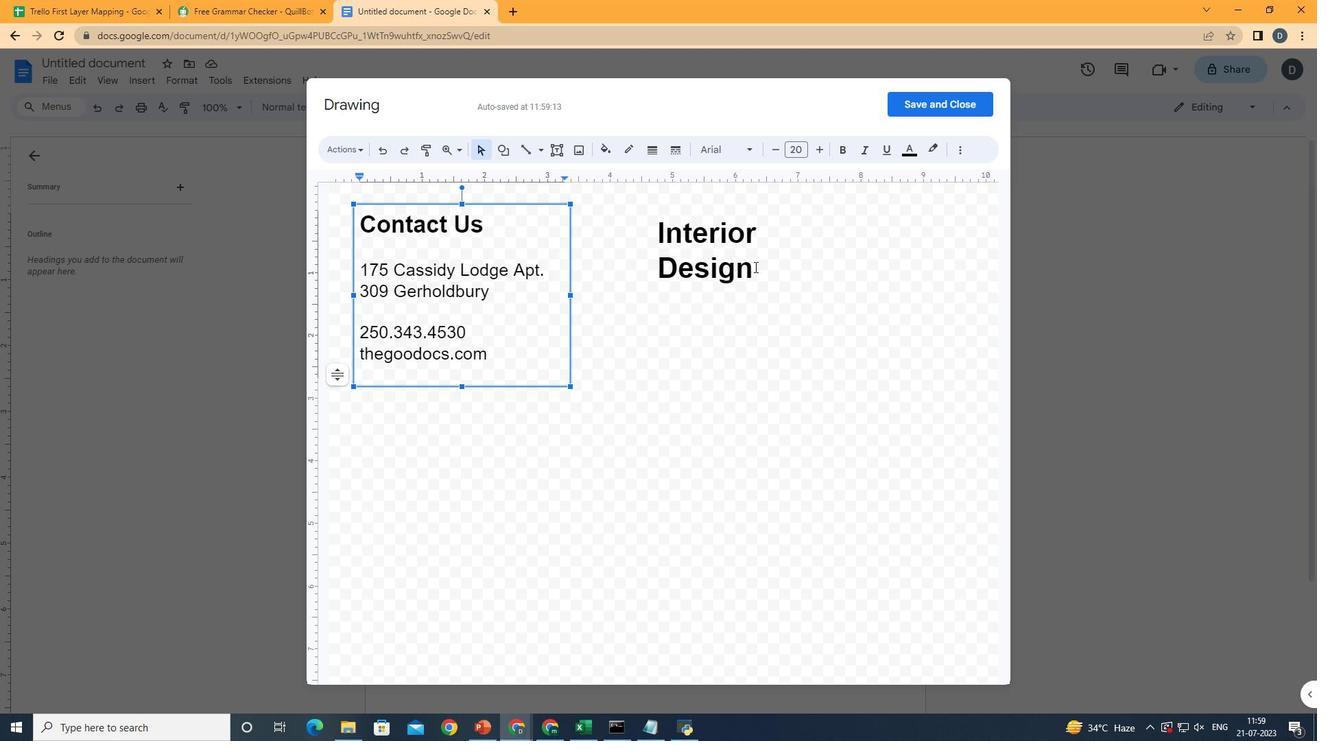 
Action: Mouse moved to (739, 303)
Screenshot: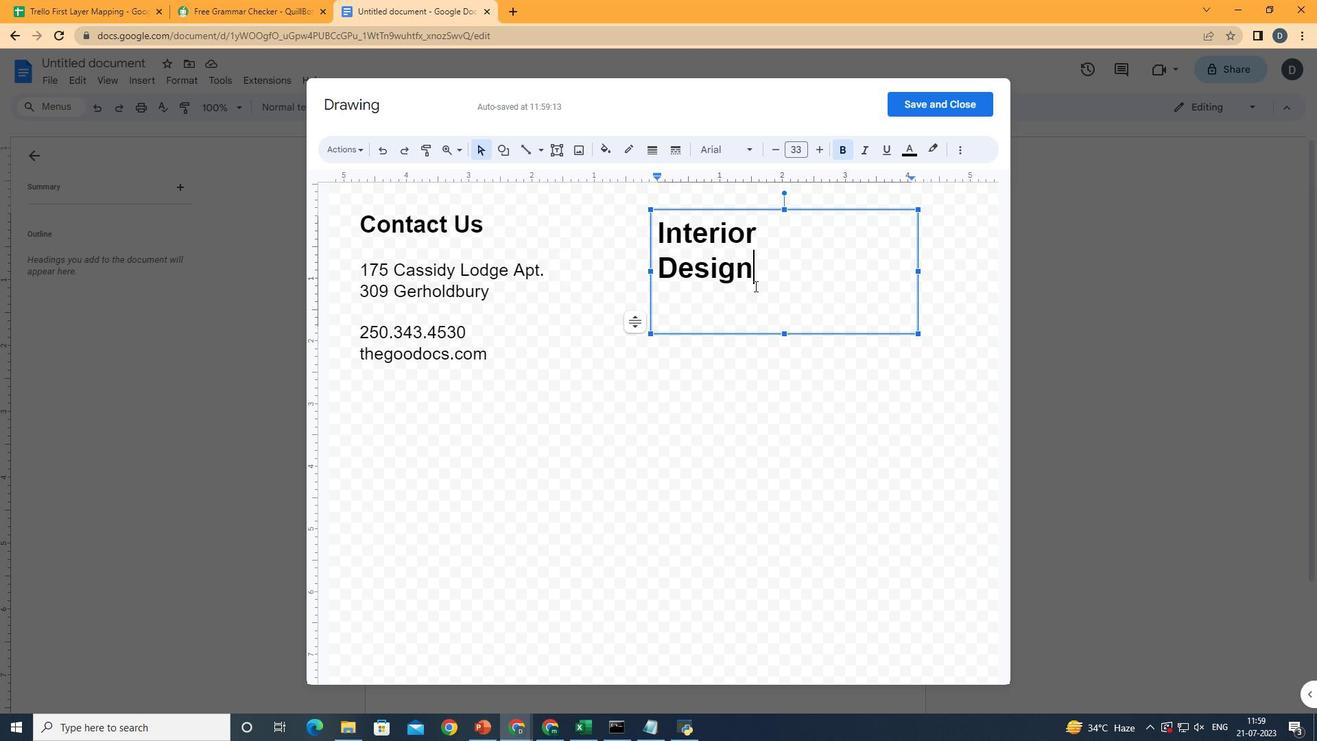 
Action: Mouse pressed left at (739, 303)
Screenshot: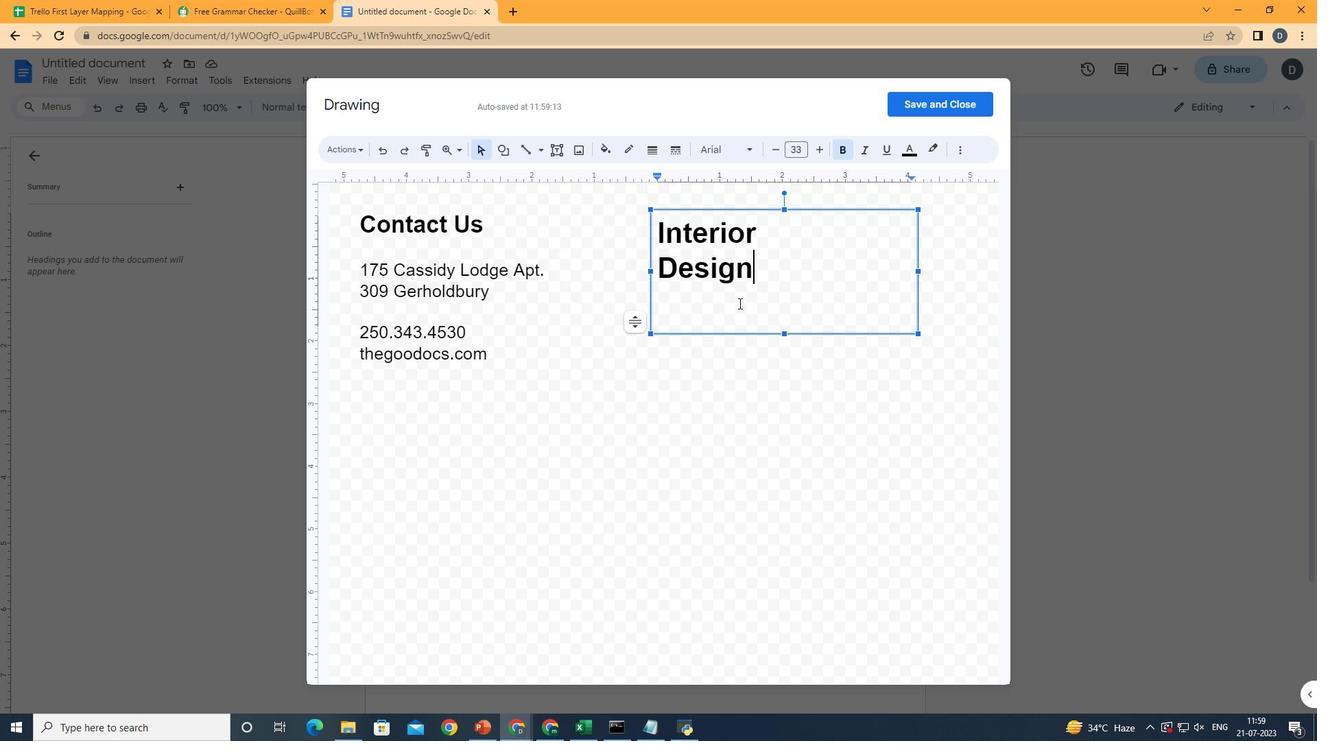 
Action: Mouse moved to (729, 328)
Screenshot: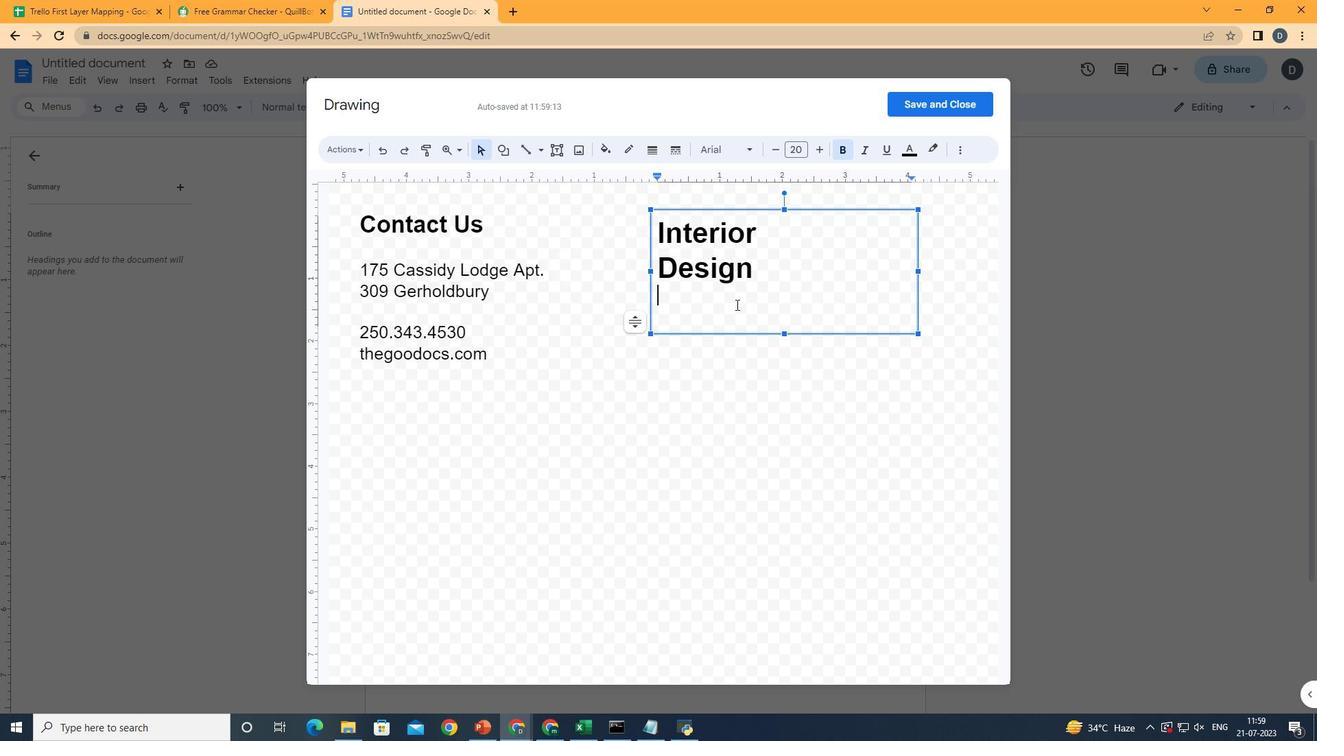 
Action: Mouse pressed left at (729, 328)
Screenshot: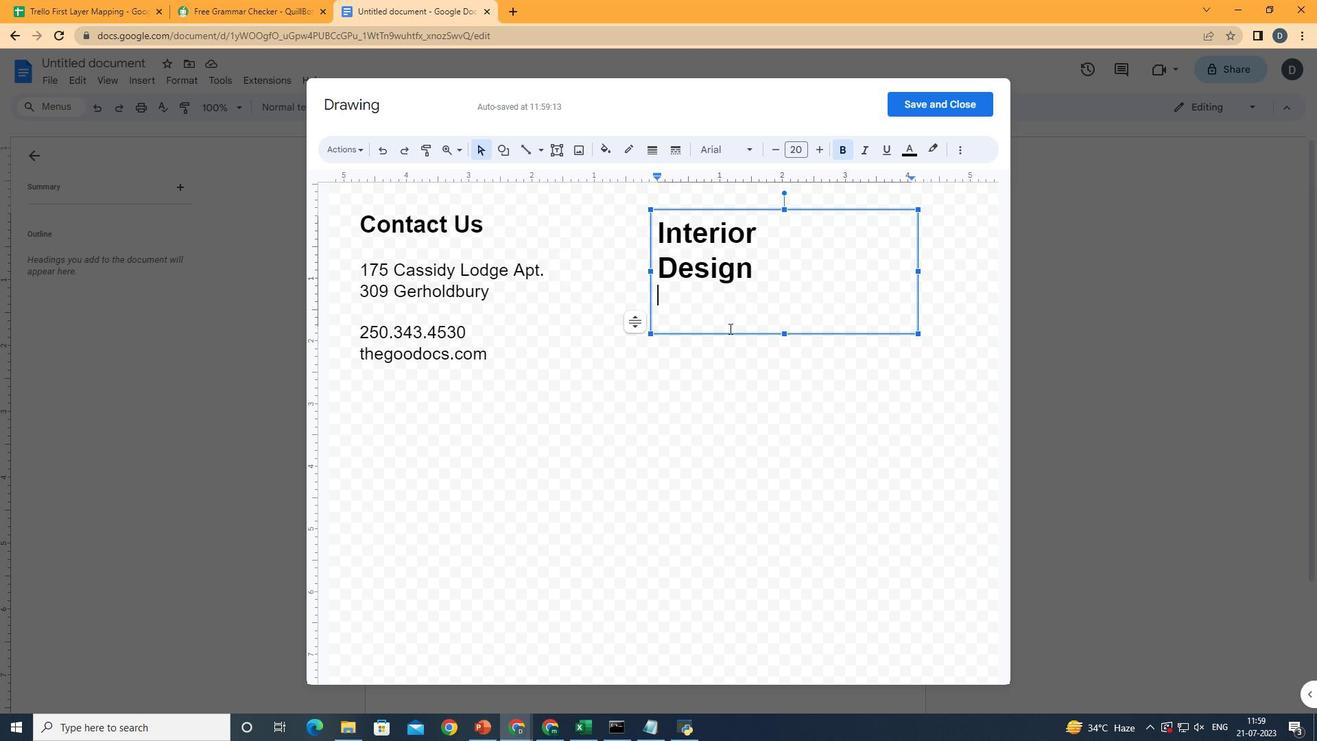 
Action: Mouse moved to (741, 297)
Screenshot: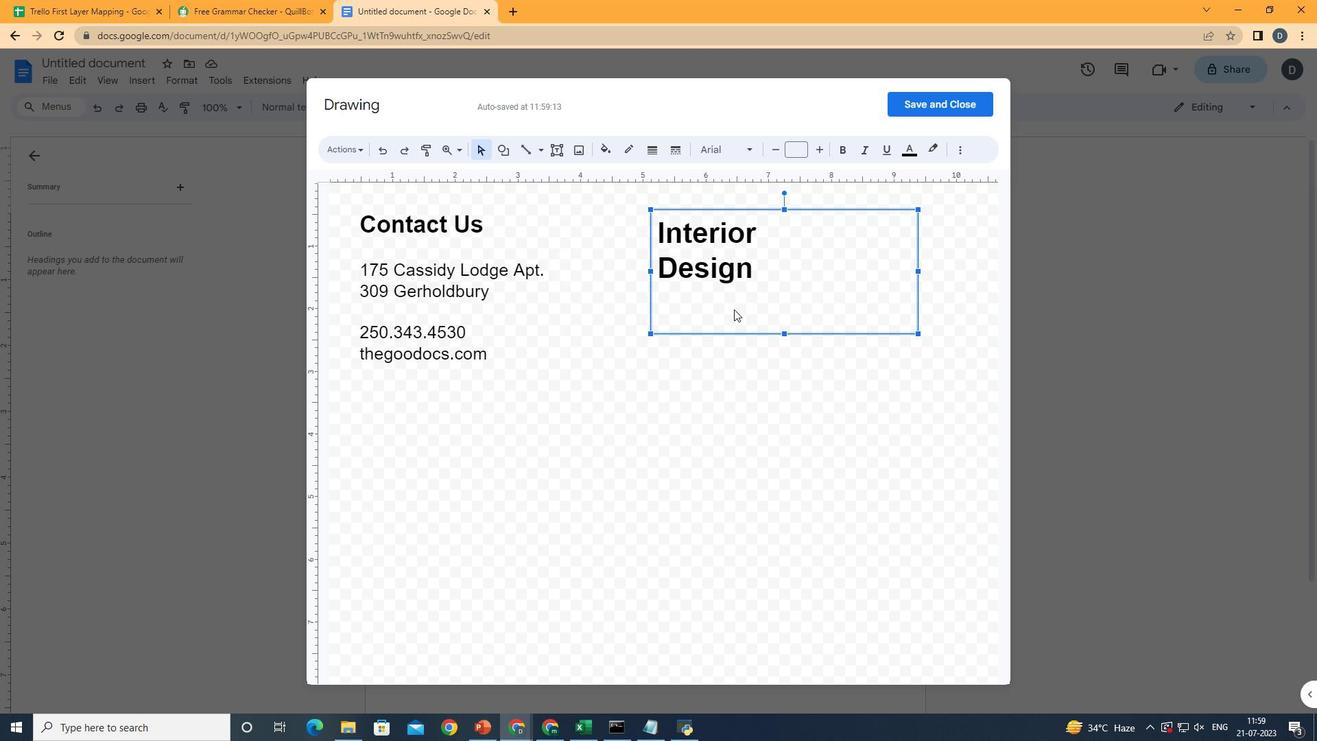 
Action: Mouse pressed left at (741, 297)
Screenshot: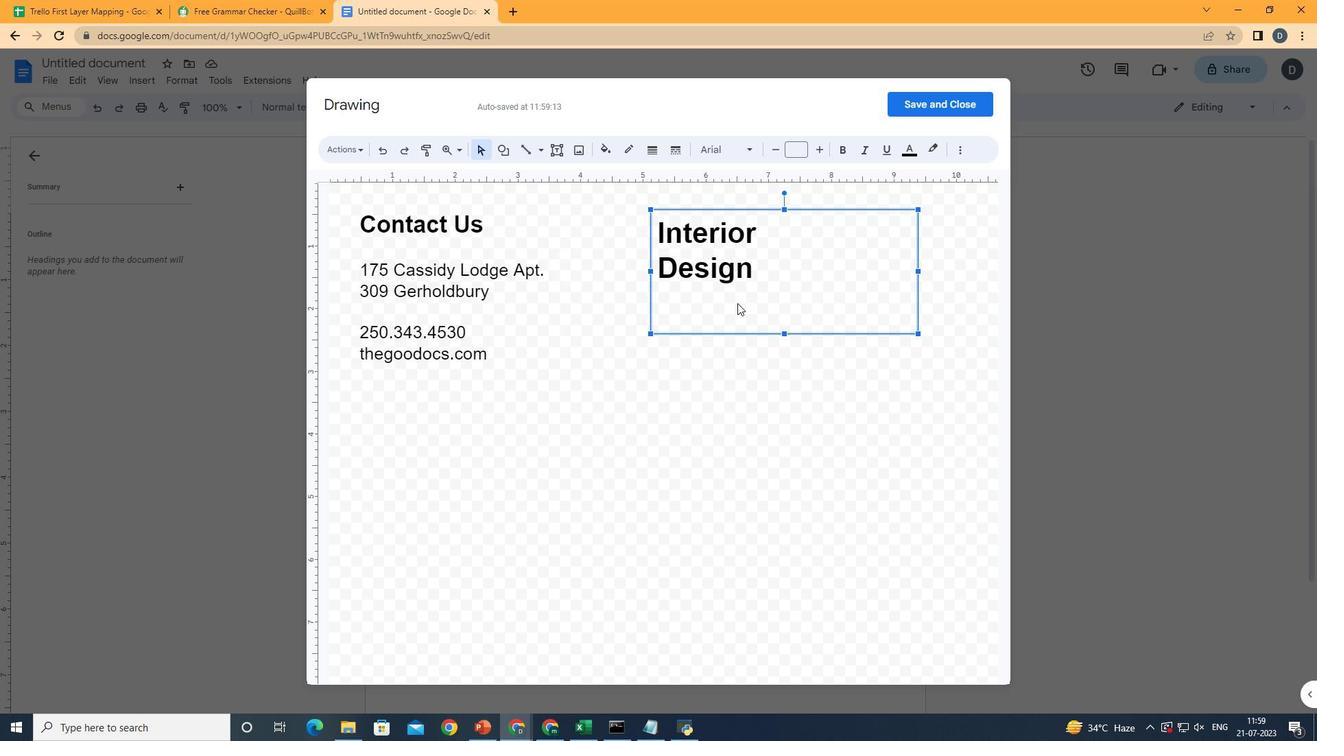 
Action: Mouse moved to (732, 296)
Screenshot: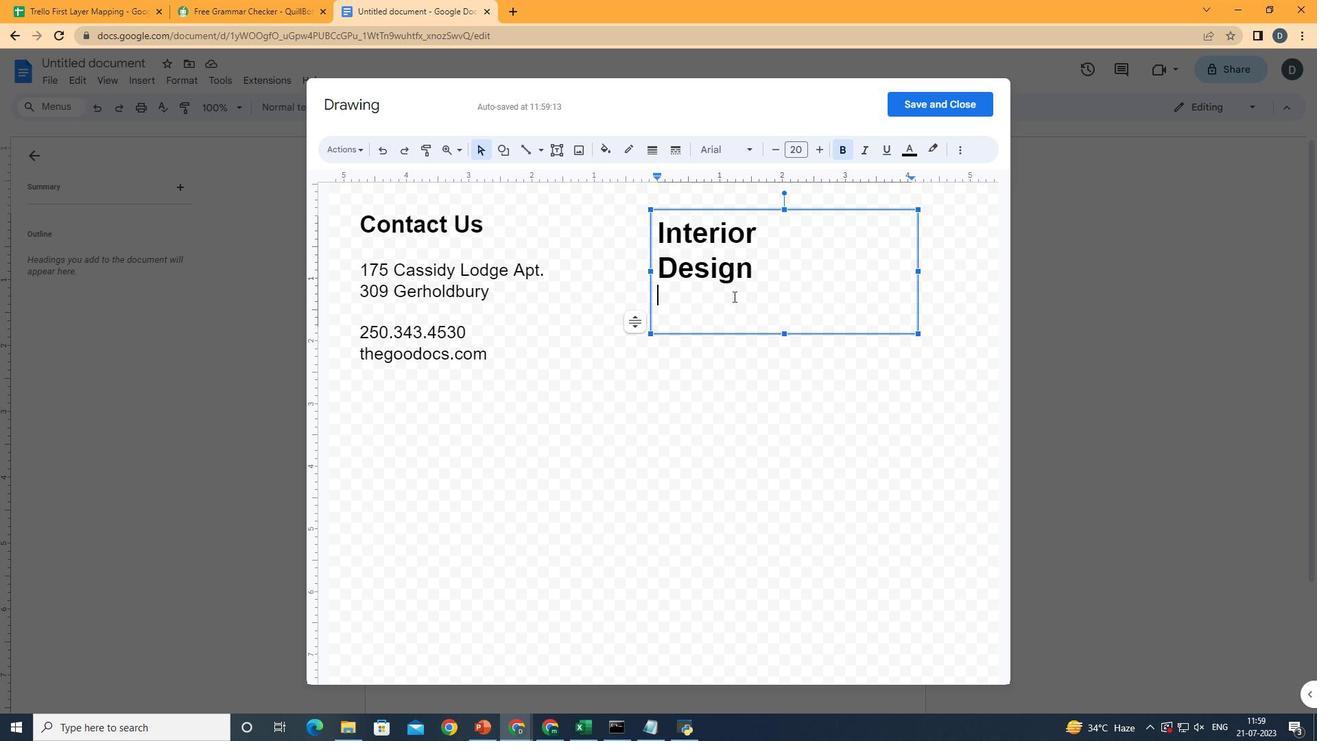 
Action: Key pressed <Key.enter>
Screenshot: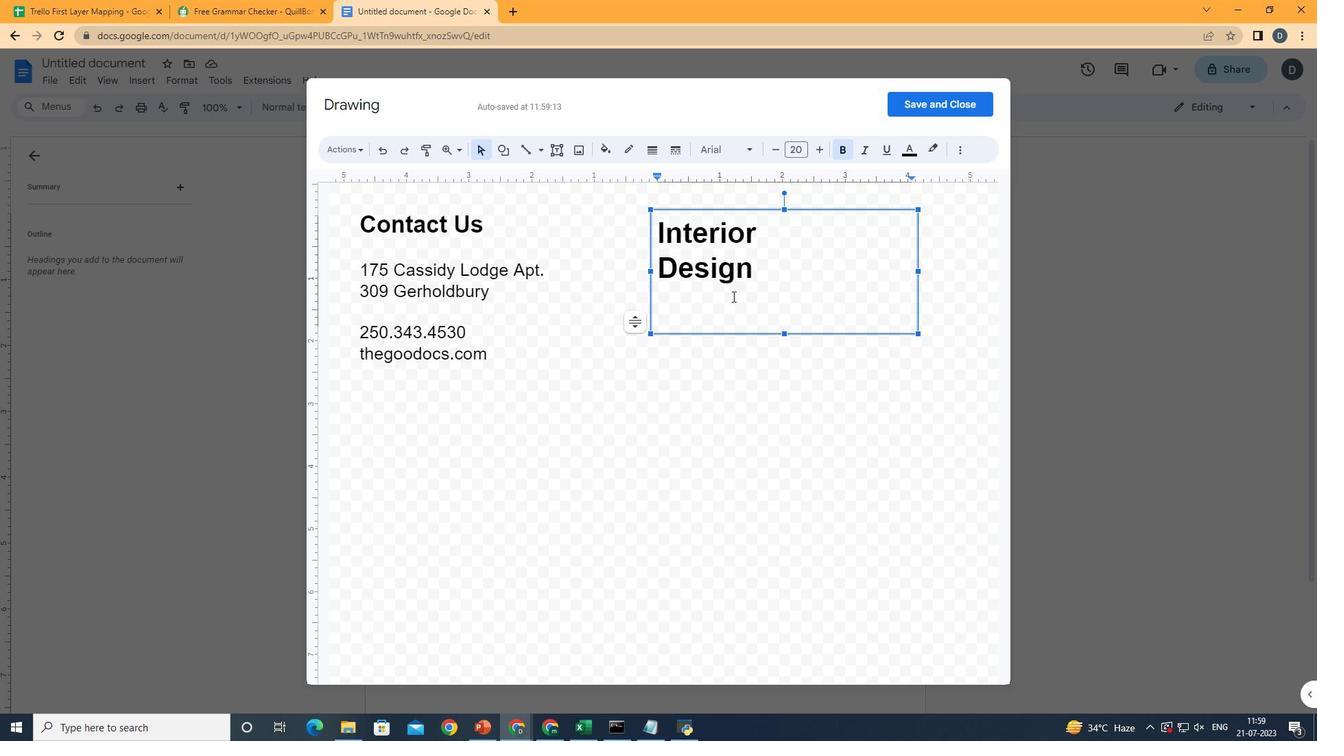 
Action: Mouse moved to (841, 142)
Screenshot: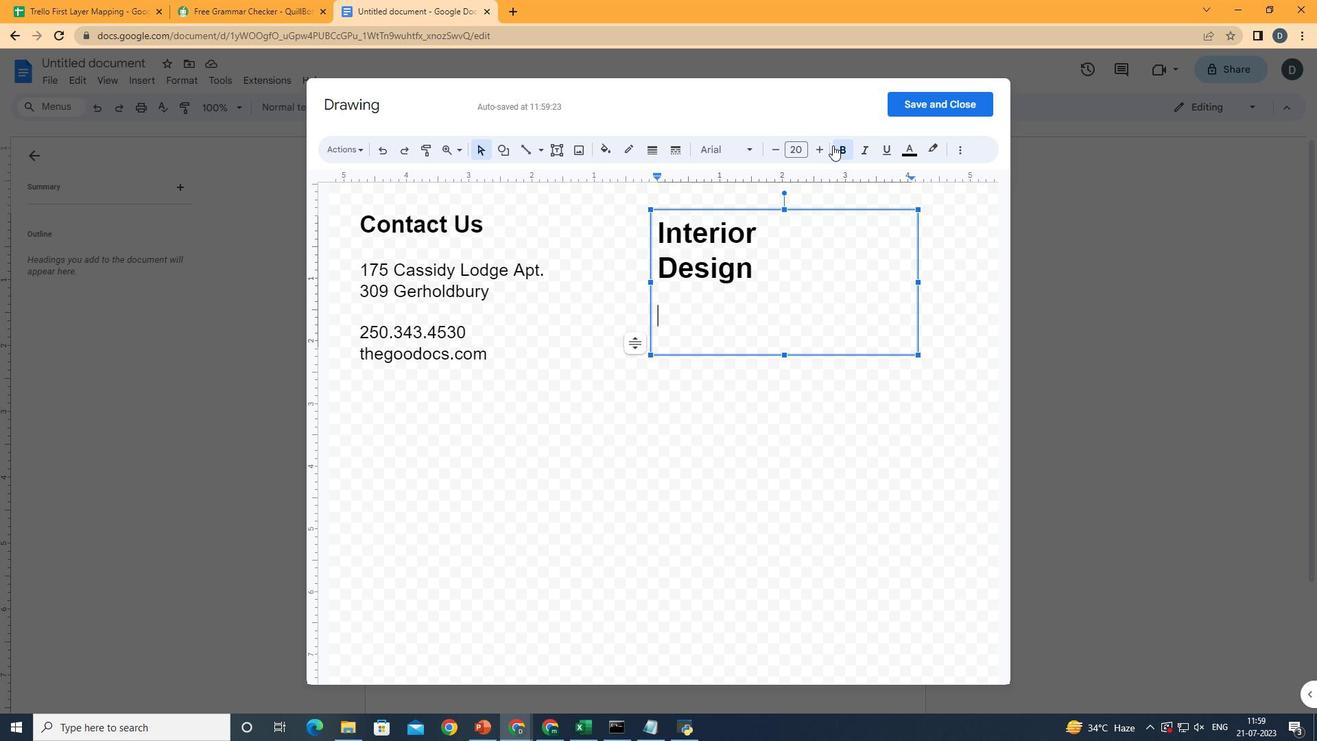 
Action: Mouse pressed left at (841, 142)
Screenshot: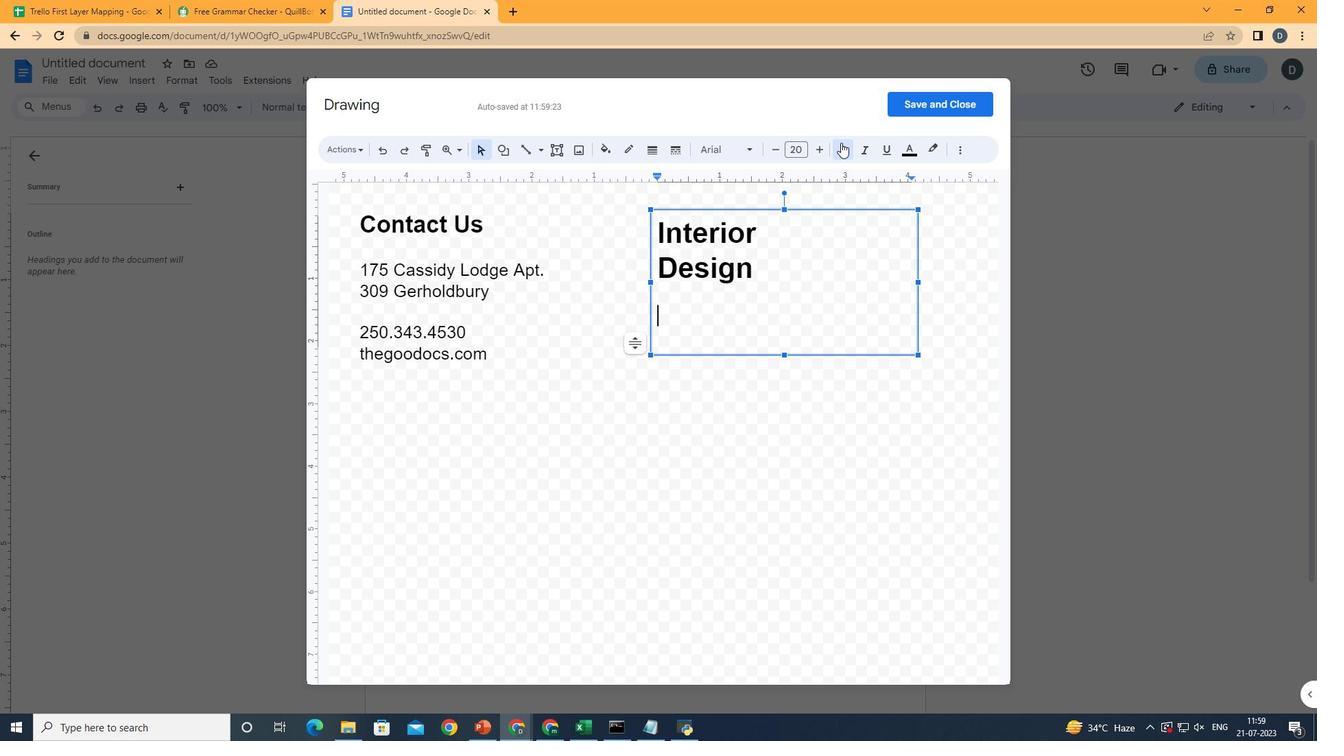 
Action: Mouse moved to (824, 331)
Screenshot: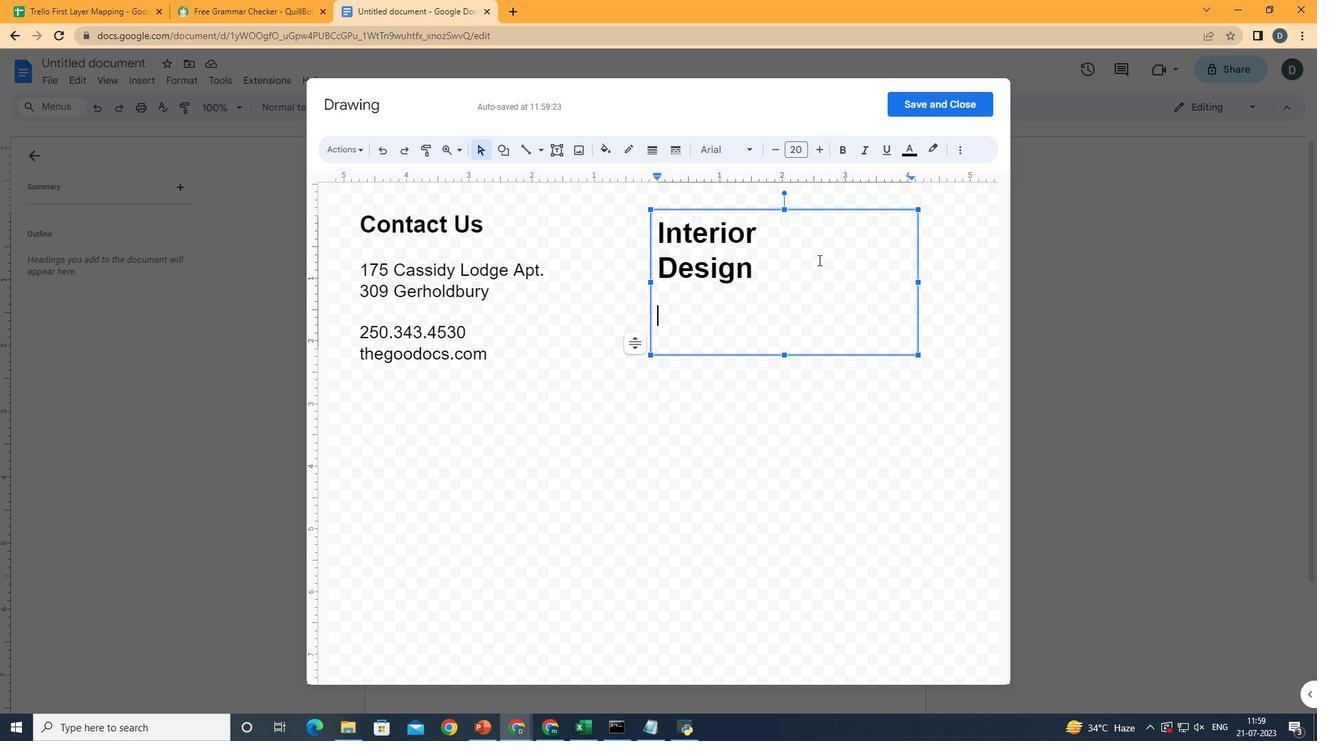 
Action: Key pressed a<Key.space>branch<Key.space>of<Key.space>design<Key.space>that<Key.space>focuses<Key.space>on<Key.space>the<Key.space>interior<Key.space>of<Key.space>space<Key.space>to<Key.space>provide<Key.space>comfort<Key.space>and<Key.space>aesthetics<Key.backspace>ally.
Screenshot: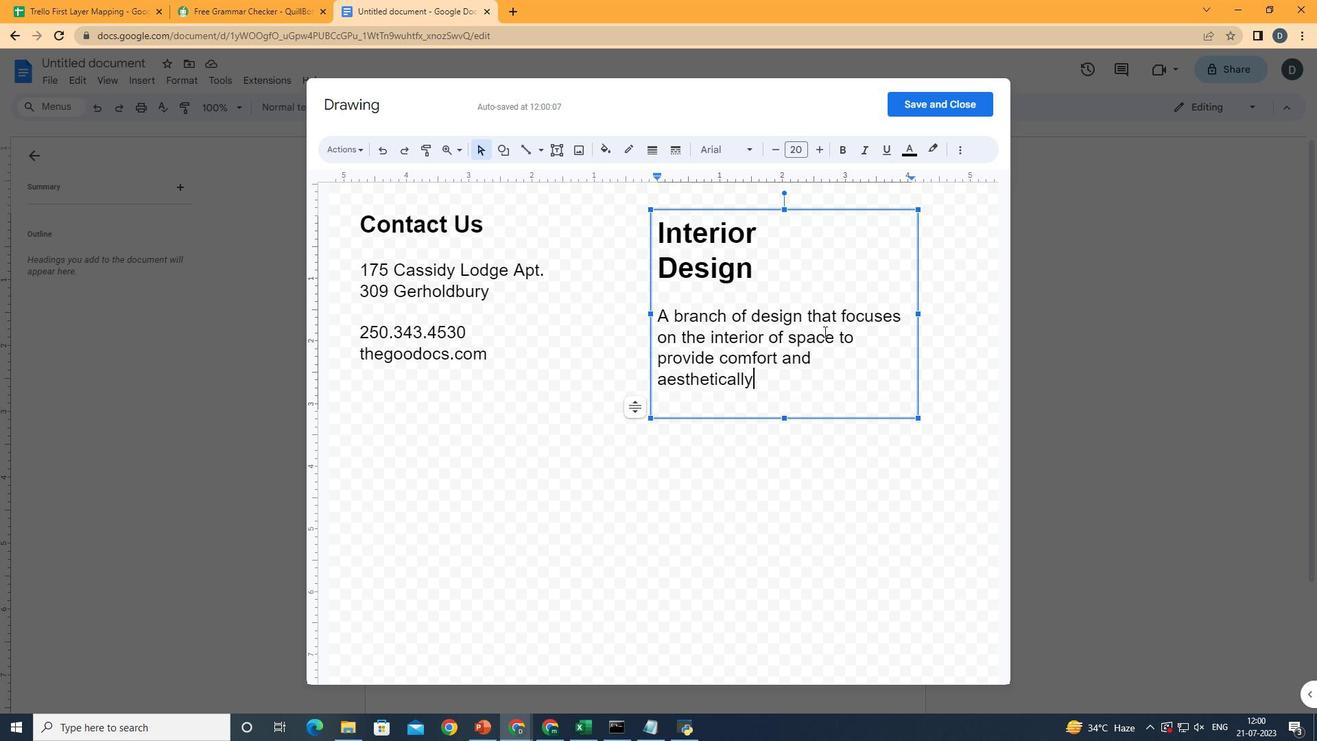 
Action: Mouse moved to (800, 487)
Screenshot: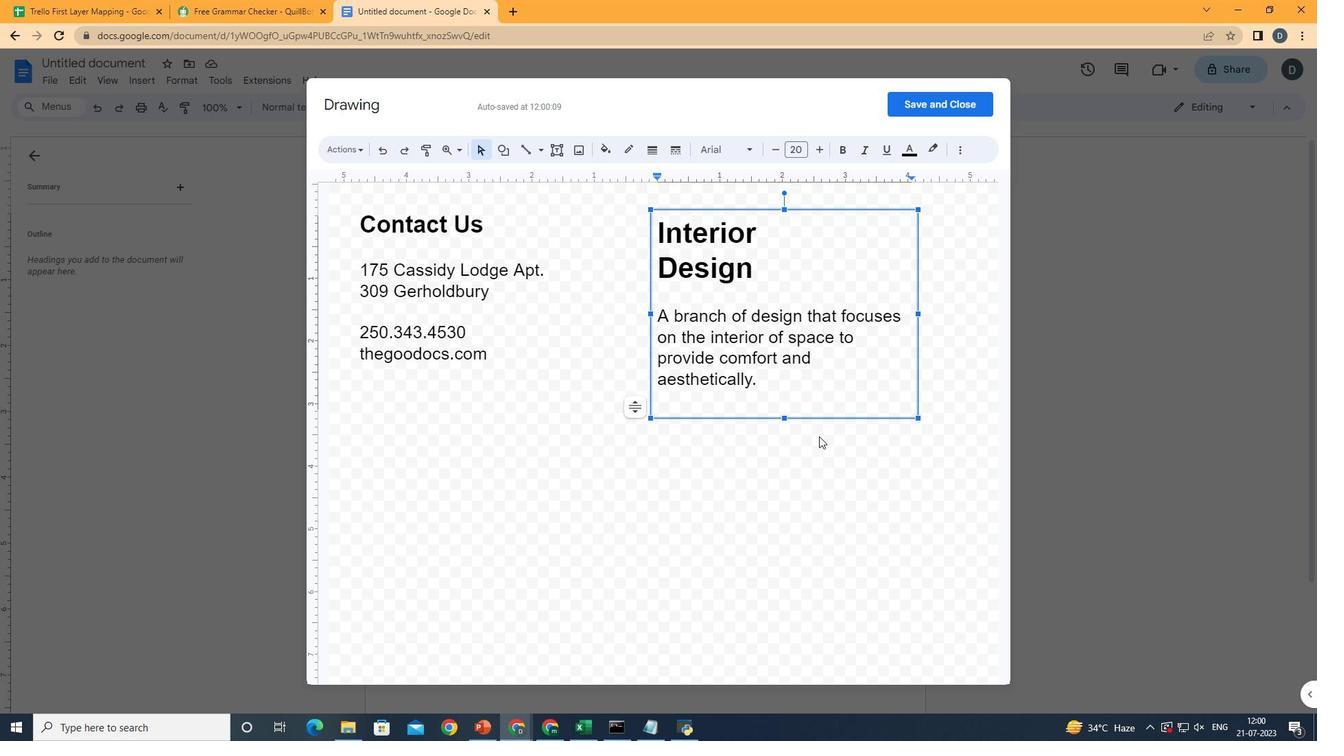
Action: Mouse pressed left at (800, 487)
Screenshot: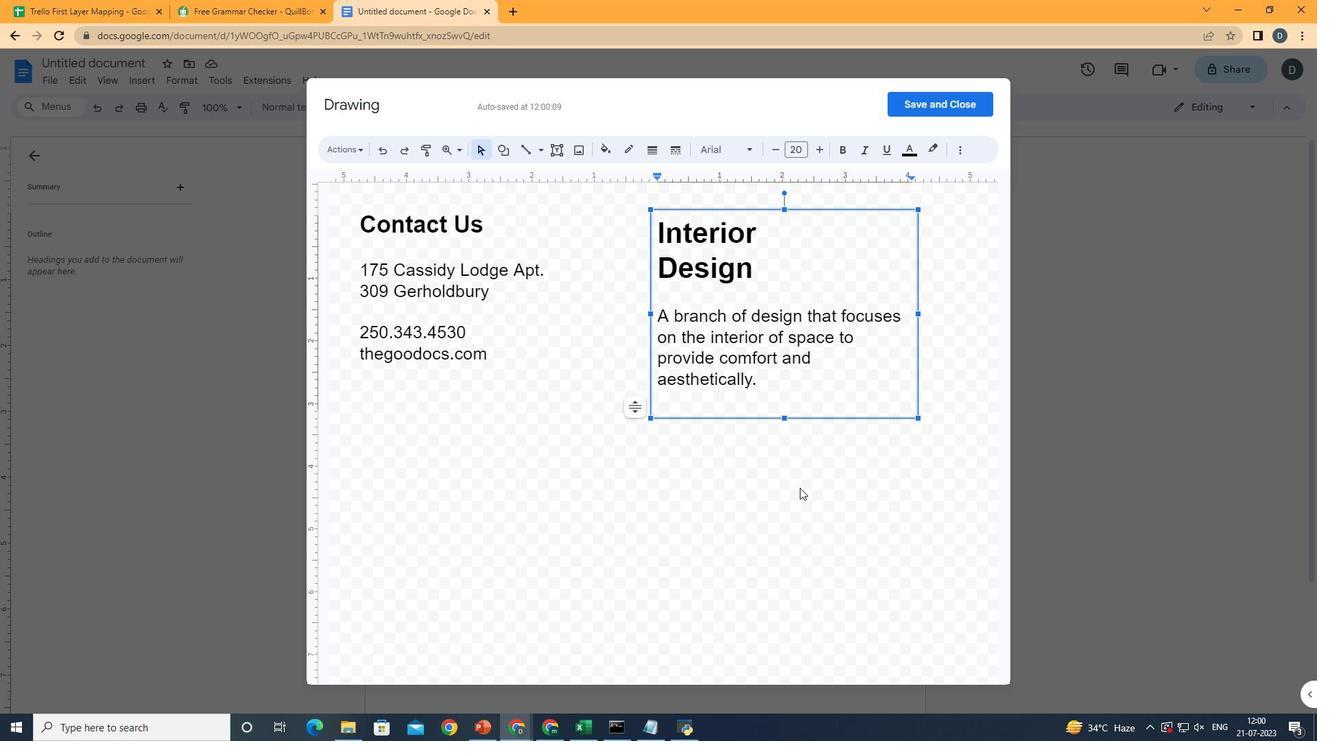
Action: Mouse moved to (760, 378)
Screenshot: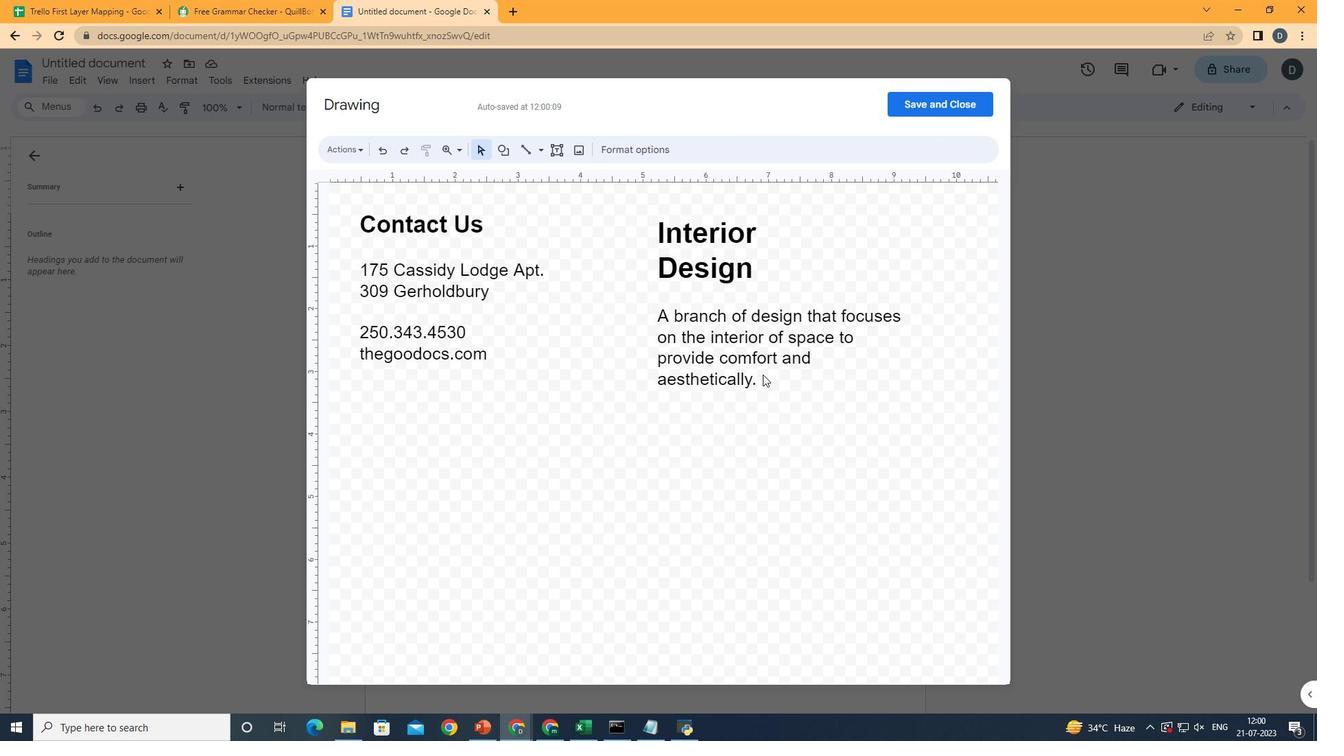 
Action: Mouse pressed left at (760, 378)
Screenshot: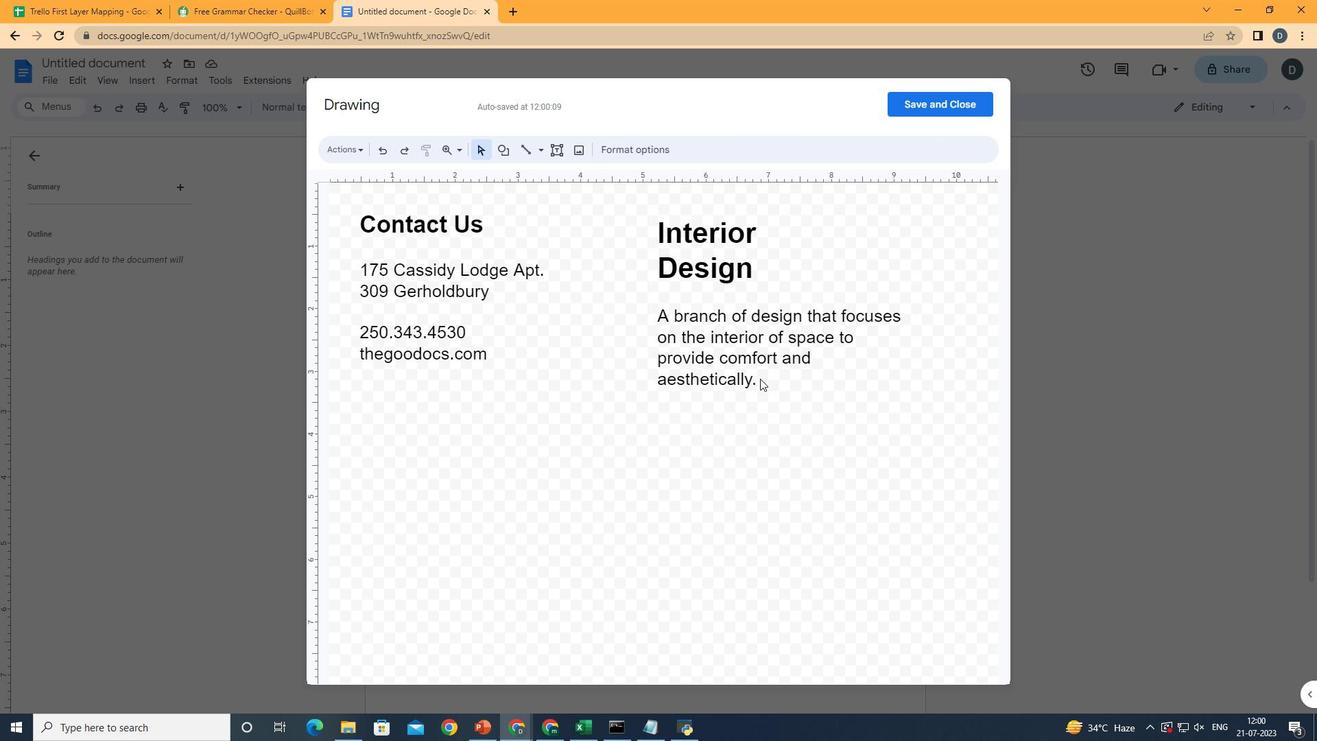 
Action: Mouse moved to (811, 389)
Screenshot: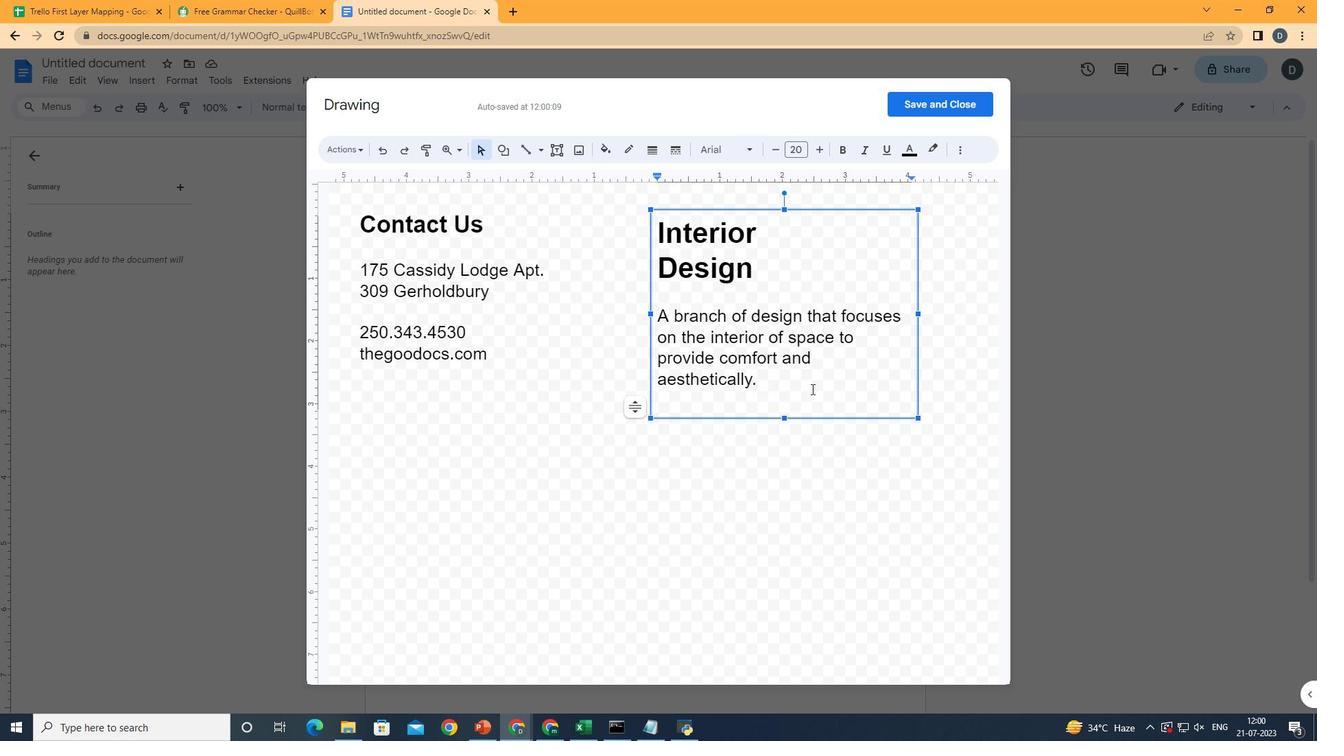 
Action: Key pressed <Key.enter>
Screenshot: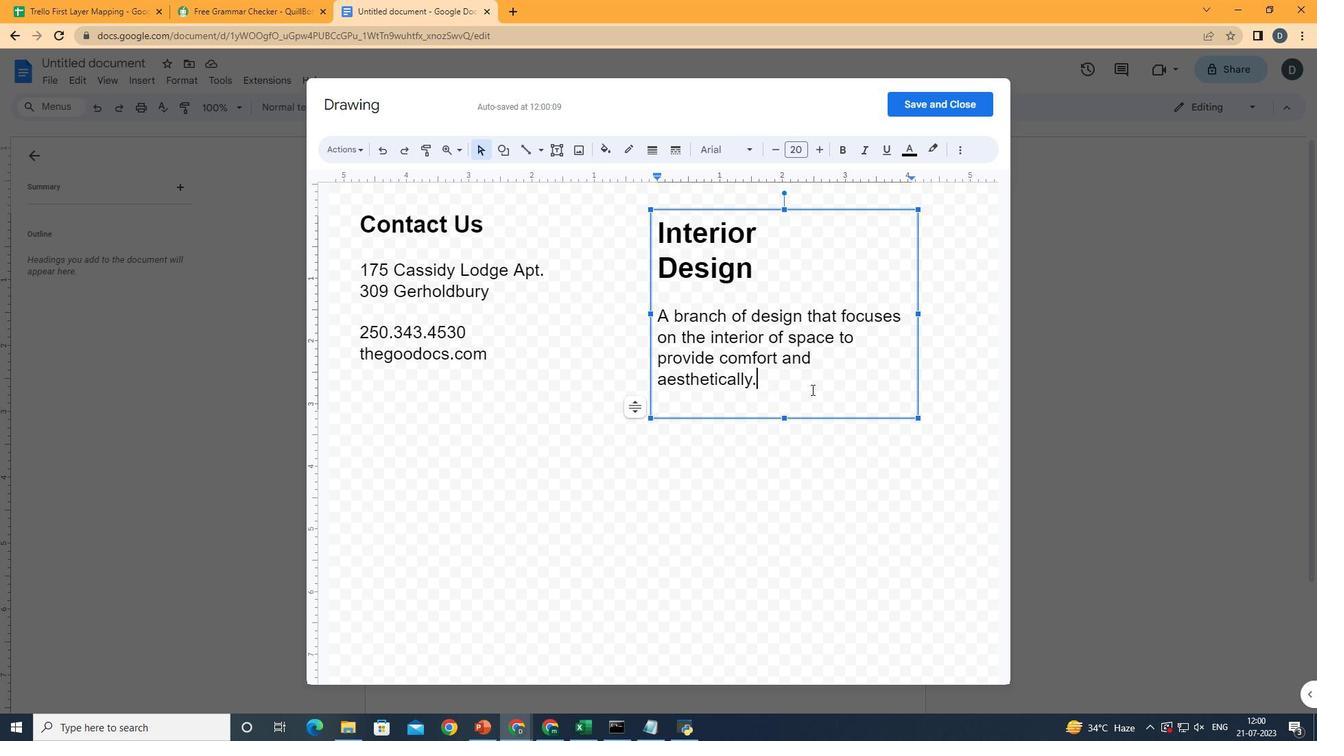 
Action: Mouse moved to (680, 148)
Screenshot: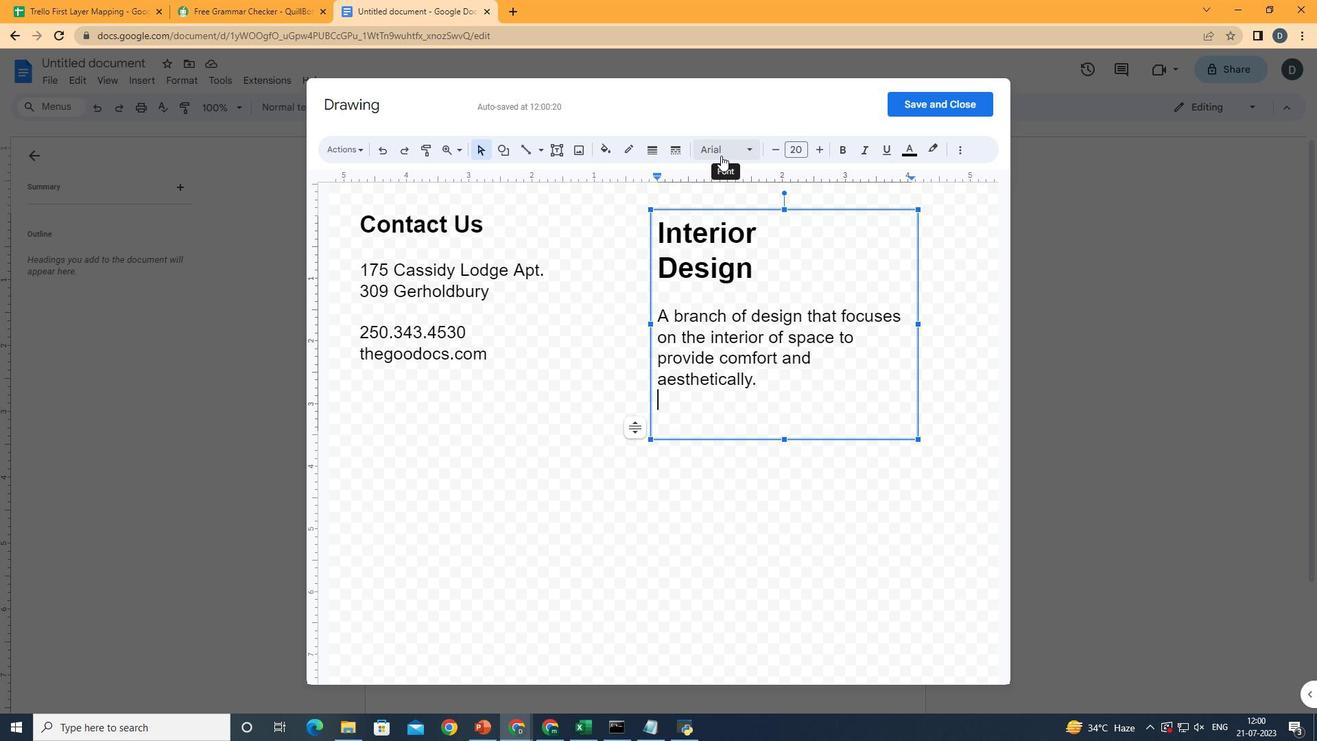 
Action: Mouse pressed left at (680, 148)
Screenshot: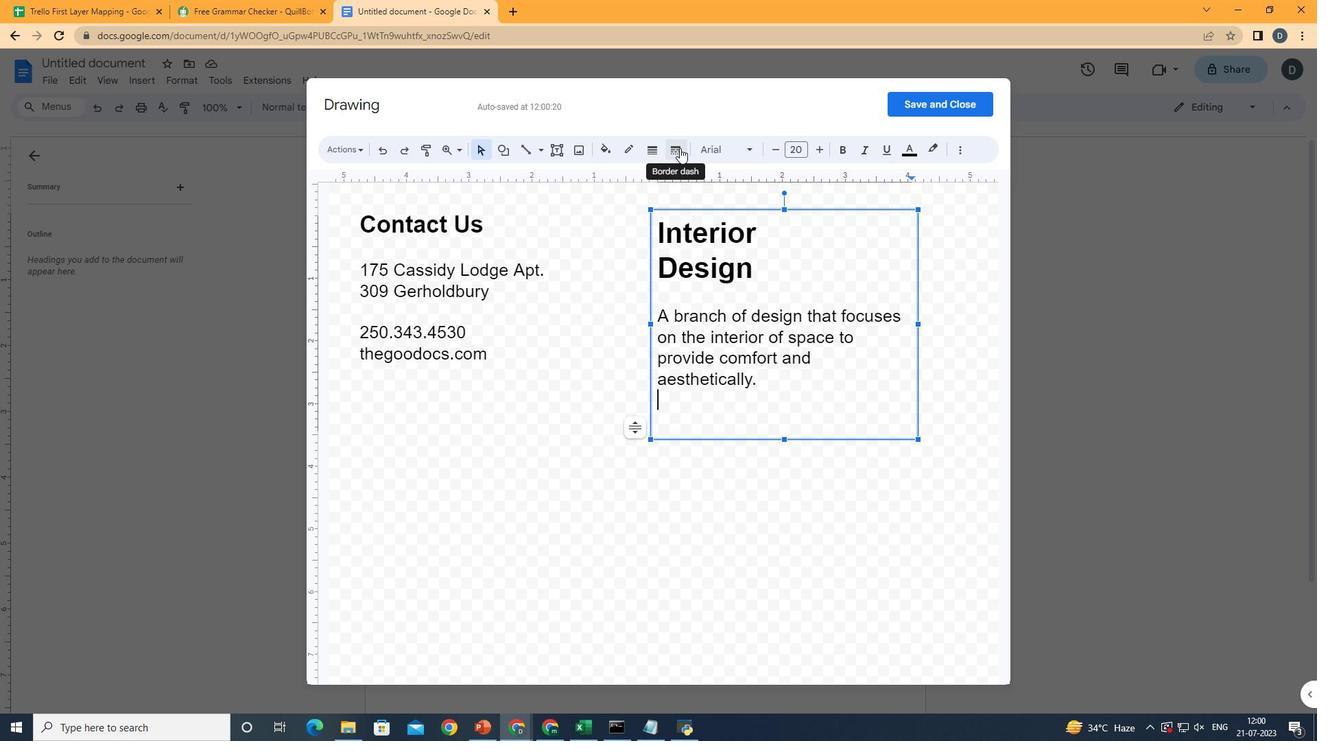 
Action: Mouse moved to (686, 124)
Screenshot: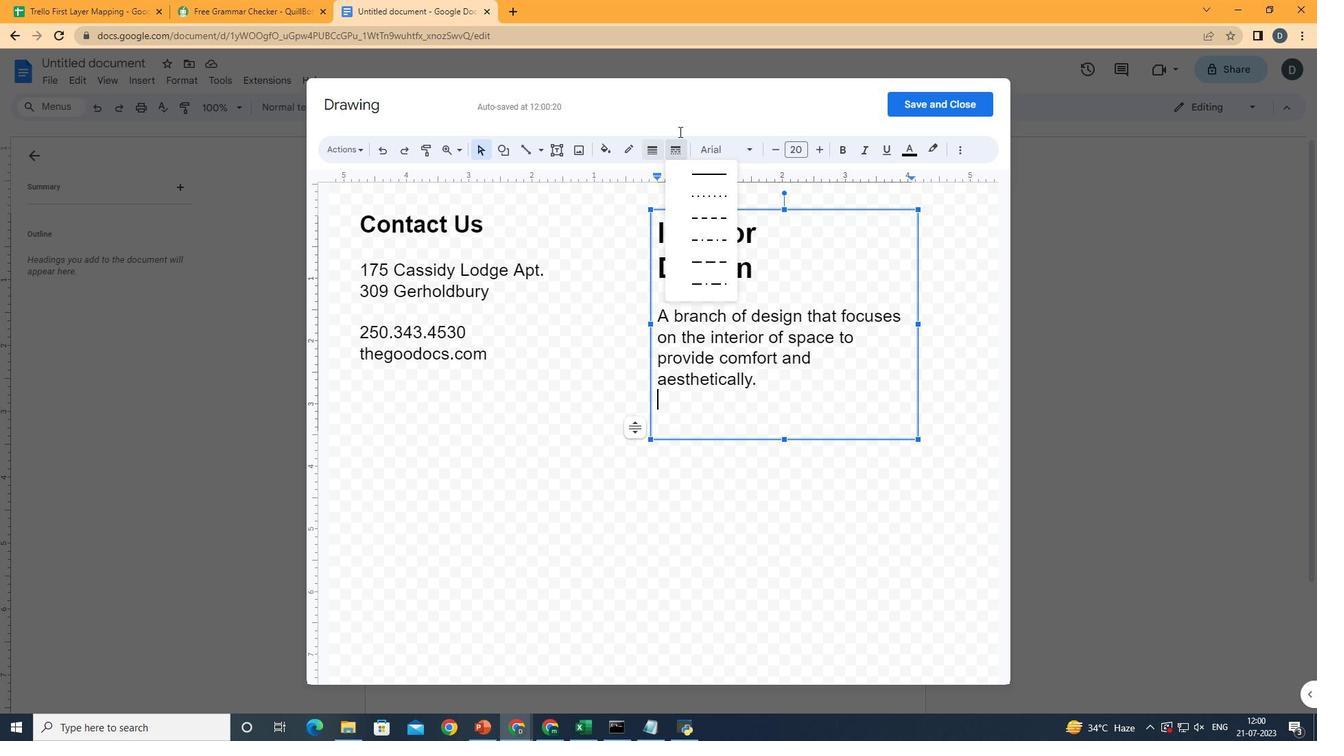 
Action: Mouse pressed left at (686, 124)
Screenshot: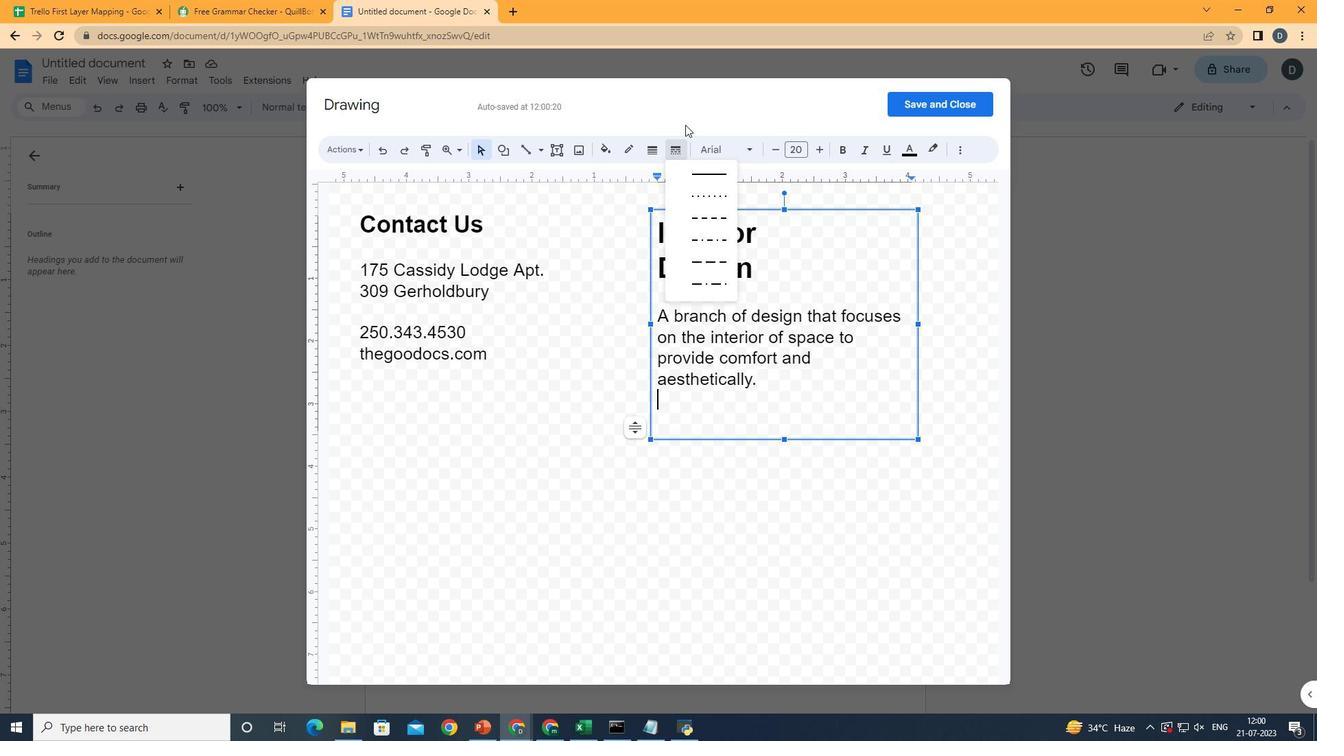 
Action: Mouse moved to (787, 369)
Screenshot: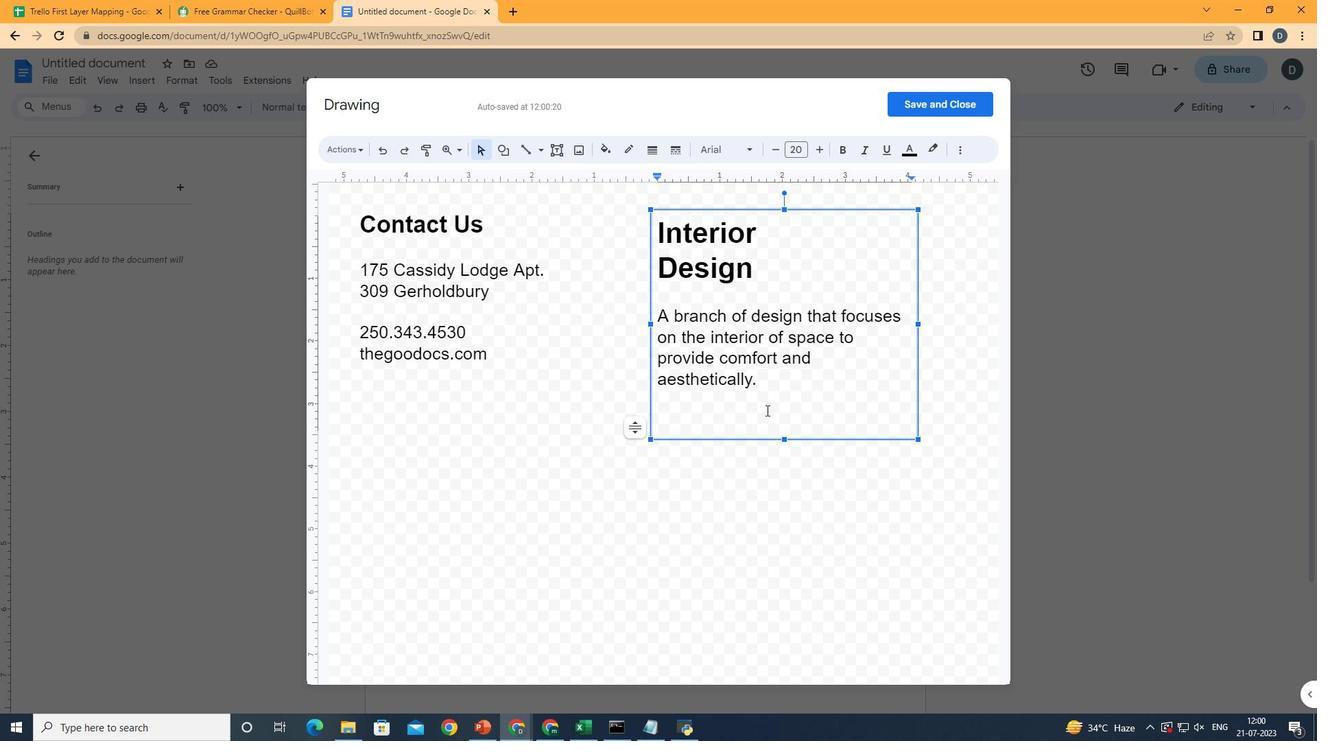 
Action: Mouse pressed left at (787, 369)
Screenshot: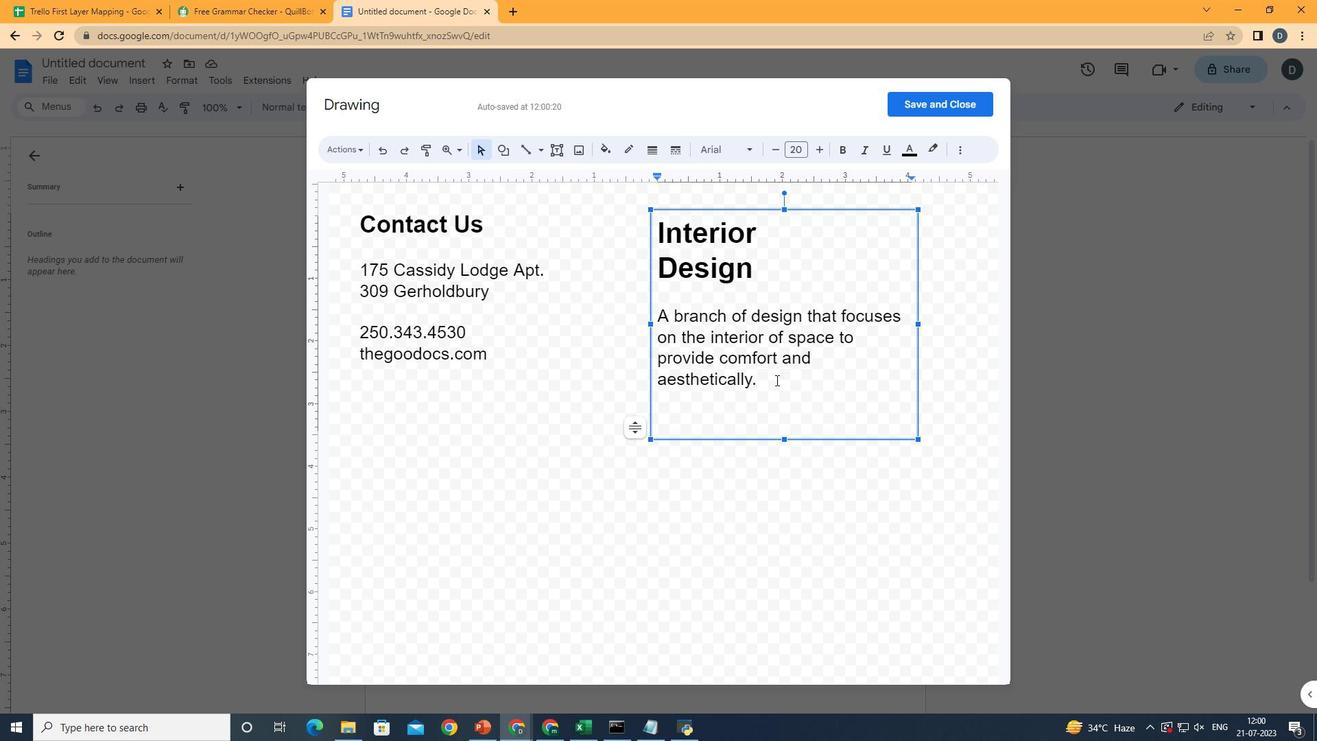 
Action: Mouse moved to (783, 383)
Screenshot: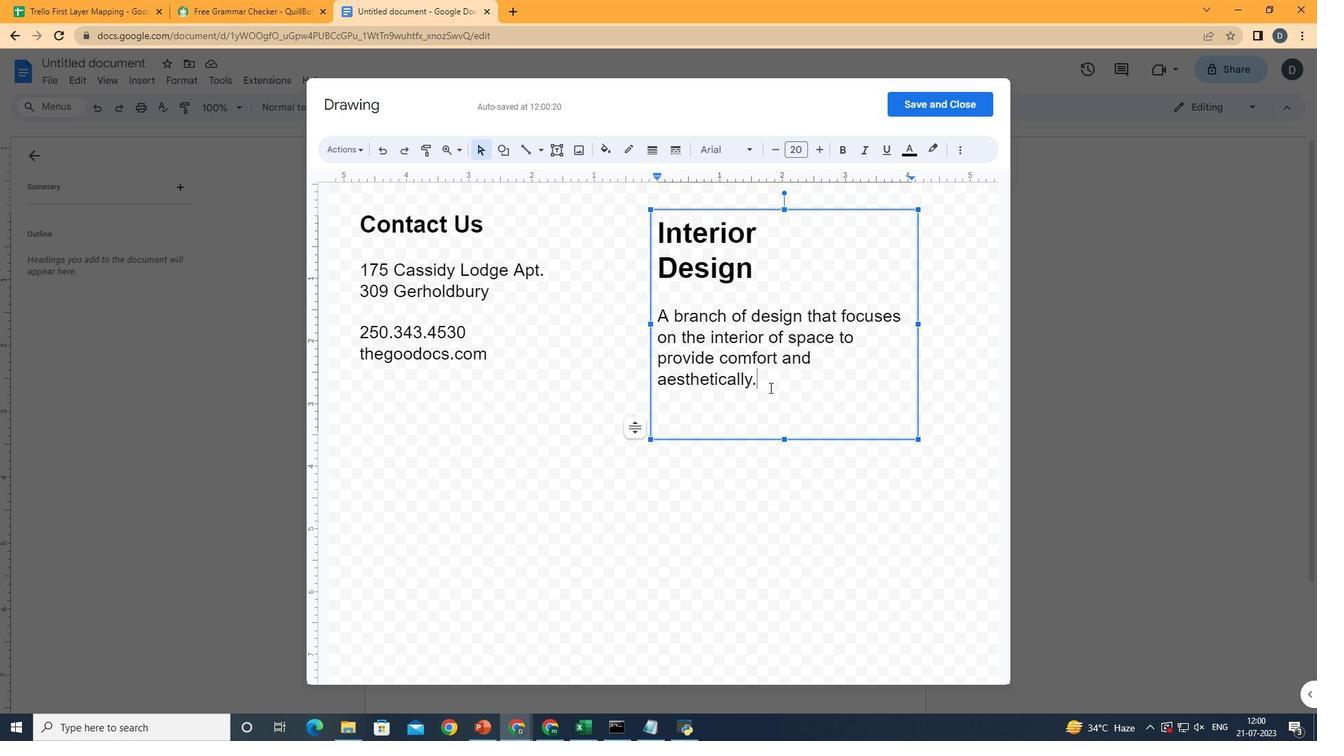 
Action: Key pressed <Key.space>pleasing<Key.space>interaction<Key.space>between<Key.space>the<Key.space>environment<Key.space>and<Key.space>people.<Key.enter><Key.backspace><Key.backspace><Key.enter><Key.backspace>
Screenshot: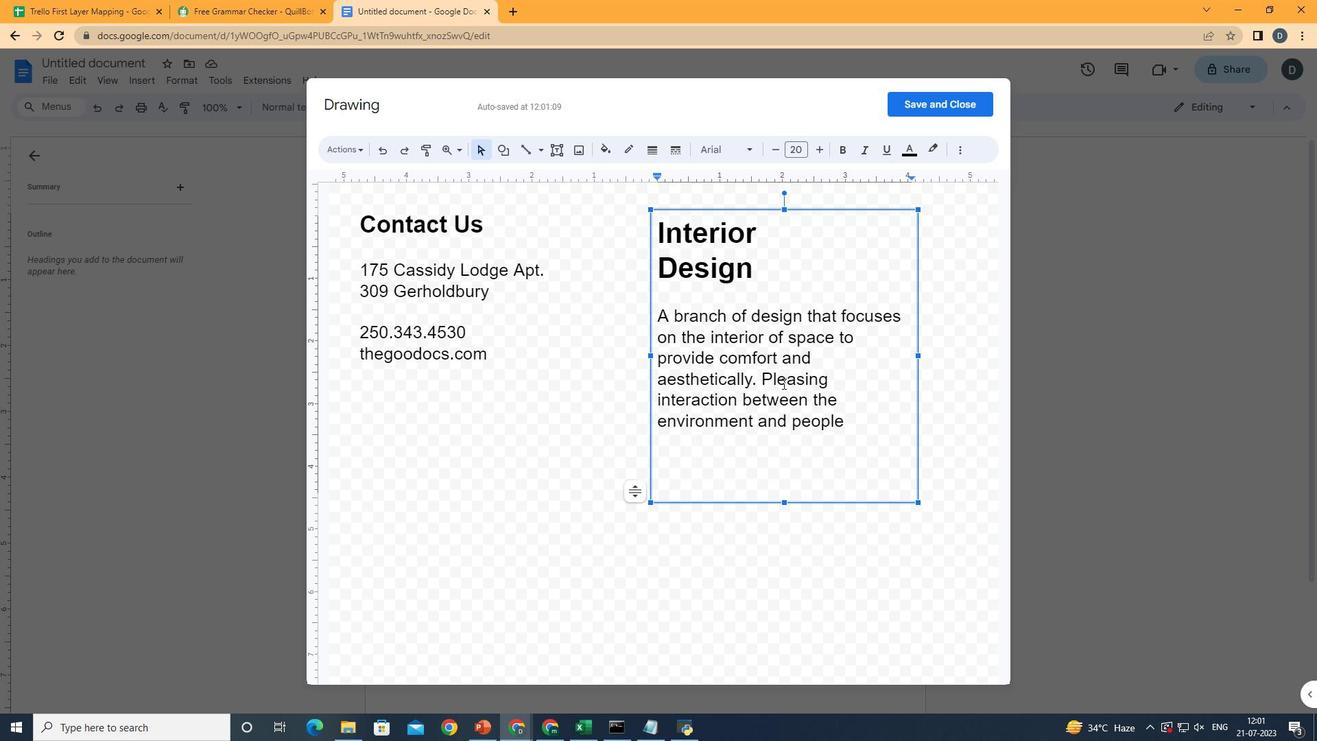 
Action: Mouse moved to (973, 476)
Screenshot: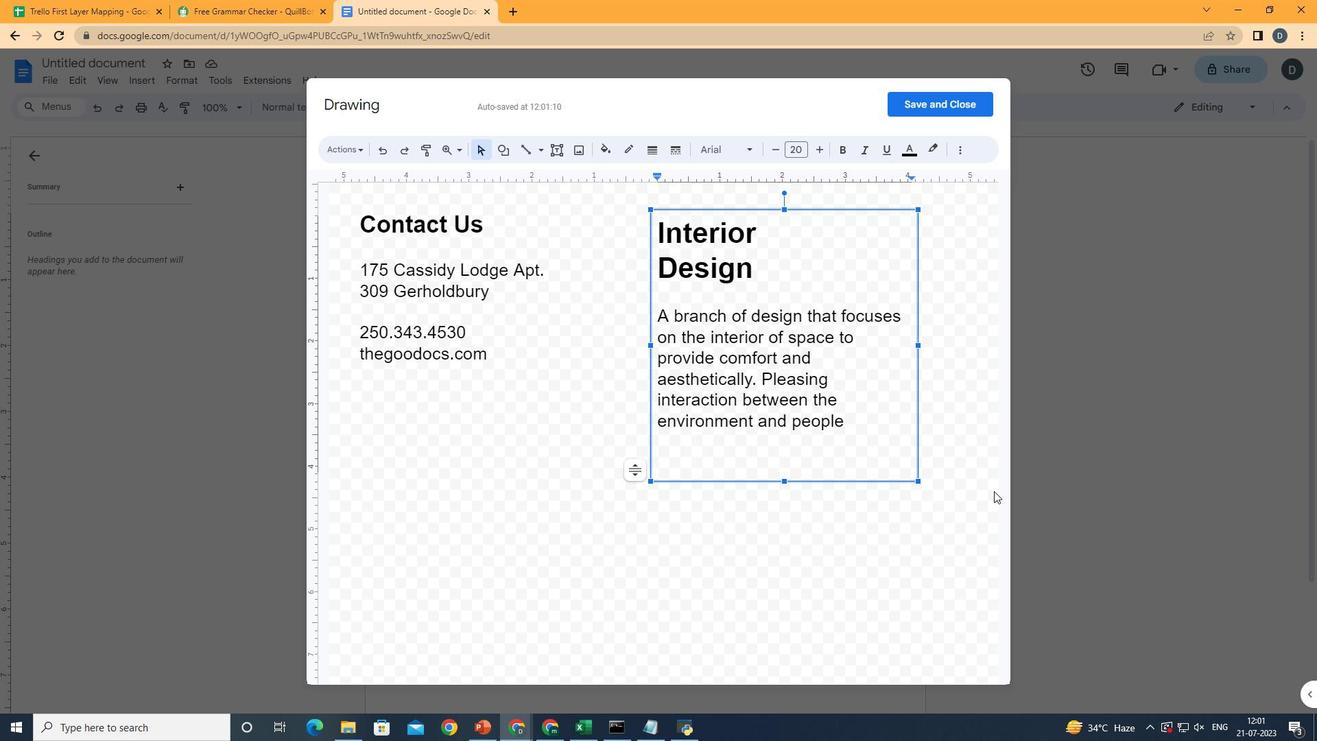 
Action: Mouse pressed left at (973, 476)
Screenshot: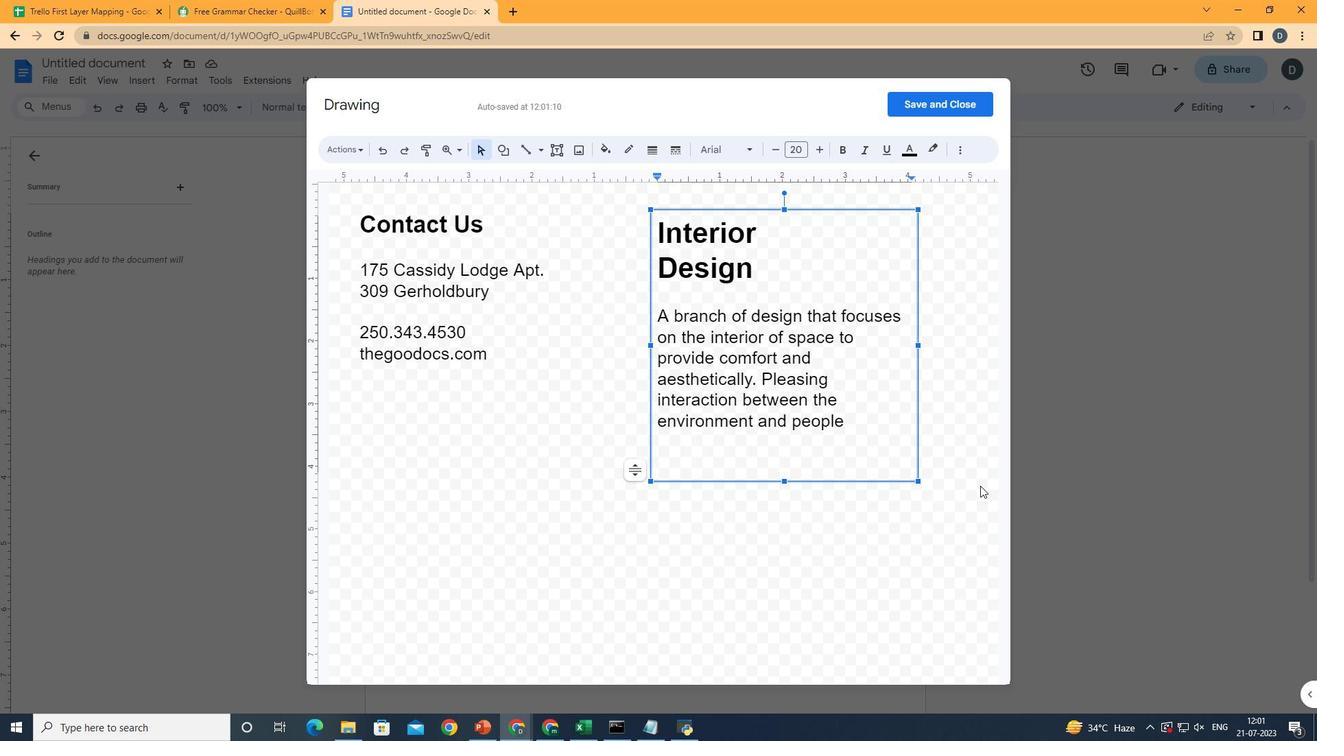 
Action: Mouse moved to (741, 229)
Screenshot: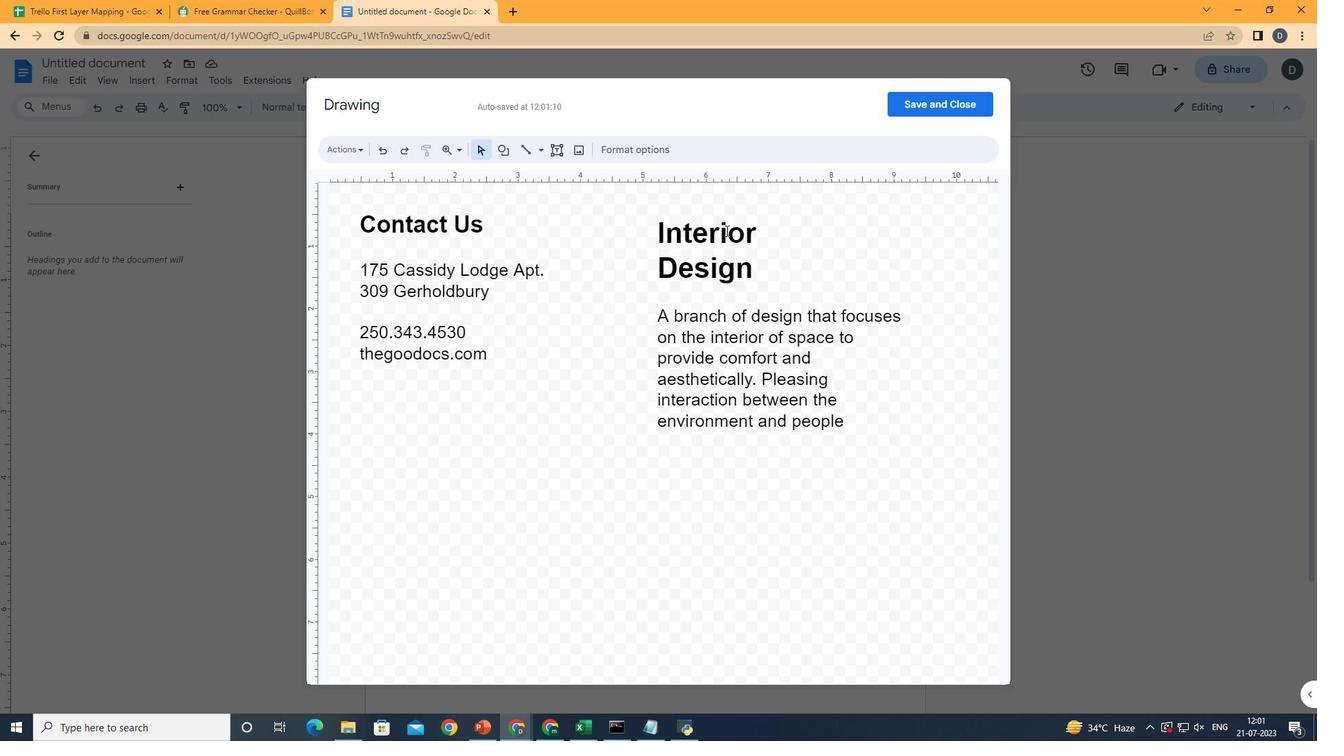 
Action: Mouse pressed left at (741, 229)
Screenshot: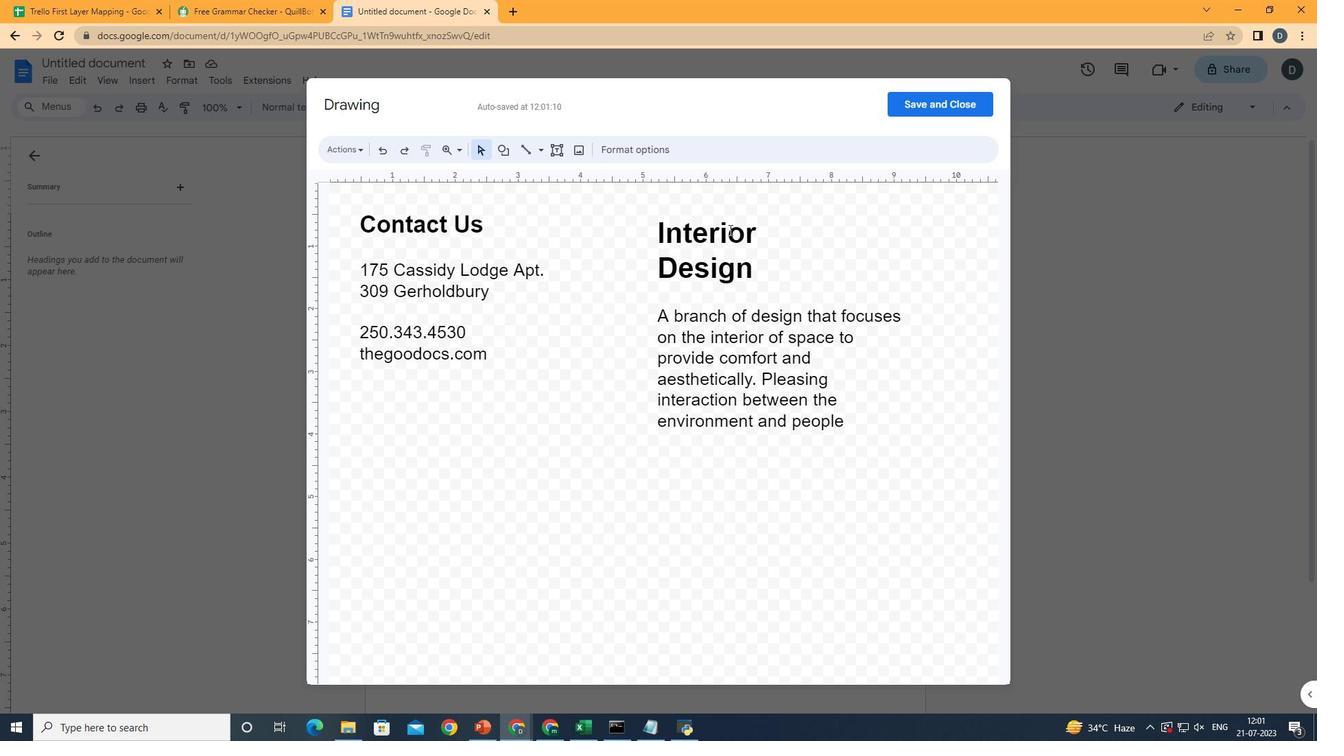 
Action: Mouse moved to (546, 219)
Screenshot: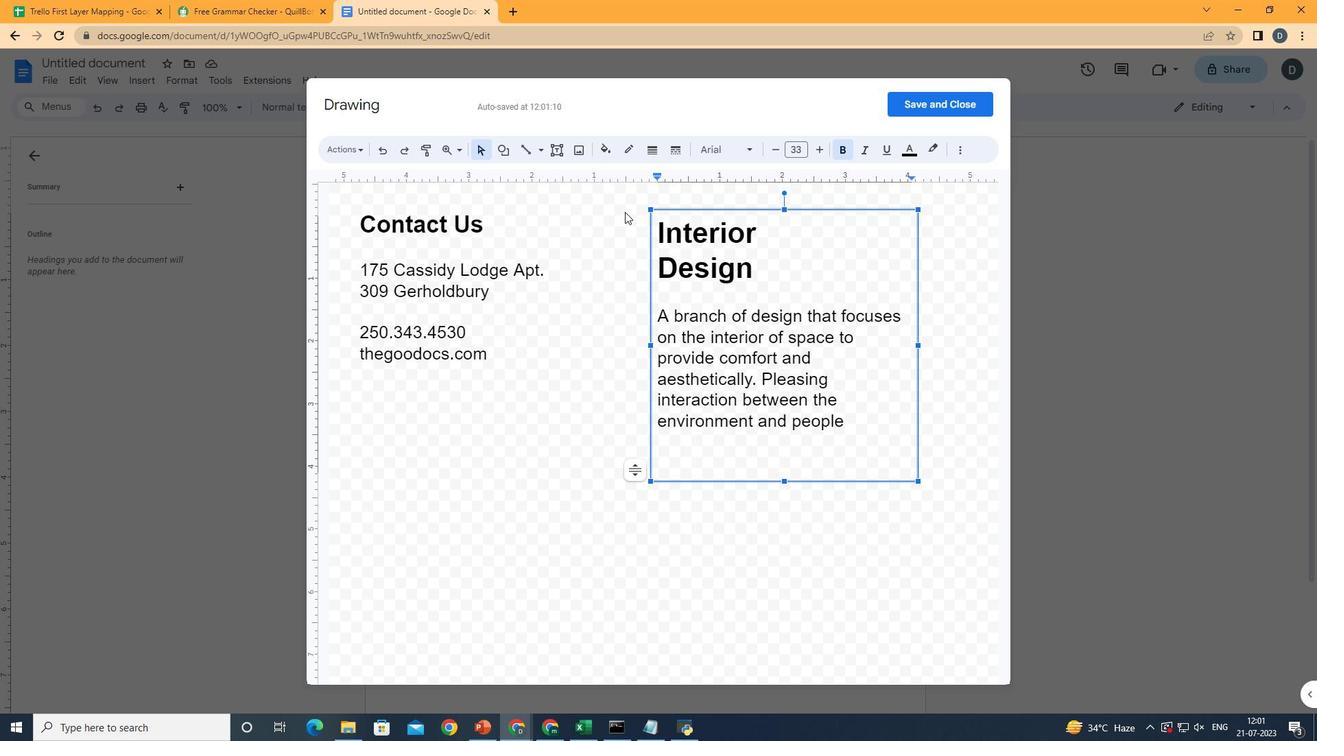 
Action: Mouse pressed left at (546, 219)
Screenshot: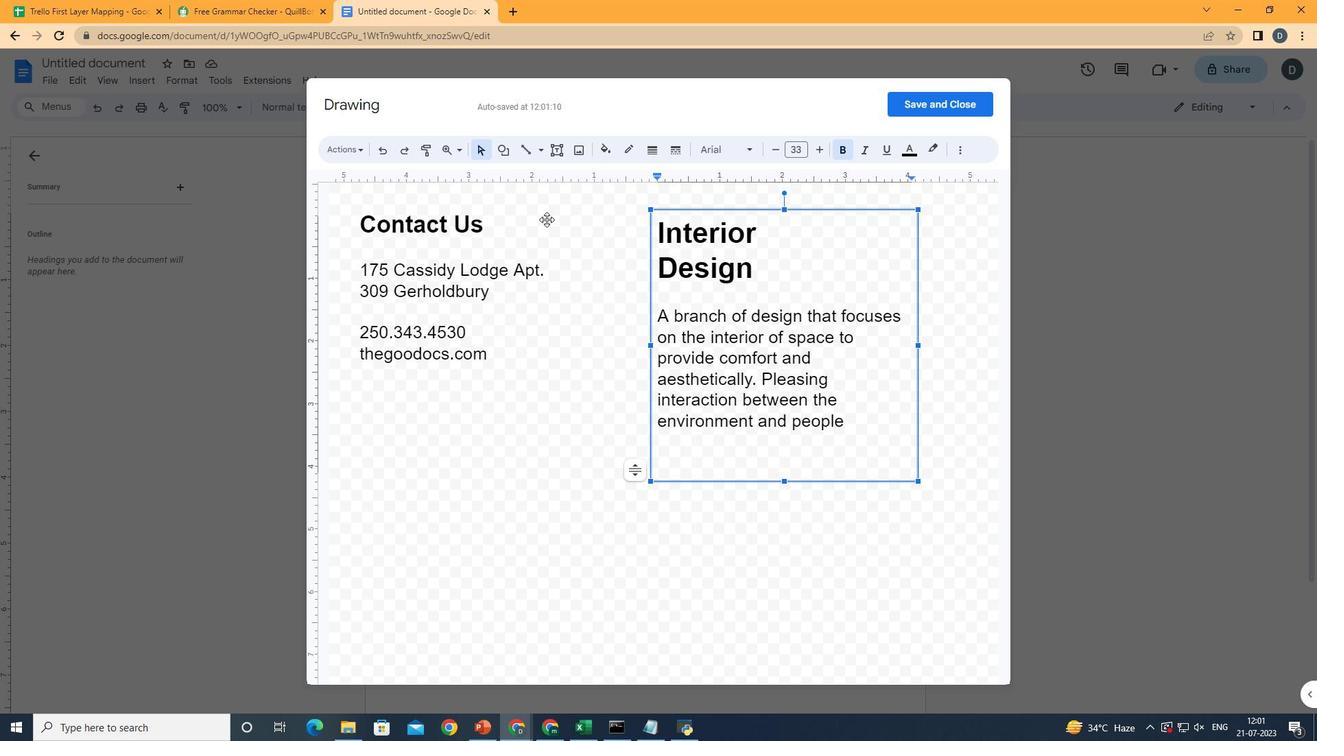 
Action: Mouse moved to (757, 238)
Screenshot: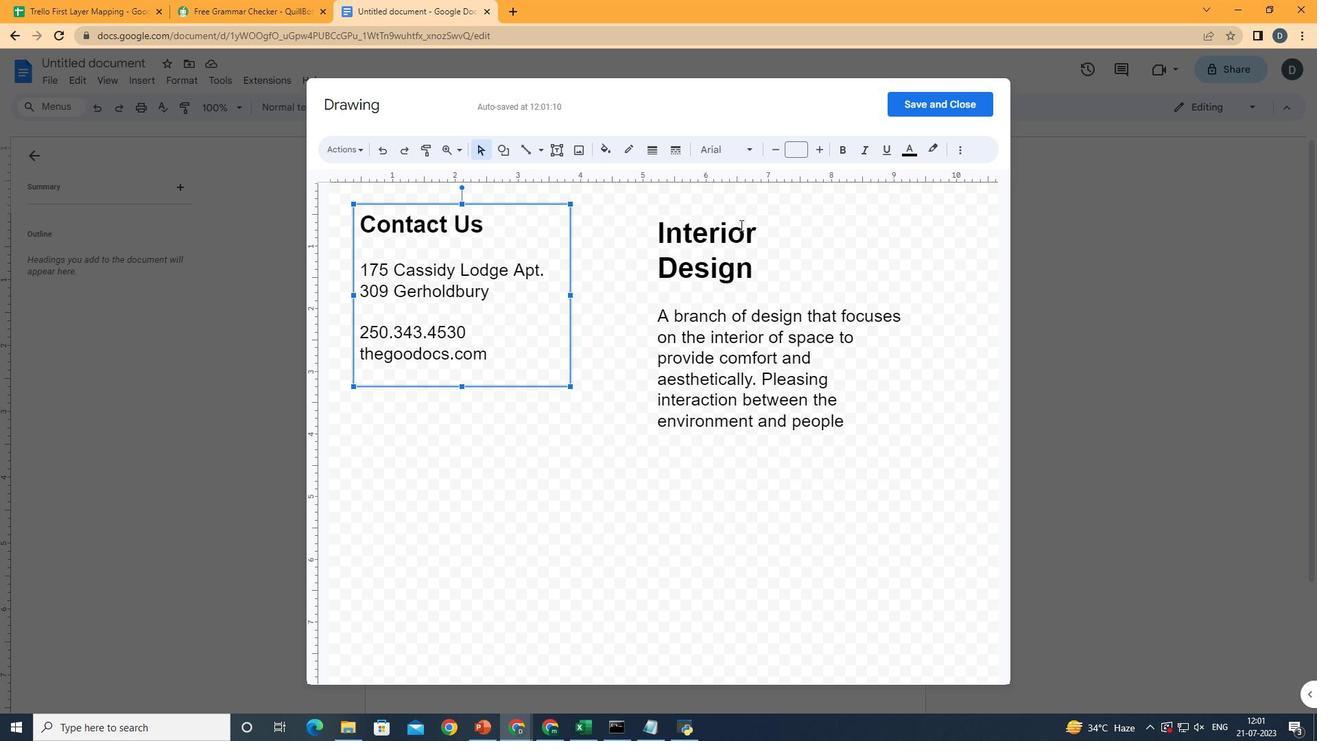 
Action: Mouse pressed left at (757, 238)
Screenshot: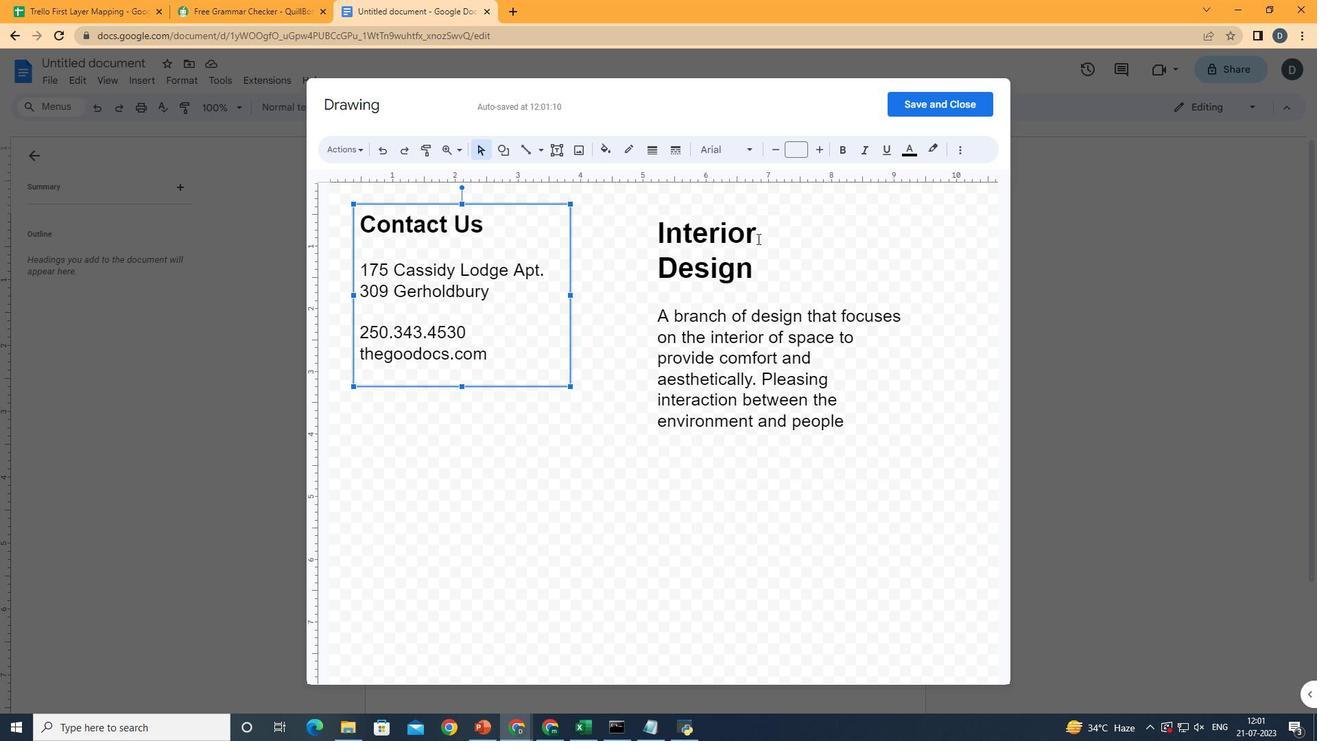 
Action: Mouse moved to (927, 98)
Screenshot: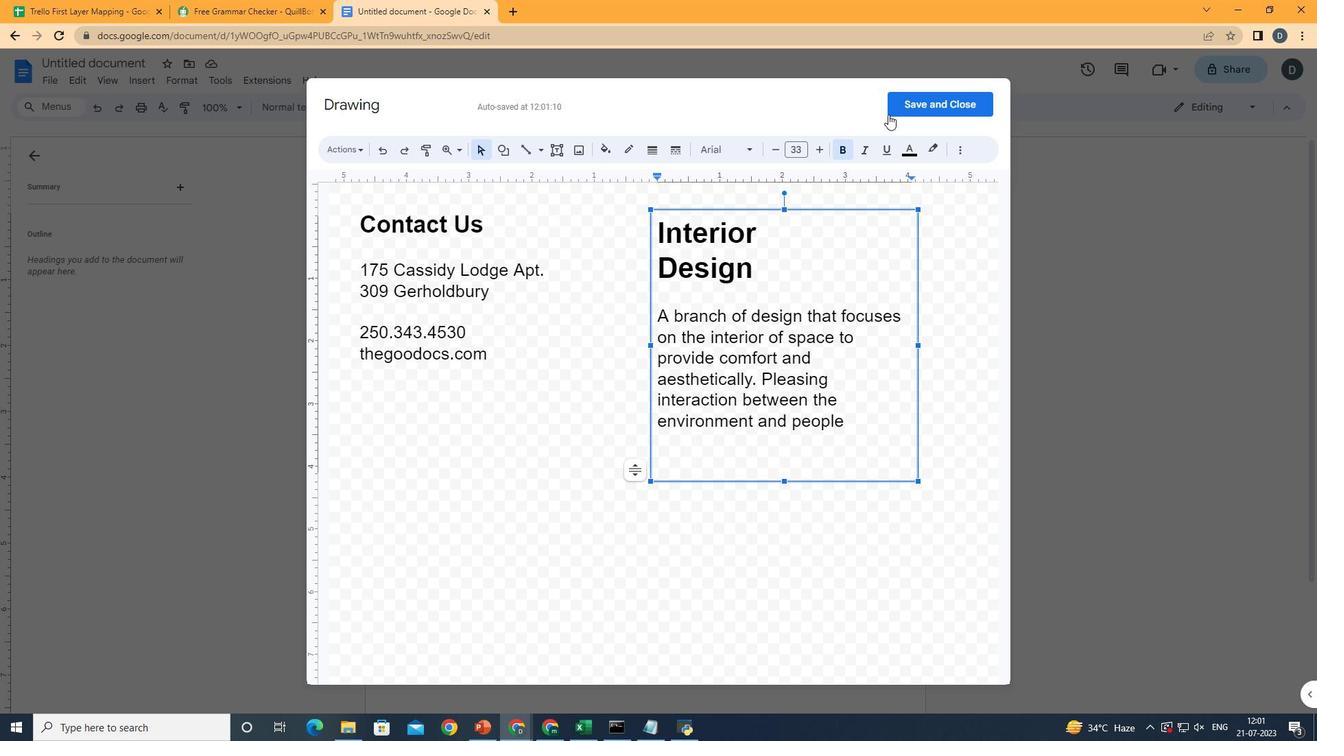 
Action: Mouse pressed left at (927, 98)
Screenshot: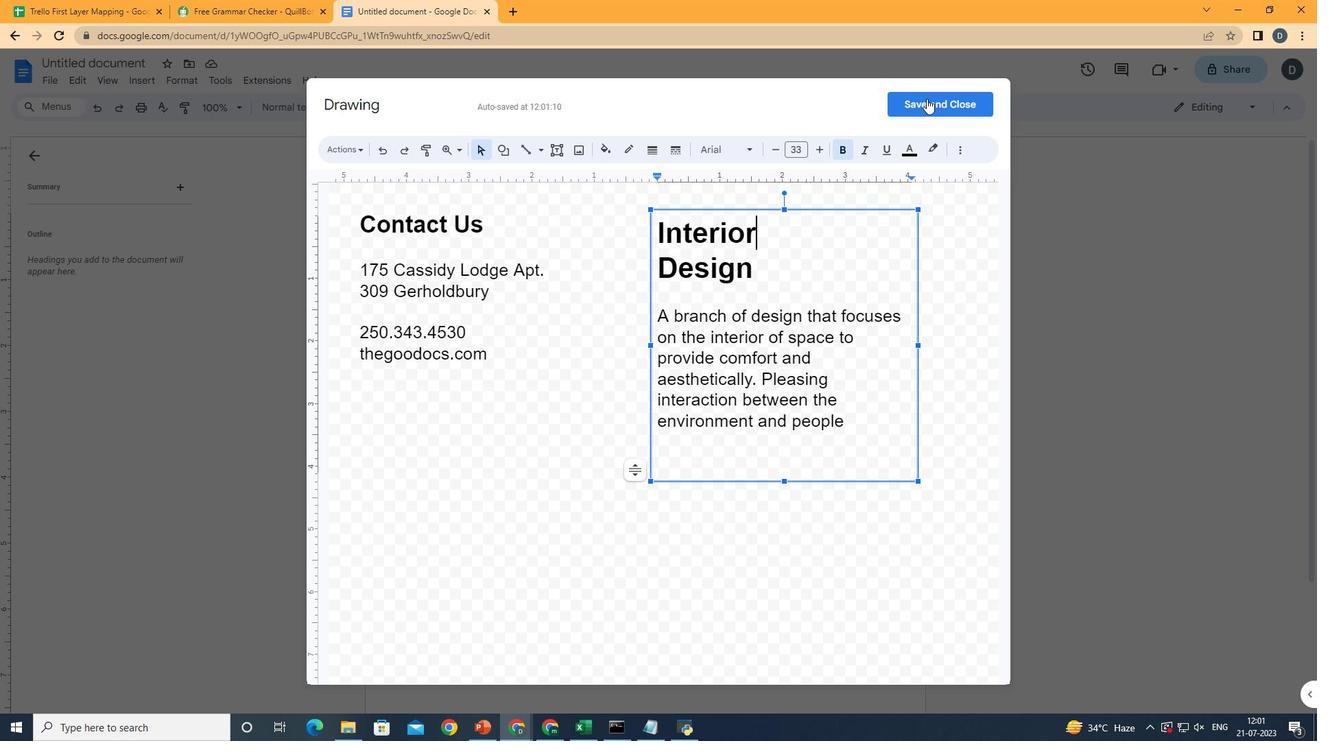 
Action: Mouse moved to (508, 239)
Screenshot: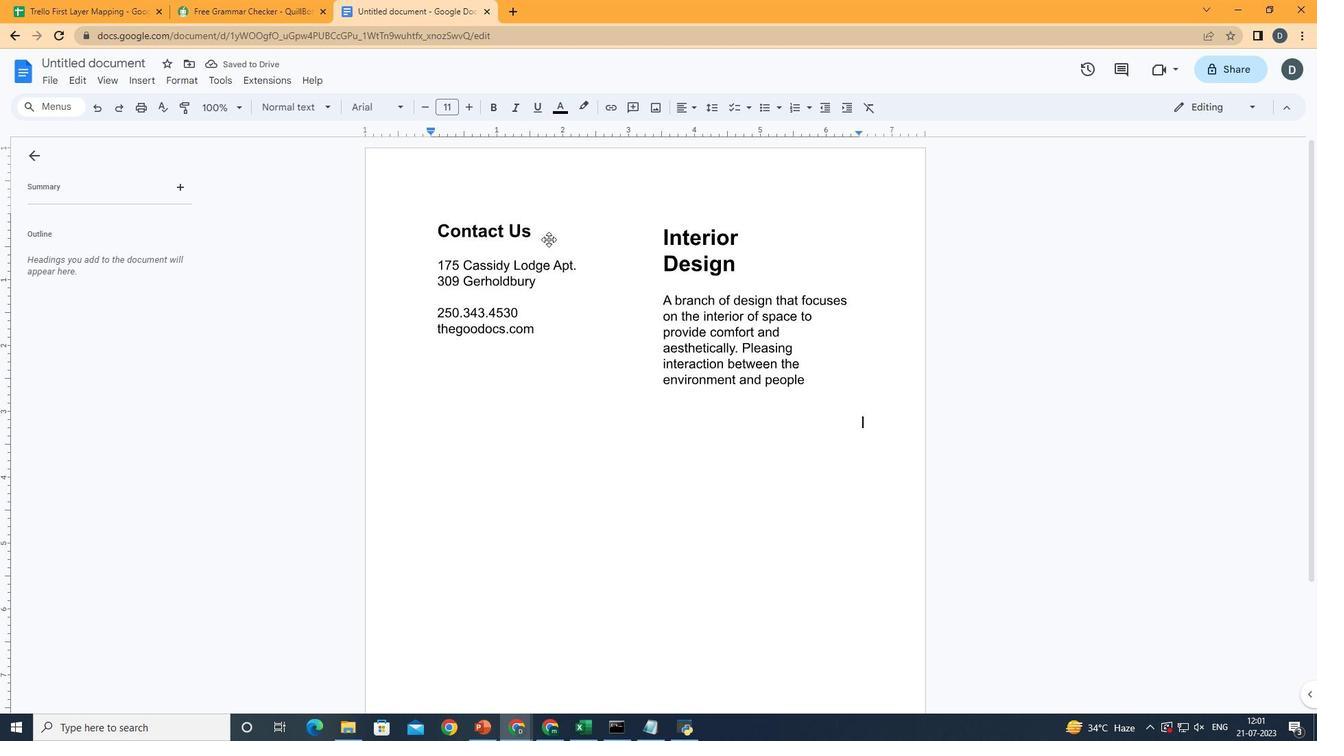 
Action: Mouse pressed left at (508, 239)
Screenshot: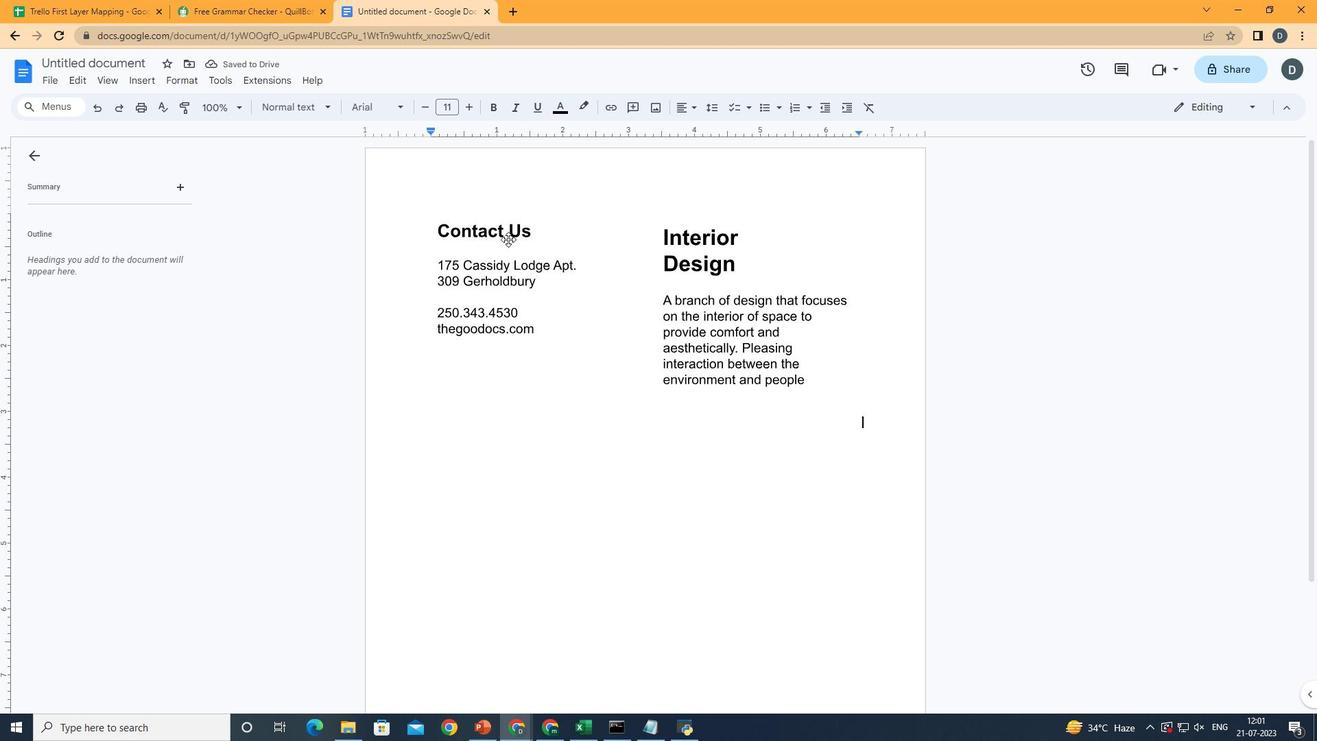 
Action: Mouse moved to (733, 238)
Screenshot: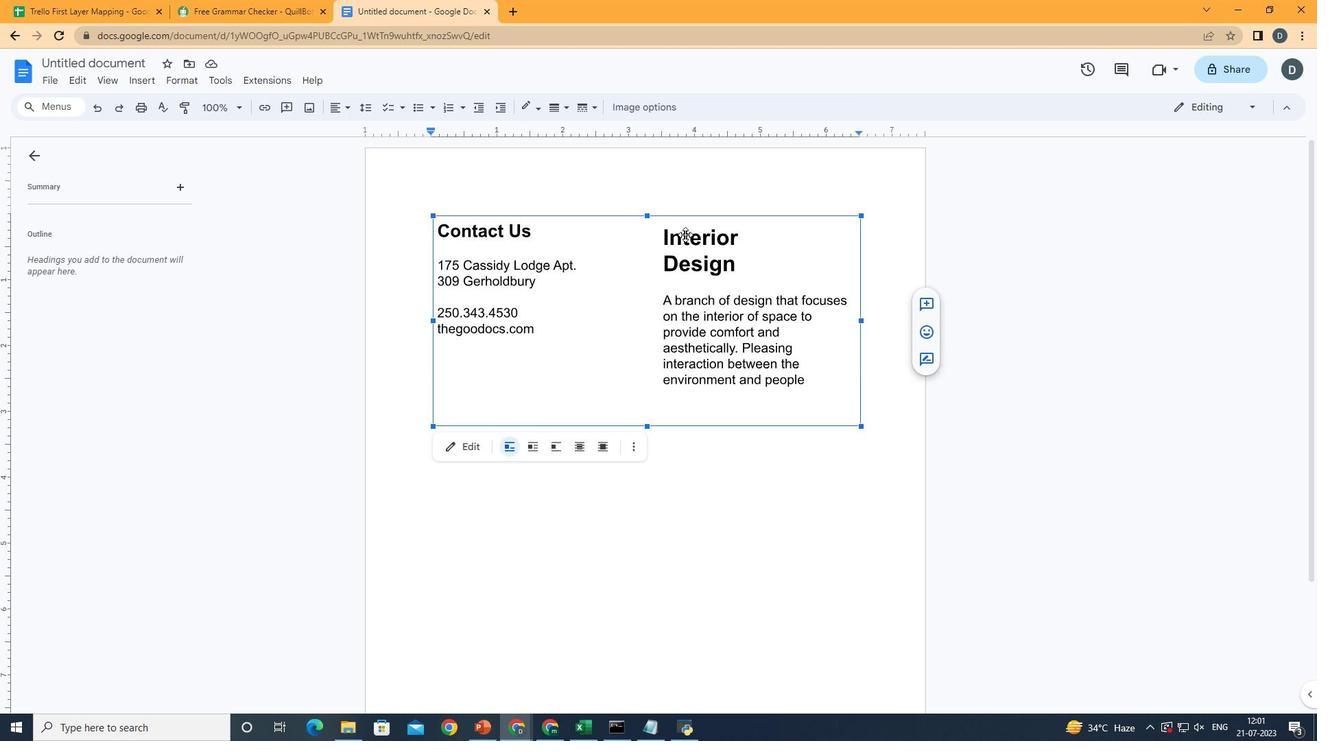 
Action: Mouse pressed left at (733, 238)
Screenshot: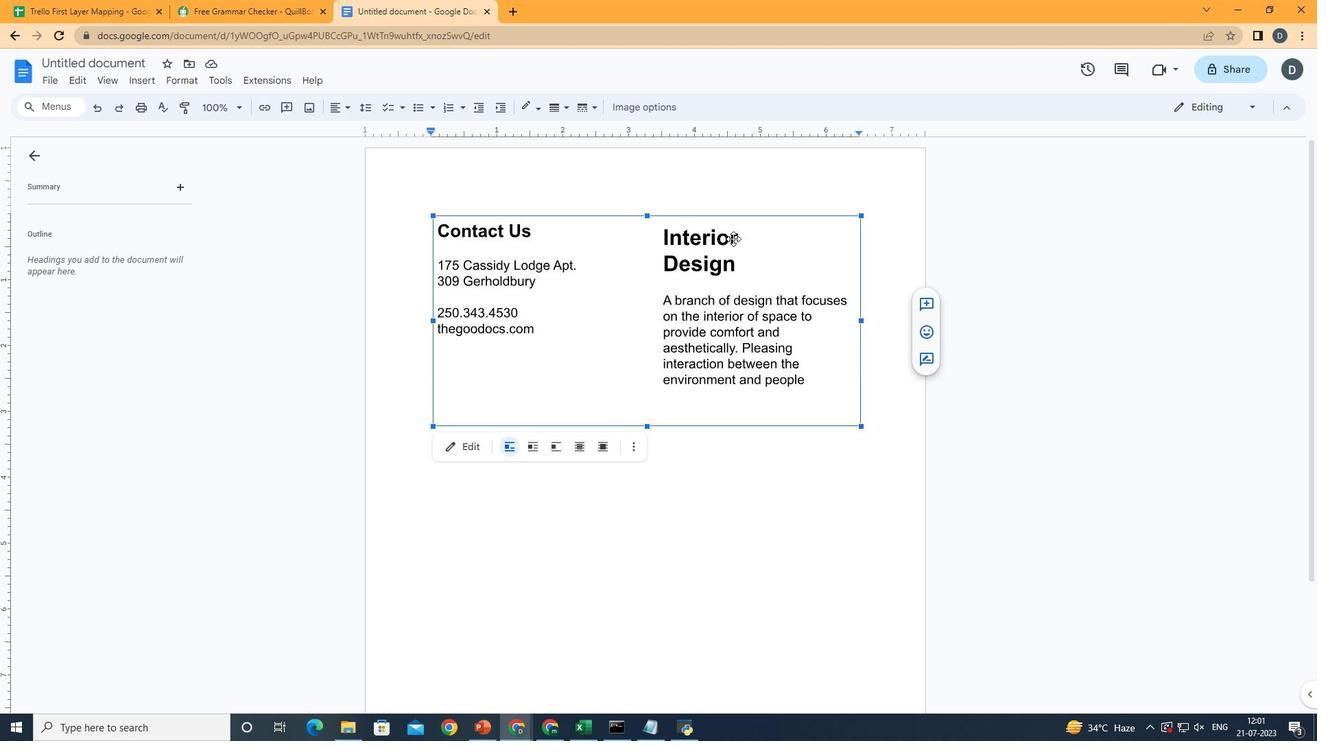 
Action: Mouse moved to (647, 425)
Screenshot: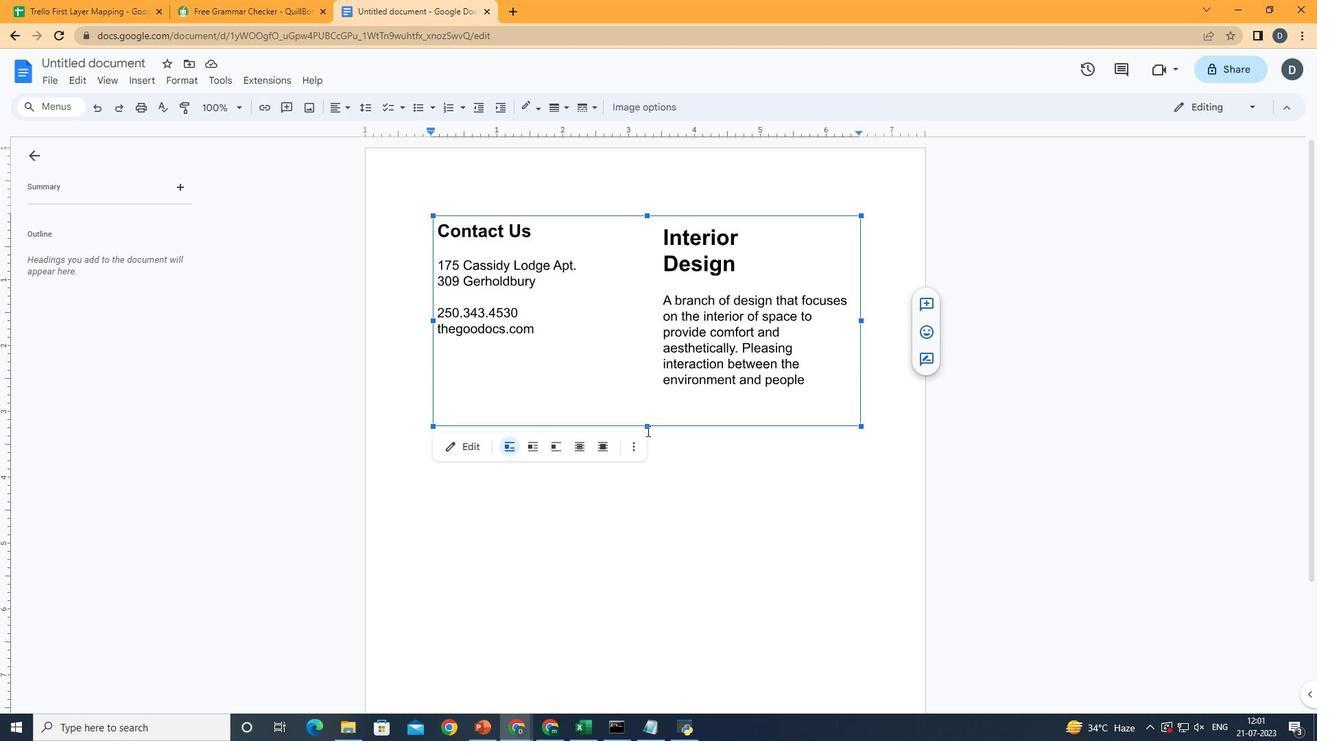 
Action: Mouse pressed left at (647, 425)
Screenshot: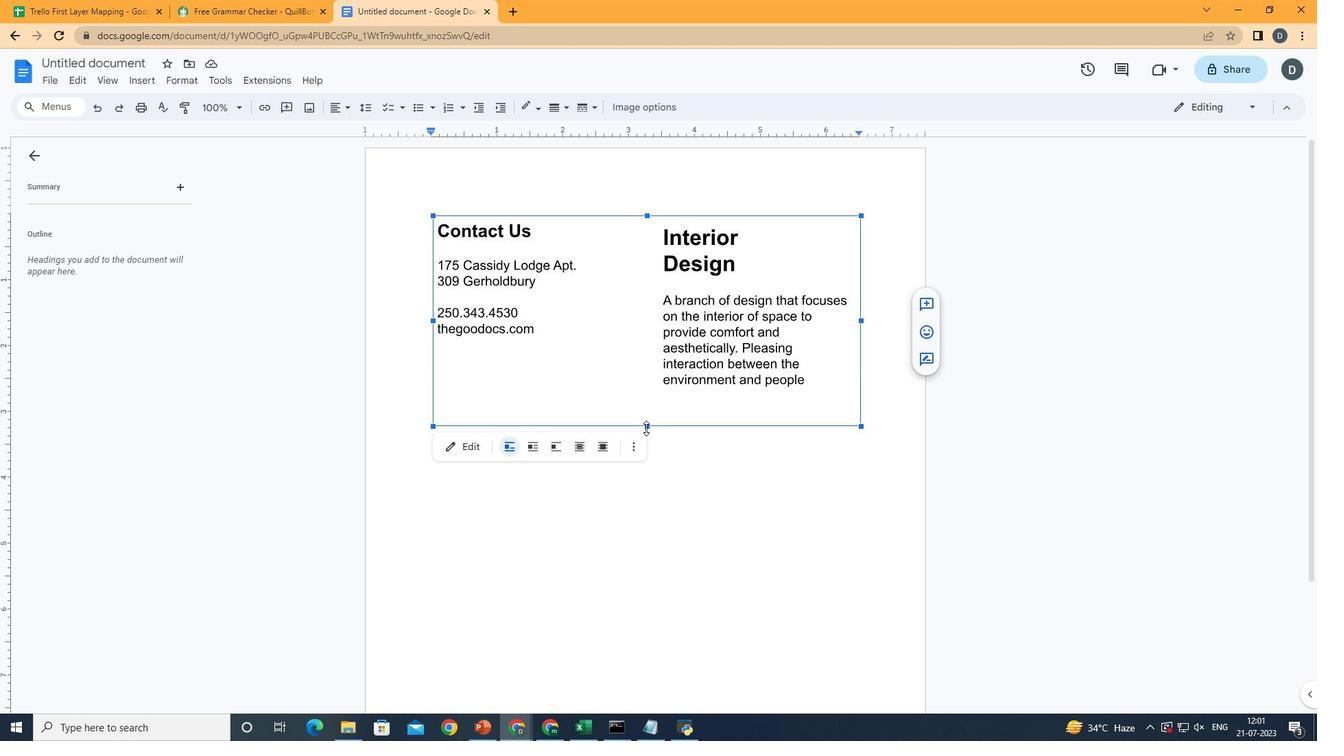 
Action: Mouse moved to (645, 630)
Screenshot: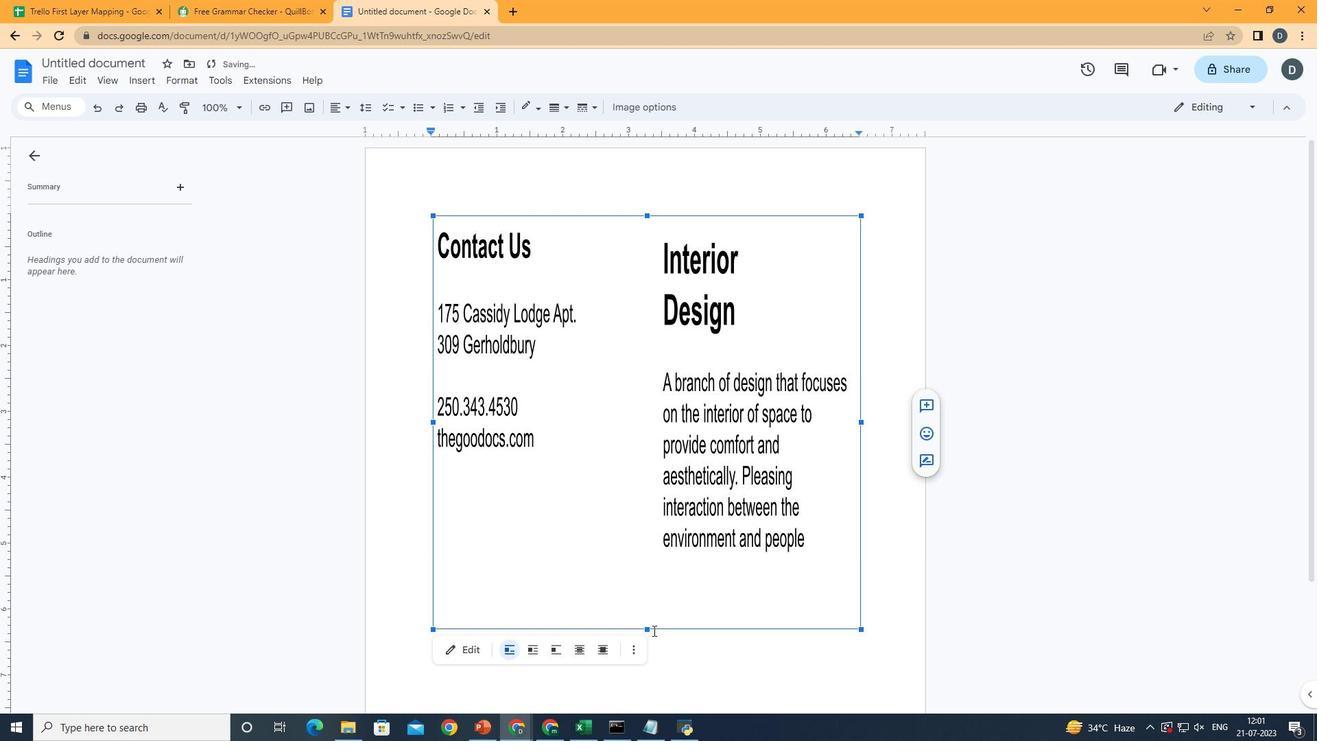 
Action: Key pressed ctrl+Z
Screenshot: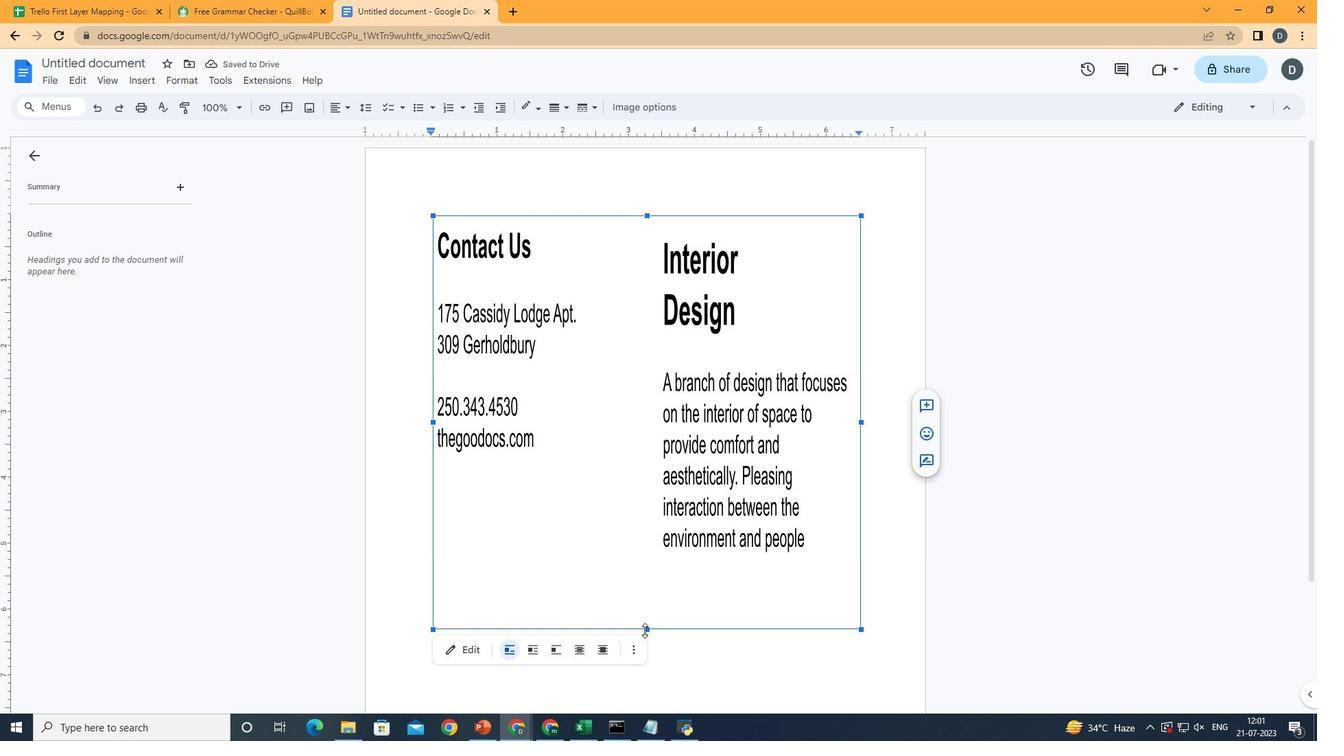 
Action: Mouse moved to (806, 378)
Screenshot: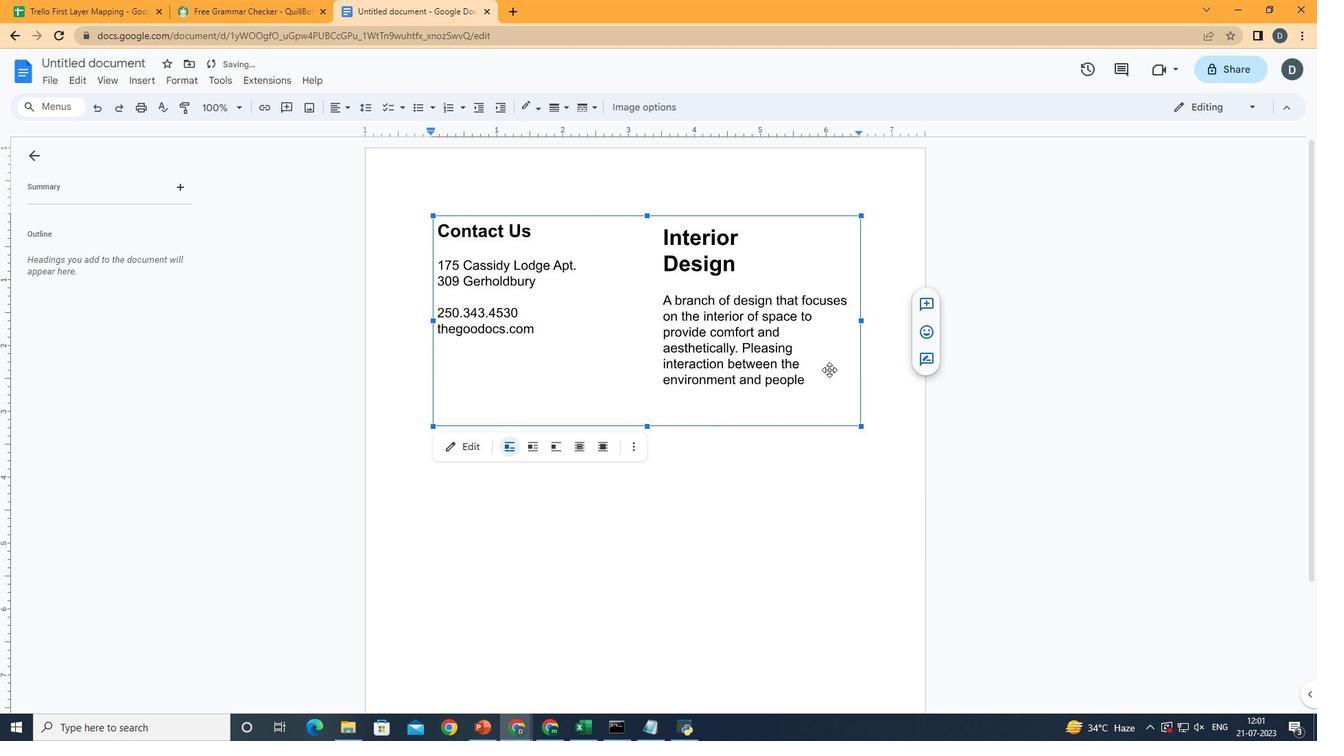 
Action: Mouse pressed left at (806, 378)
Screenshot: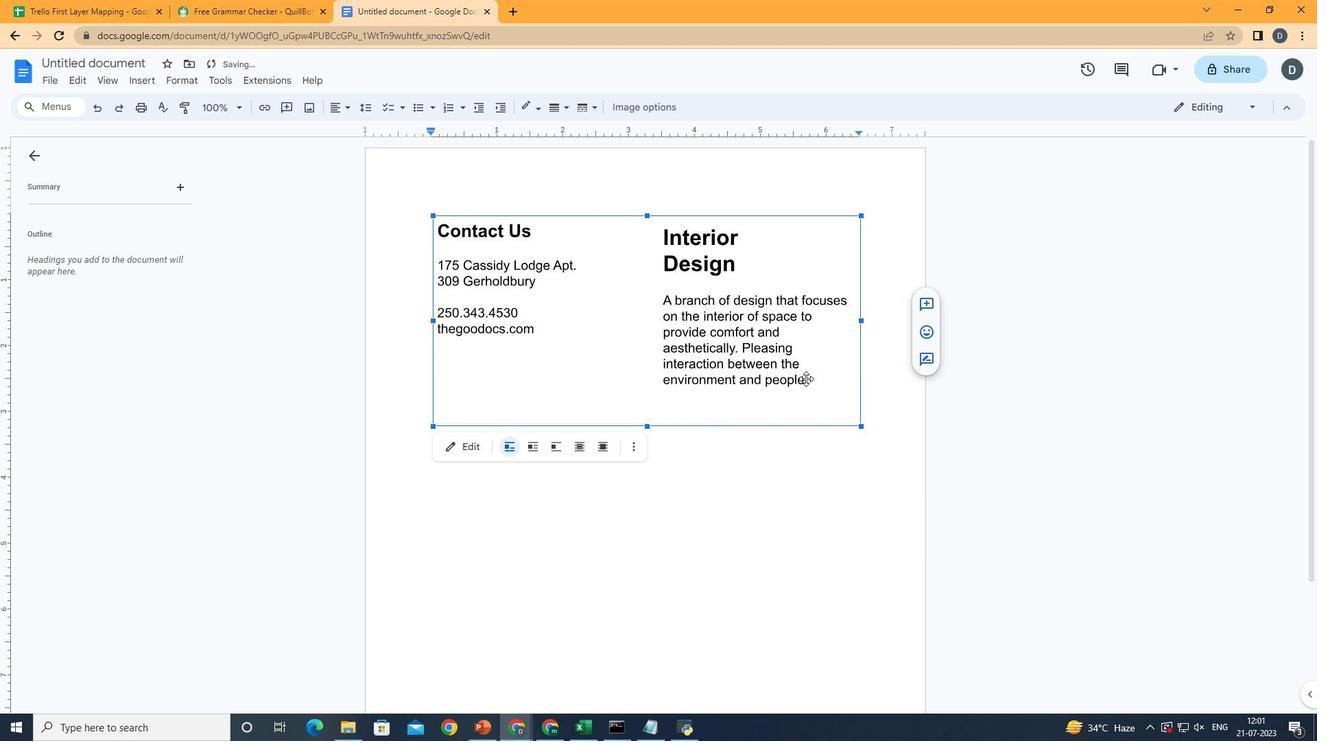 
Action: Mouse moved to (683, 378)
Screenshot: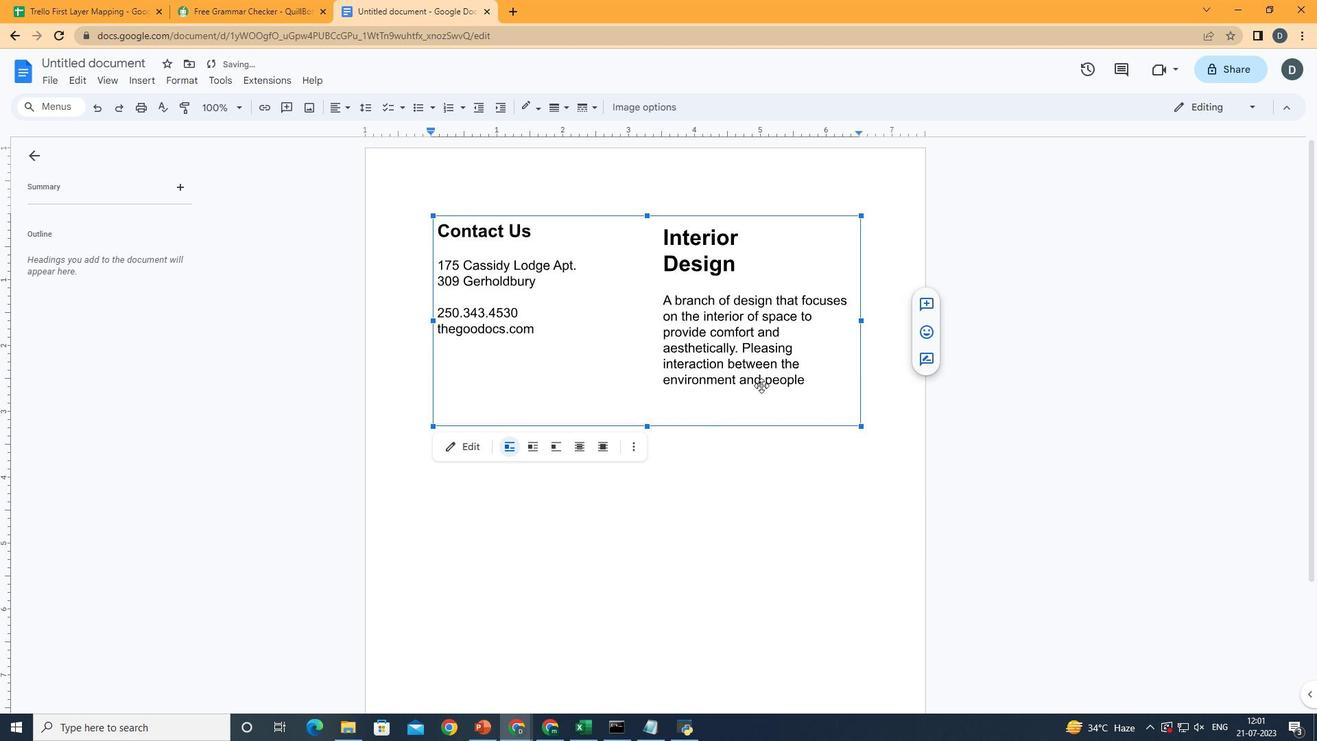 
Action: Mouse pressed left at (683, 378)
Screenshot: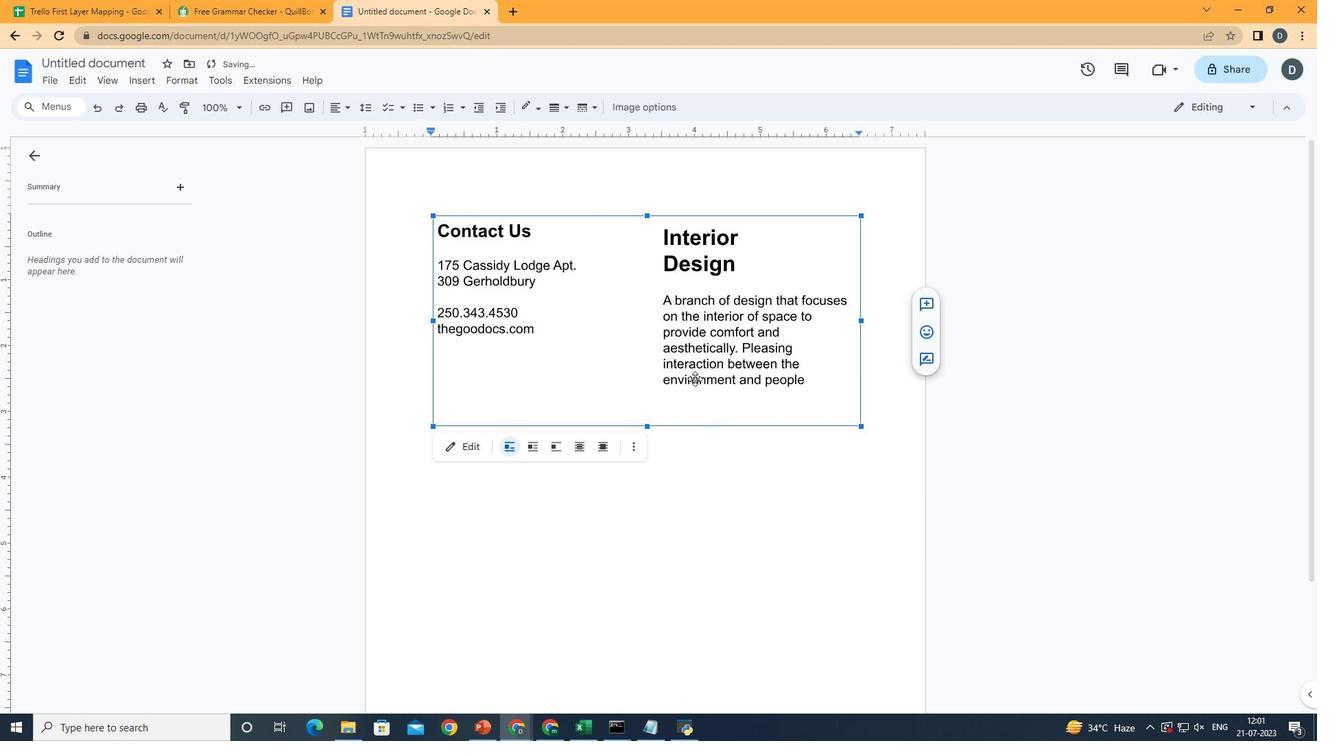 
Action: Mouse pressed left at (683, 378)
Screenshot: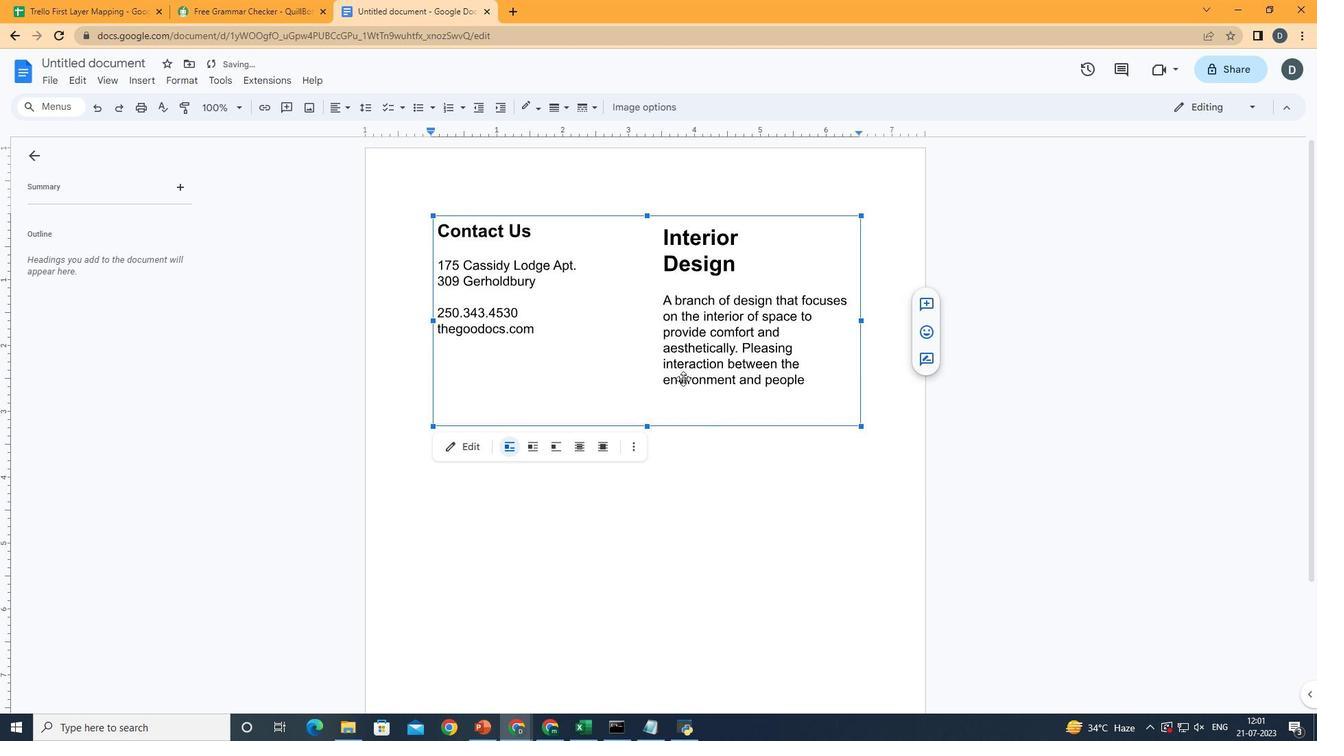 
Action: Mouse moved to (968, 101)
Screenshot: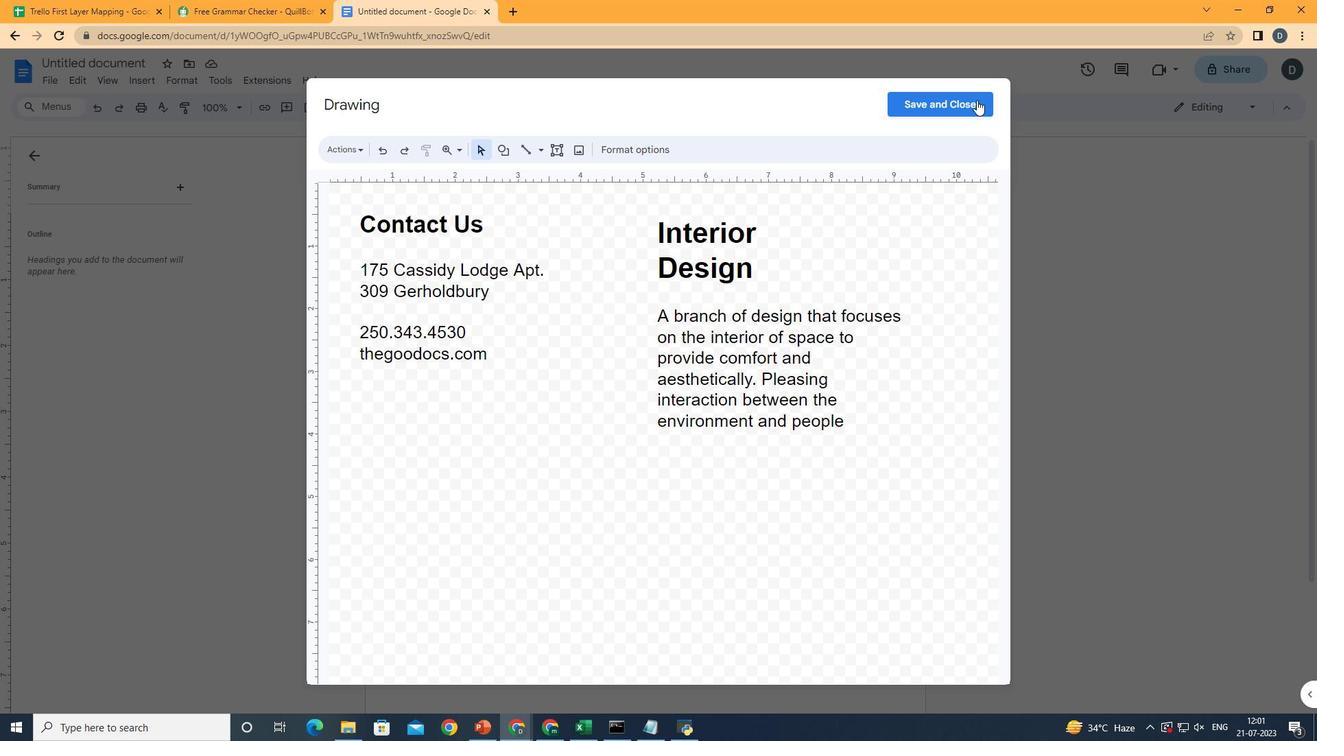 
Action: Mouse pressed left at (968, 101)
Screenshot: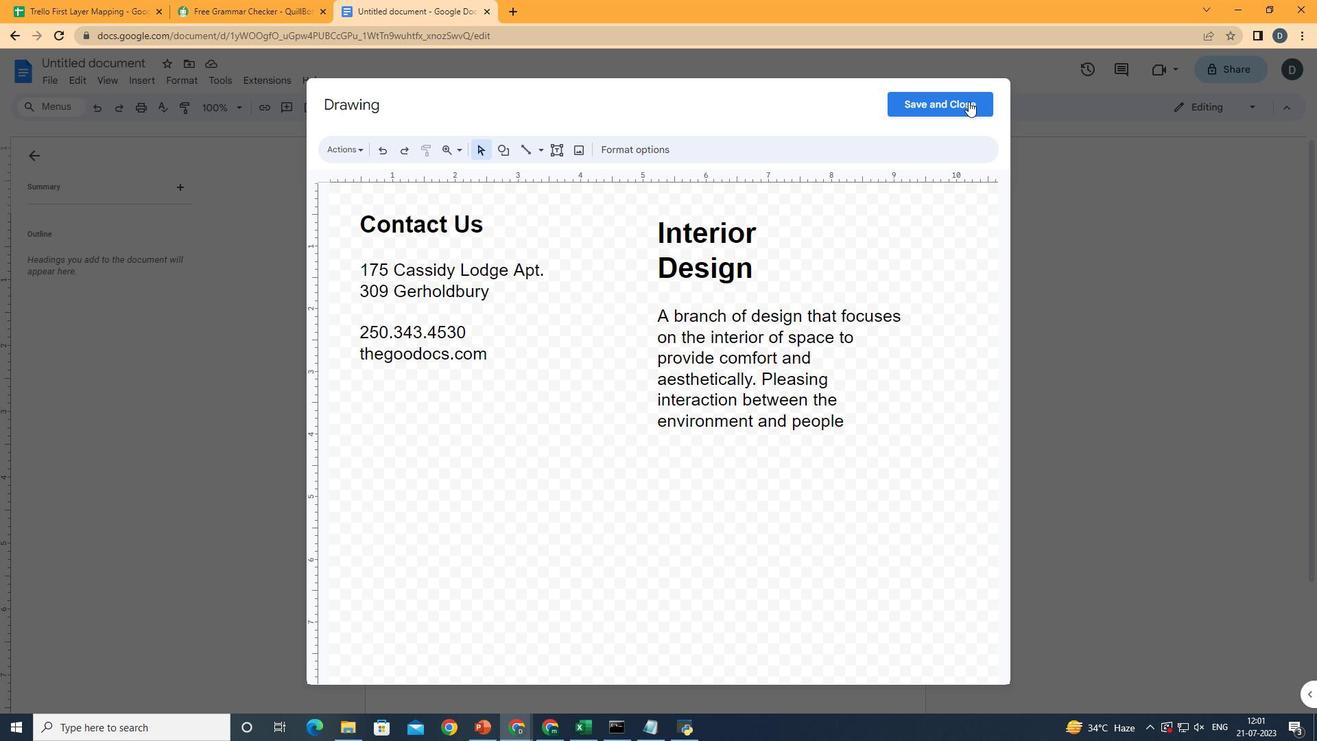 
Action: Mouse moved to (955, 417)
Screenshot: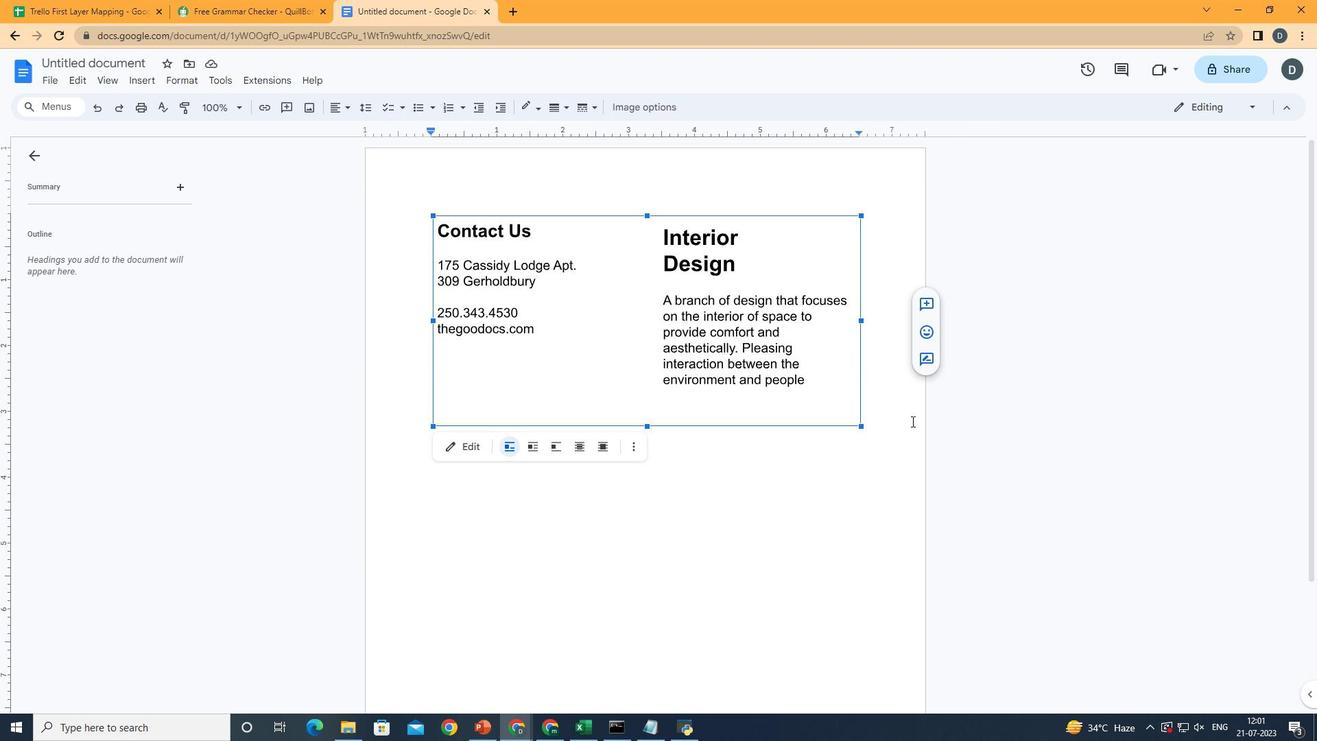 
Action: Mouse pressed left at (955, 417)
Screenshot: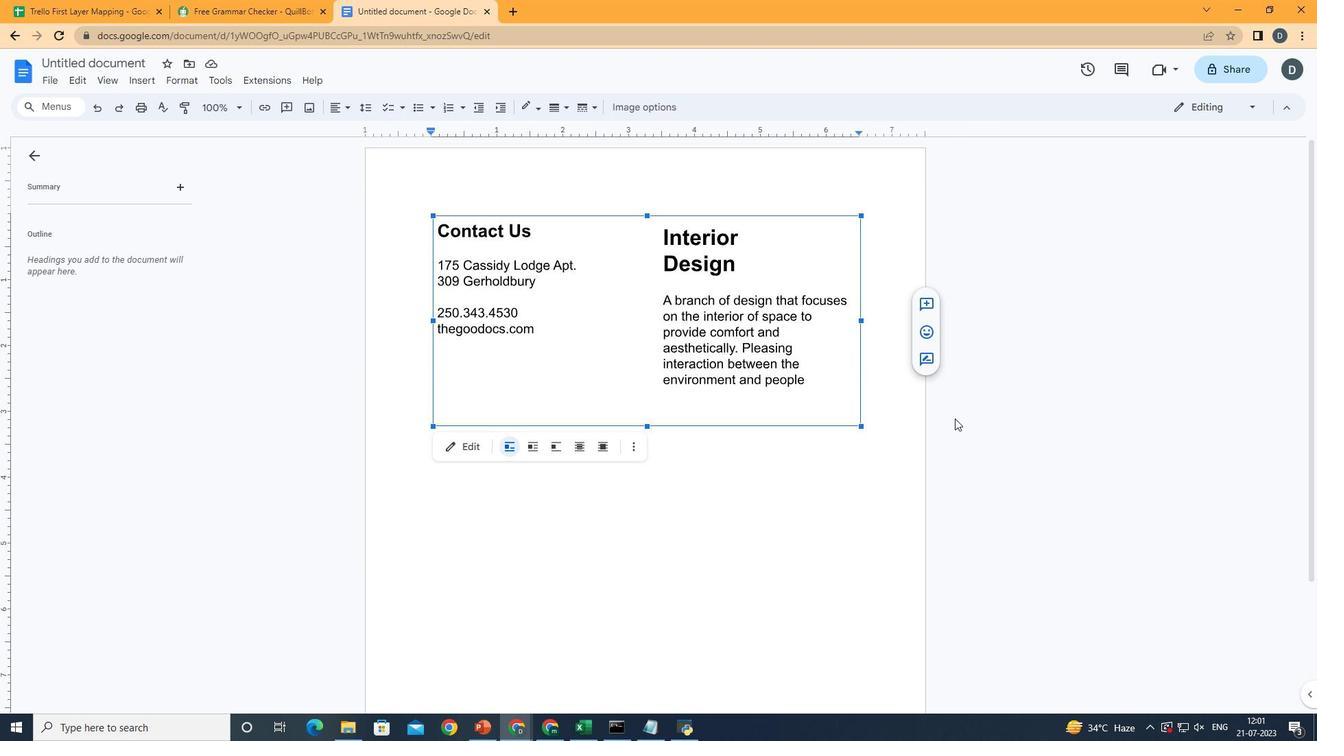 
Action: Mouse moved to (444, 443)
Screenshot: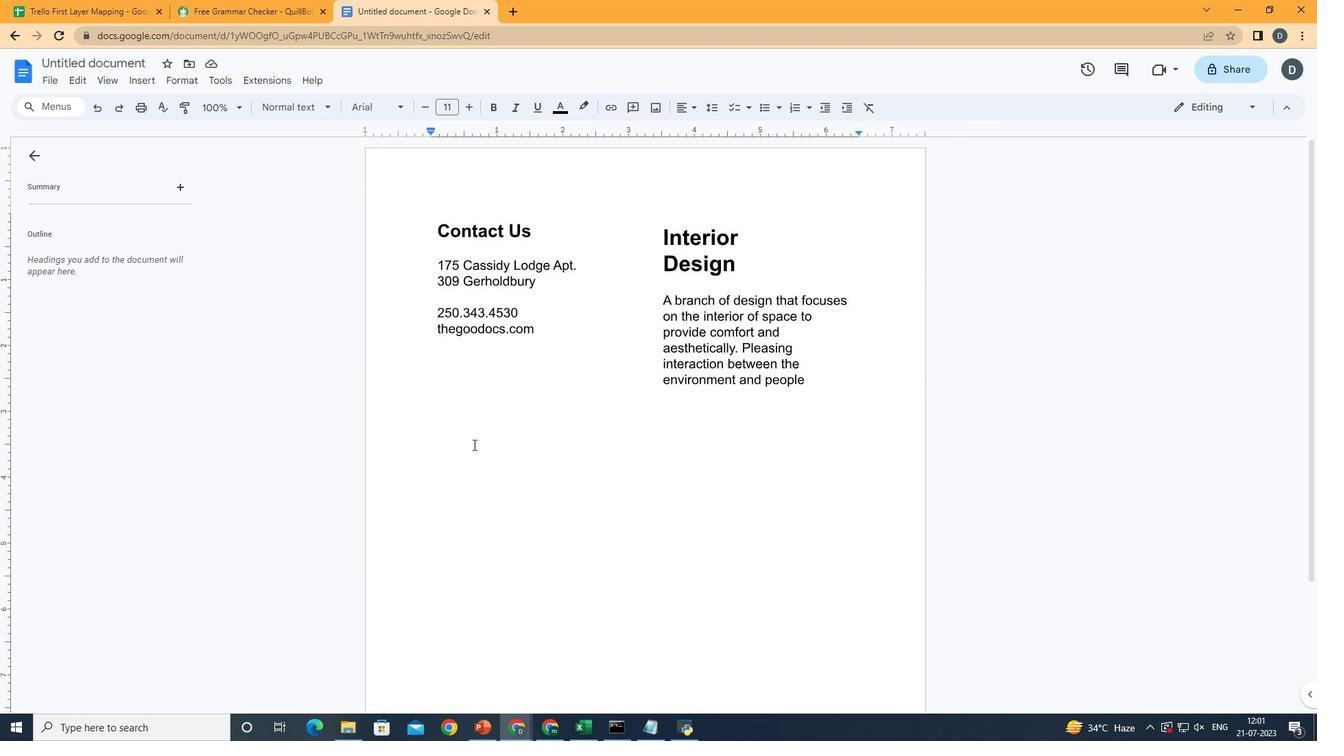 
Action: Mouse pressed left at (444, 443)
Screenshot: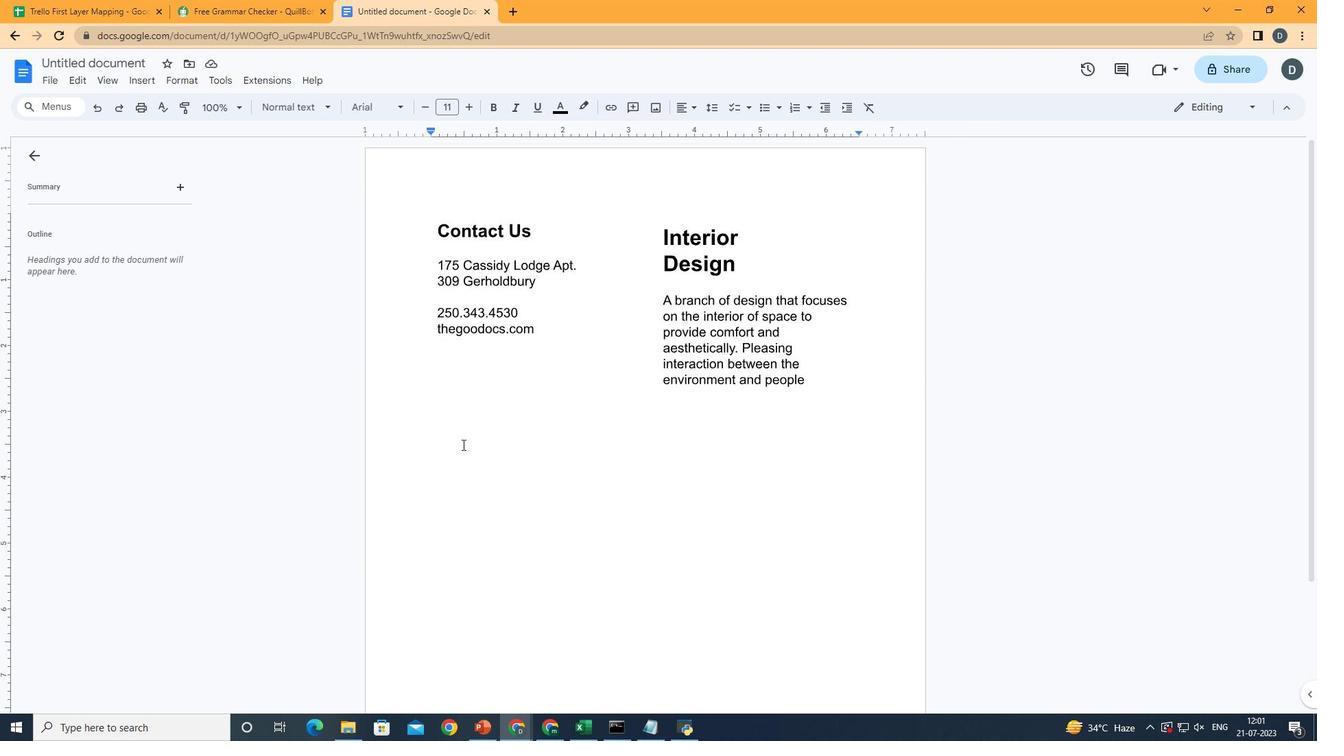 
Action: Mouse moved to (1012, 458)
Screenshot: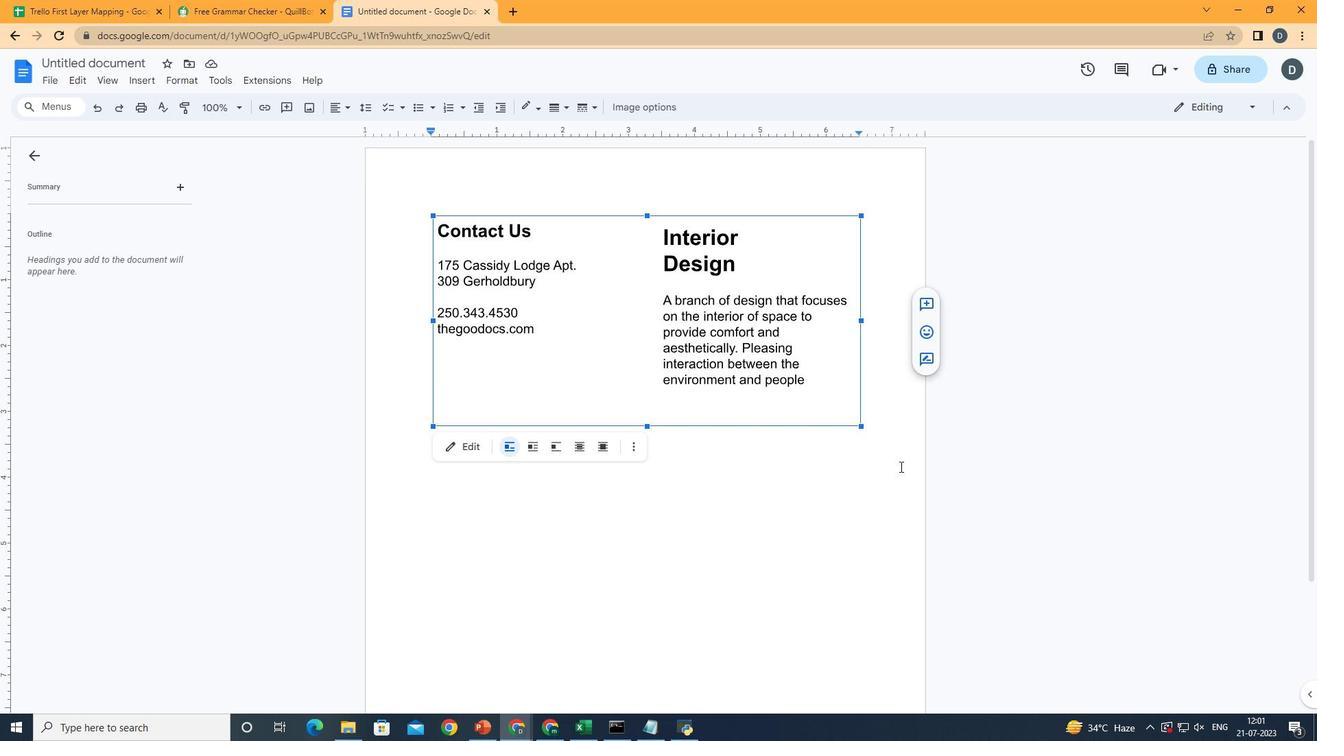 
Action: Mouse pressed left at (1012, 458)
Screenshot: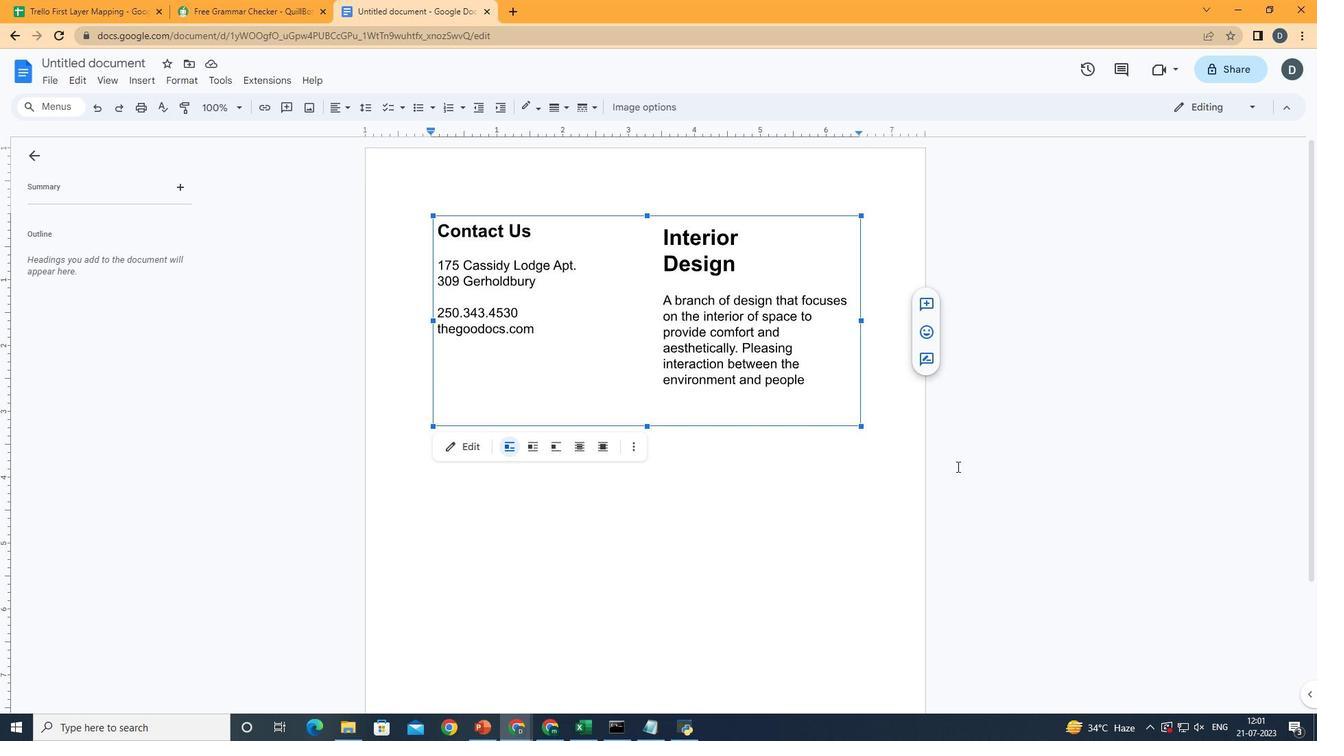 
Action: Mouse moved to (452, 452)
Screenshot: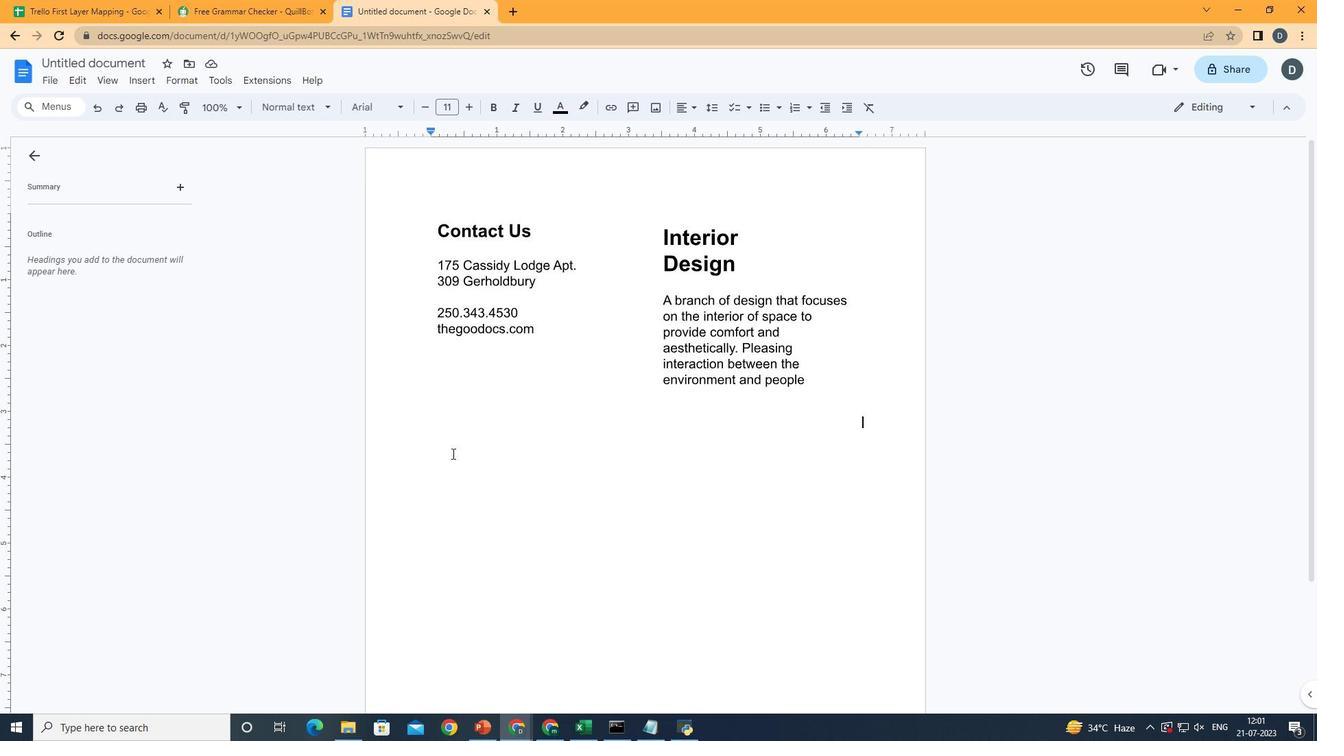 
Action: Mouse pressed left at (452, 452)
Screenshot: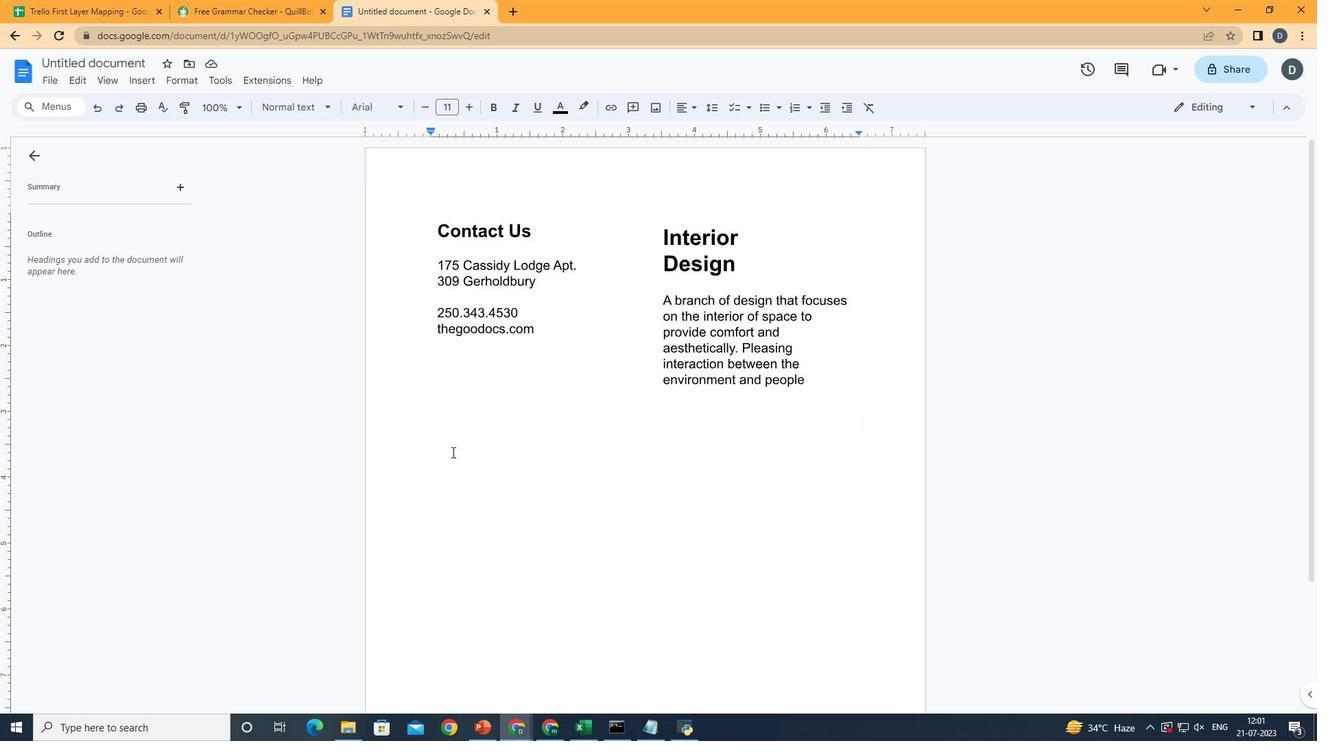
Action: Mouse moved to (486, 500)
Screenshot: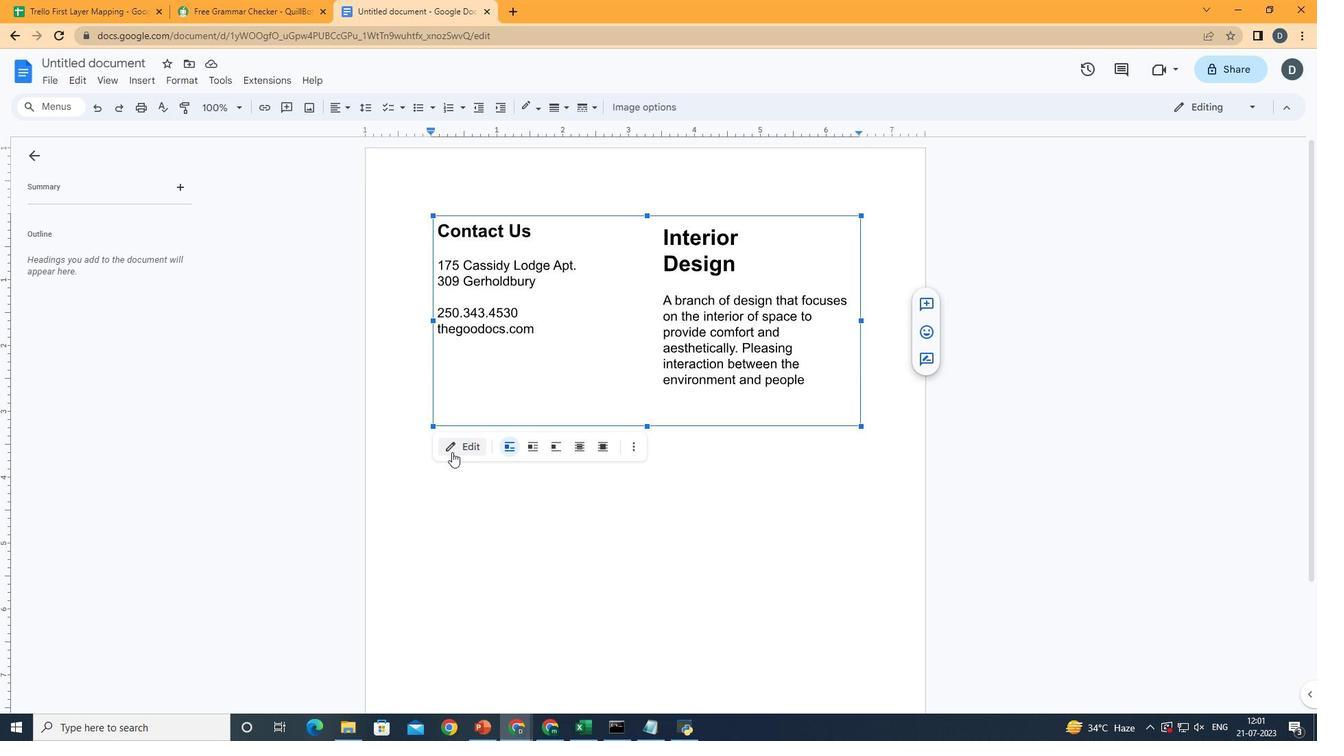 
Action: Mouse pressed left at (486, 500)
Screenshot: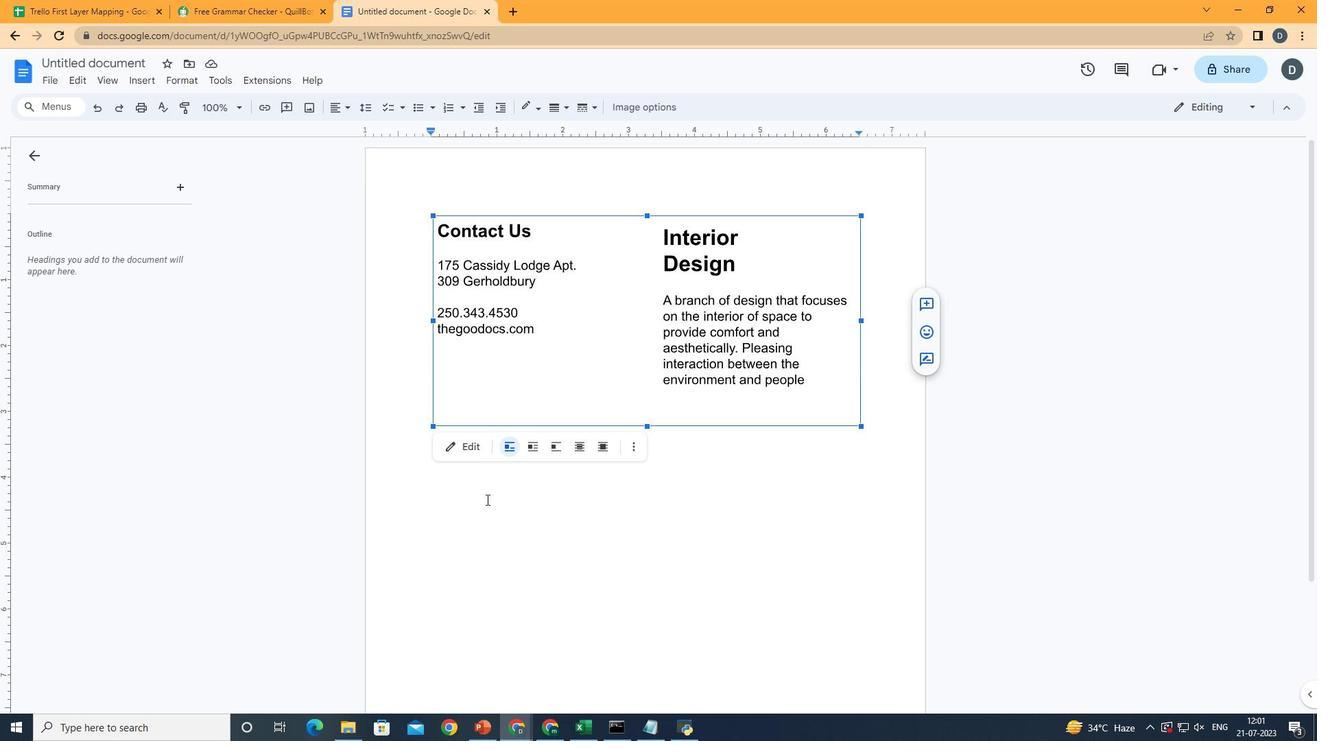 
Action: Mouse moved to (633, 437)
Screenshot: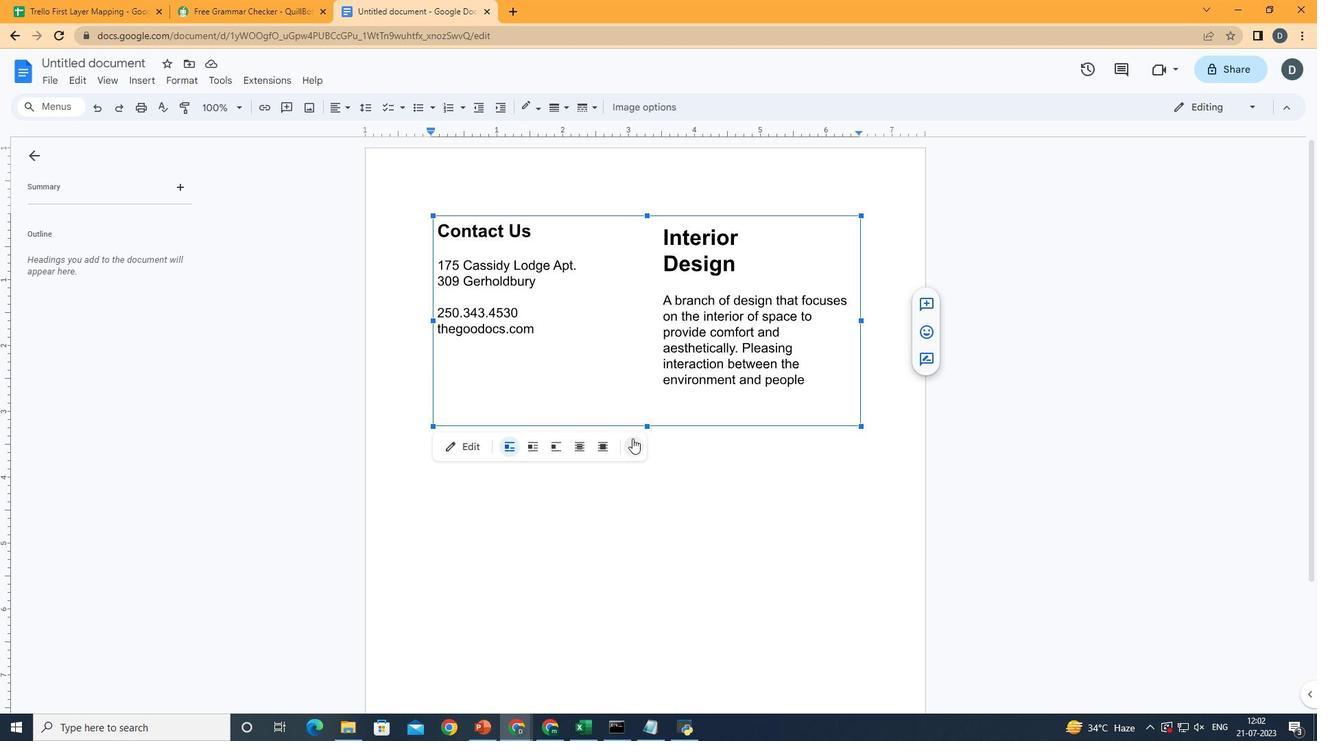
Action: Mouse pressed left at (633, 437)
Screenshot: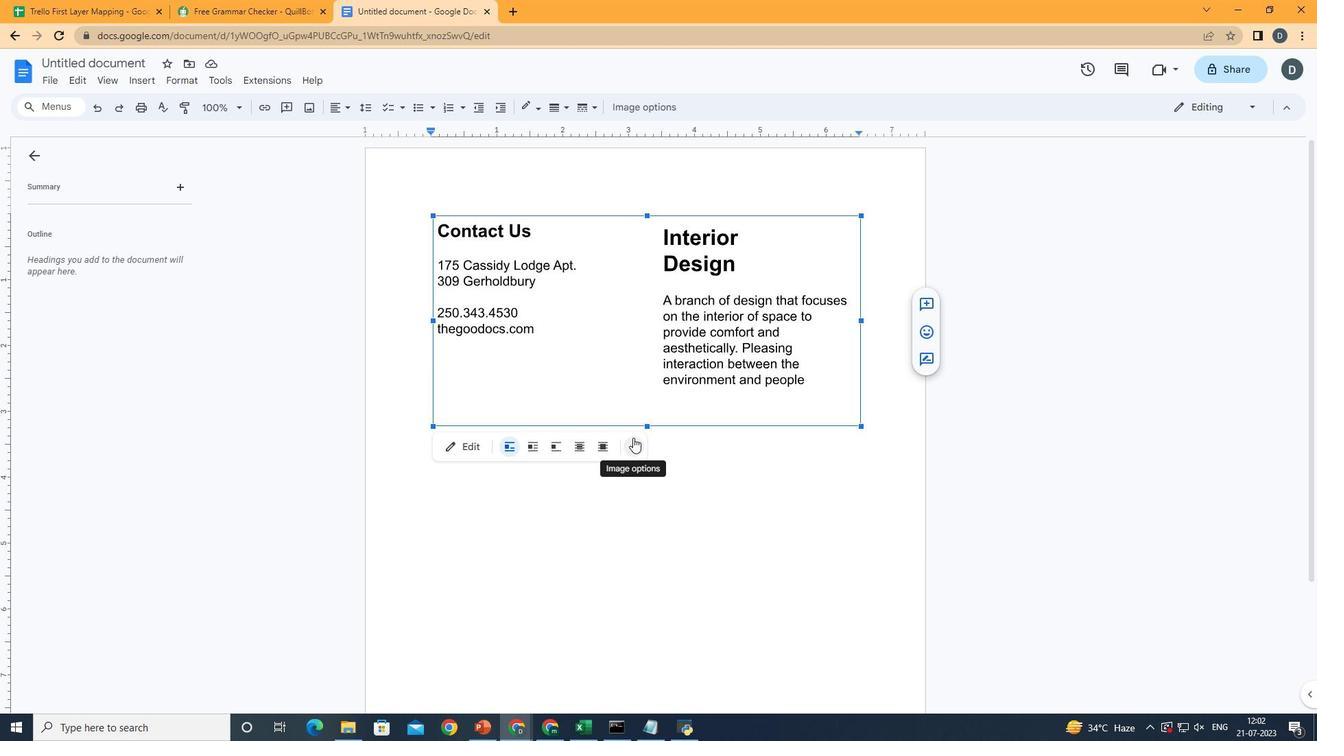 
Action: Mouse pressed left at (633, 437)
Screenshot: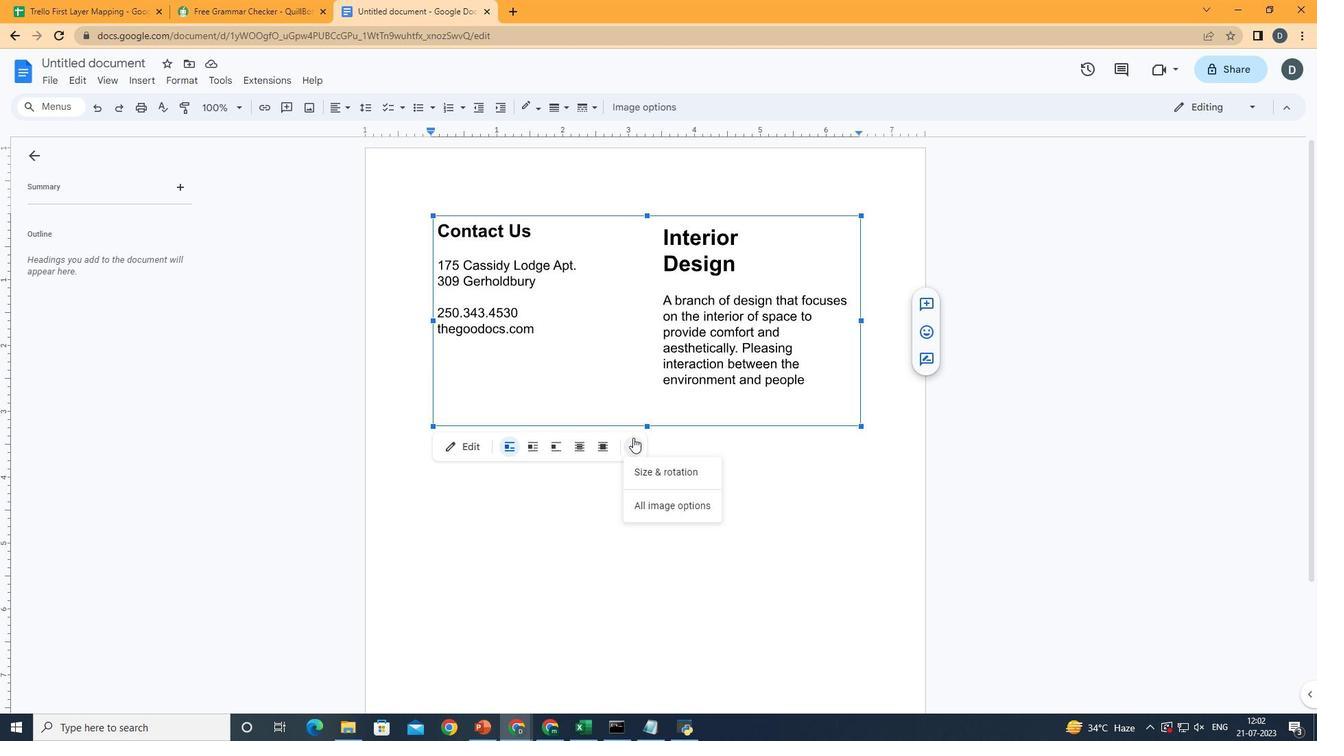
Action: Mouse moved to (997, 480)
Screenshot: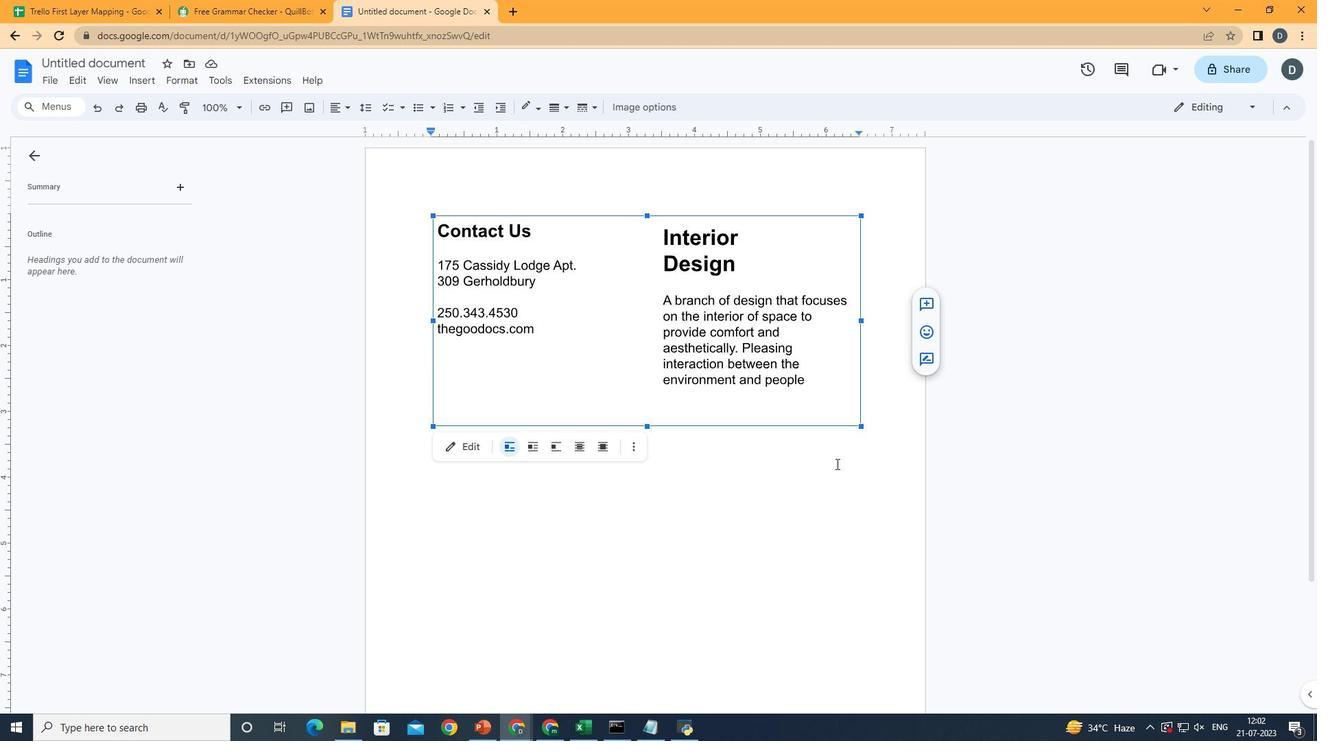 
Action: Mouse pressed left at (997, 480)
Screenshot: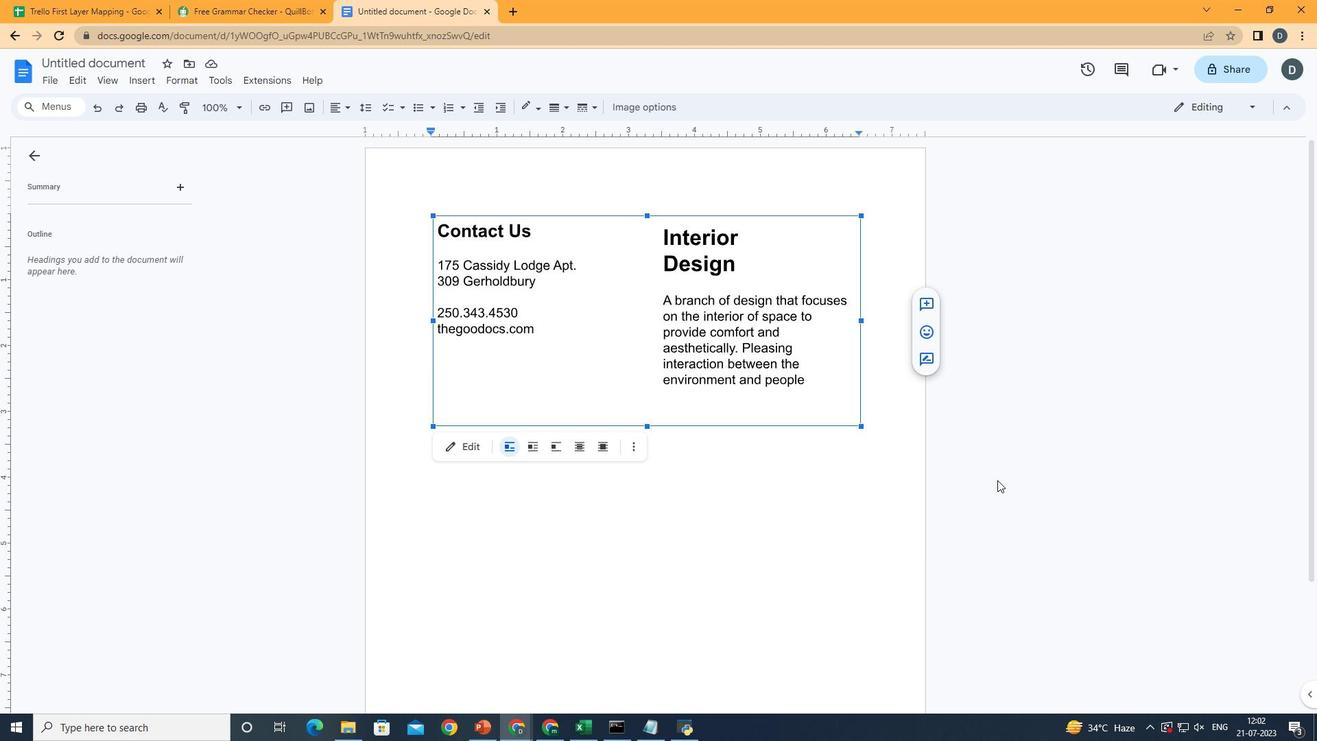
Action: Mouse moved to (159, 83)
Screenshot: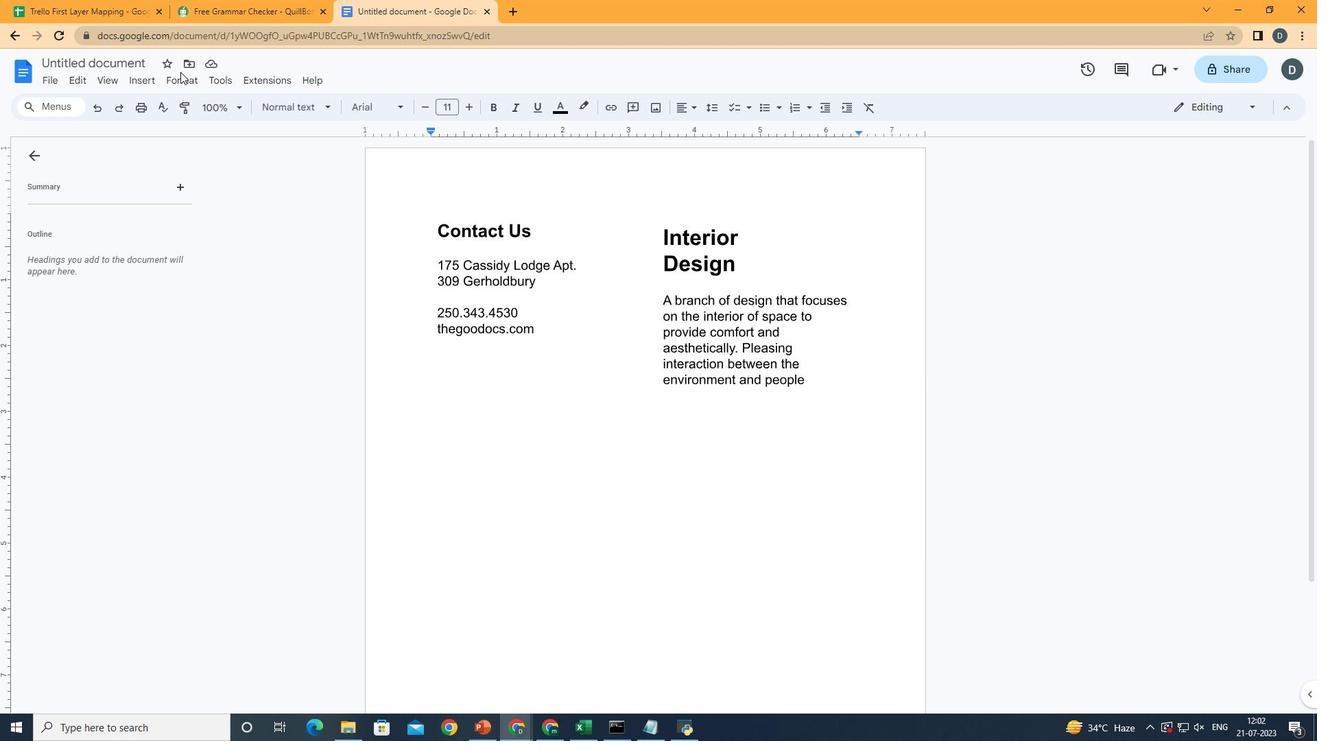 
Action: Mouse pressed left at (159, 83)
Screenshot: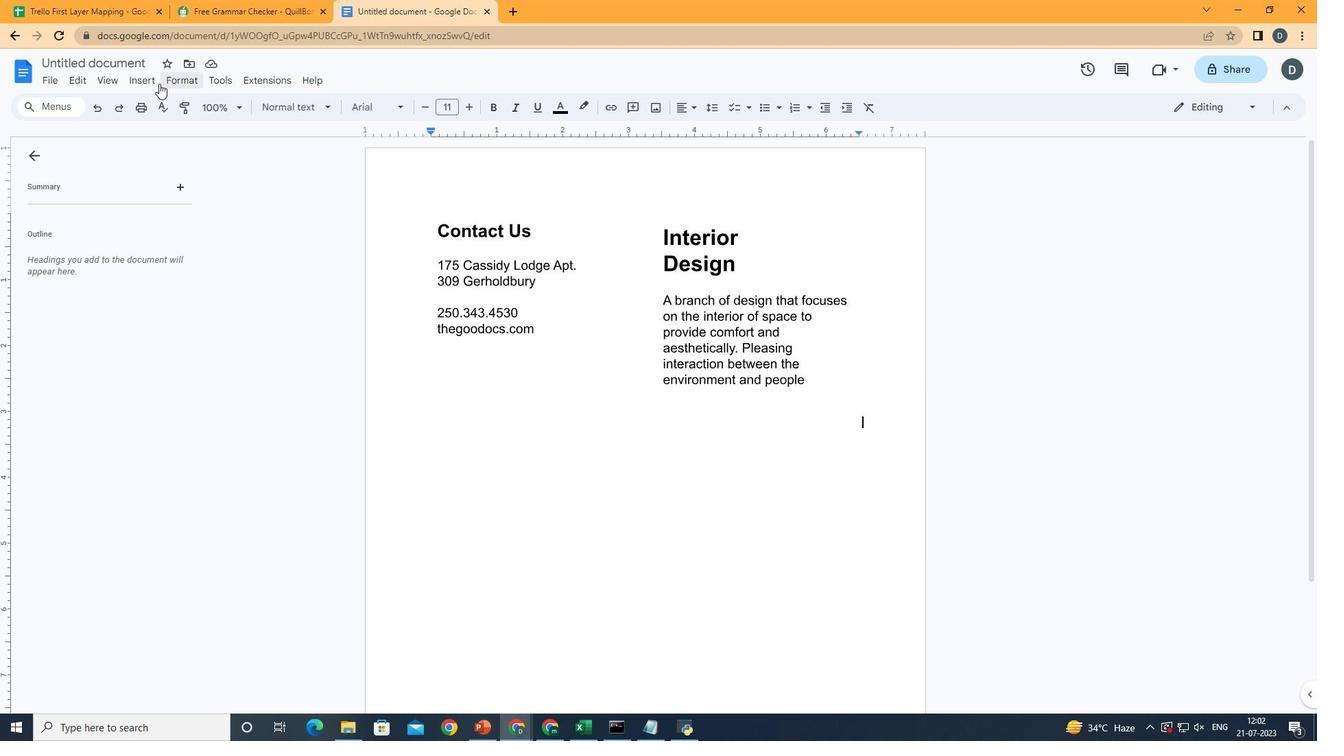 
Action: Mouse moved to (380, 103)
Screenshot: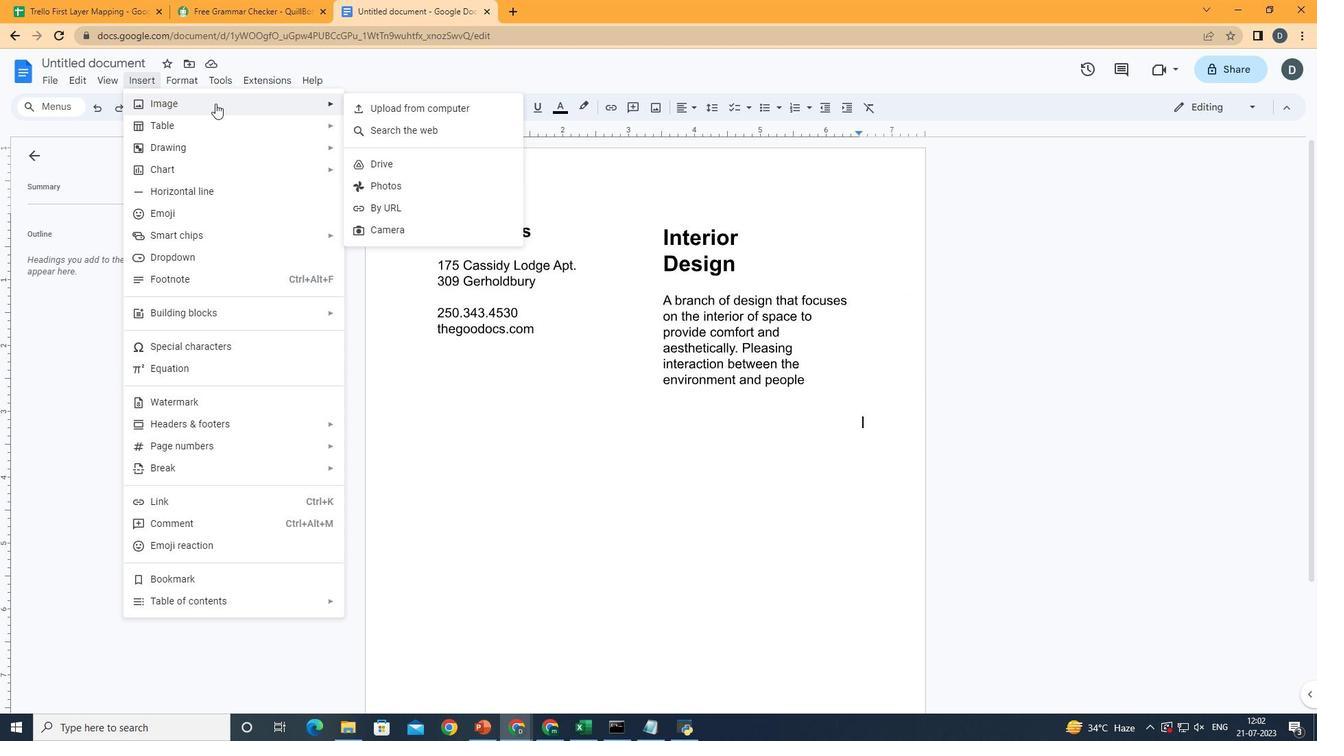 
Action: Mouse pressed left at (380, 103)
Screenshot: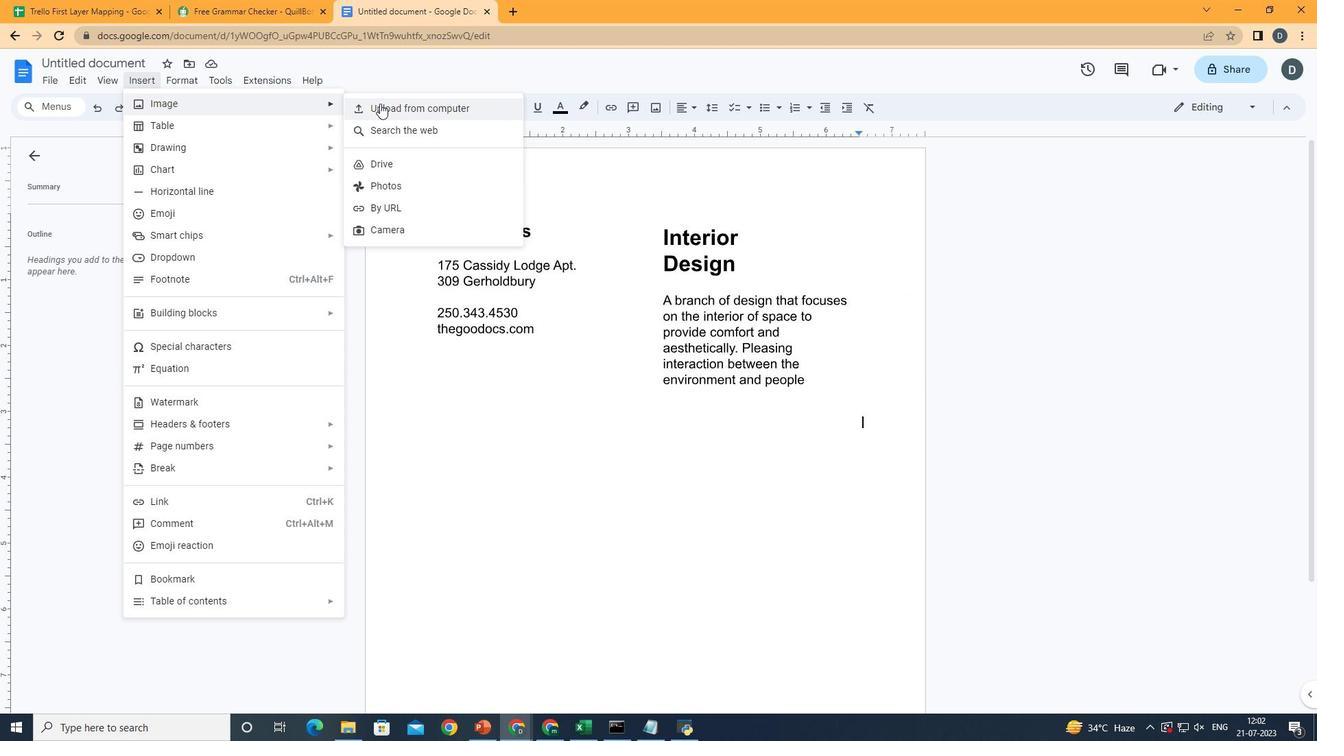 
Action: Mouse moved to (603, 133)
Screenshot: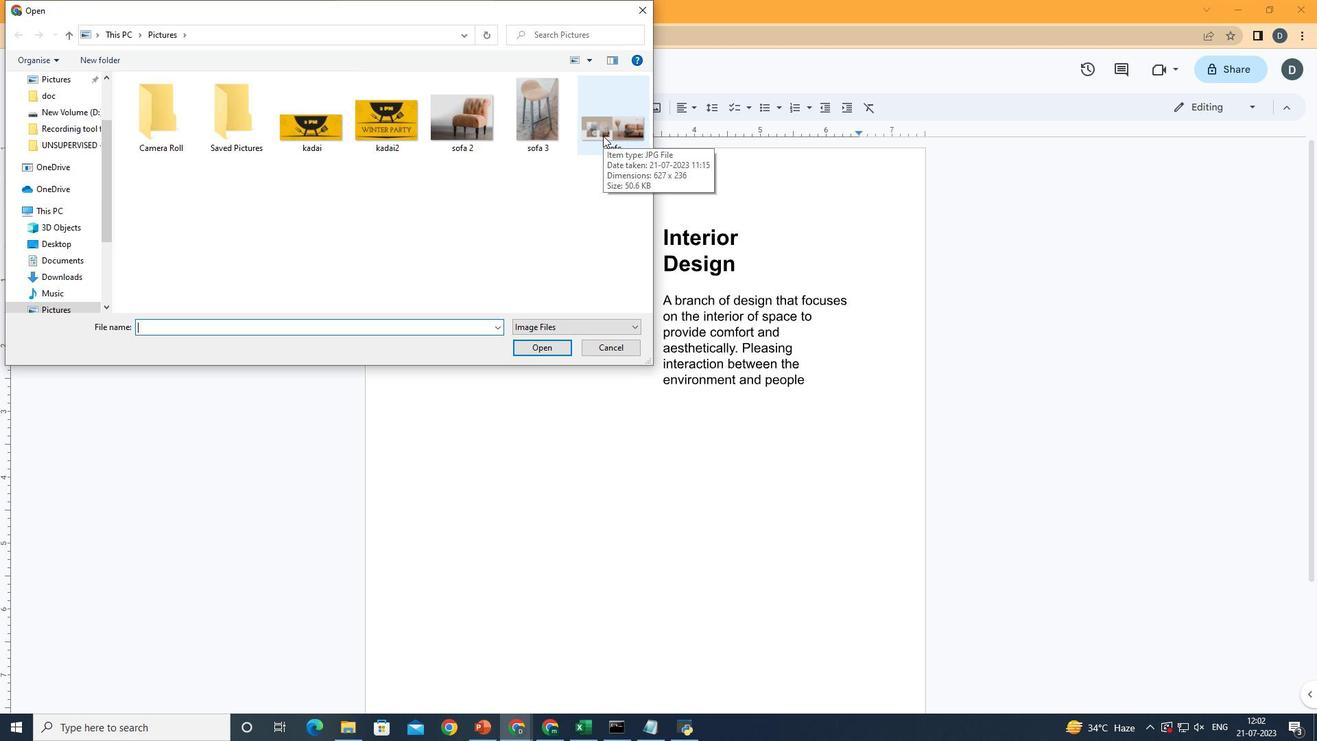 
Action: Mouse pressed left at (603, 133)
Screenshot: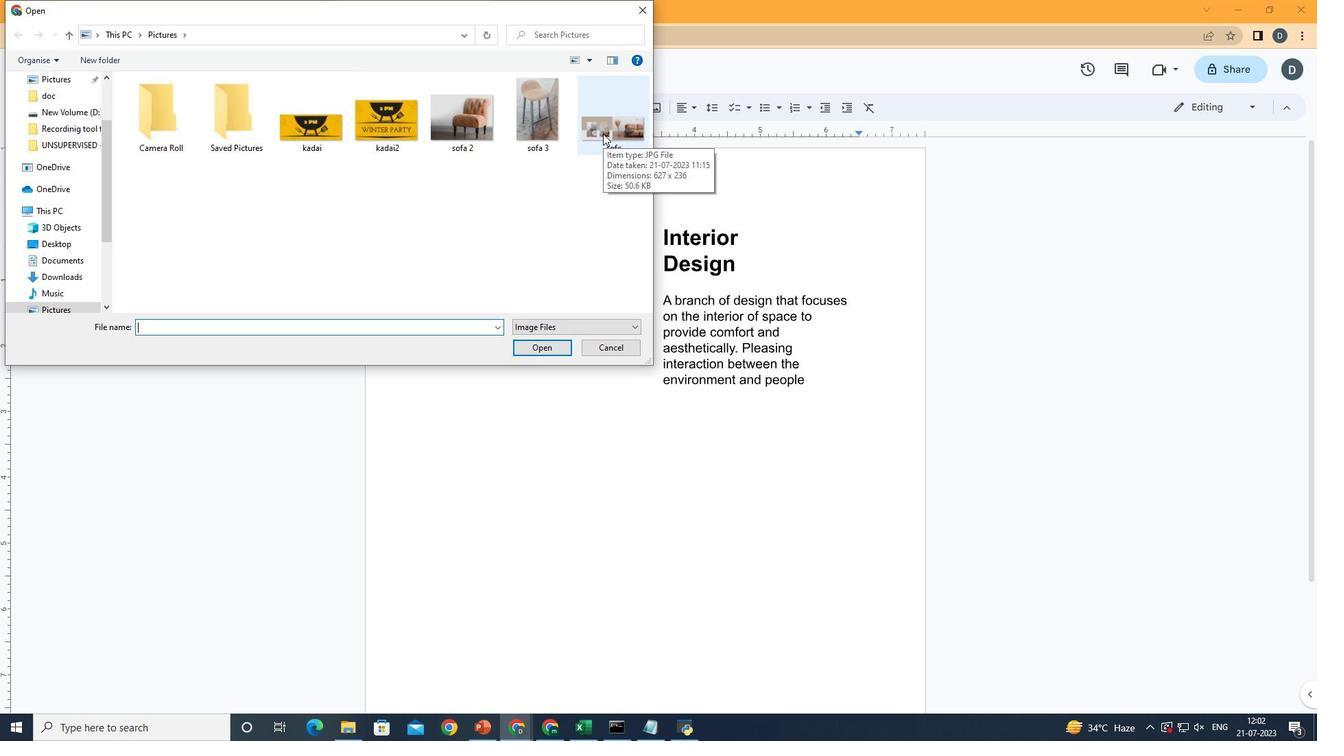 
Action: Mouse moved to (564, 123)
Screenshot: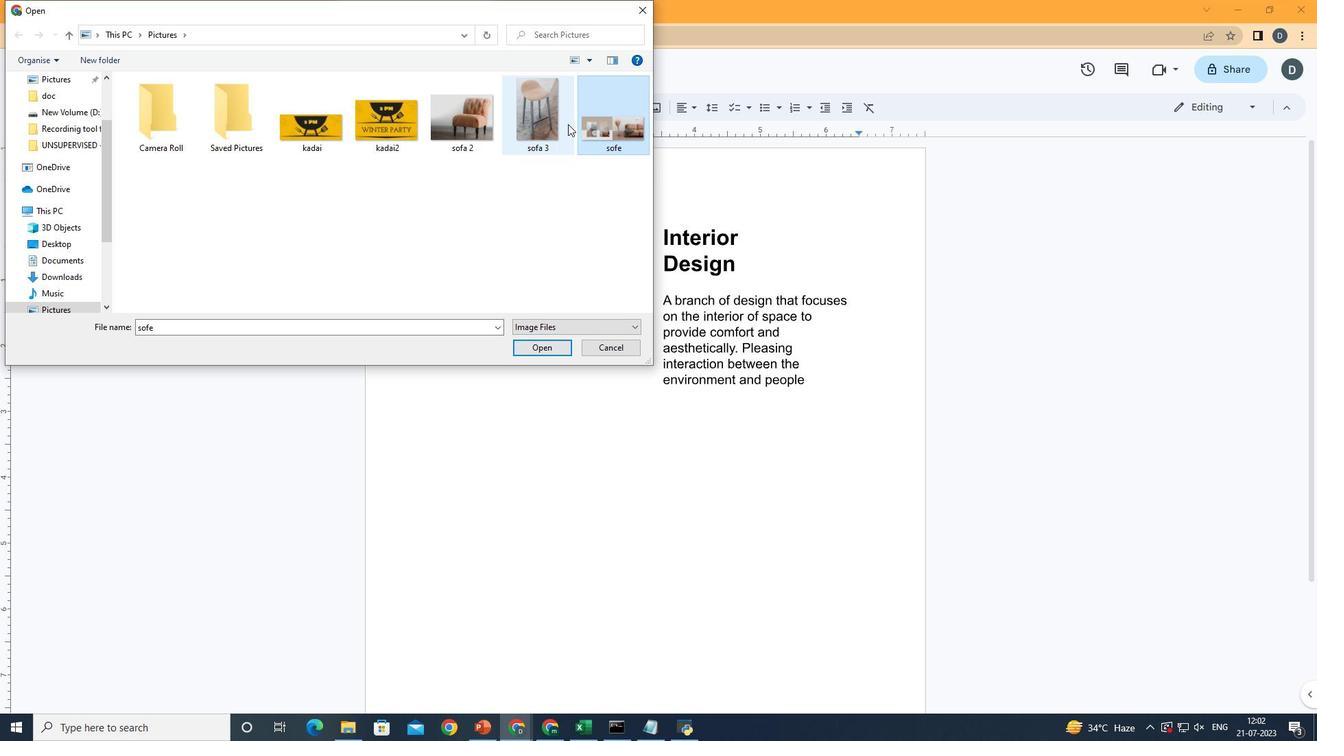 
Action: Key pressed <Key.shift_r>
Screenshot: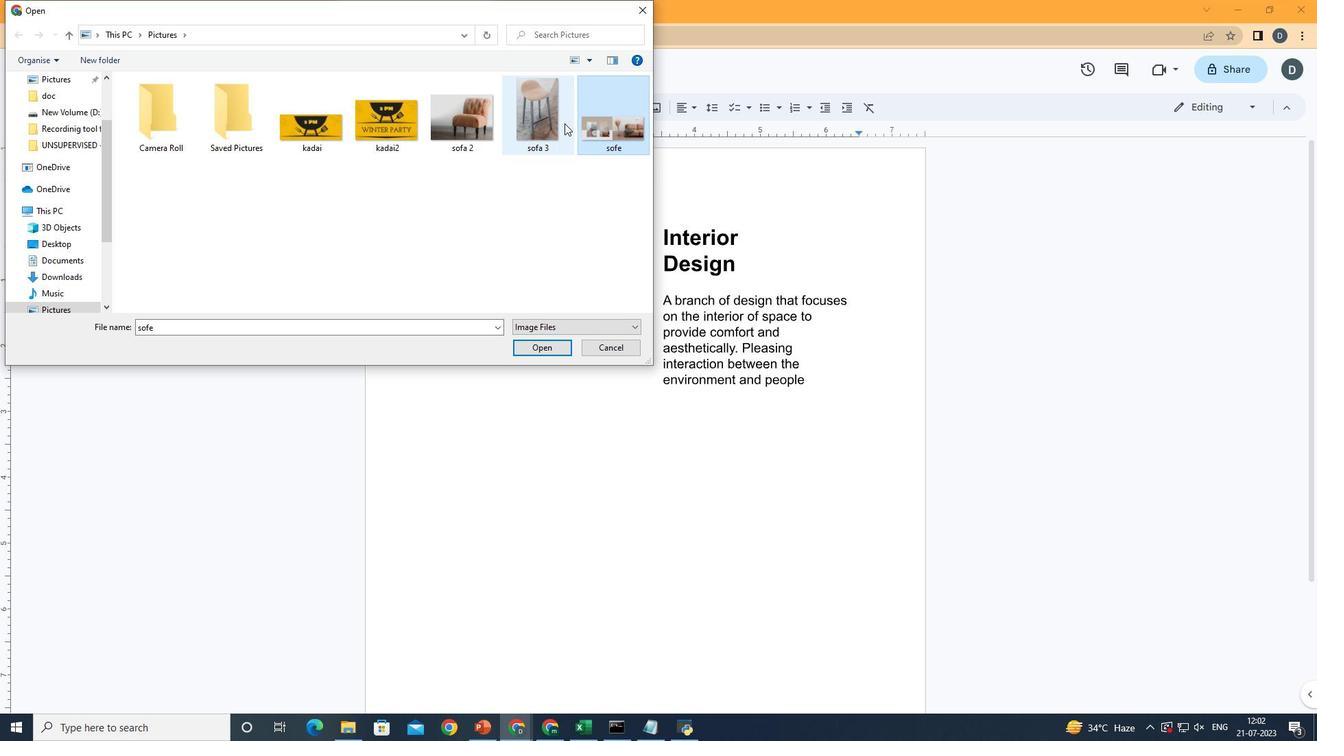 
Action: Mouse pressed left at (564, 123)
Screenshot: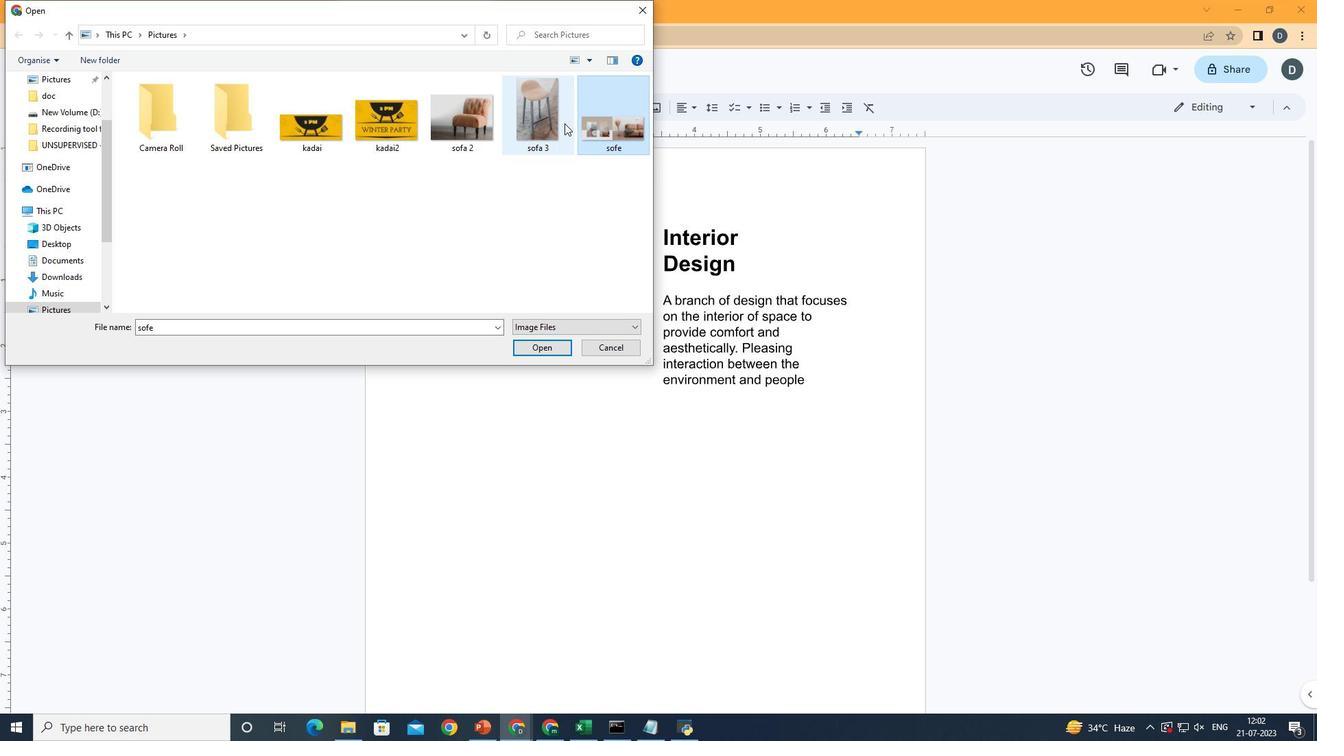 
Action: Mouse moved to (562, 170)
Screenshot: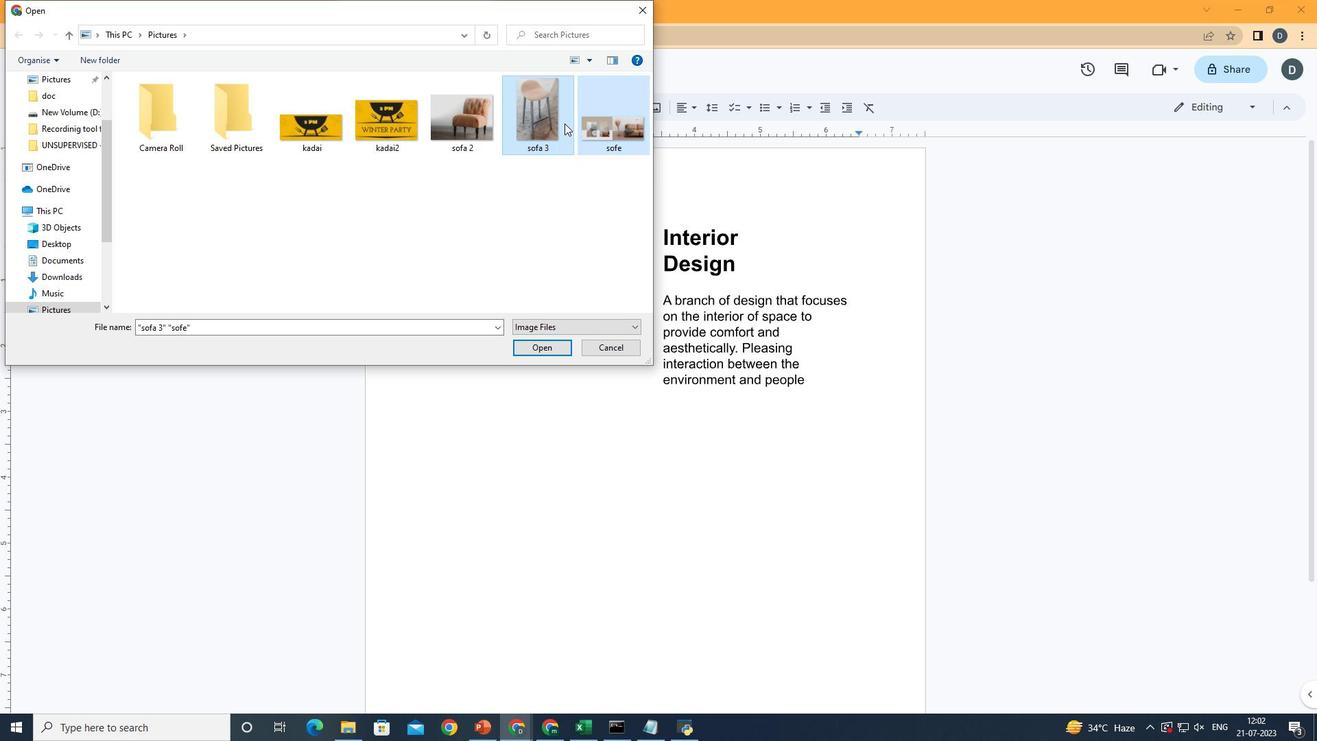 
Action: Key pressed <Key.shift_r>
Screenshot: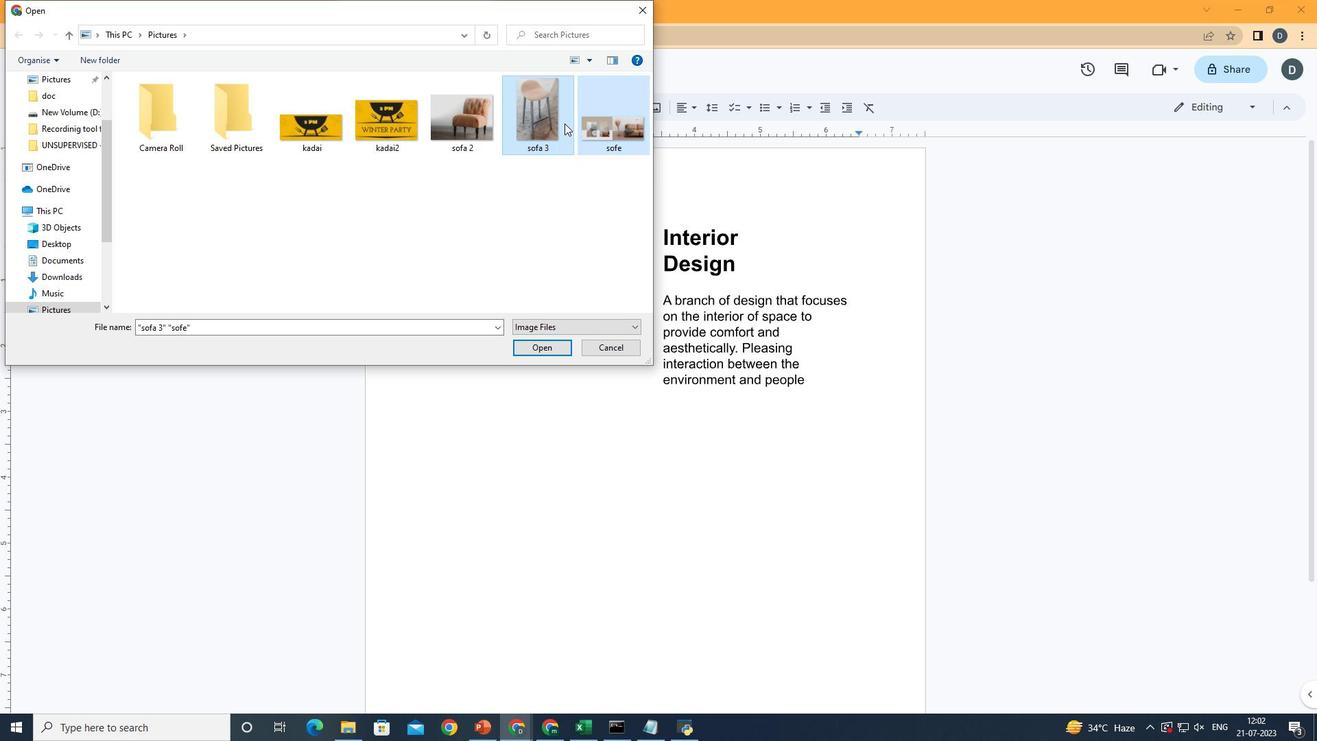 
Action: Mouse moved to (556, 215)
Screenshot: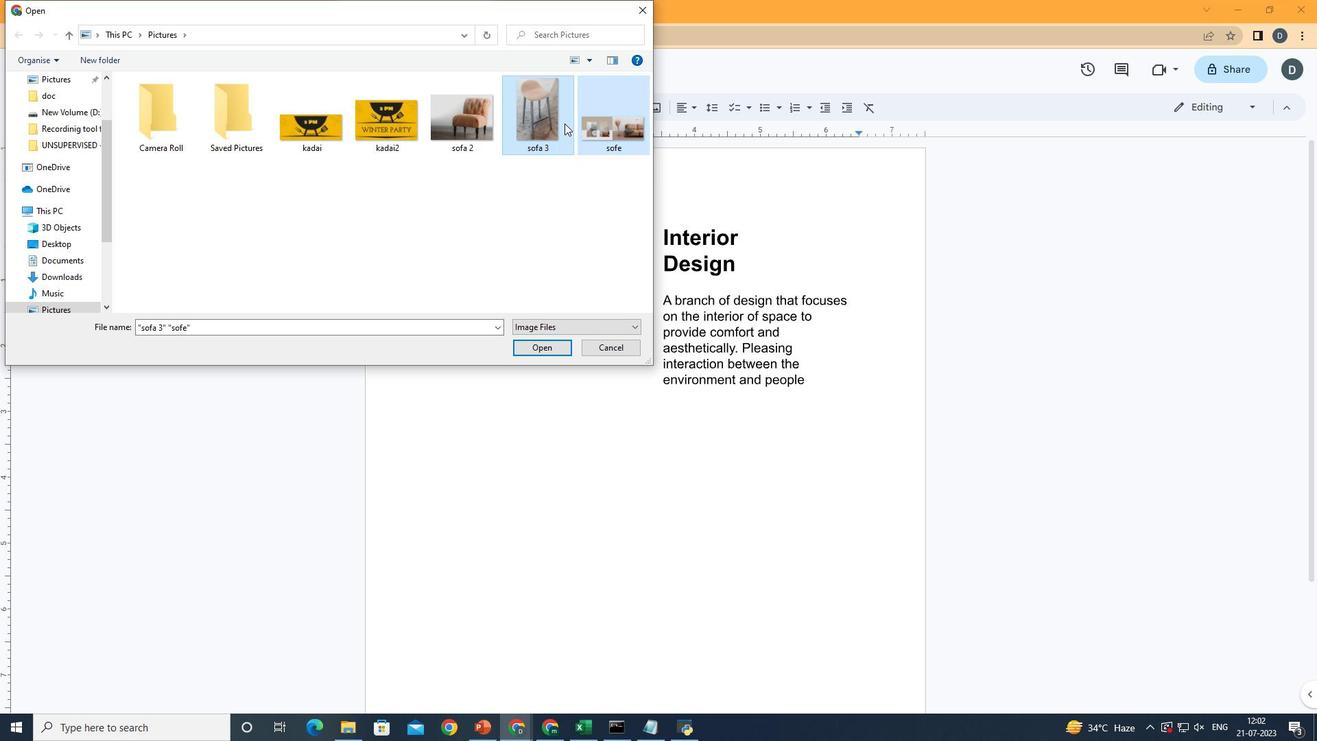 
Action: Key pressed <Key.shift_r>
Screenshot: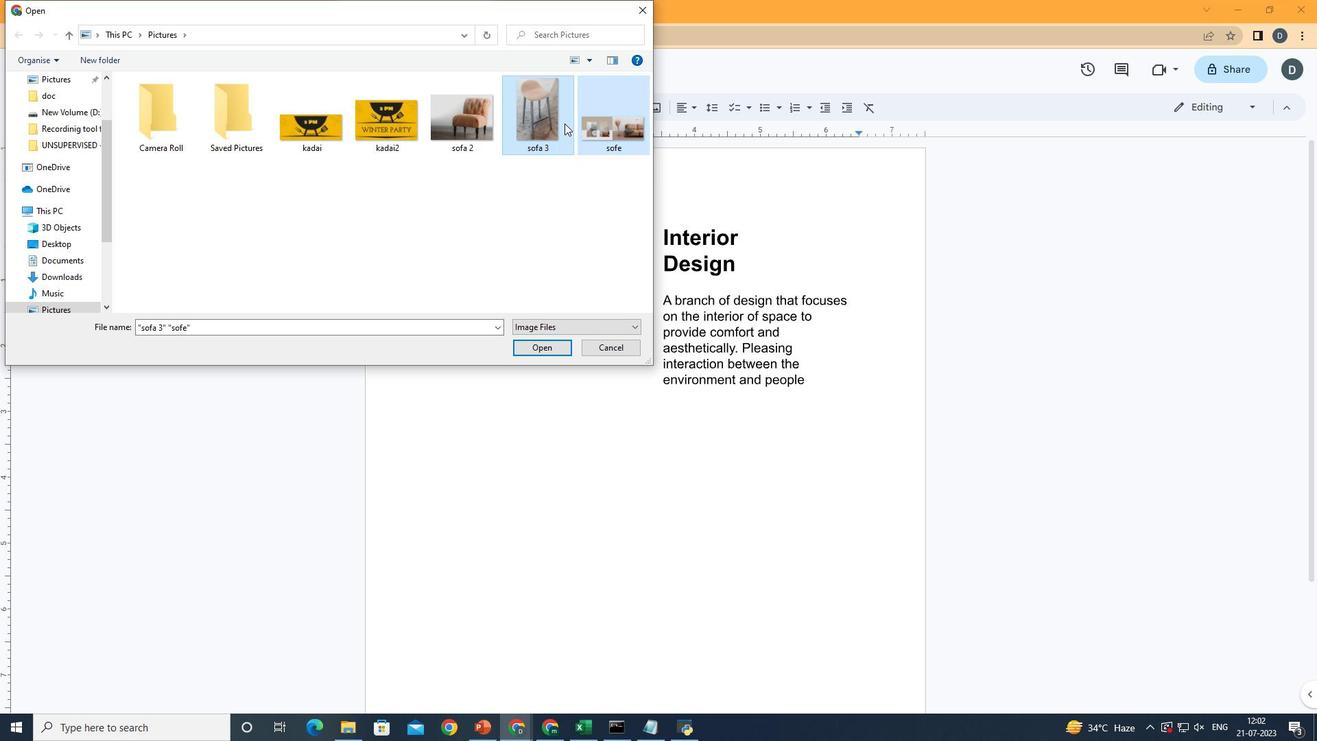 
Action: Mouse moved to (549, 253)
Screenshot: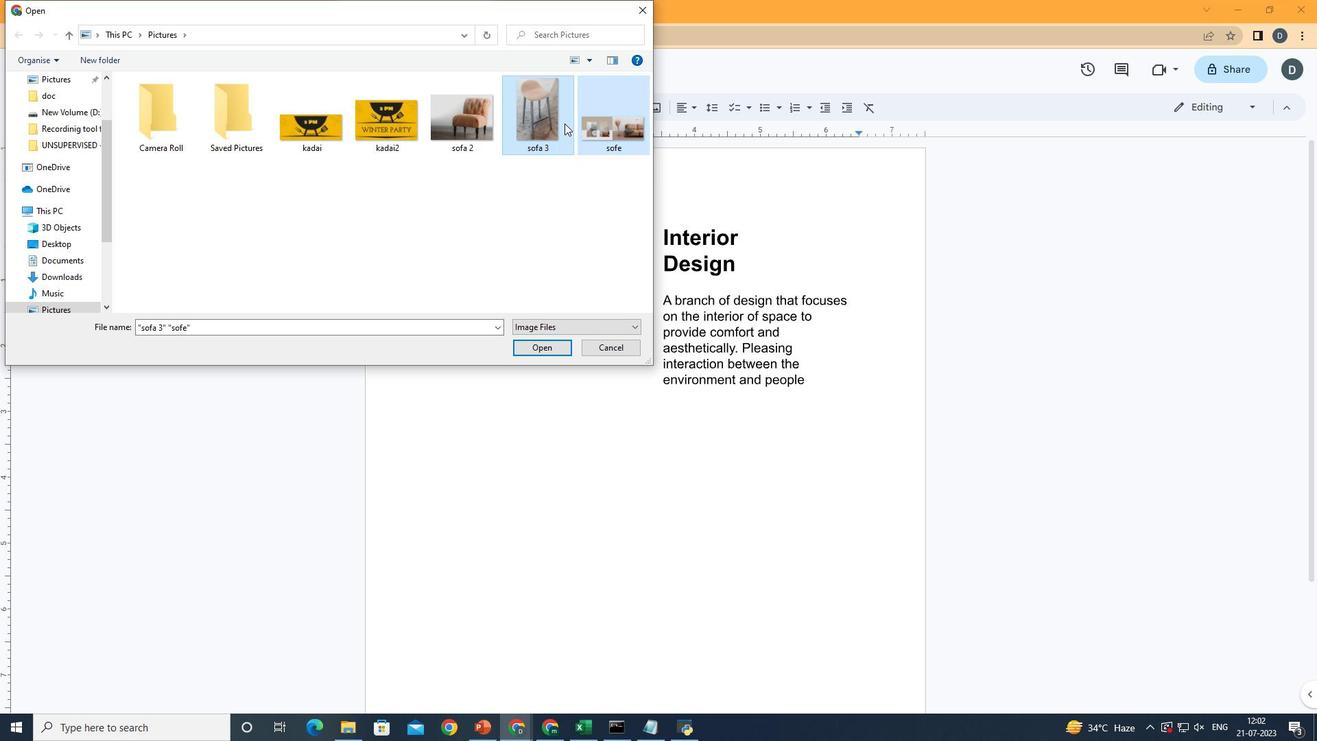 
Action: Key pressed <Key.shift_r>
Screenshot: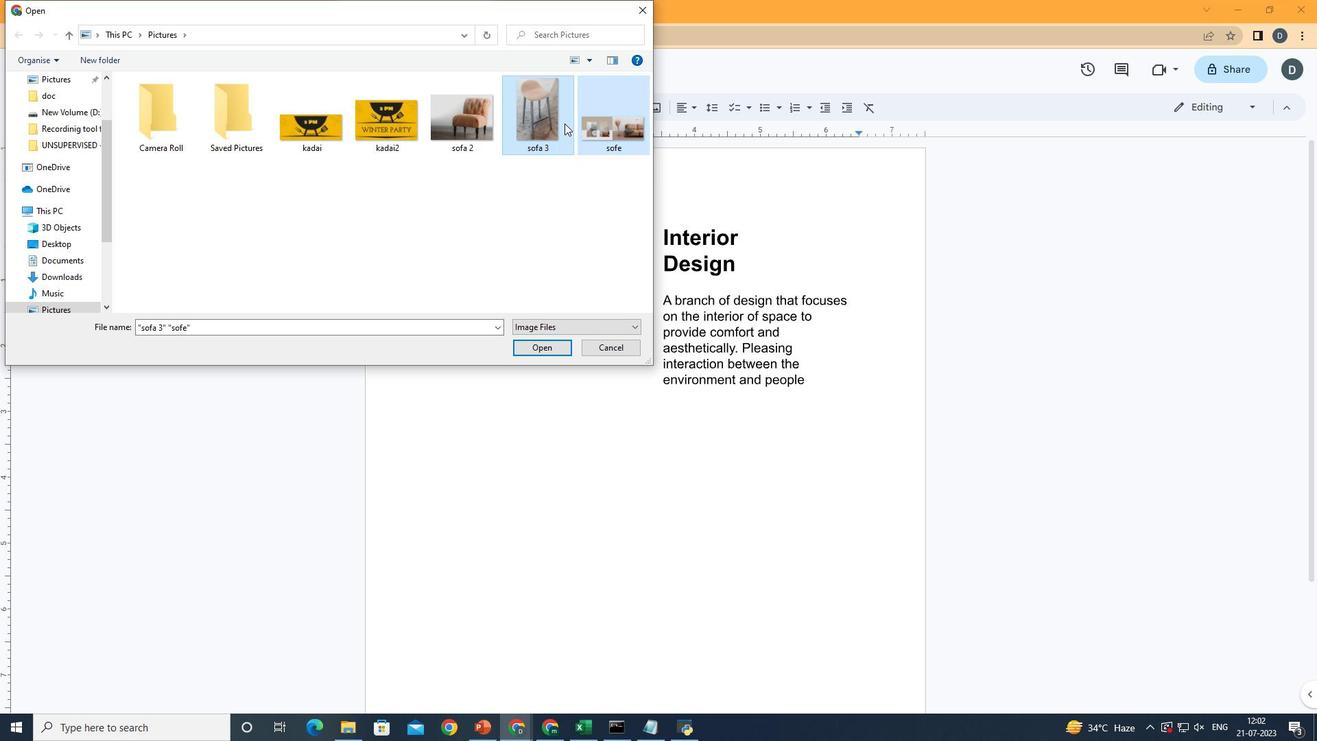 
Action: Mouse moved to (548, 298)
Screenshot: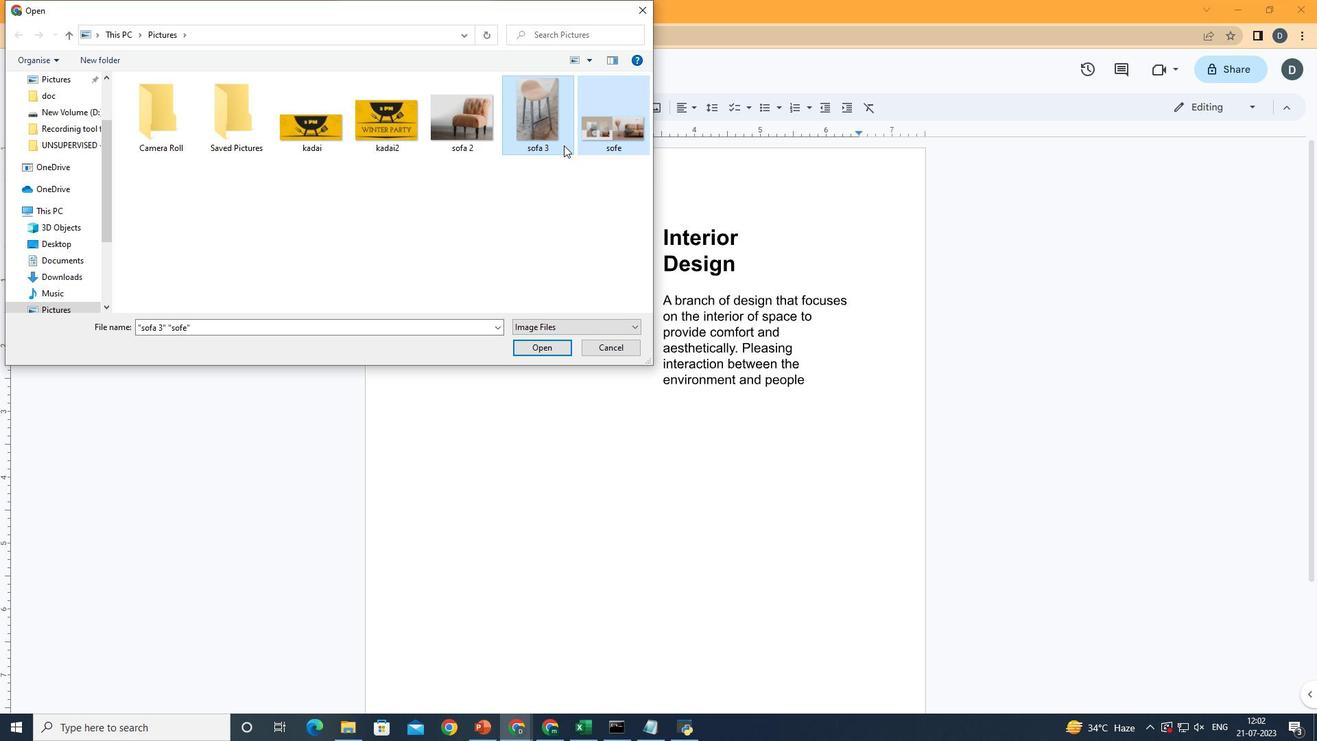 
Action: Key pressed <Key.shift_r>
Screenshot: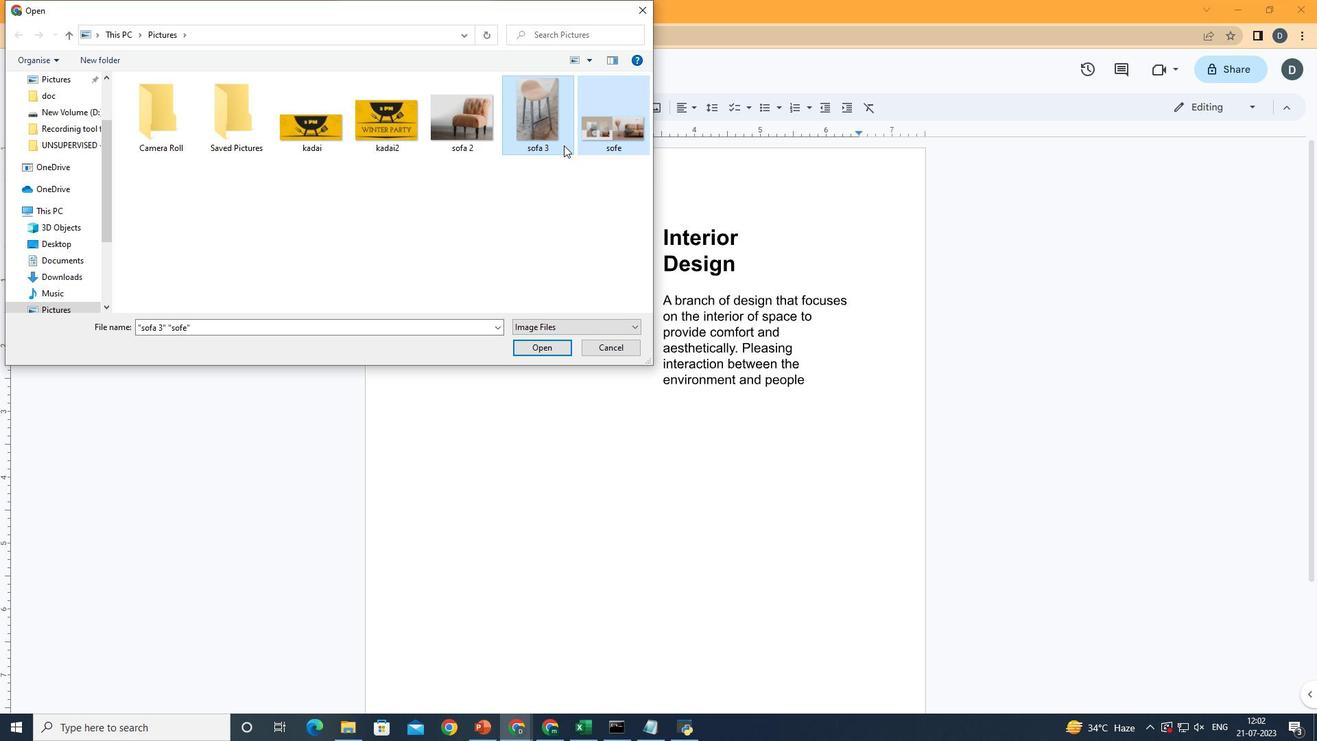 
Action: Mouse moved to (543, 332)
Screenshot: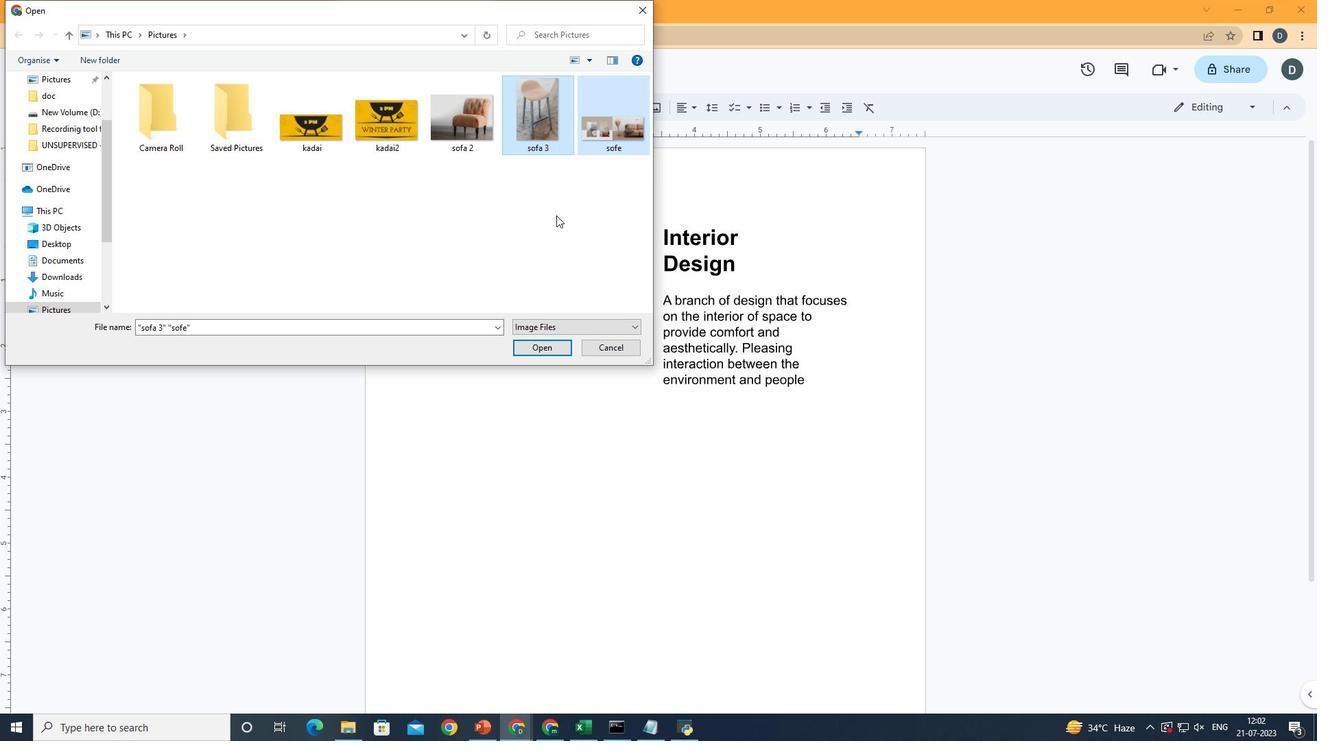 
Action: Key pressed <Key.shift_r>
Screenshot: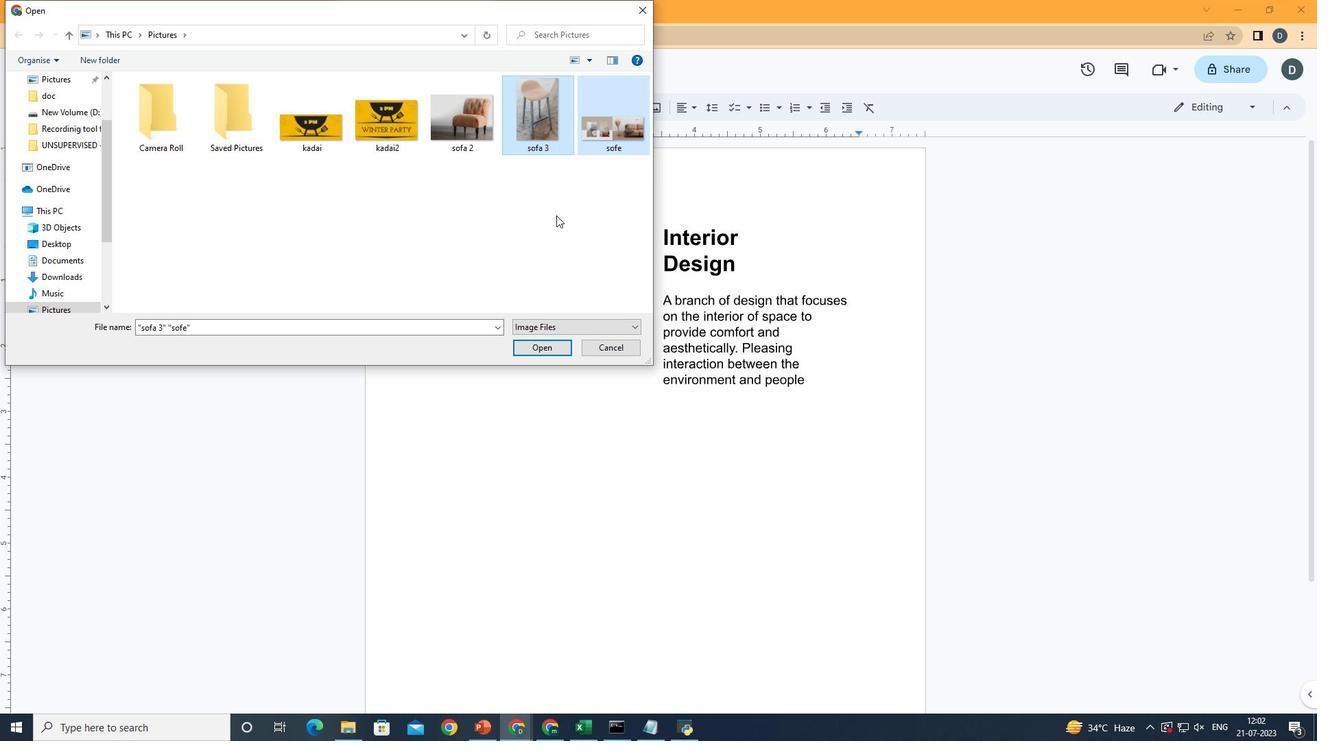 
Action: Mouse moved to (535, 352)
Screenshot: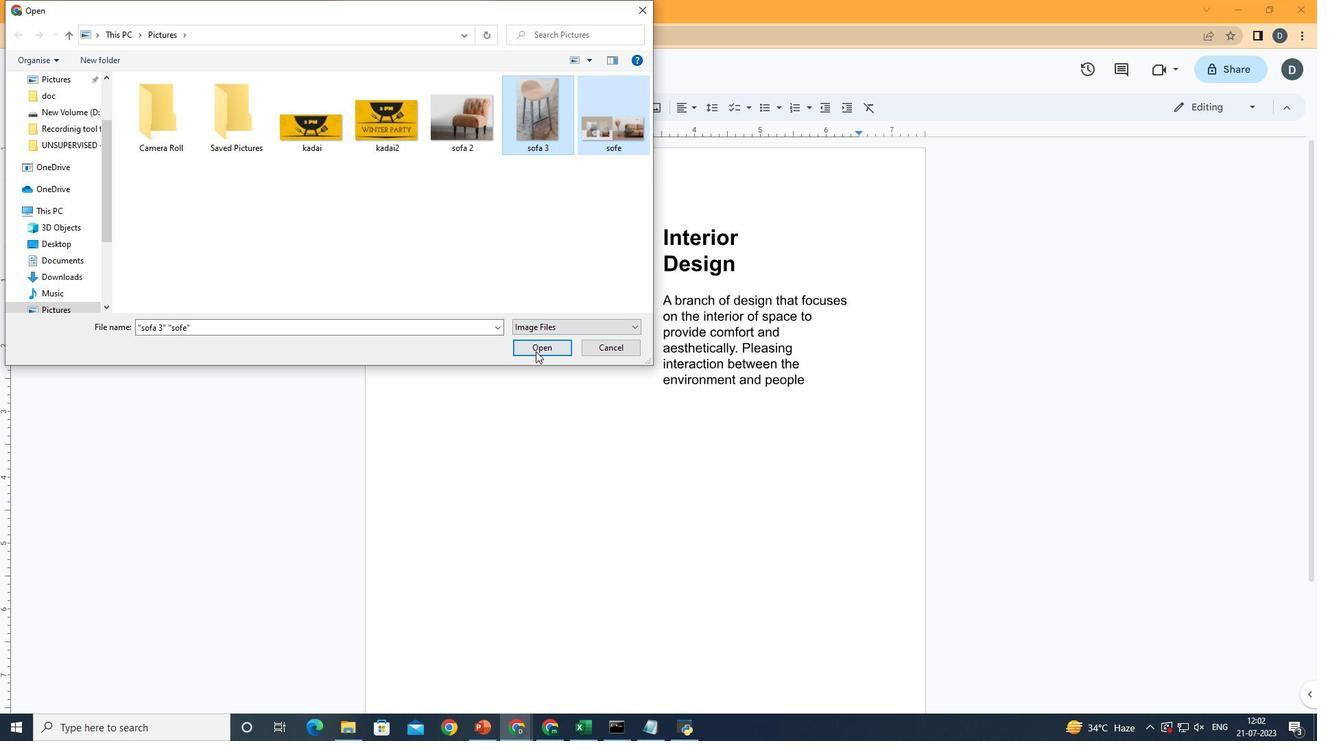 
Action: Mouse pressed left at (535, 352)
Screenshot: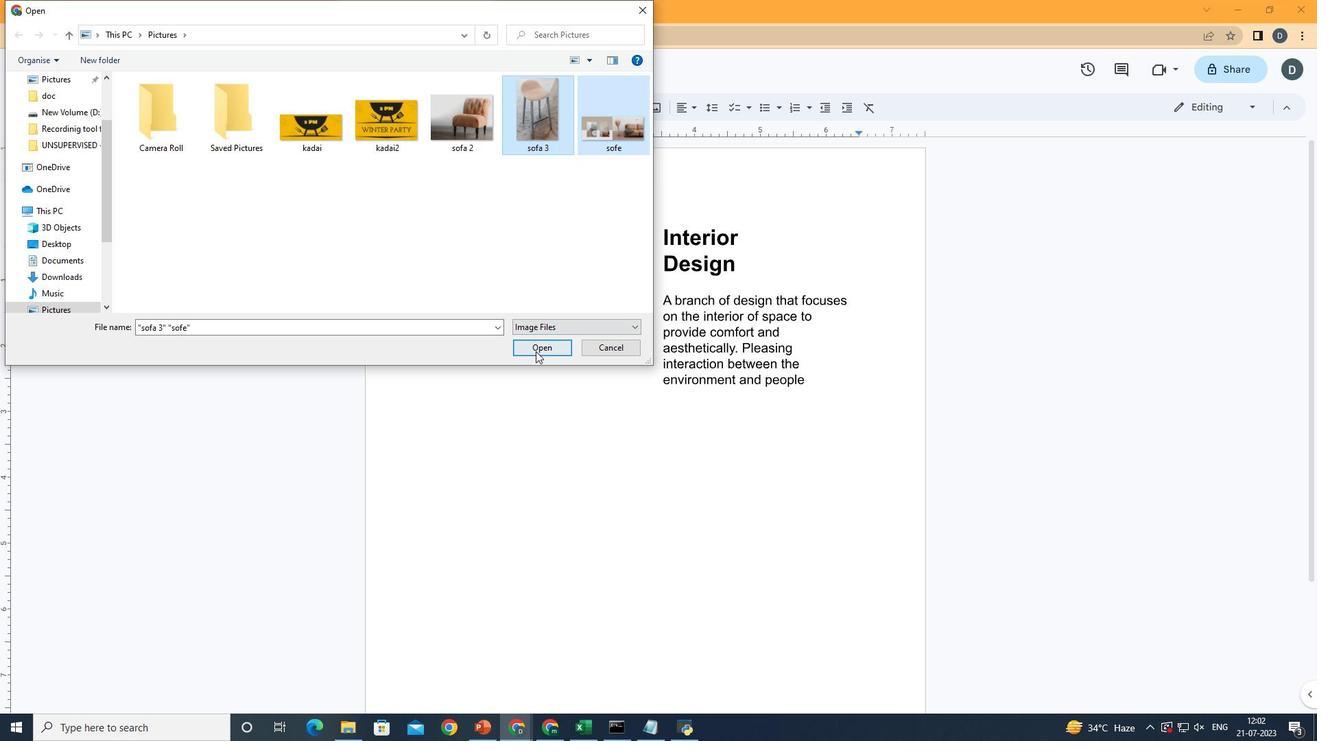 
Action: Mouse moved to (627, 537)
Screenshot: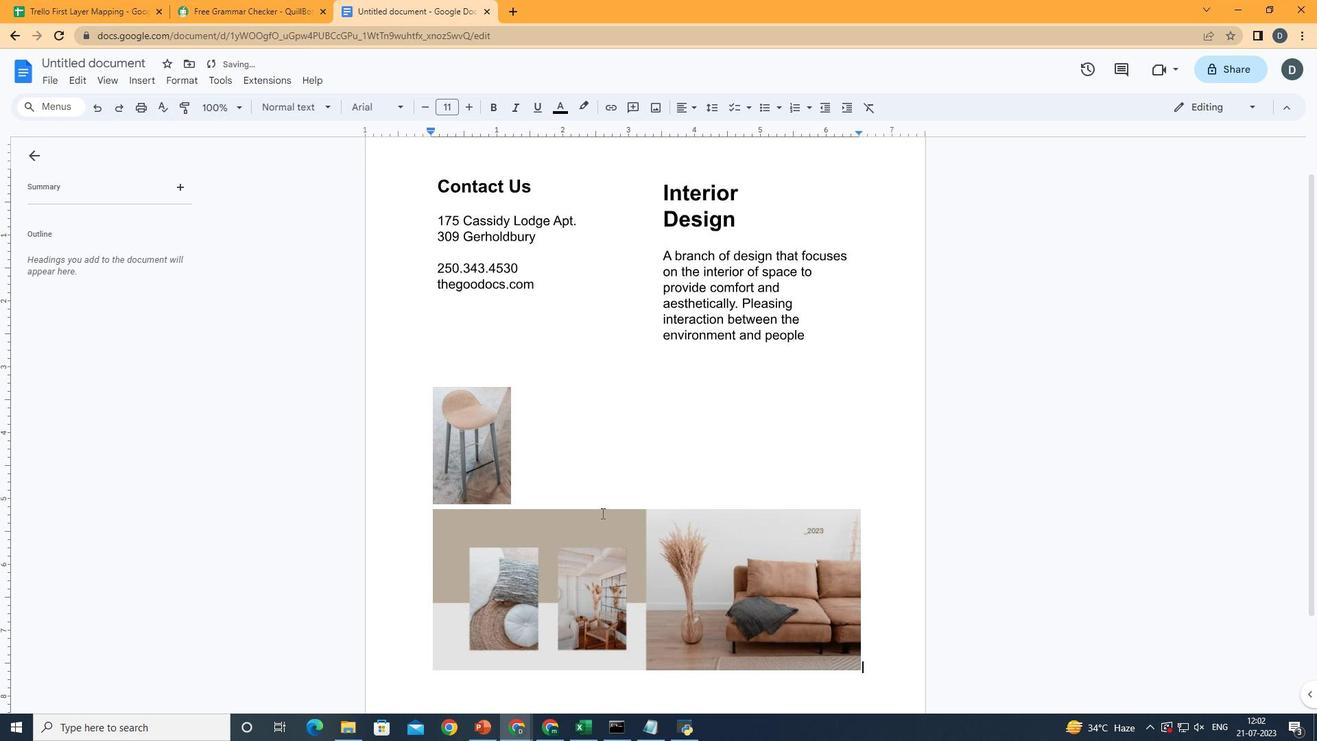
Action: Key pressed ctrl+Z
Screenshot: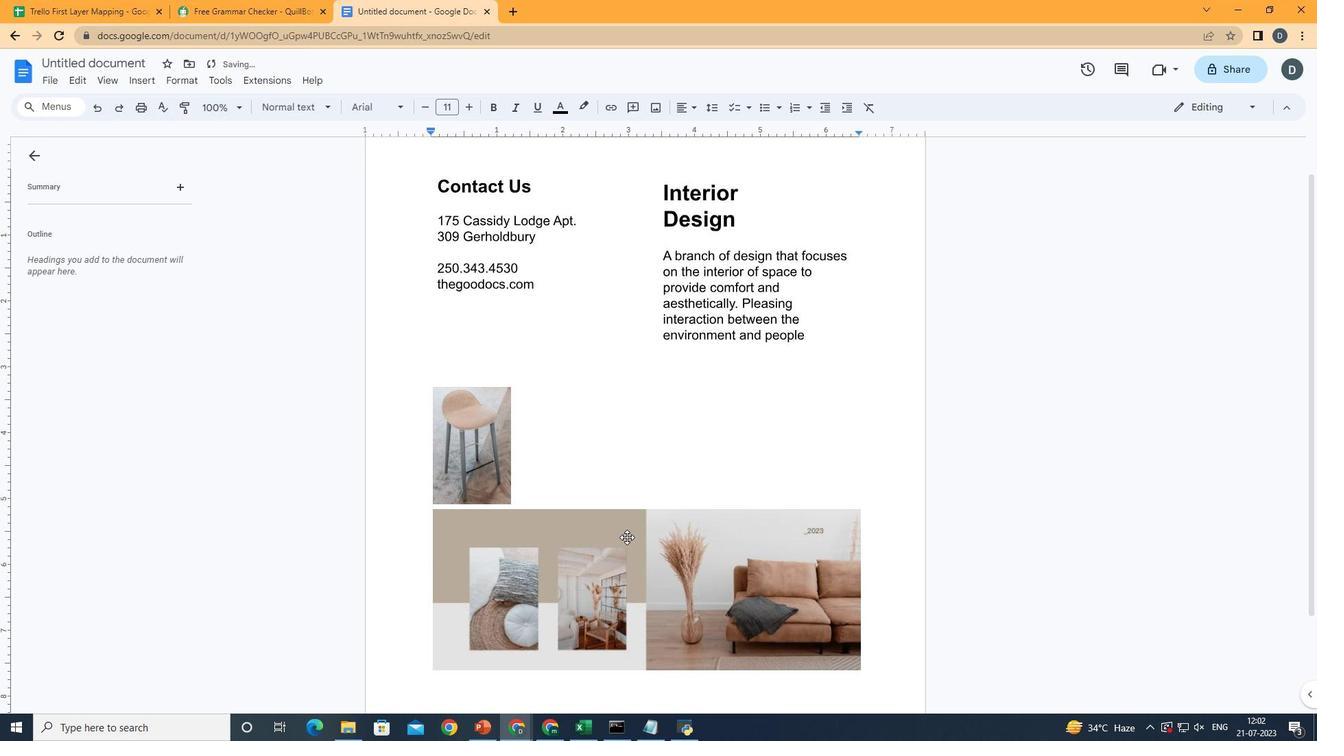 
Action: Mouse moved to (133, 88)
Screenshot: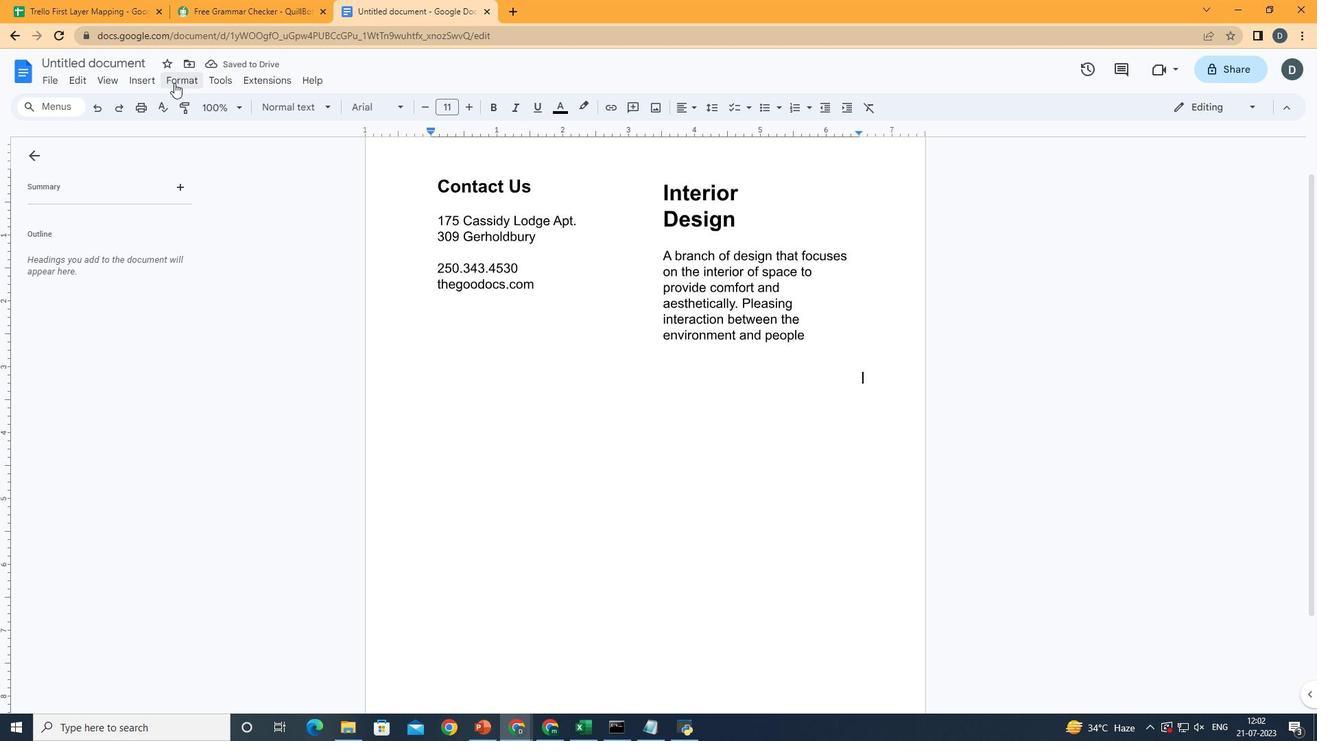 
Action: Mouse pressed left at (133, 88)
Screenshot: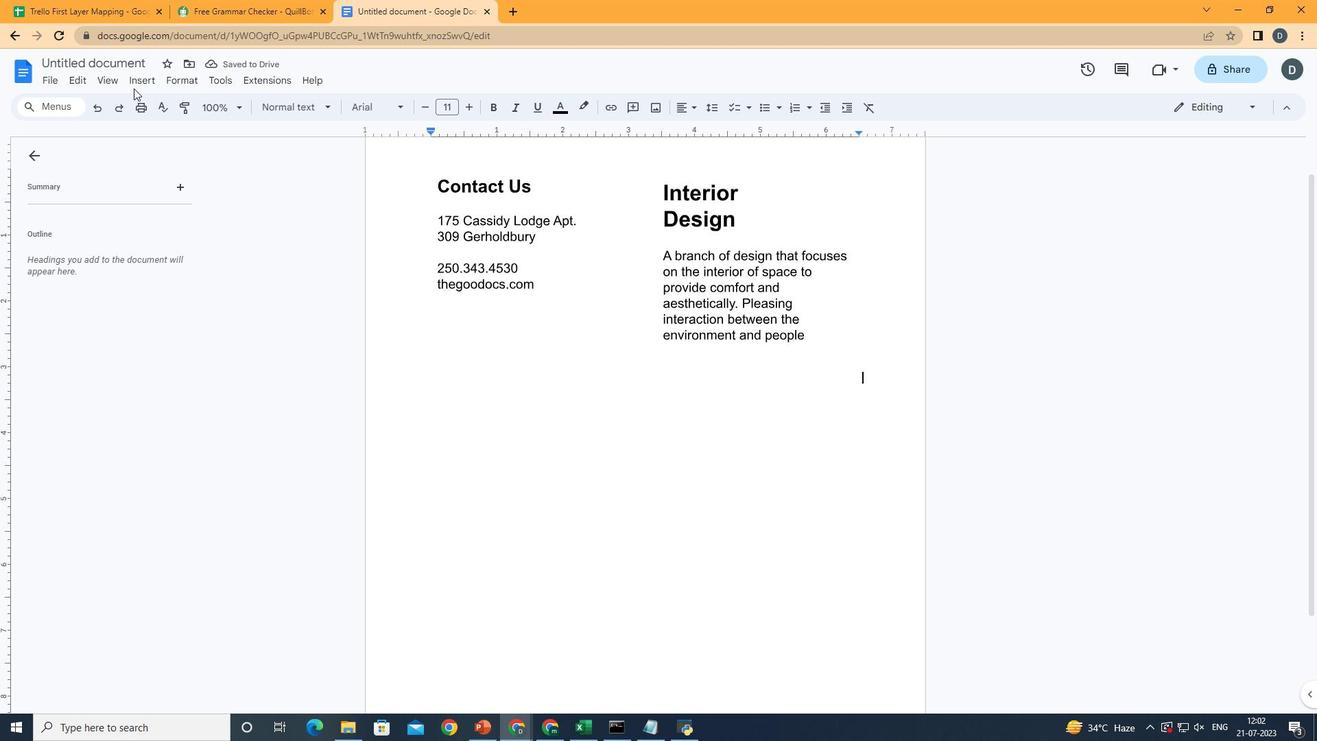 
Action: Mouse moved to (138, 81)
Screenshot: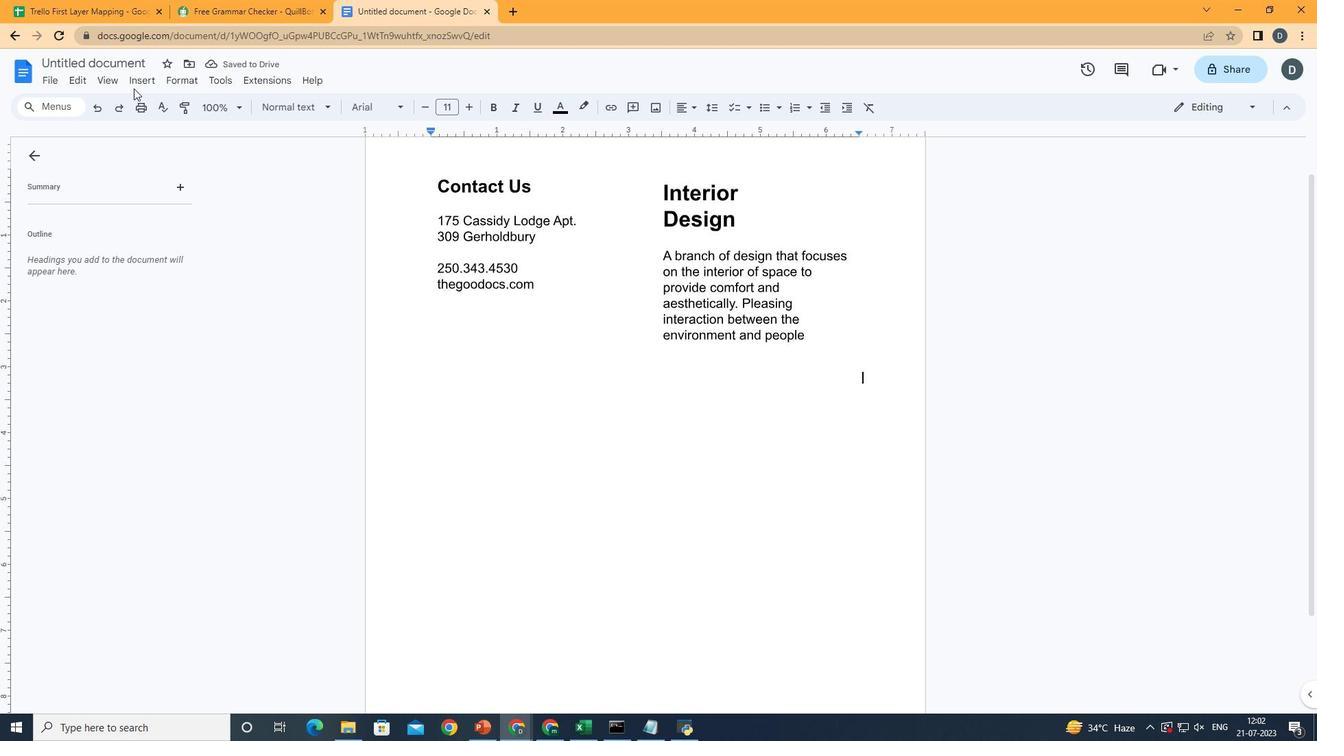 
Action: Mouse pressed left at (138, 81)
Screenshot: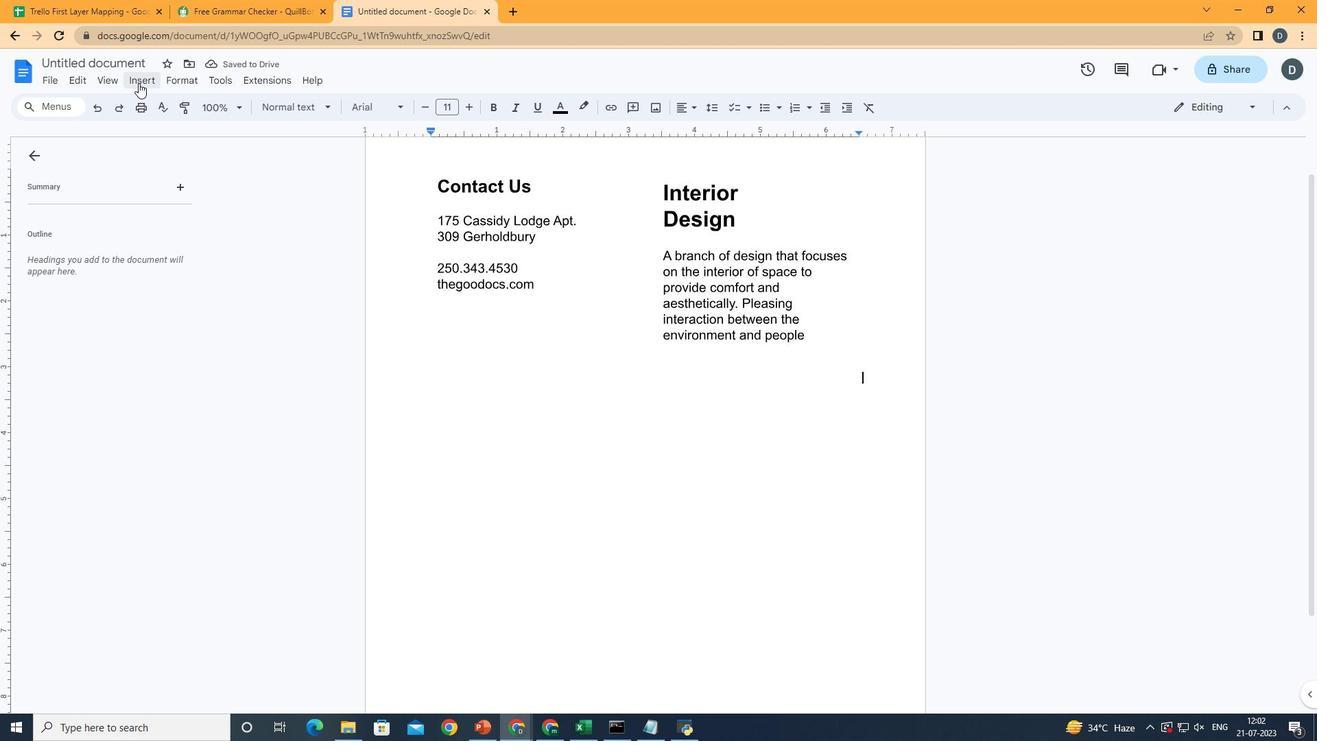 
Action: Mouse moved to (395, 107)
Screenshot: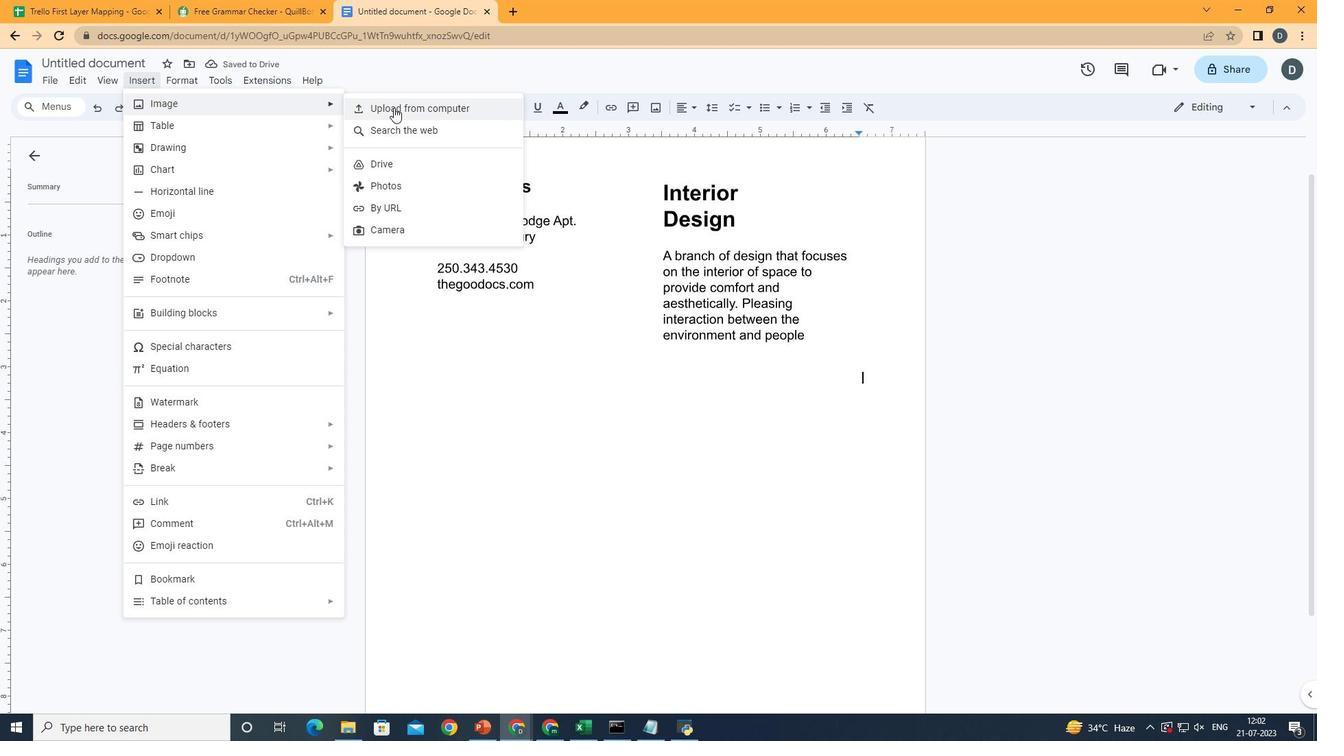 
Action: Mouse pressed left at (395, 107)
Screenshot: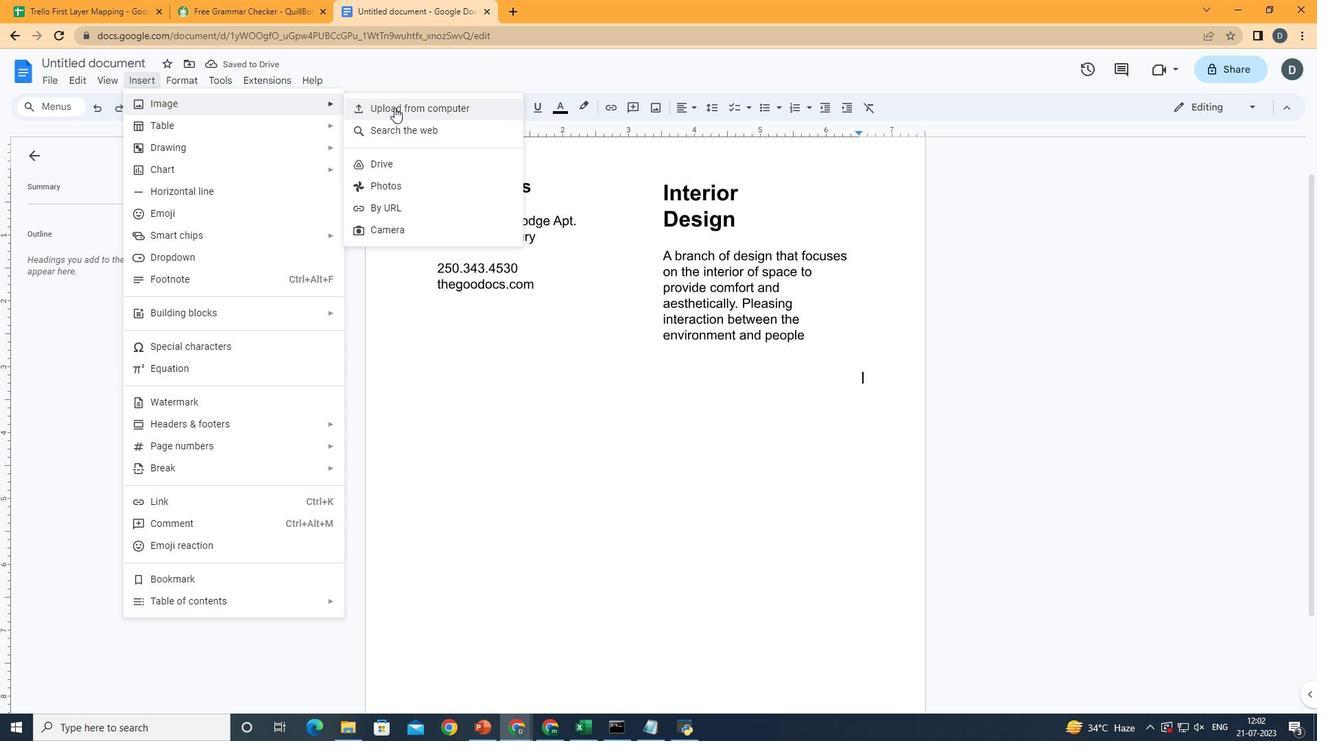 
Action: Mouse moved to (618, 129)
Screenshot: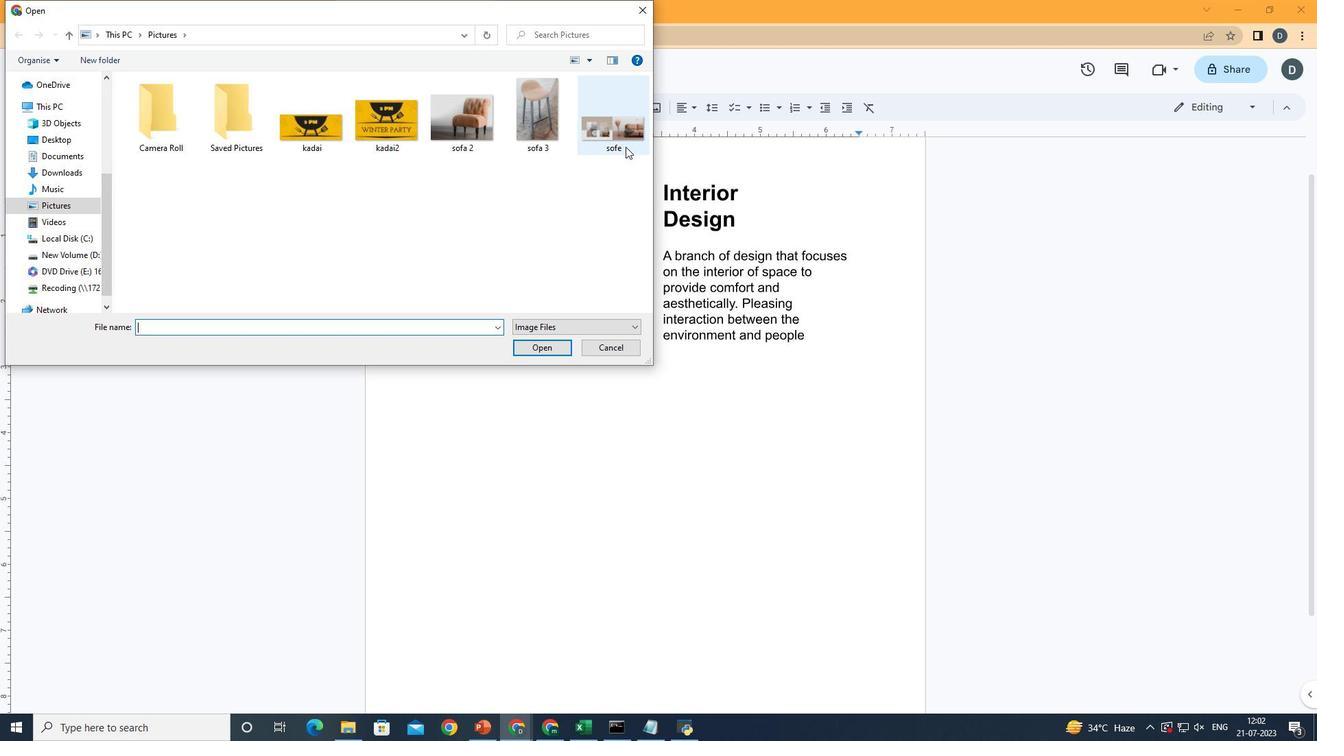 
Action: Mouse pressed left at (618, 129)
Screenshot: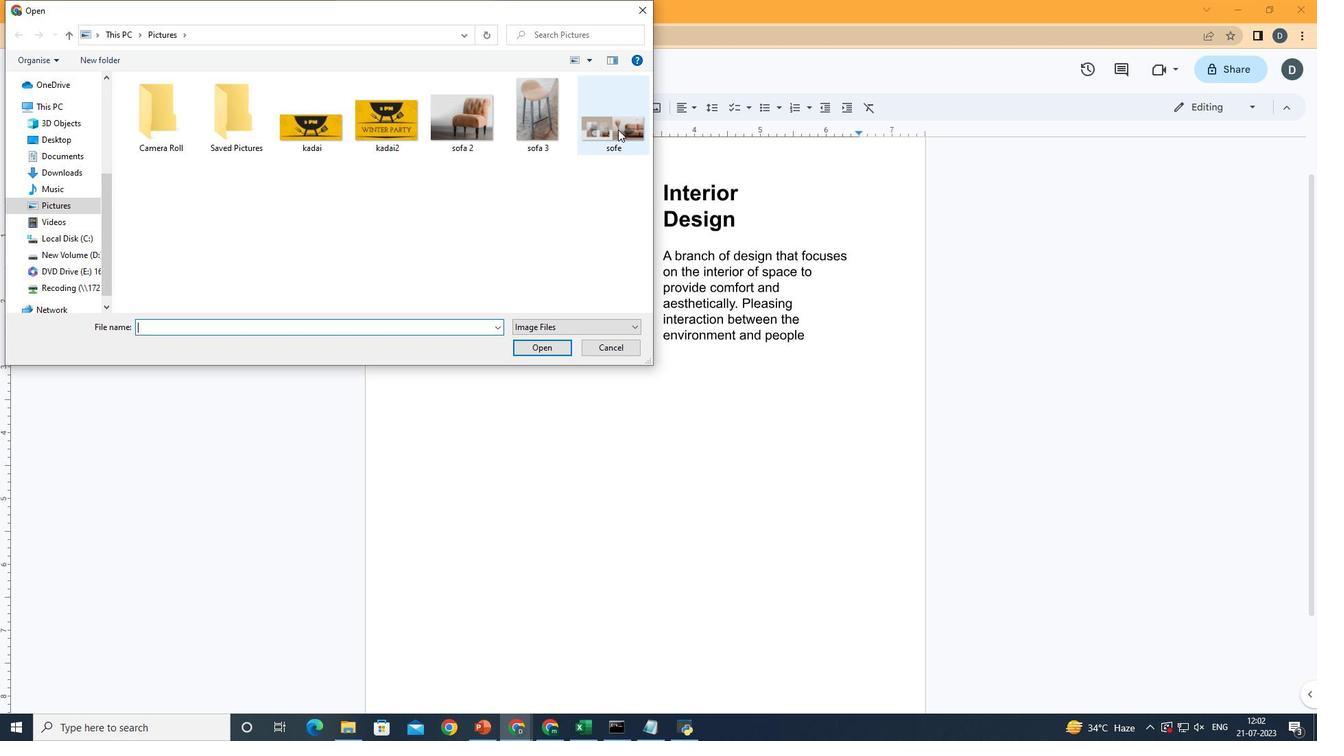 
Action: Mouse moved to (534, 343)
Screenshot: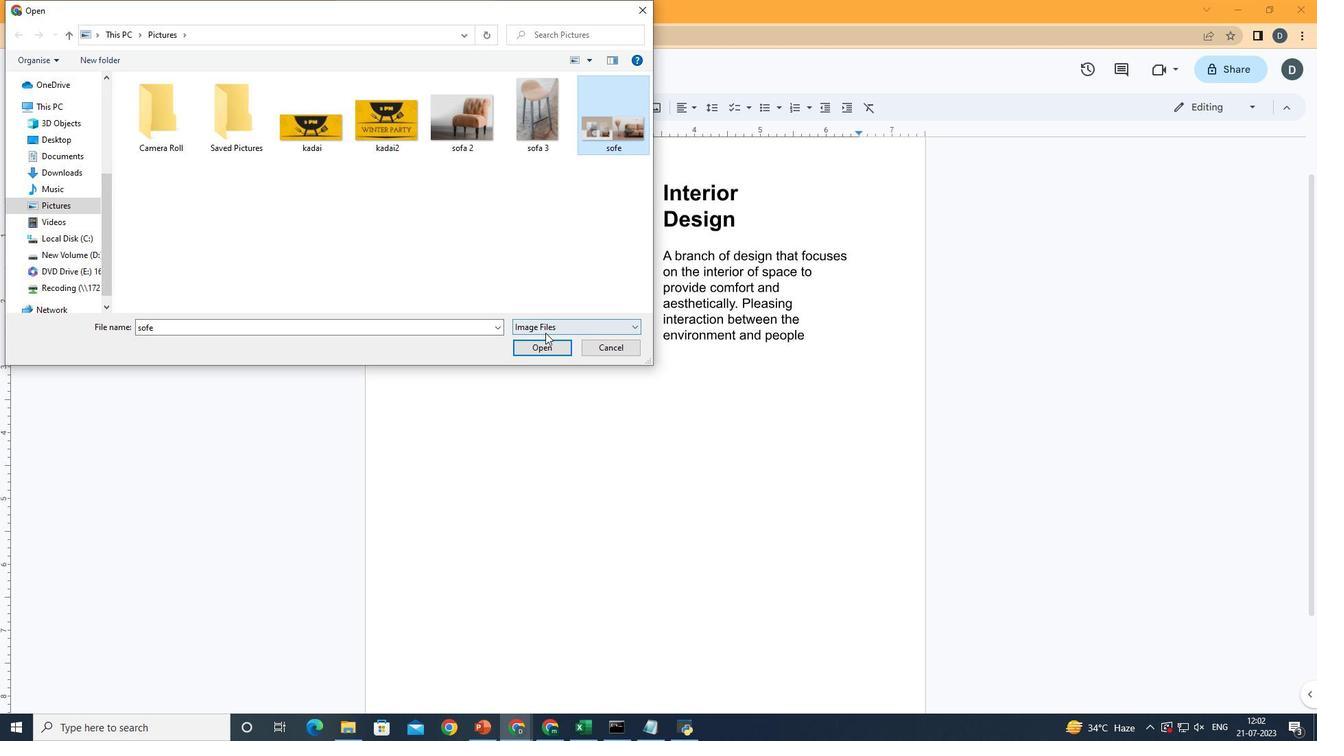 
Action: Mouse pressed left at (534, 343)
Screenshot: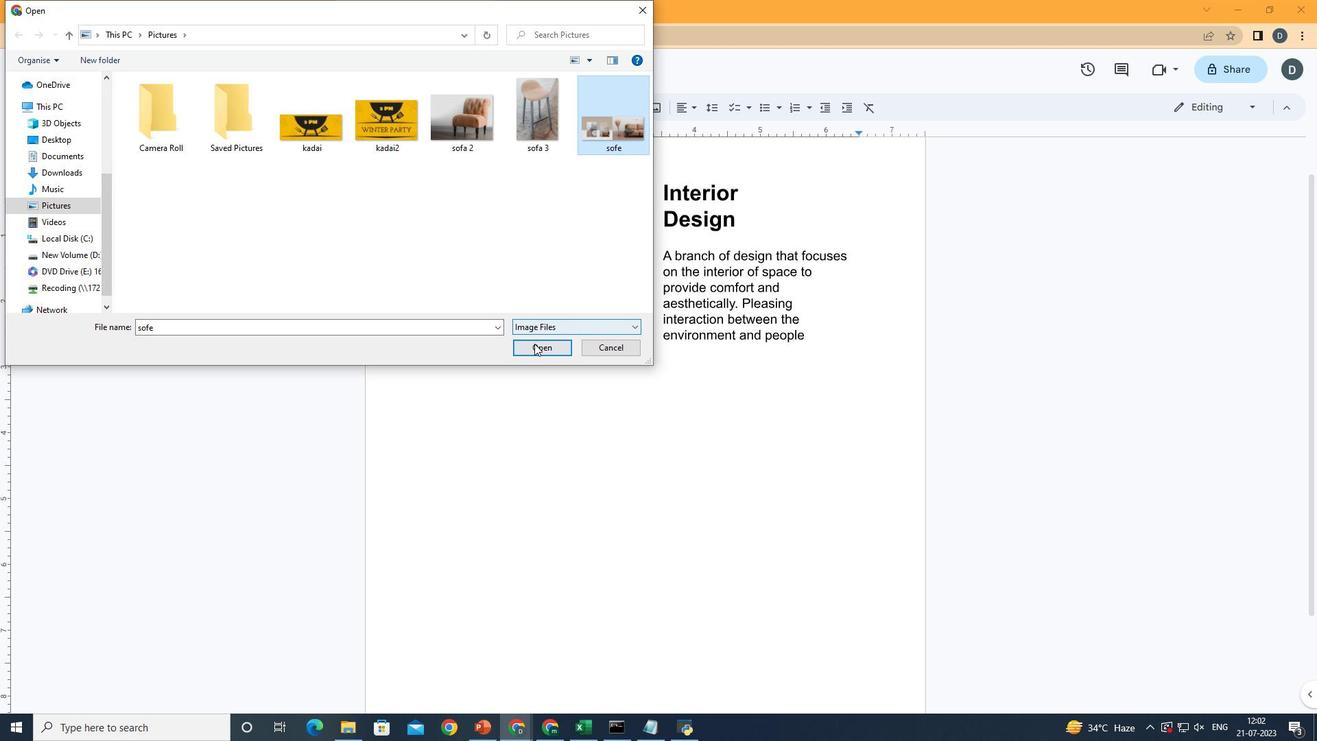 
Action: Mouse moved to (764, 442)
Screenshot: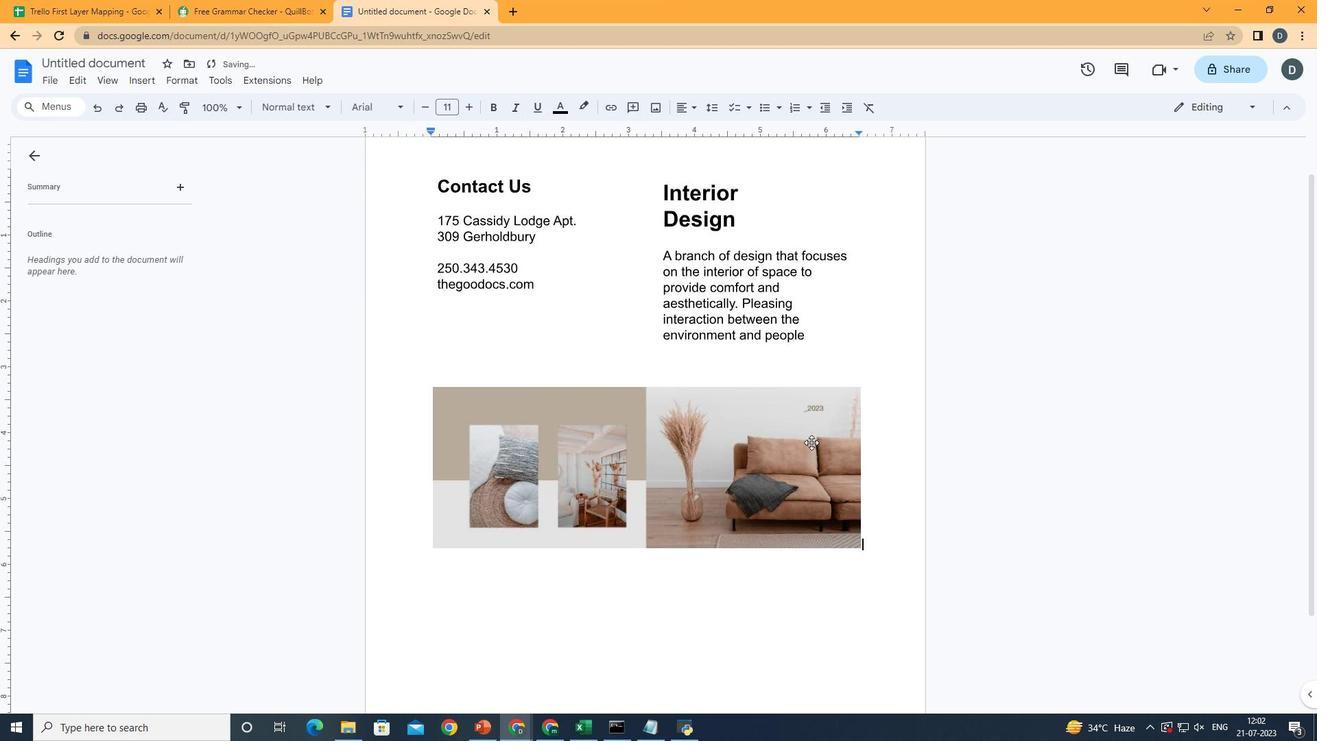 
Action: Mouse pressed left at (764, 442)
Screenshot: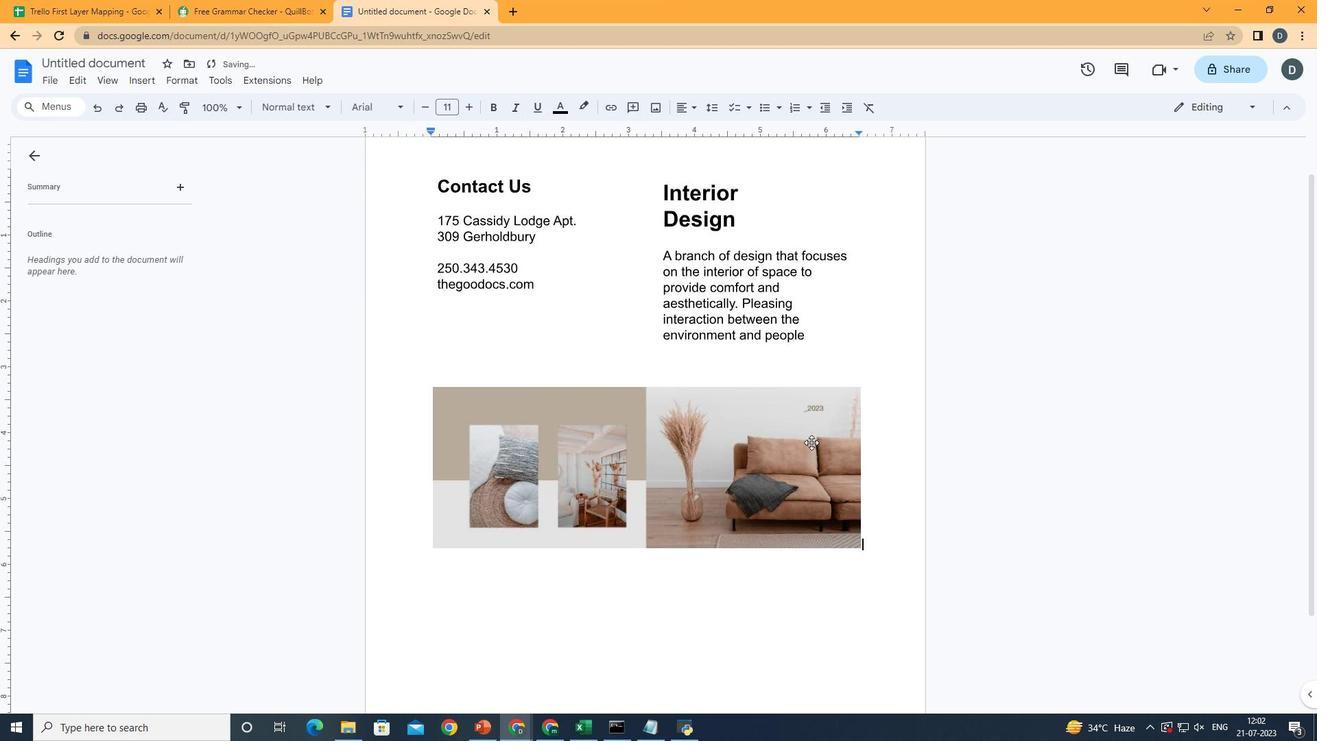 
Action: Mouse moved to (1073, 411)
Screenshot: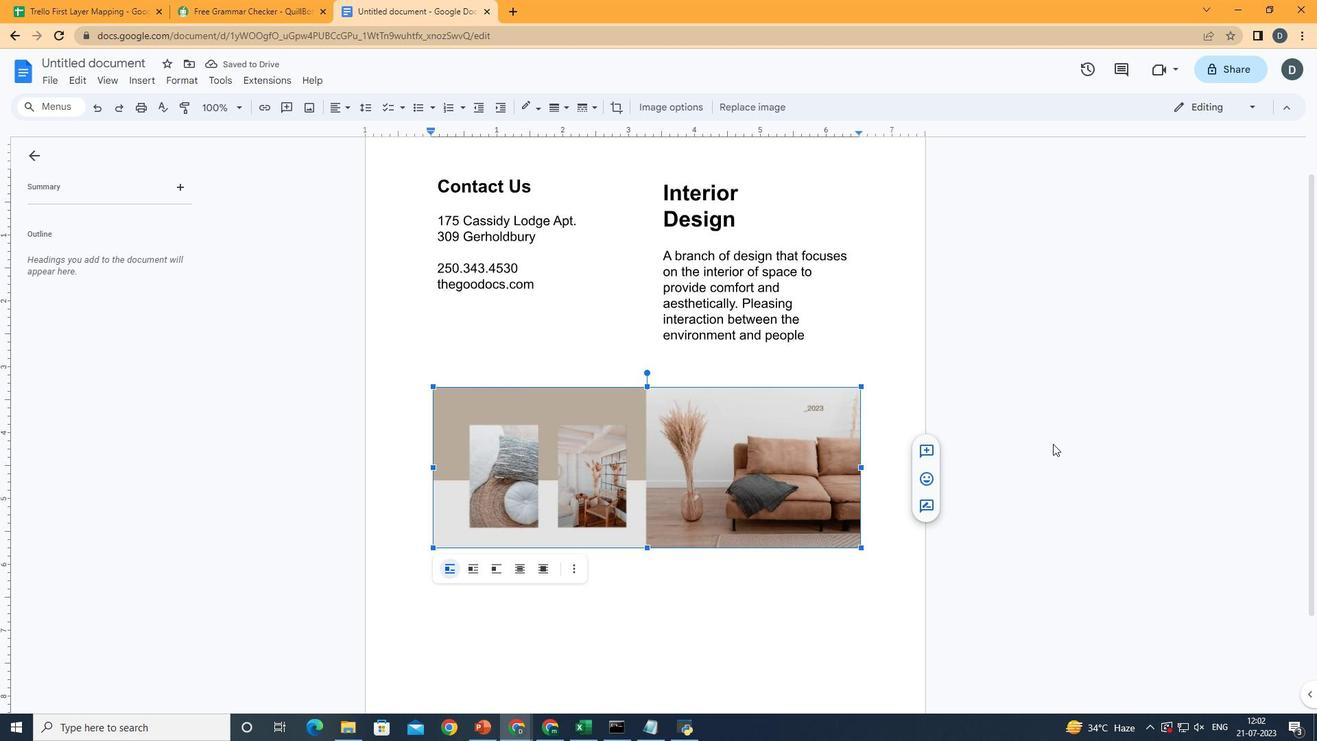 
Action: Mouse pressed left at (1073, 411)
Screenshot: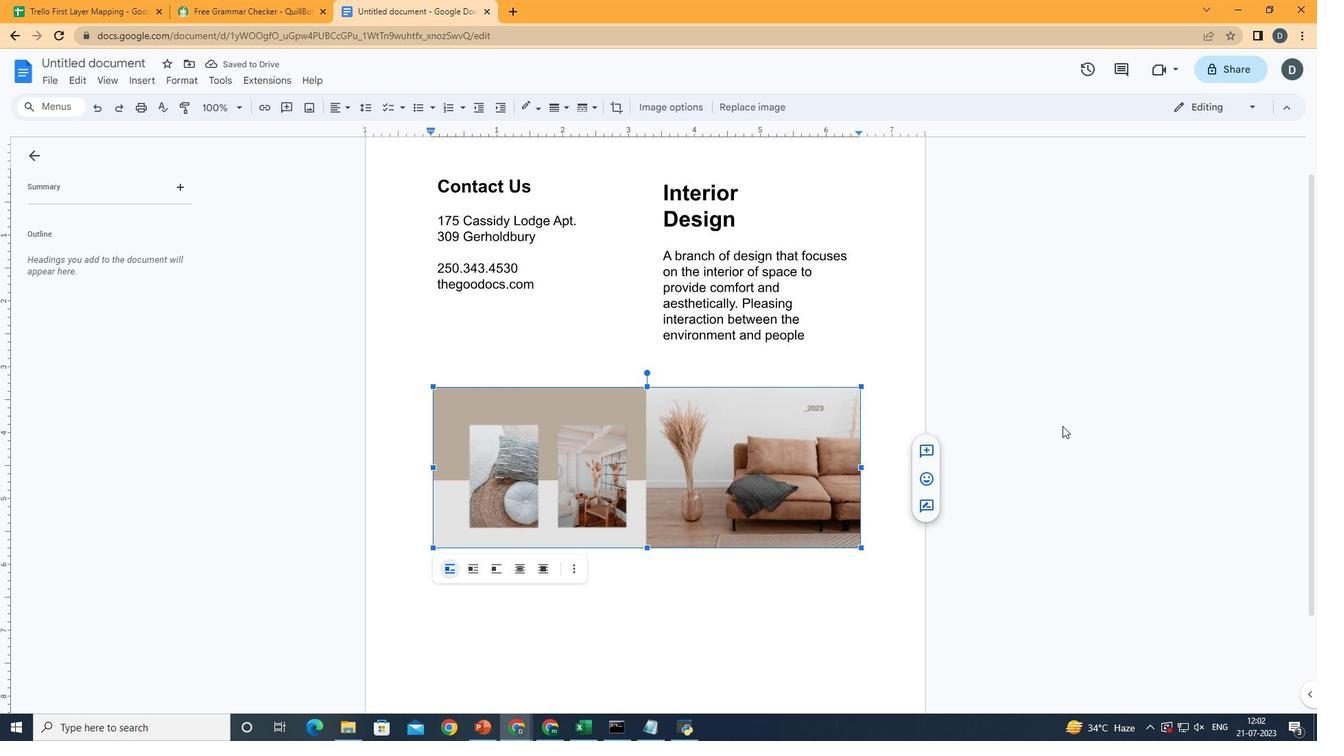 
Action: Mouse moved to (540, 269)
Screenshot: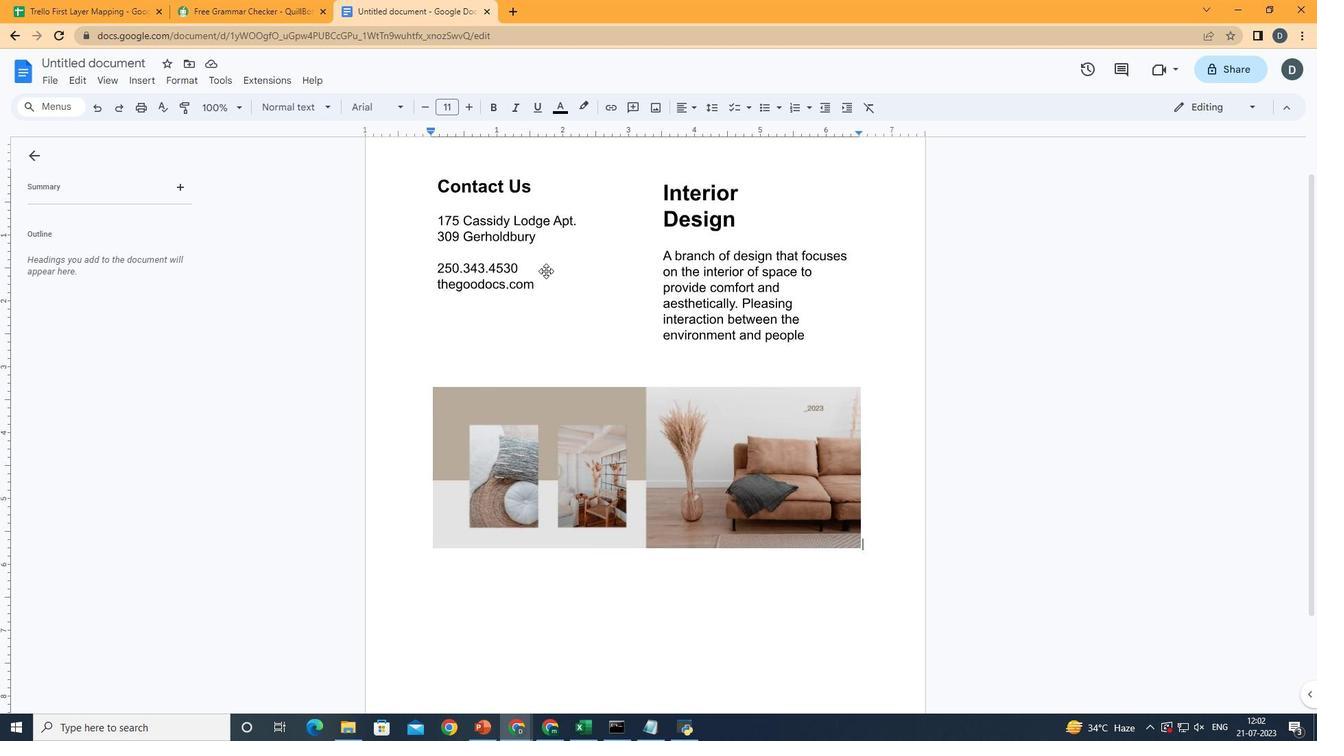 
Action: Mouse pressed left at (540, 269)
Screenshot: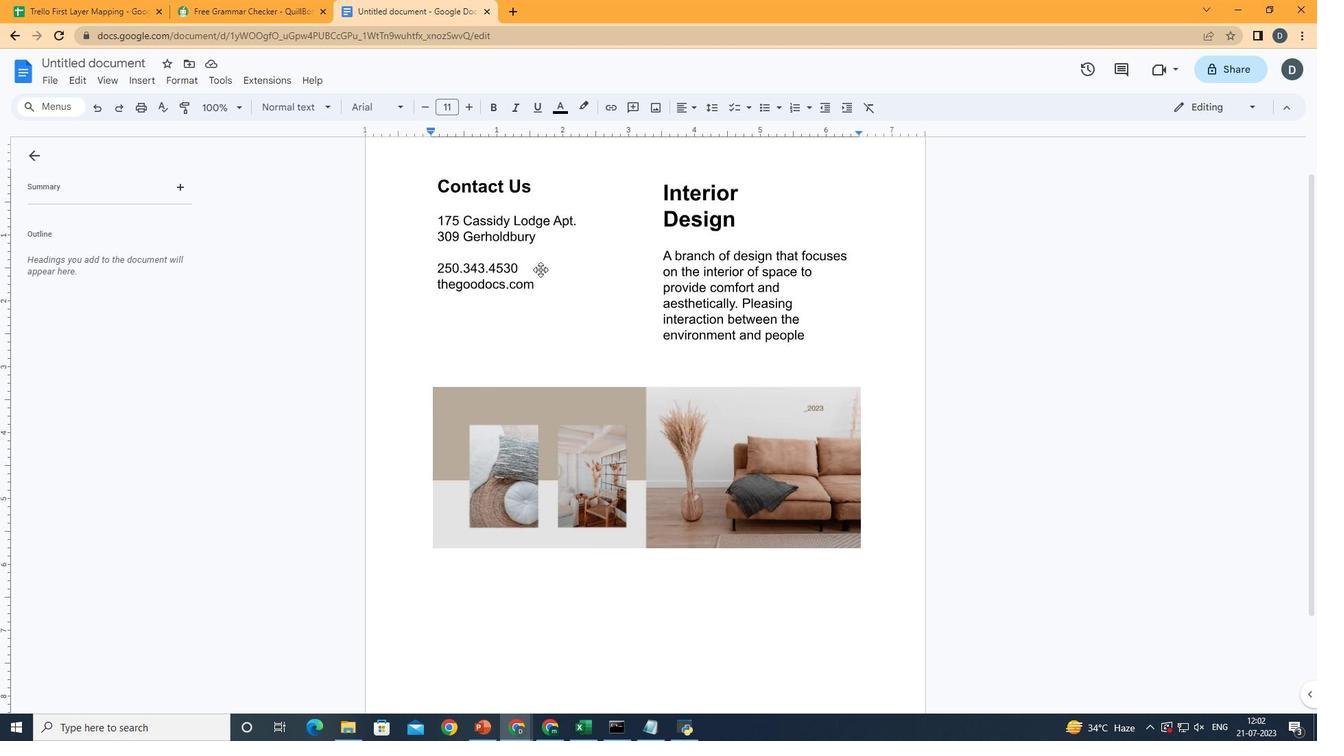 
Action: Mouse moved to (858, 277)
Screenshot: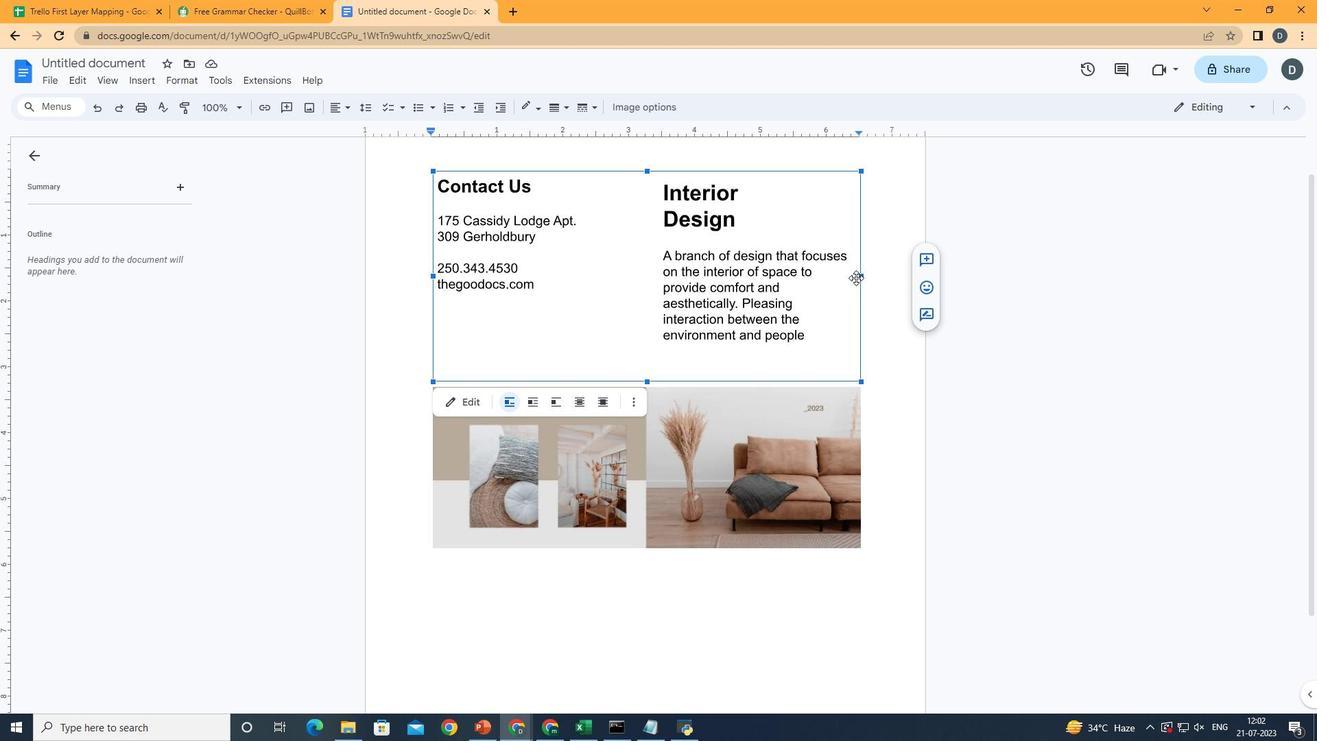 
Action: Mouse pressed left at (858, 277)
Screenshot: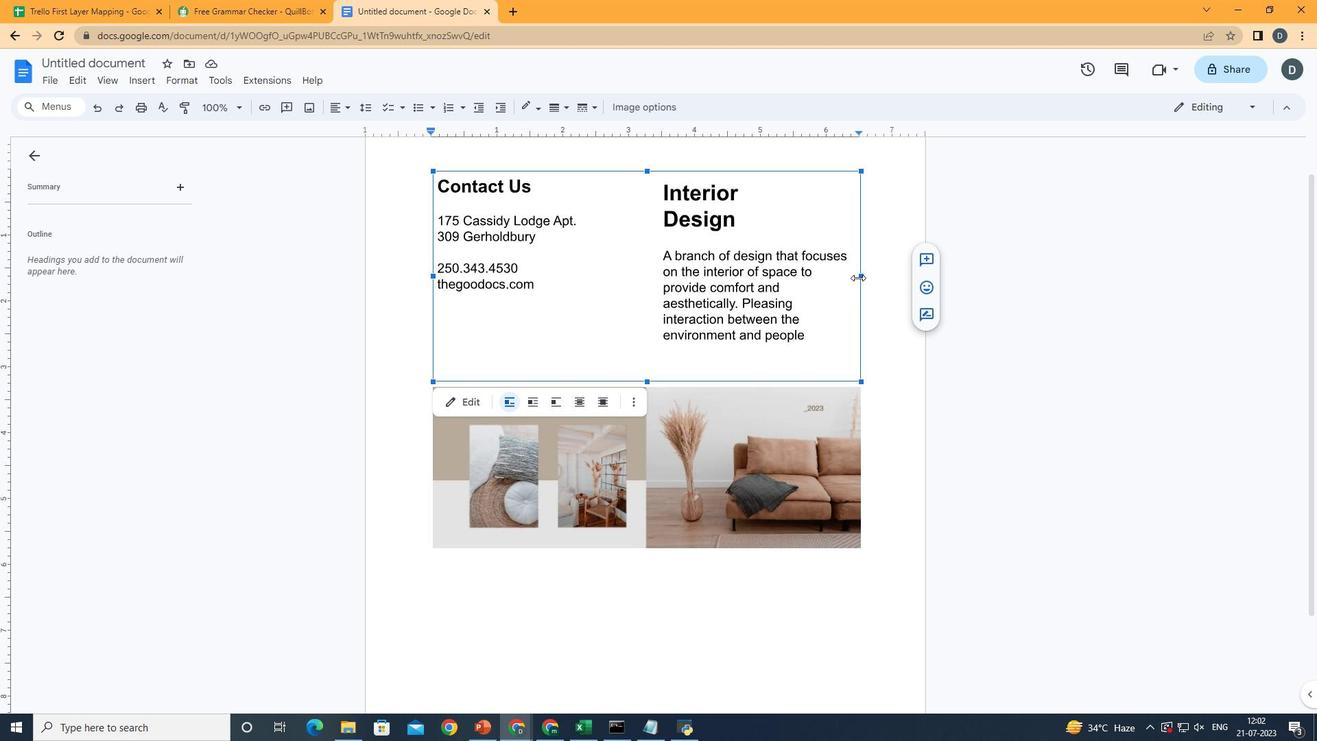 
Action: Mouse moved to (583, 275)
Screenshot: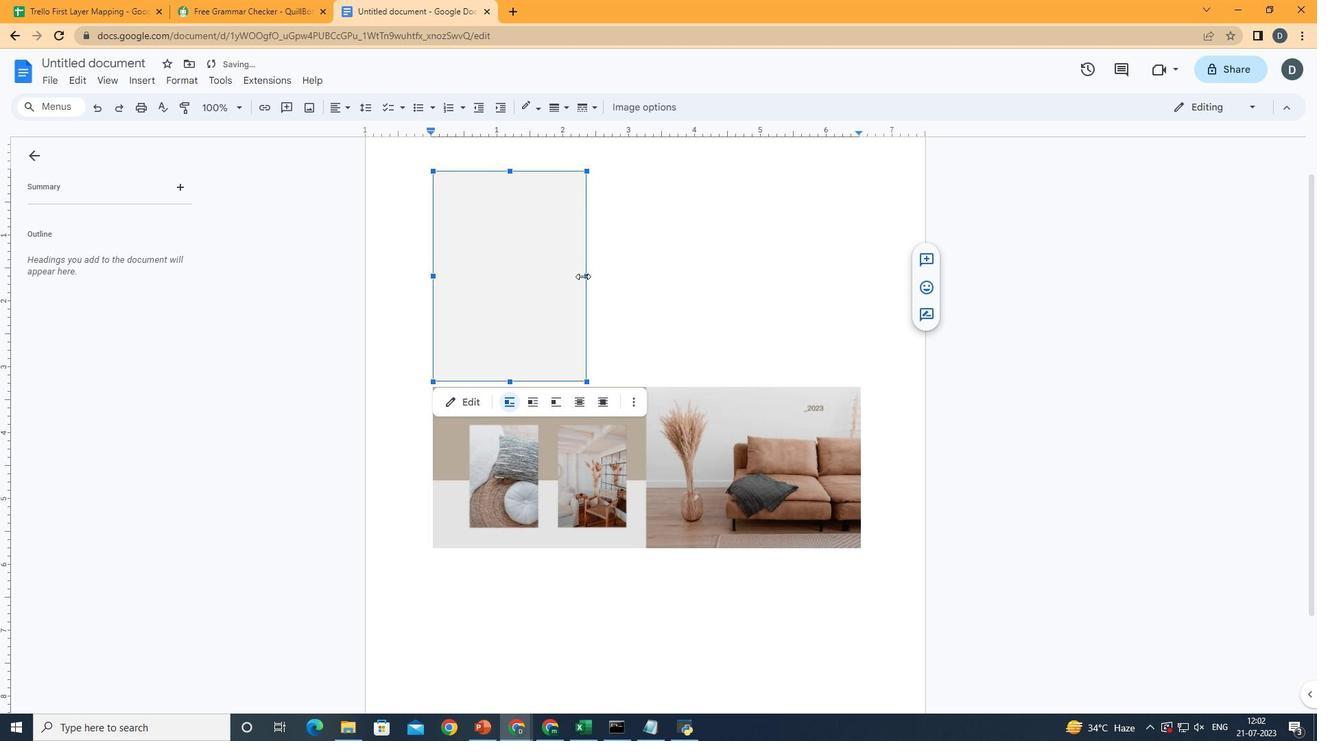 
Action: Mouse pressed left at (583, 275)
Screenshot: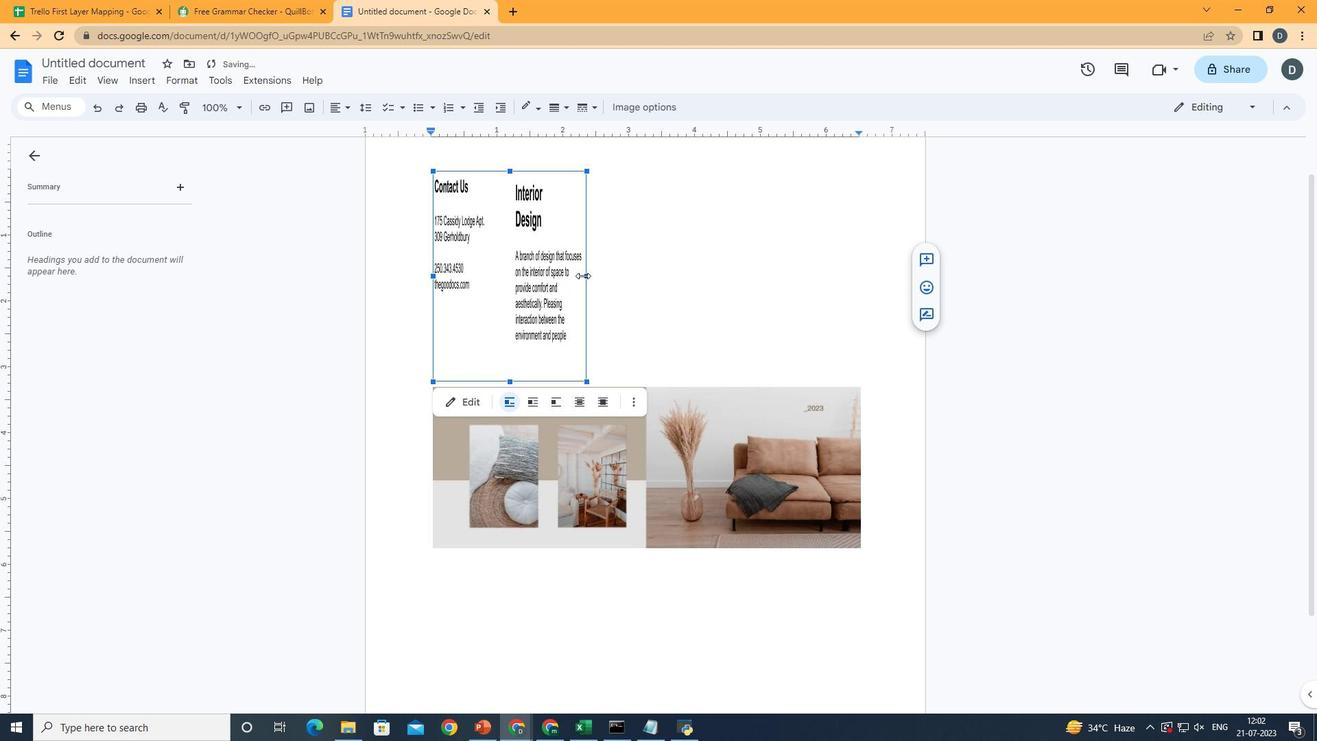 
Action: Mouse moved to (1139, 338)
Screenshot: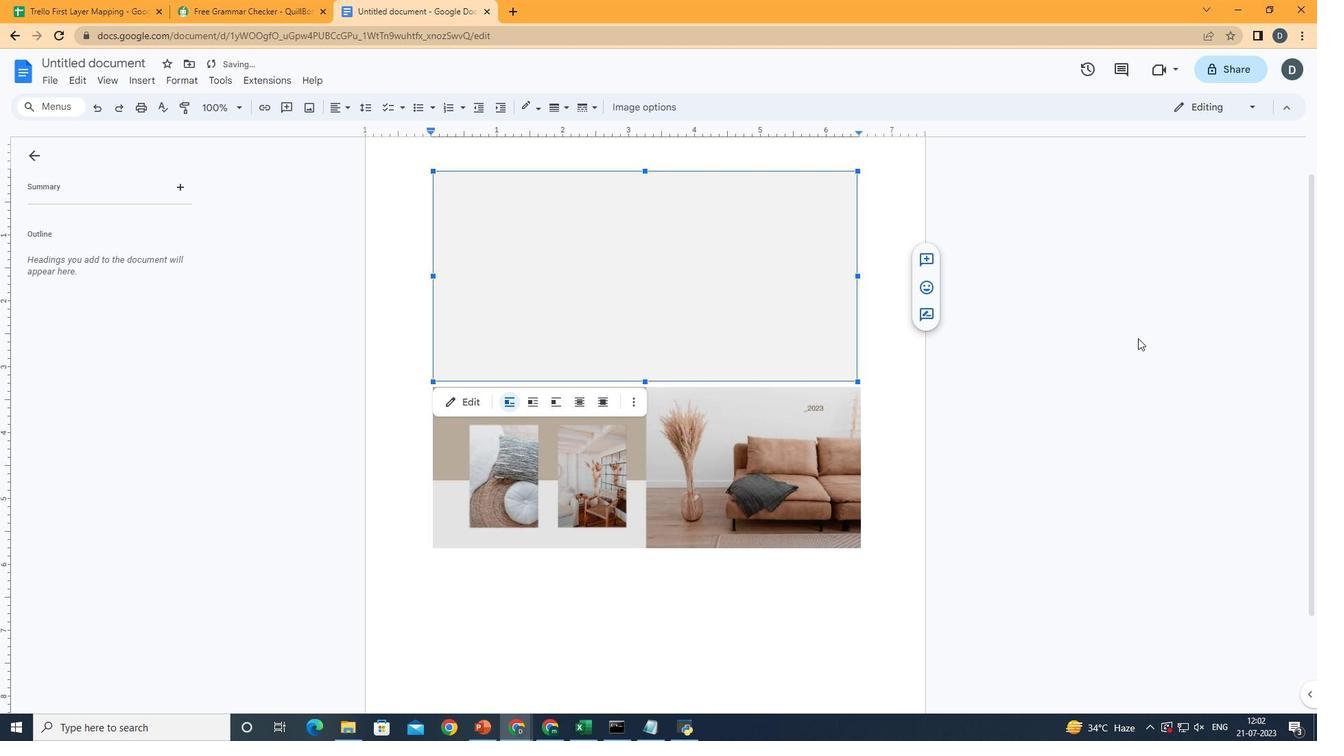 
Action: Mouse pressed left at (1139, 338)
Screenshot: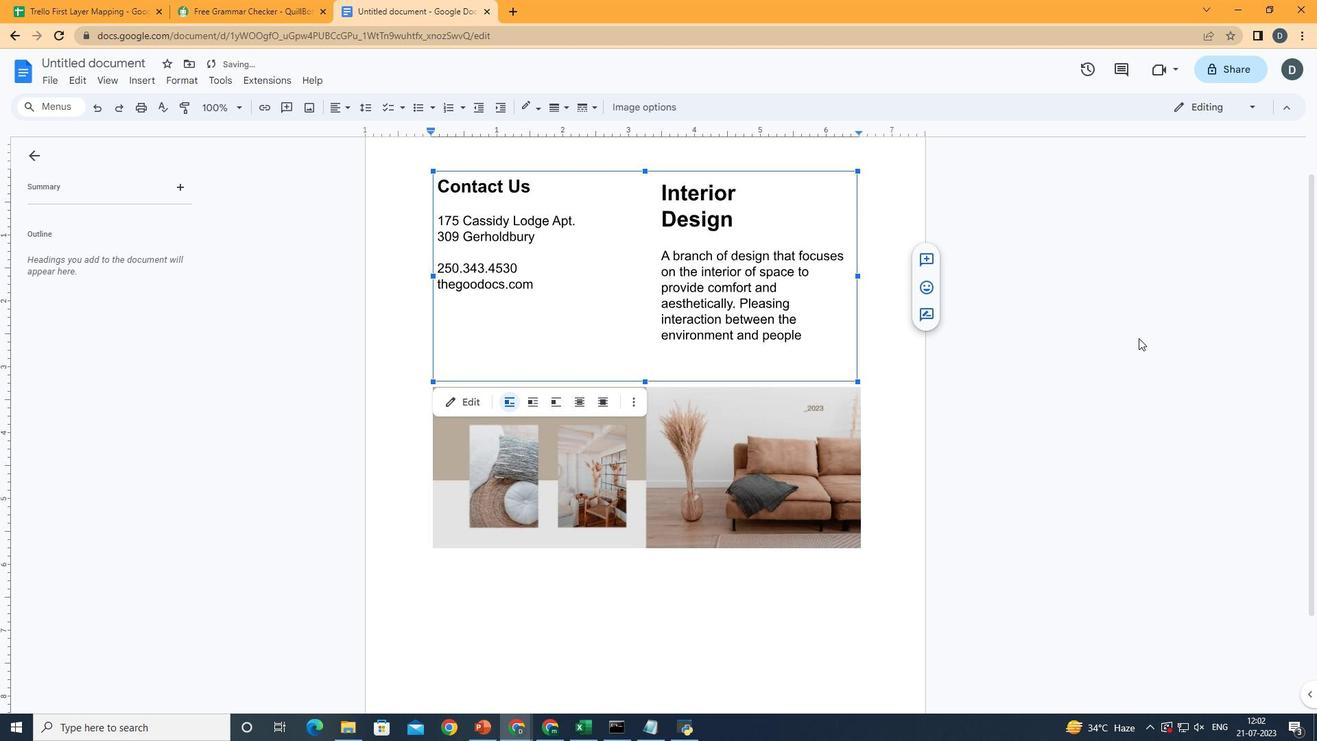 
Action: Mouse moved to (1014, 371)
